 Task: Create a seven planning slide templates set.
Action: Mouse moved to (179, 13)
Screenshot: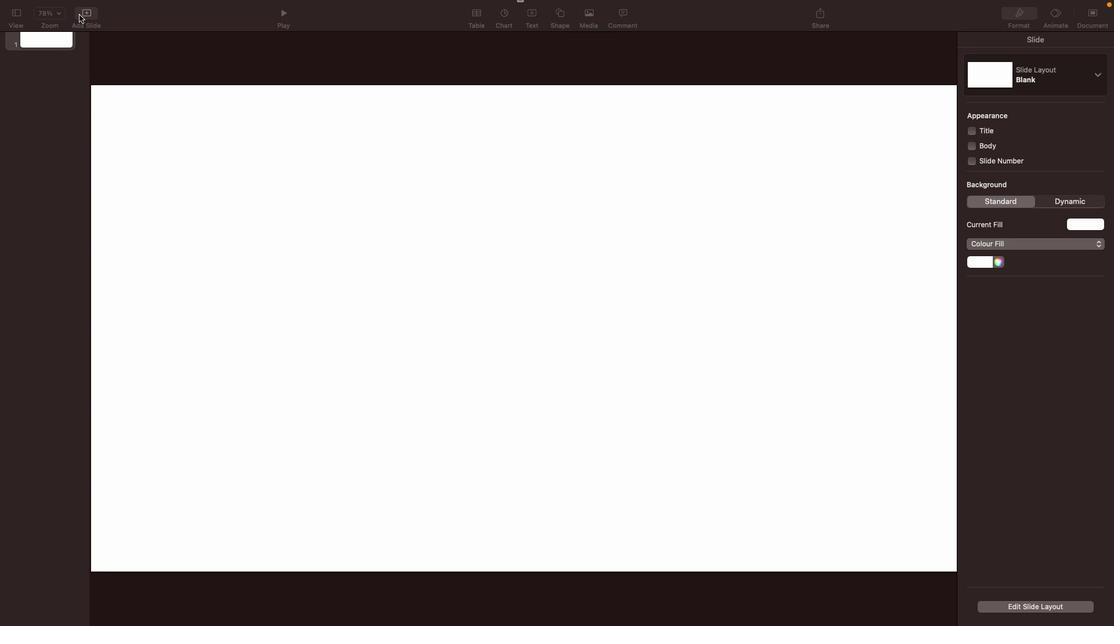 
Action: Mouse pressed left at (179, 13)
Screenshot: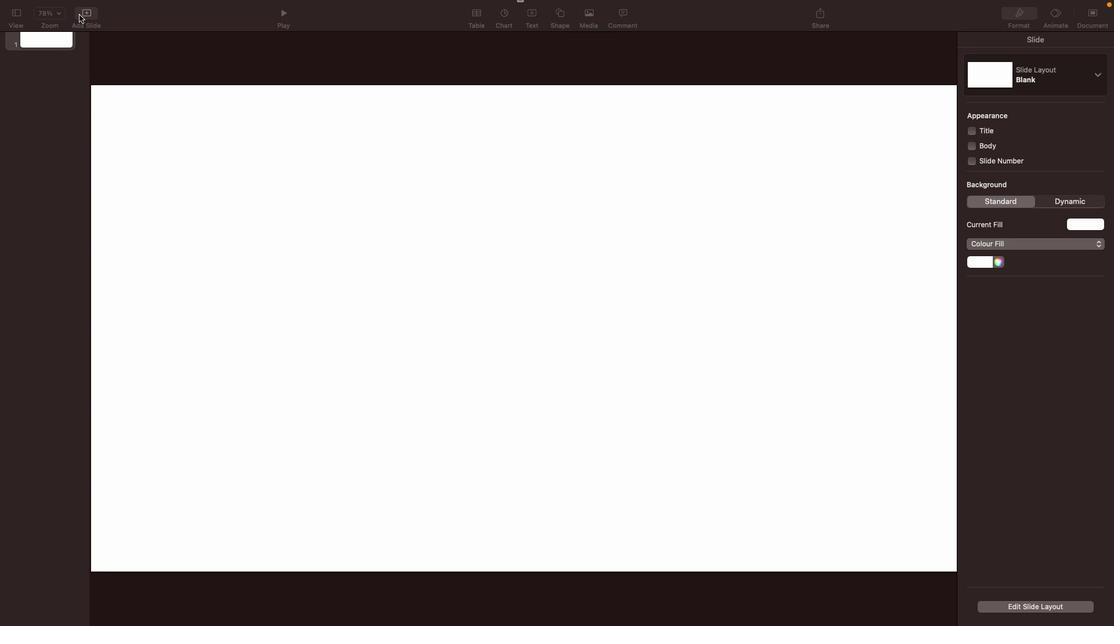 
Action: Mouse moved to (220, 351)
Screenshot: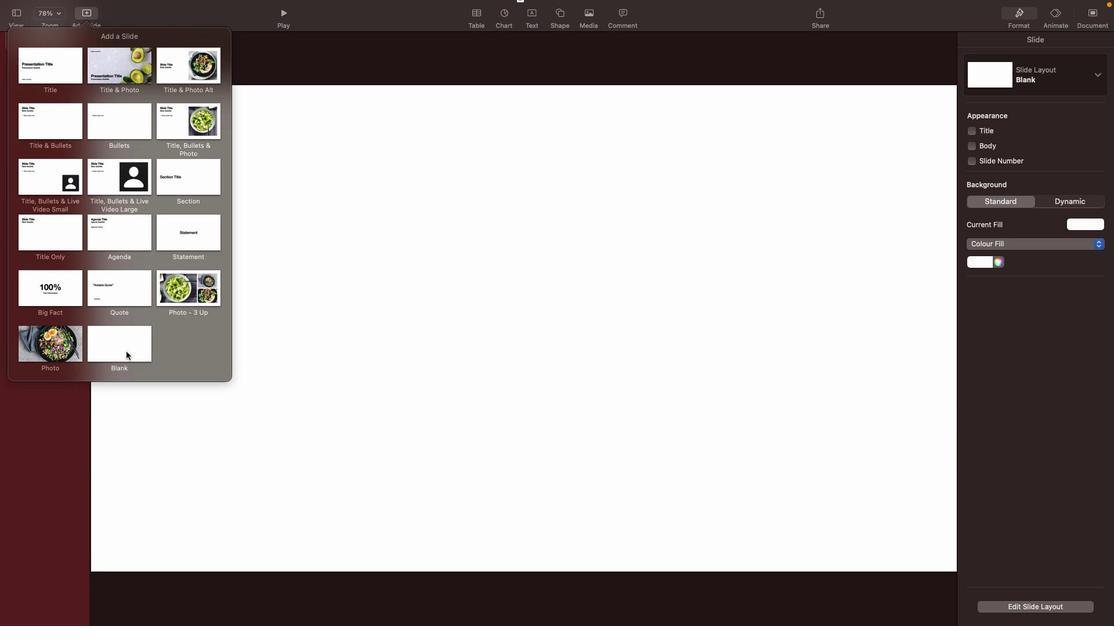 
Action: Mouse pressed left at (220, 351)
Screenshot: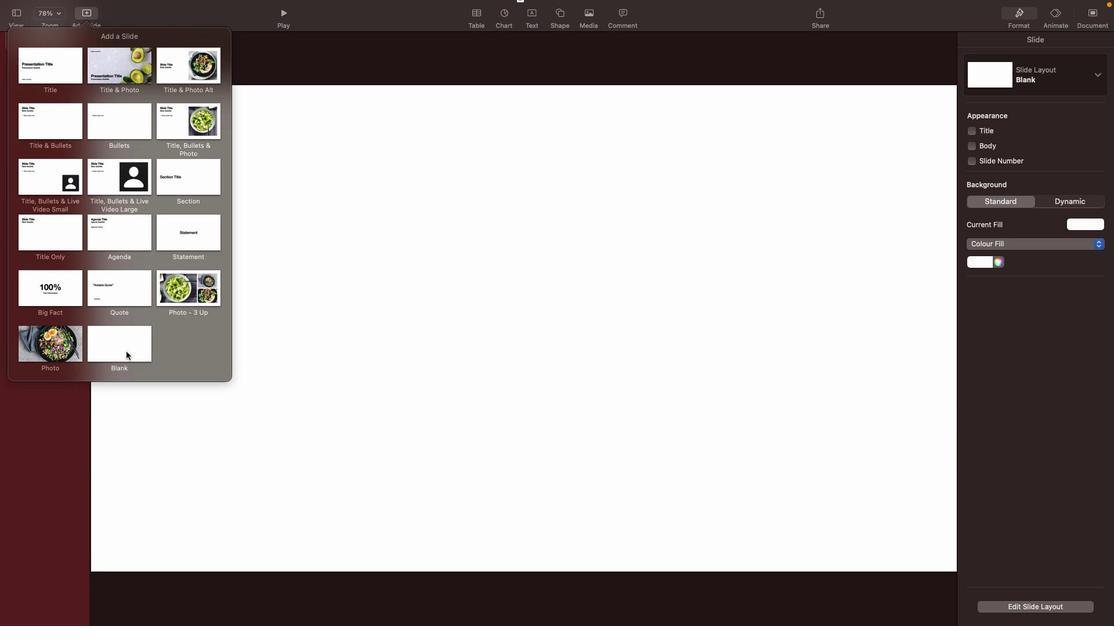 
Action: Mouse moved to (161, 73)
Screenshot: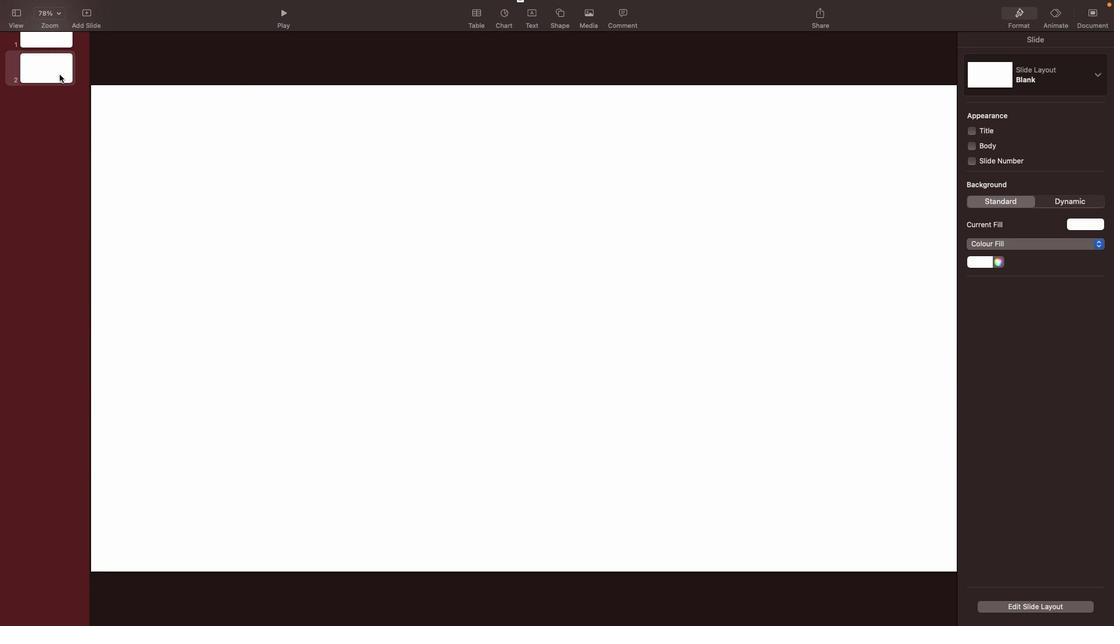 
Action: Mouse pressed right at (161, 73)
Screenshot: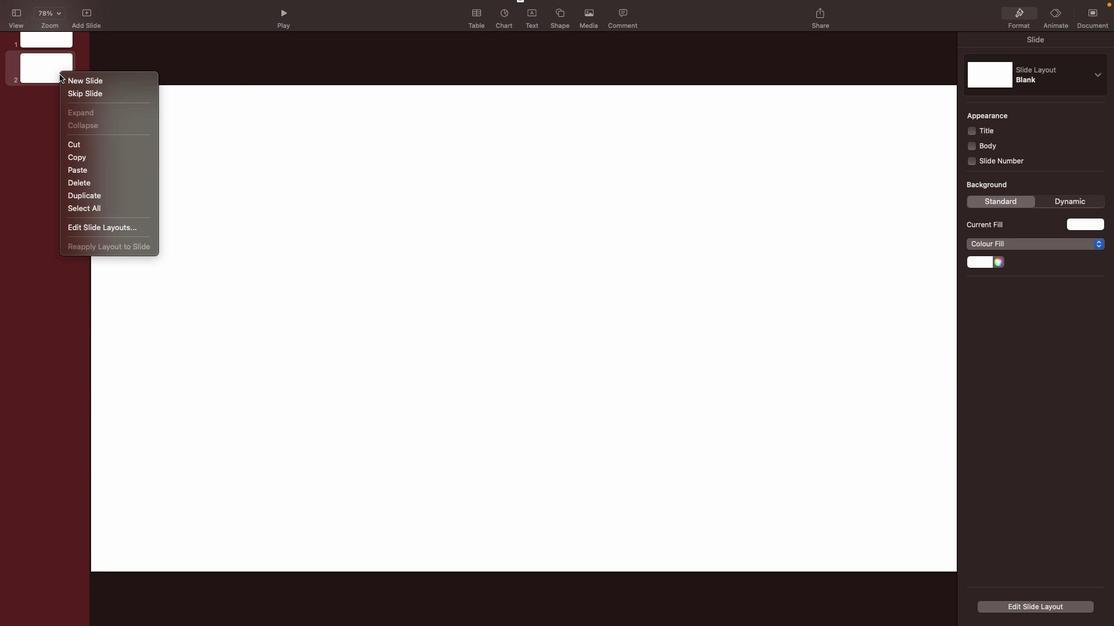 
Action: Mouse moved to (190, 78)
Screenshot: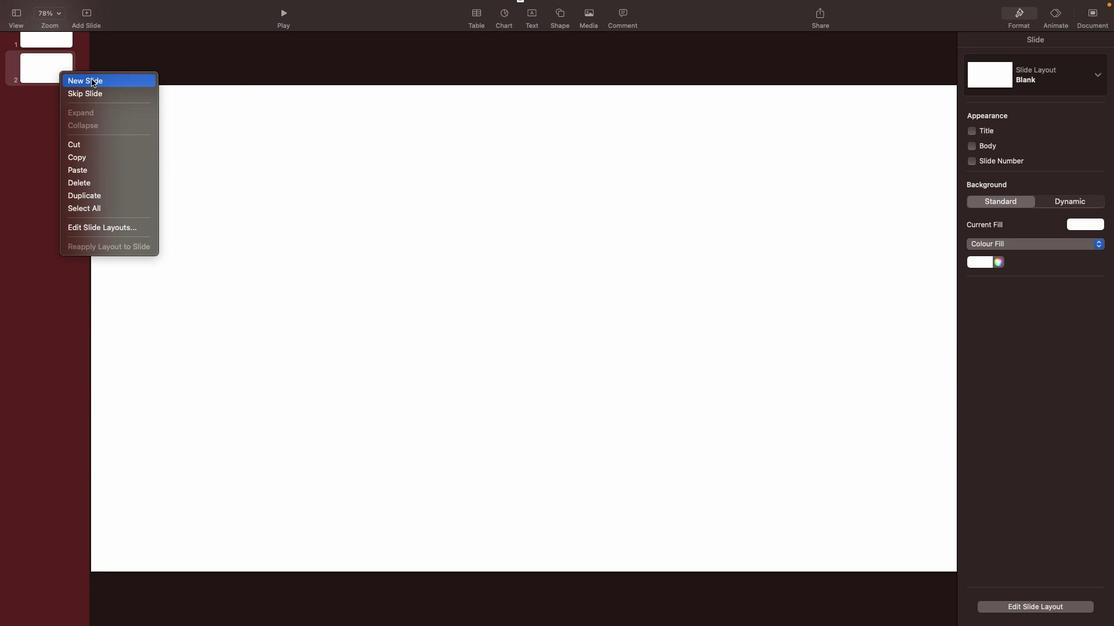 
Action: Mouse pressed left at (190, 78)
Screenshot: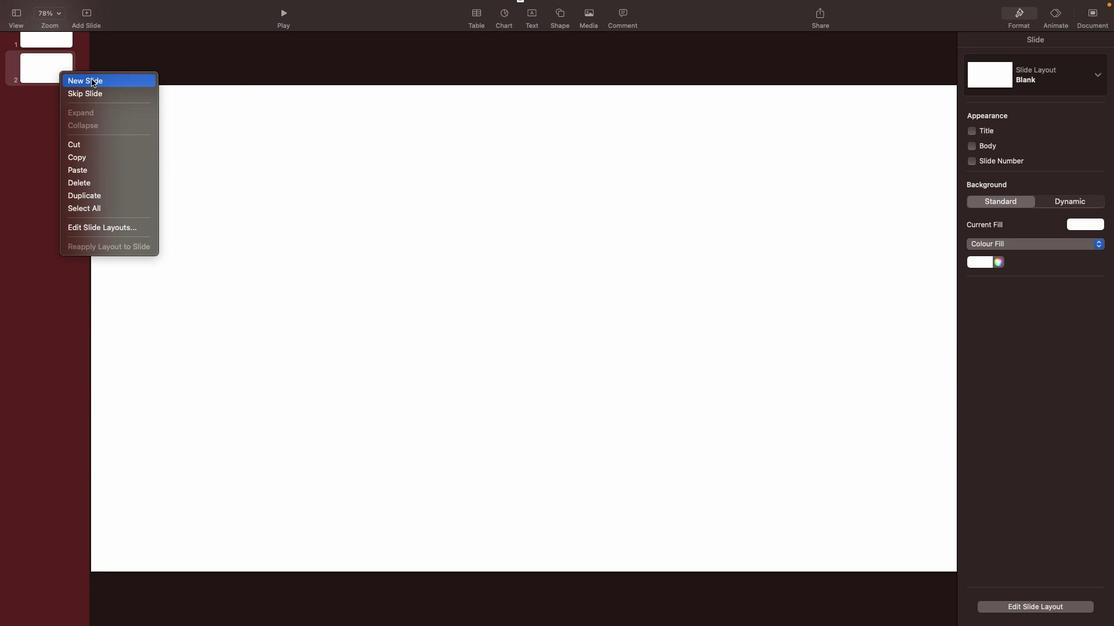 
Action: Mouse moved to (172, 105)
Screenshot: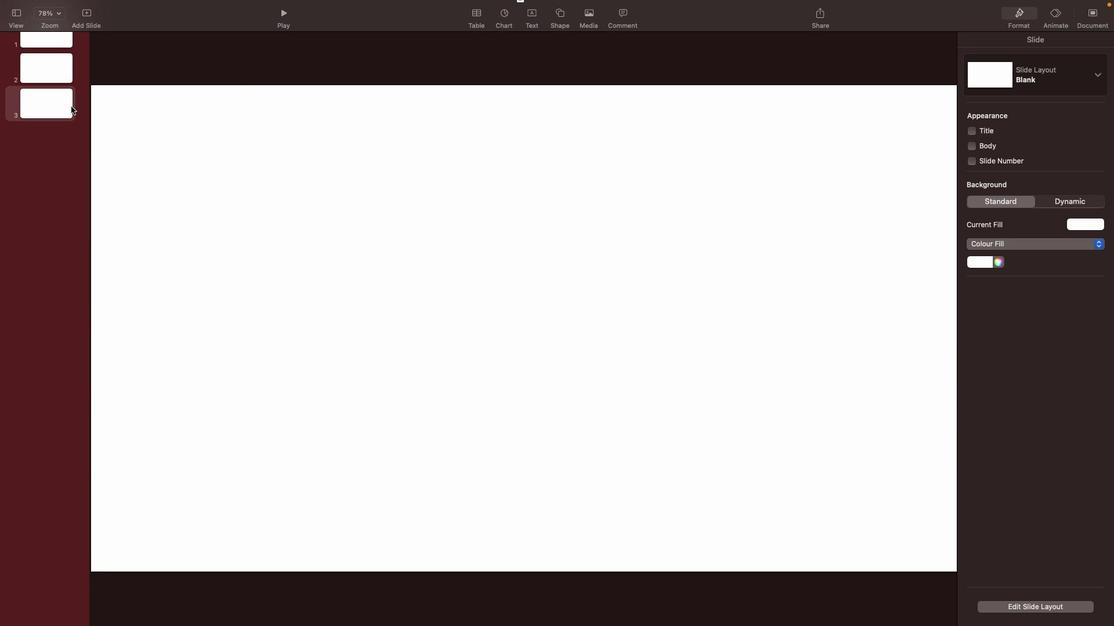 
Action: Mouse pressed right at (172, 105)
Screenshot: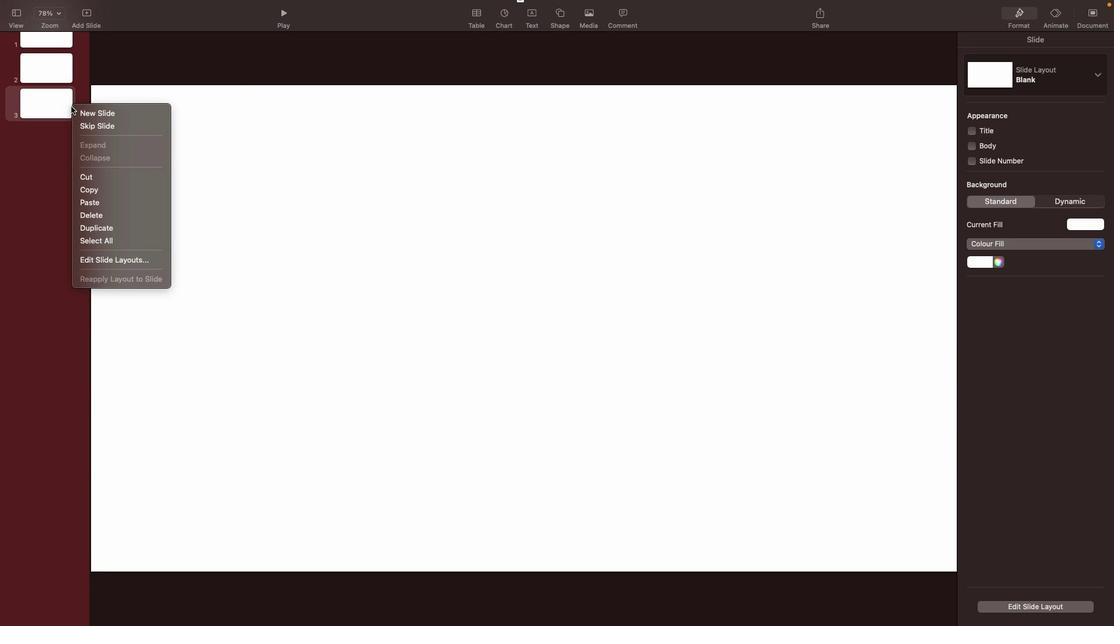 
Action: Mouse moved to (186, 109)
Screenshot: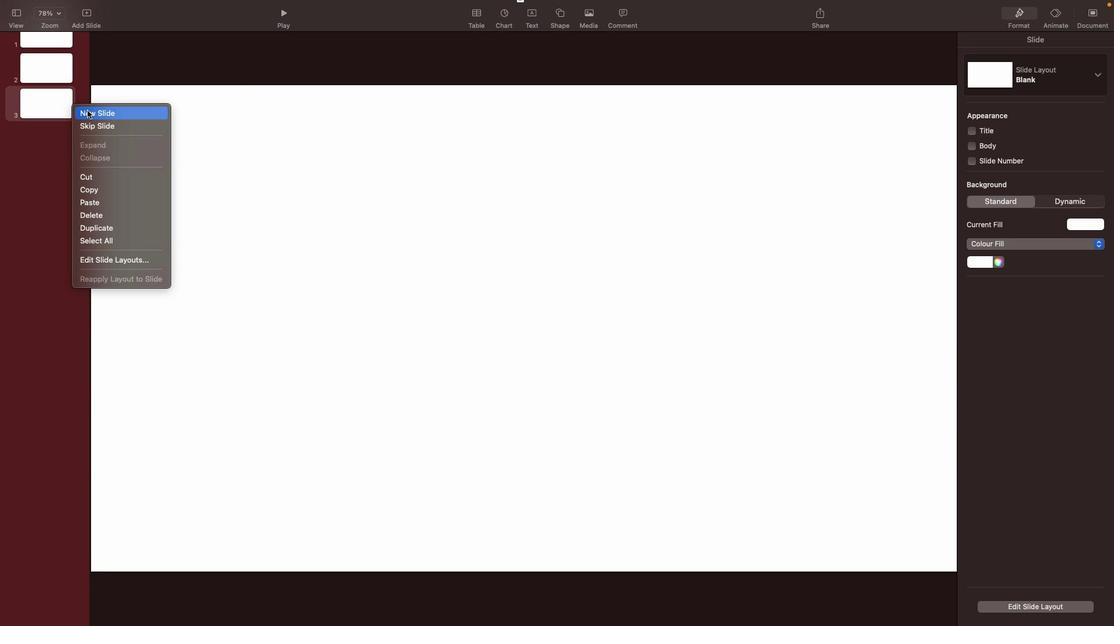 
Action: Mouse pressed left at (186, 109)
Screenshot: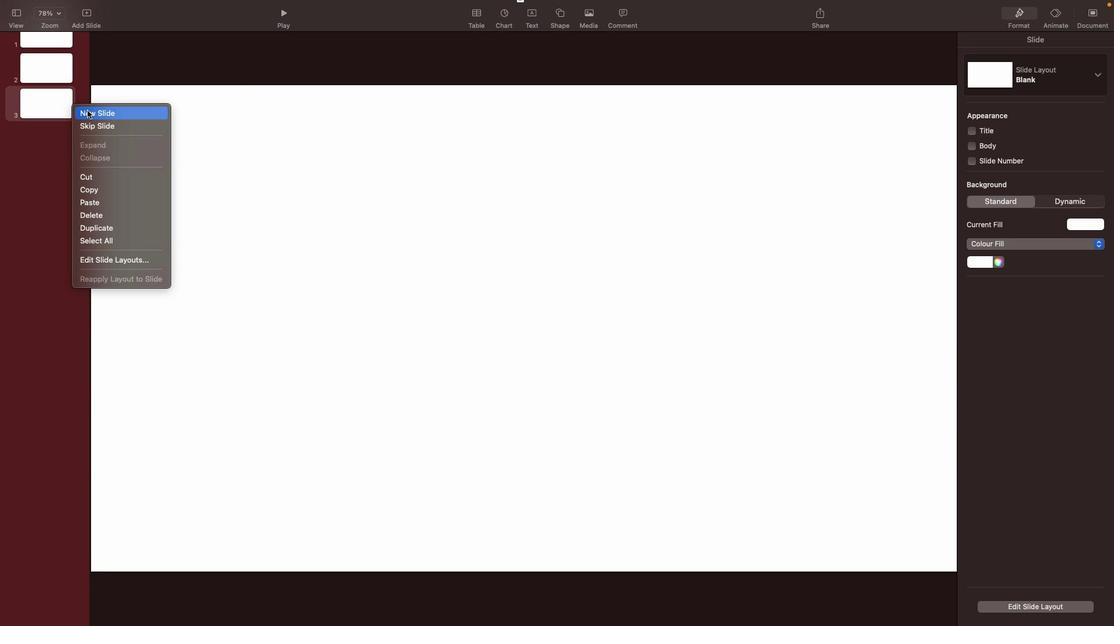 
Action: Mouse moved to (186, 109)
Screenshot: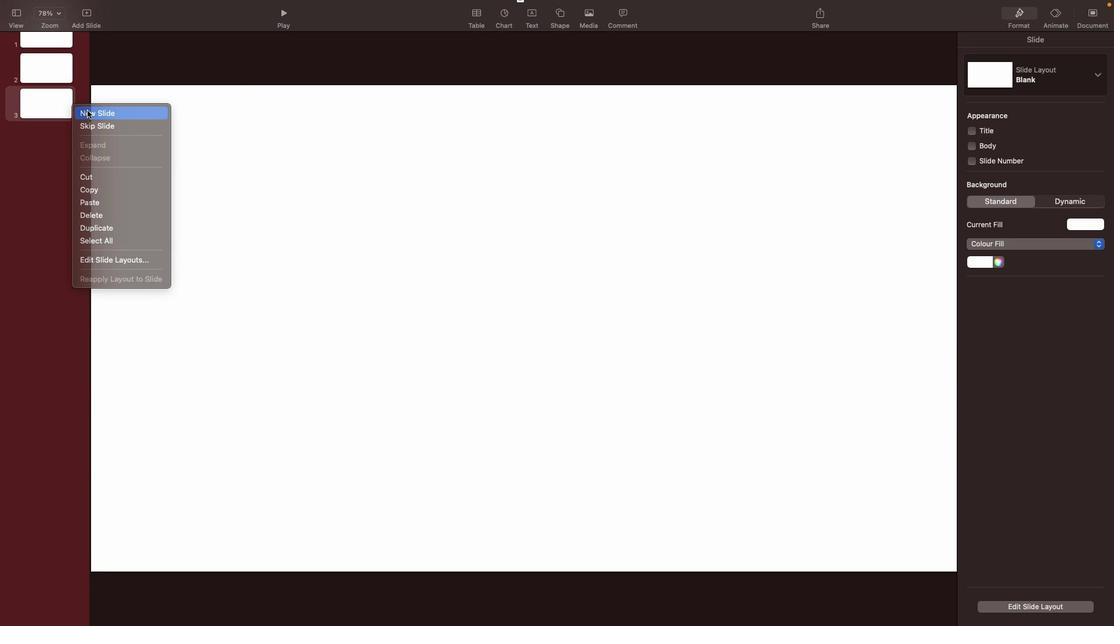 
Action: Mouse pressed right at (186, 109)
Screenshot: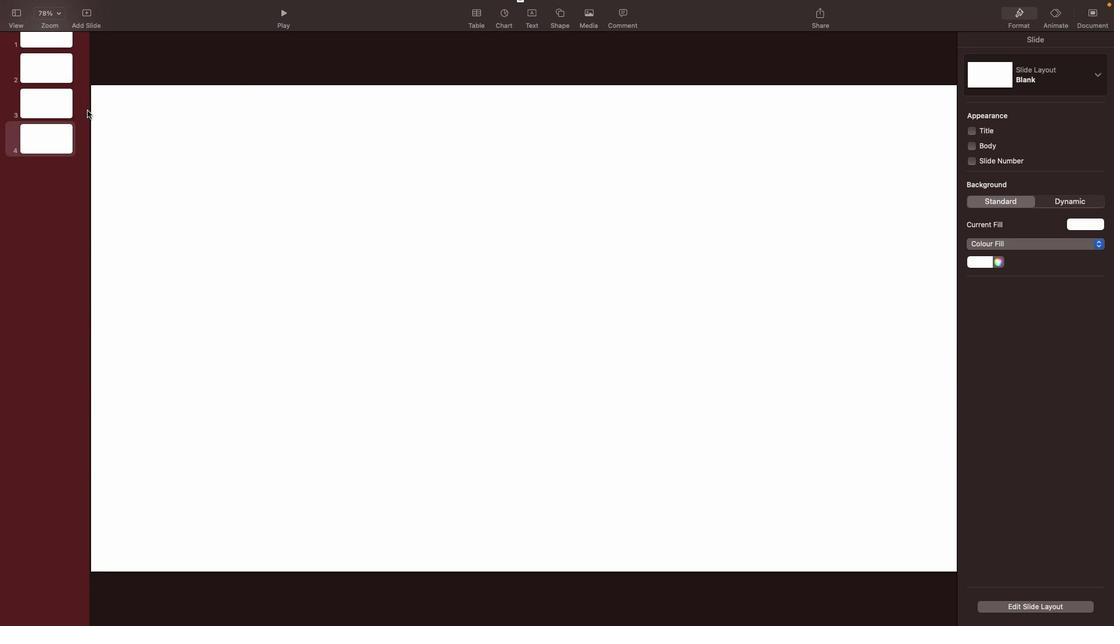 
Action: Mouse moved to (163, 137)
Screenshot: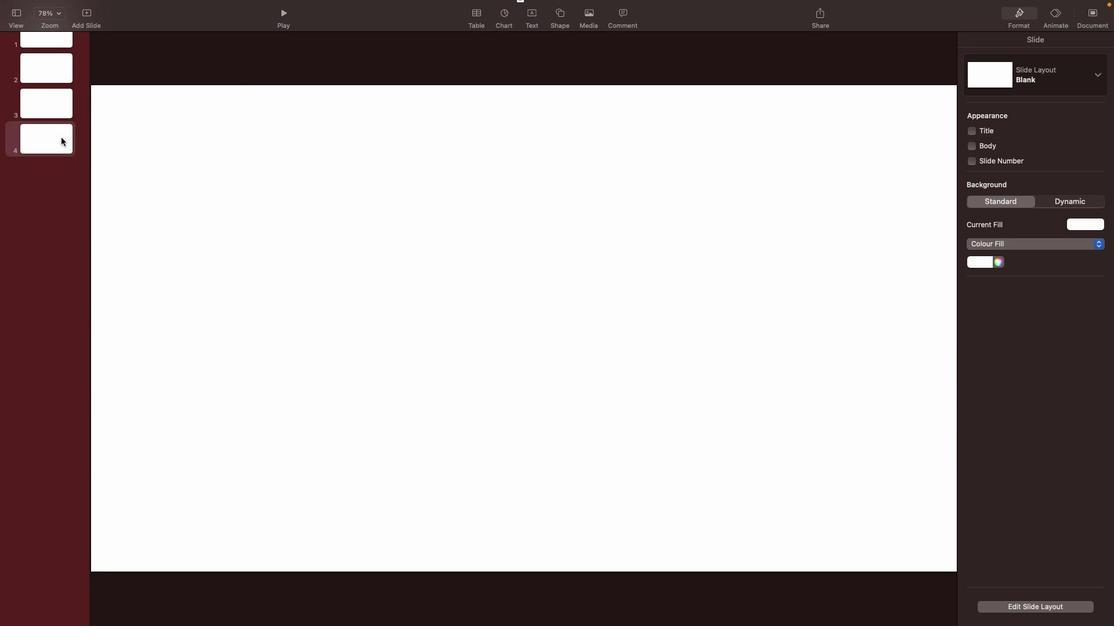 
Action: Mouse pressed right at (163, 137)
Screenshot: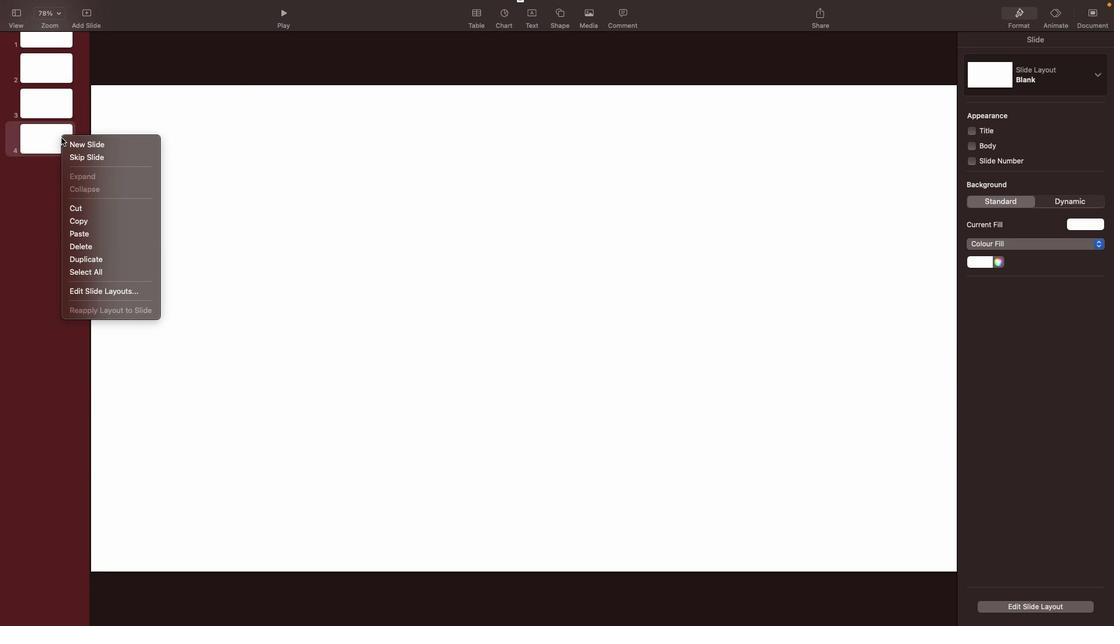 
Action: Mouse moved to (184, 143)
Screenshot: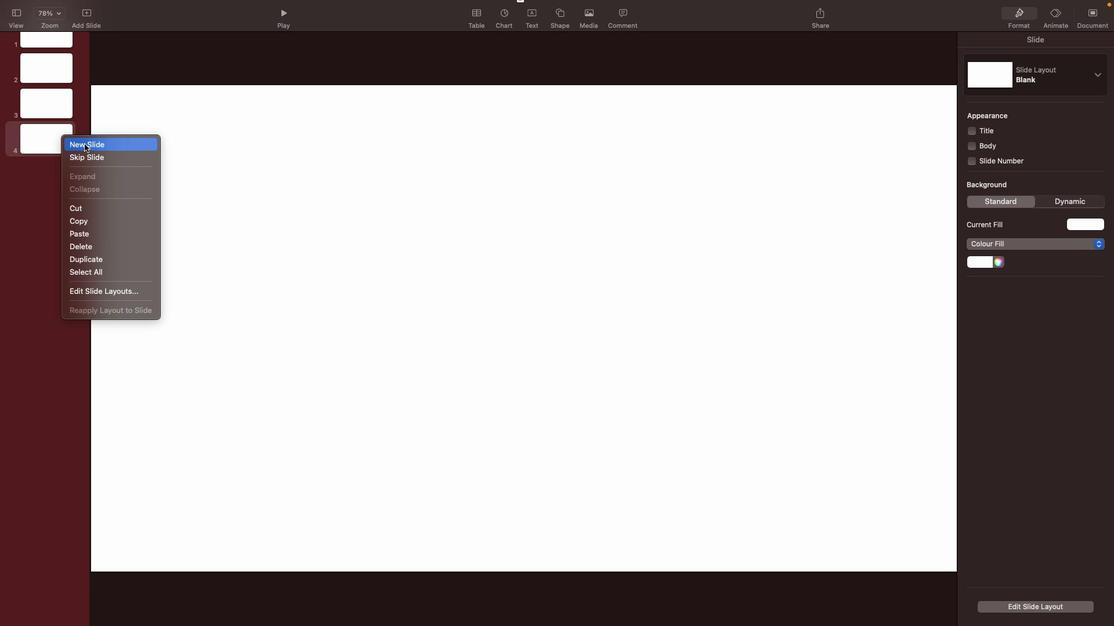 
Action: Mouse pressed left at (184, 143)
Screenshot: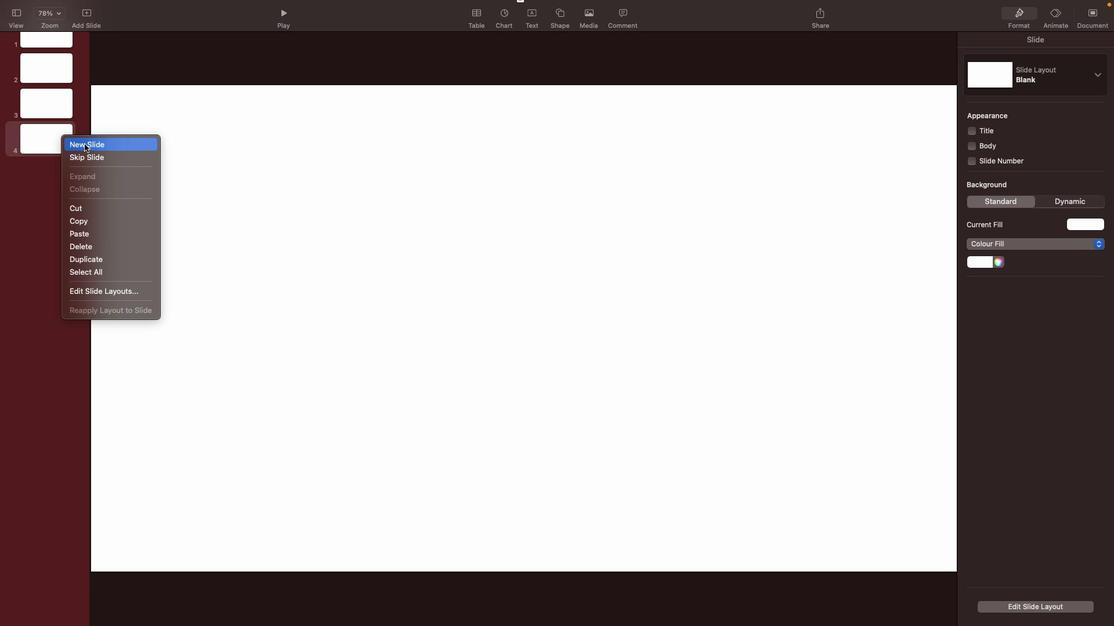
Action: Mouse moved to (173, 155)
Screenshot: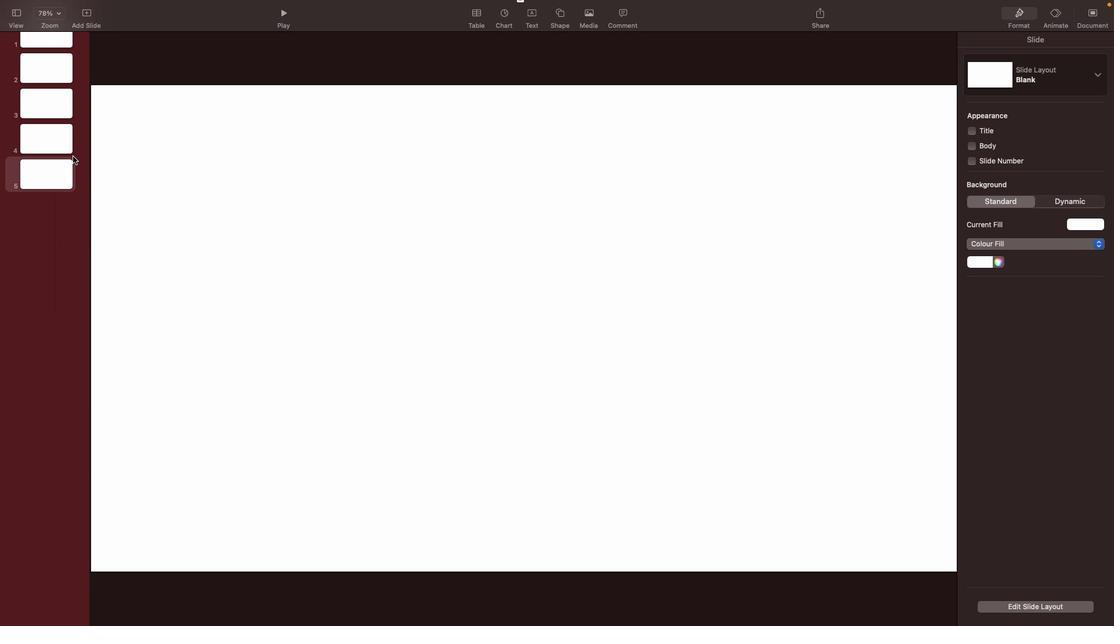 
Action: Mouse pressed right at (173, 155)
Screenshot: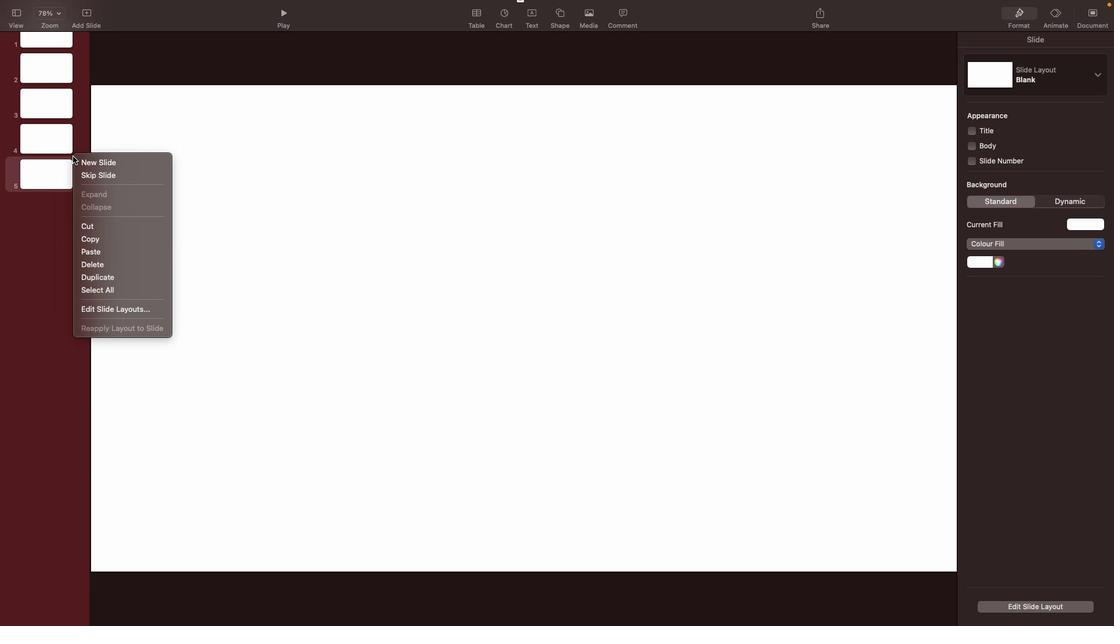 
Action: Mouse moved to (185, 159)
Screenshot: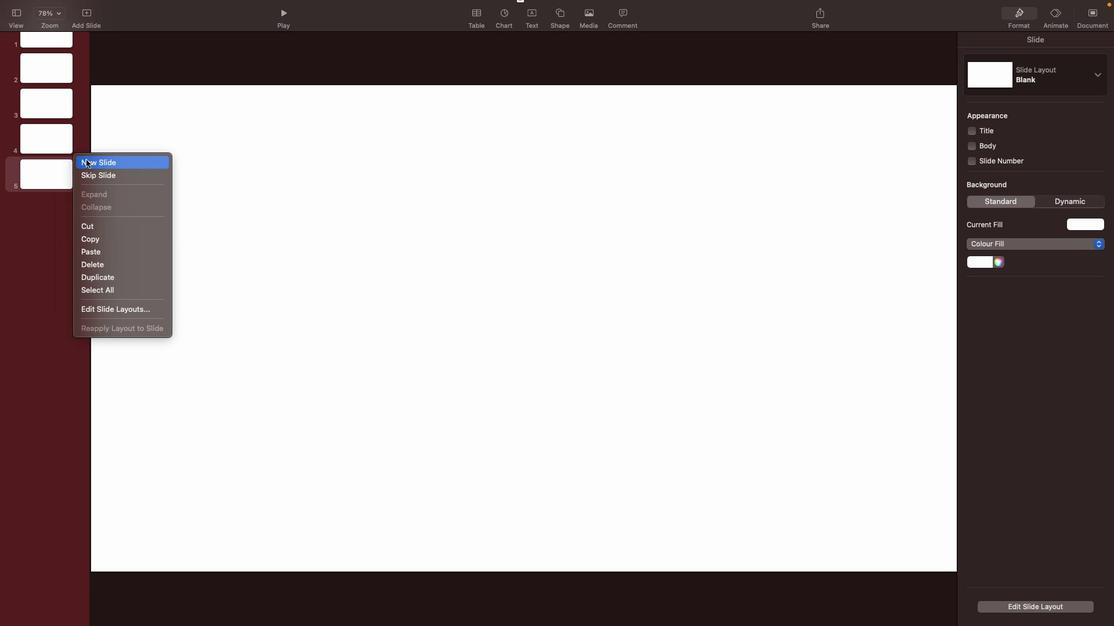 
Action: Mouse pressed left at (185, 159)
Screenshot: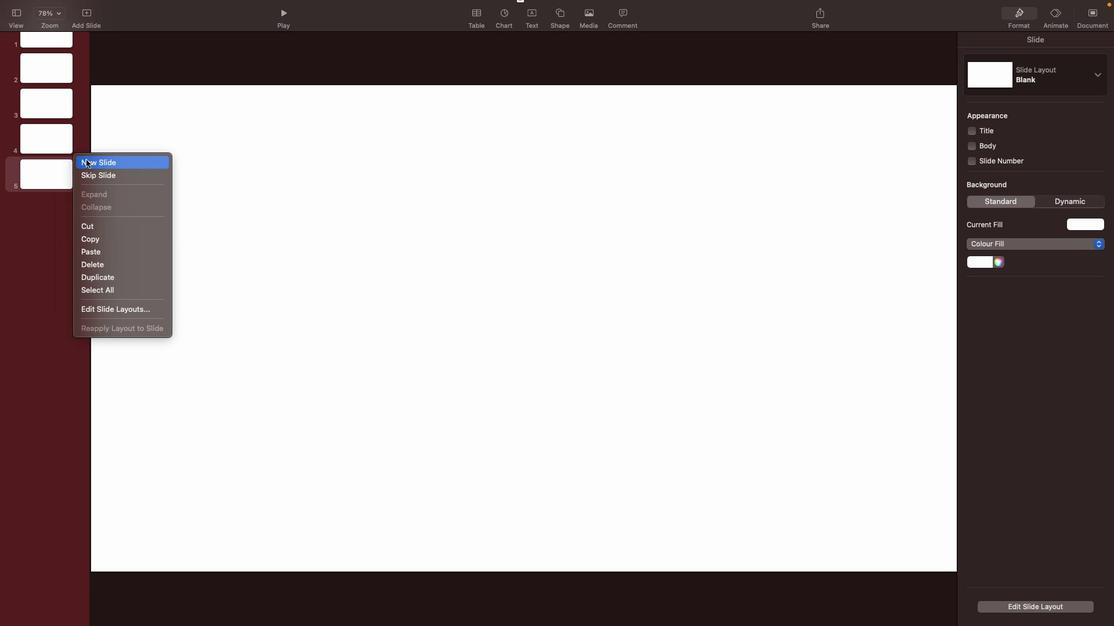 
Action: Mouse moved to (171, 175)
Screenshot: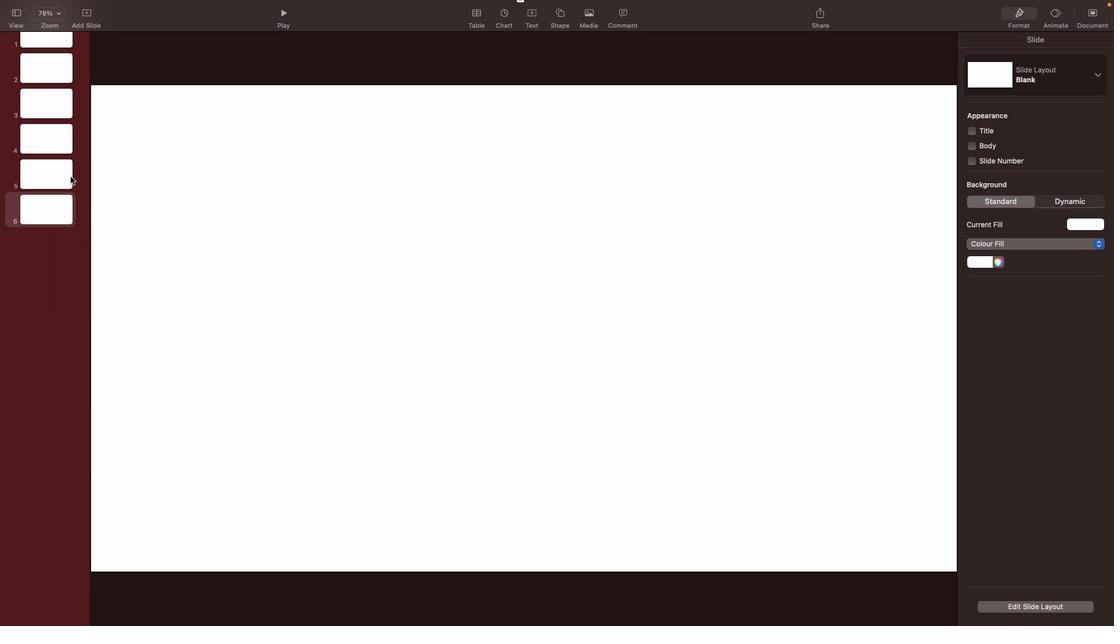 
Action: Mouse pressed right at (171, 175)
Screenshot: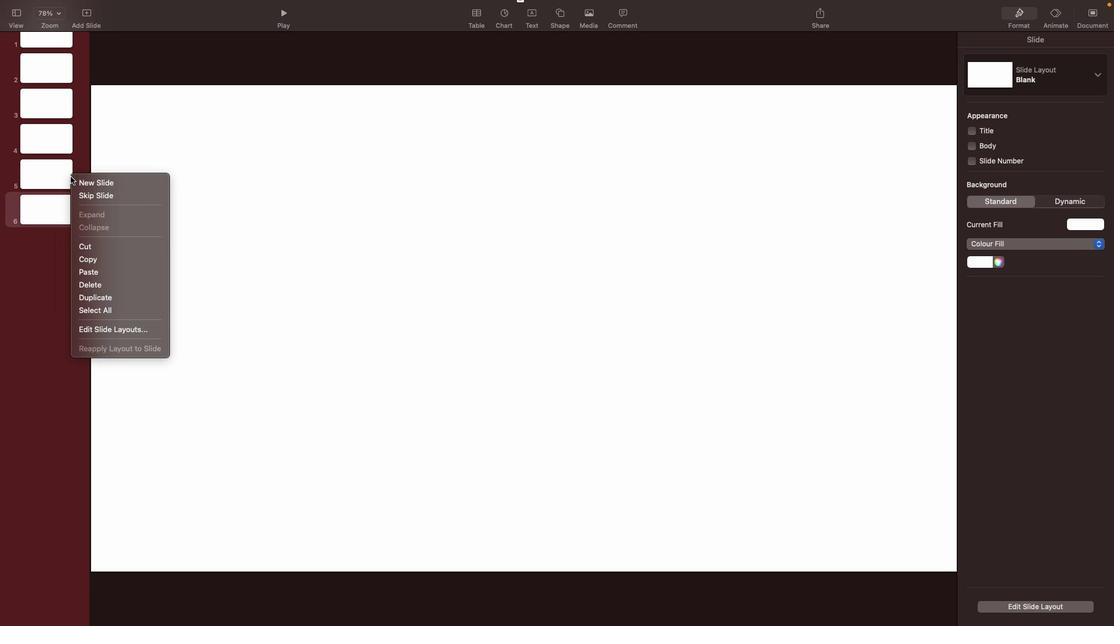 
Action: Mouse moved to (183, 185)
Screenshot: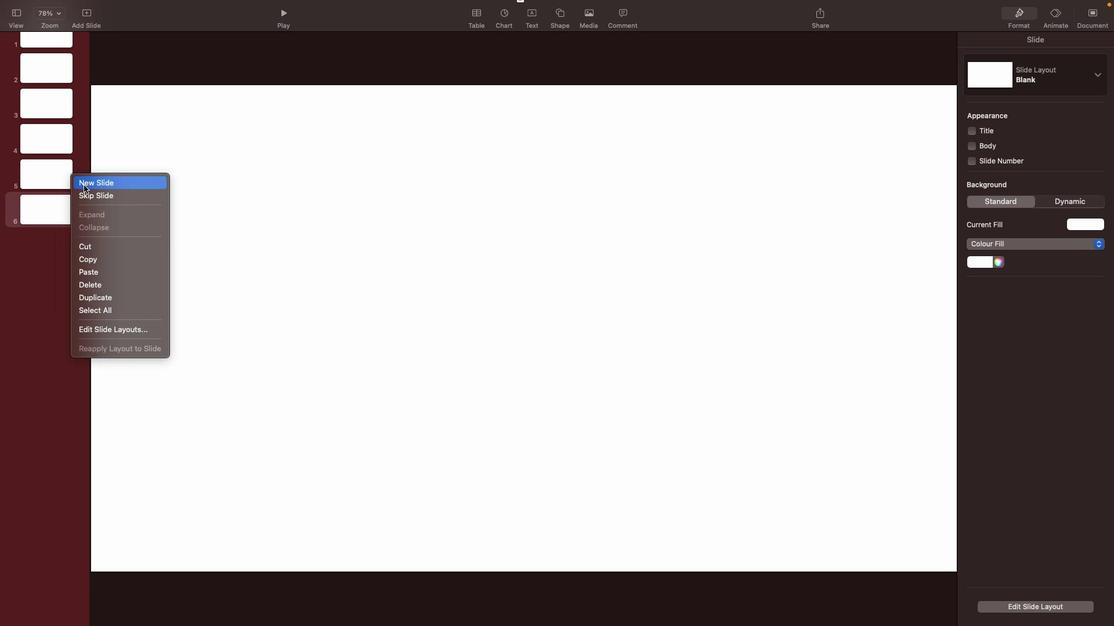 
Action: Mouse pressed left at (183, 185)
Screenshot: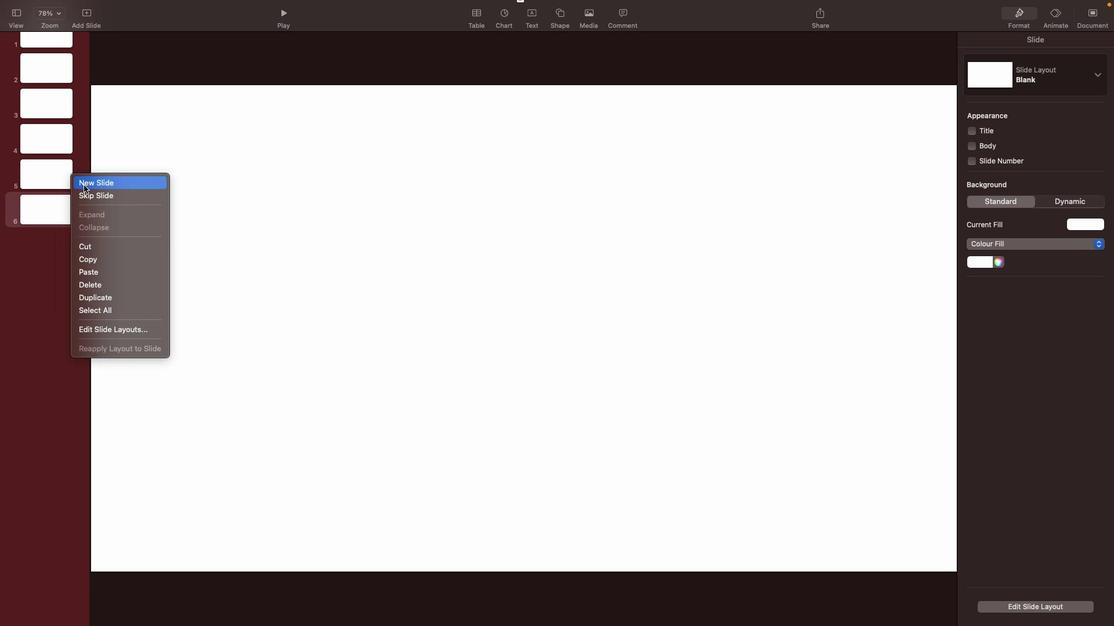 
Action: Mouse moved to (165, 36)
Screenshot: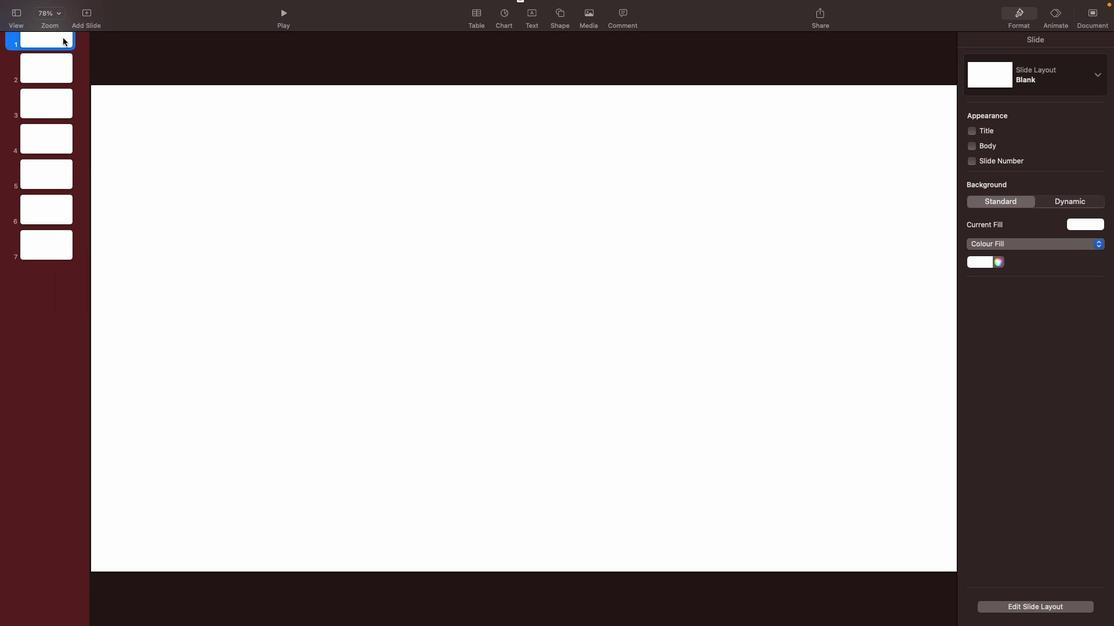 
Action: Mouse pressed left at (165, 36)
Screenshot: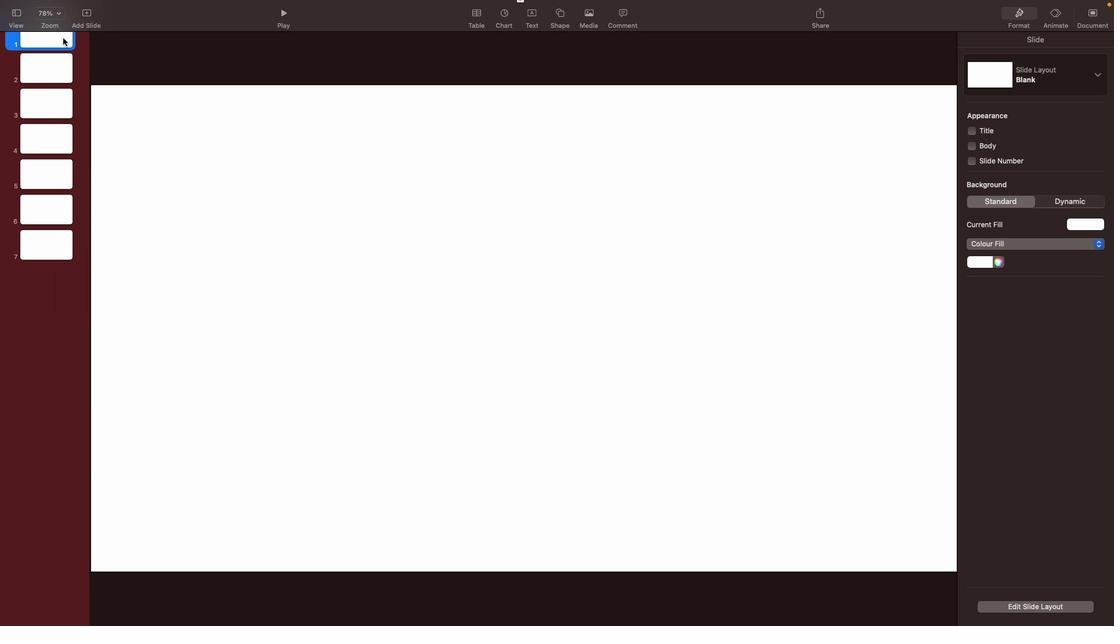 
Action: Mouse moved to (777, 242)
Screenshot: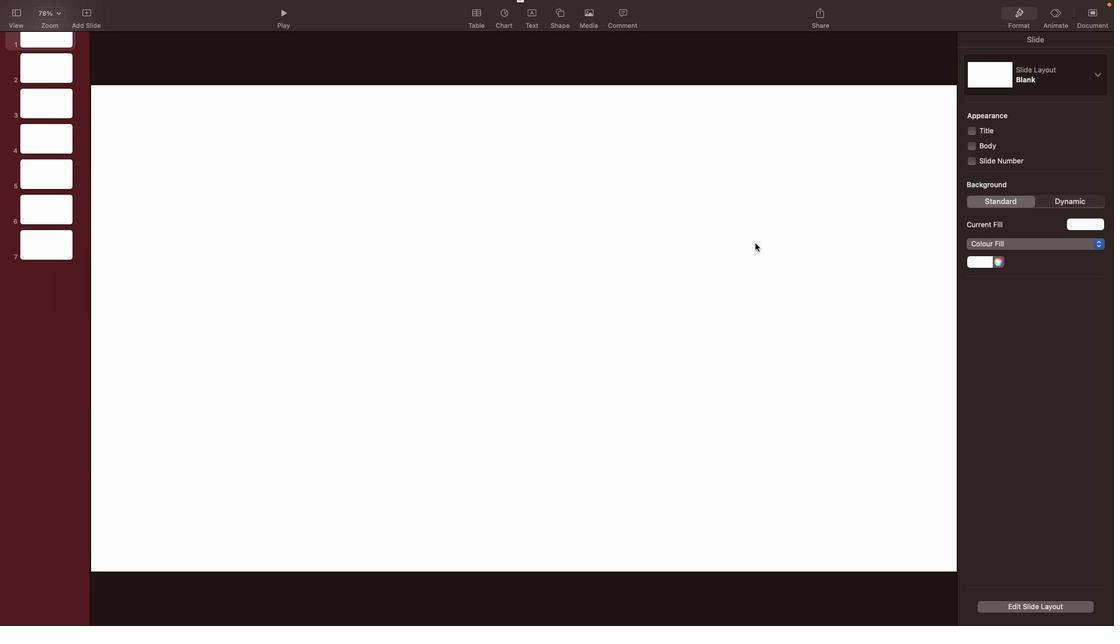 
Action: Mouse pressed left at (777, 242)
Screenshot: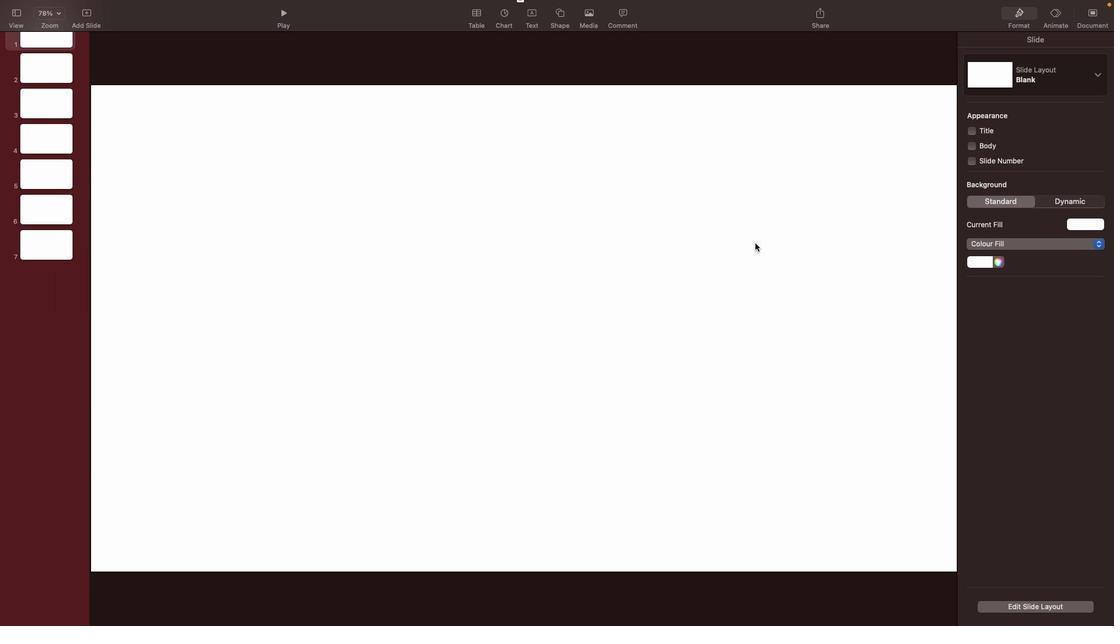 
Action: Mouse moved to (993, 261)
Screenshot: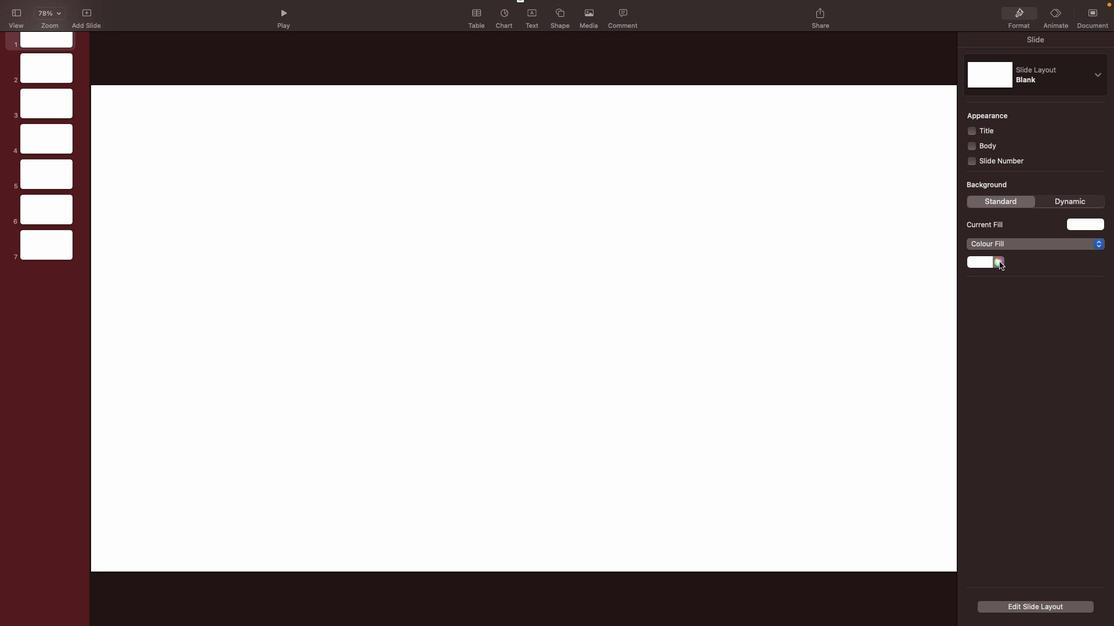 
Action: Mouse pressed left at (993, 261)
Screenshot: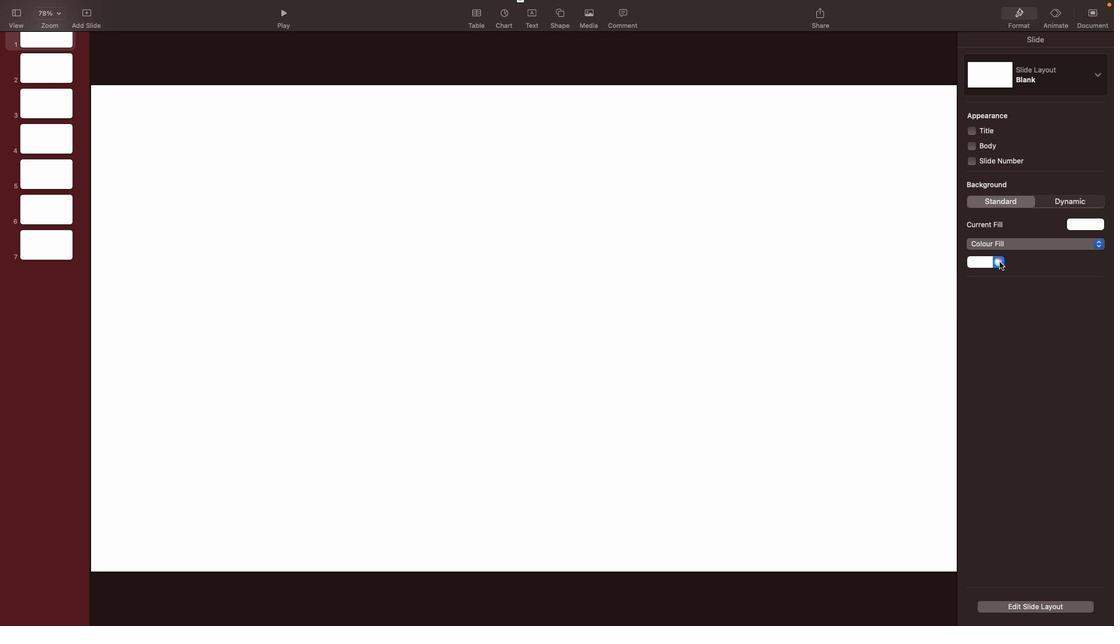 
Action: Mouse moved to (905, 340)
Screenshot: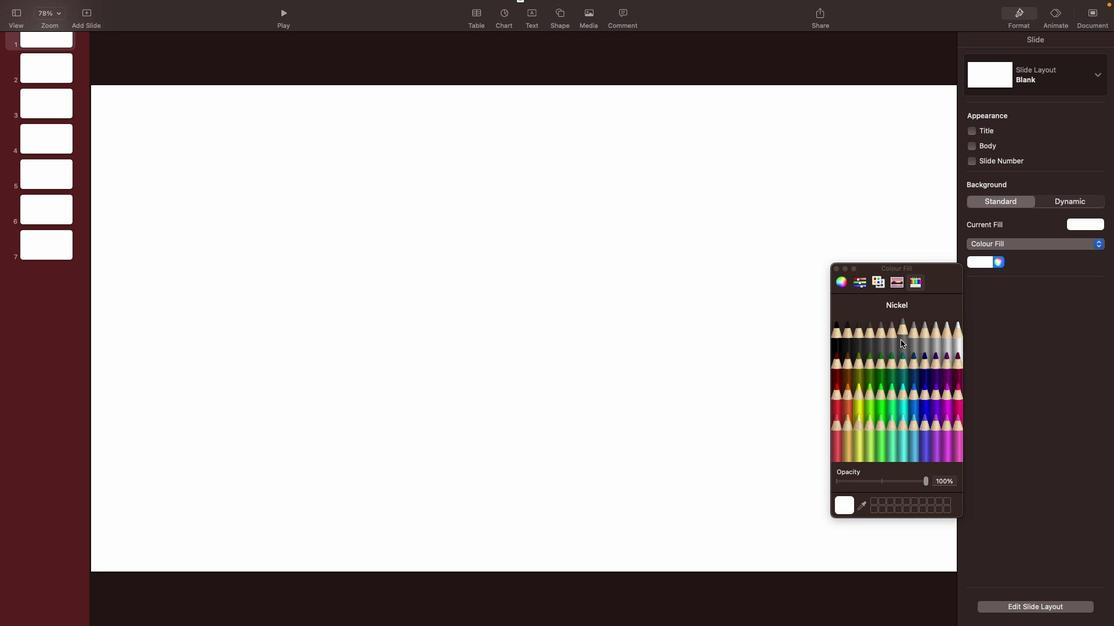 
Action: Mouse pressed left at (905, 340)
Screenshot: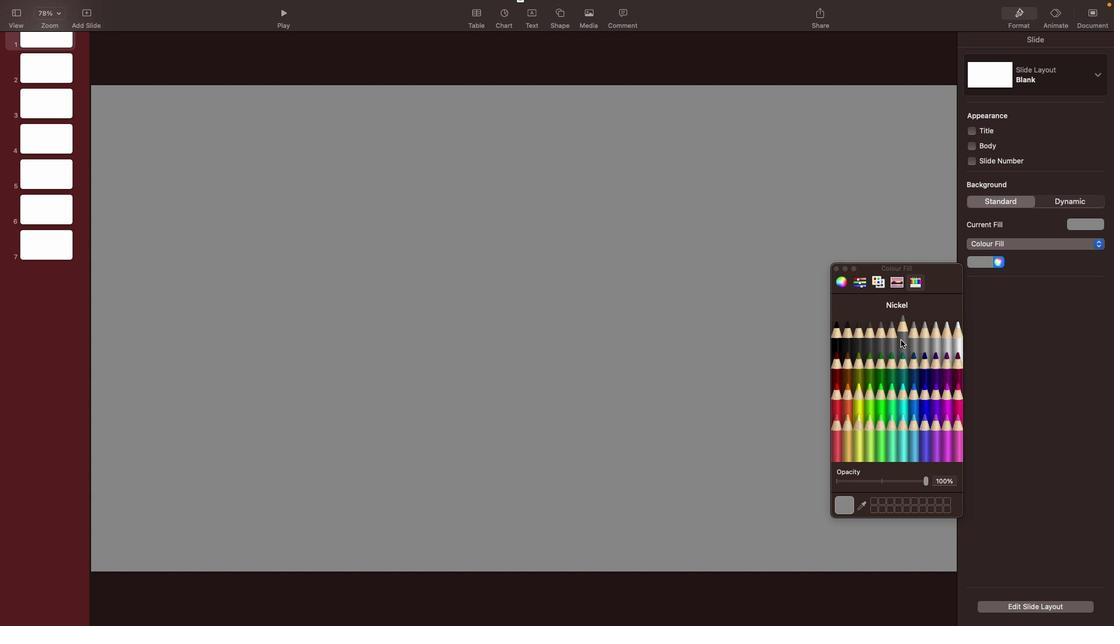 
Action: Mouse moved to (929, 339)
Screenshot: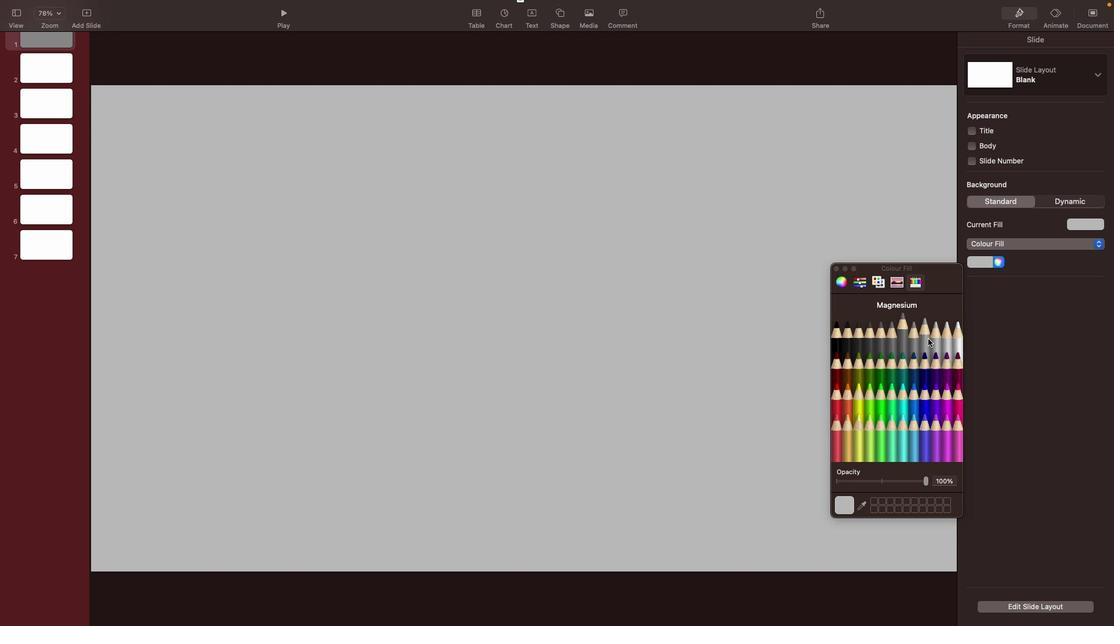 
Action: Mouse pressed left at (929, 339)
Screenshot: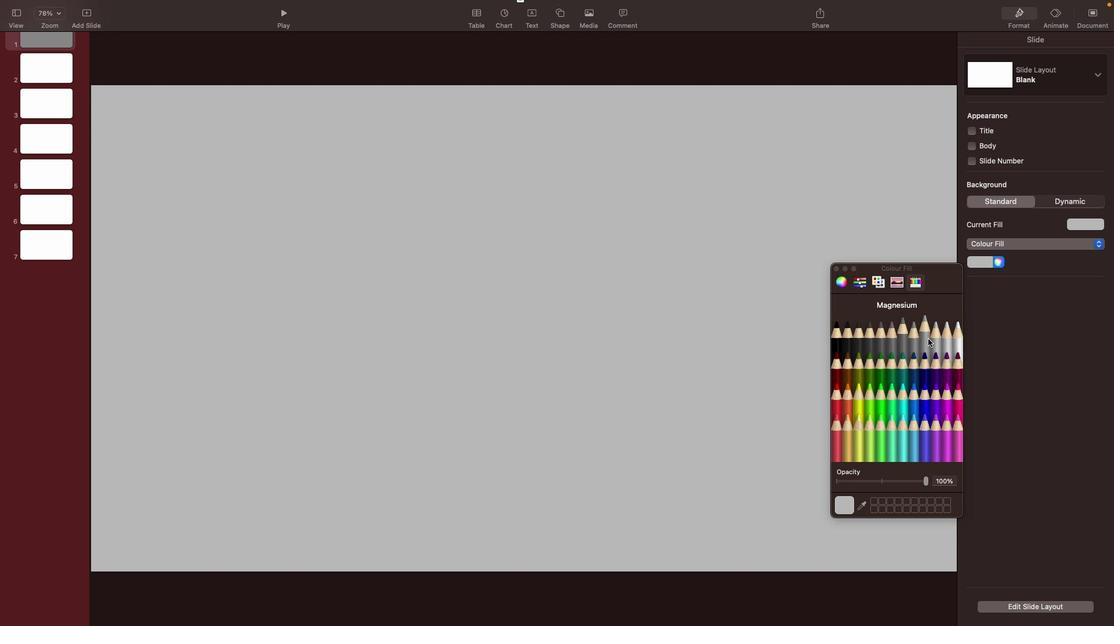 
Action: Mouse moved to (942, 337)
Screenshot: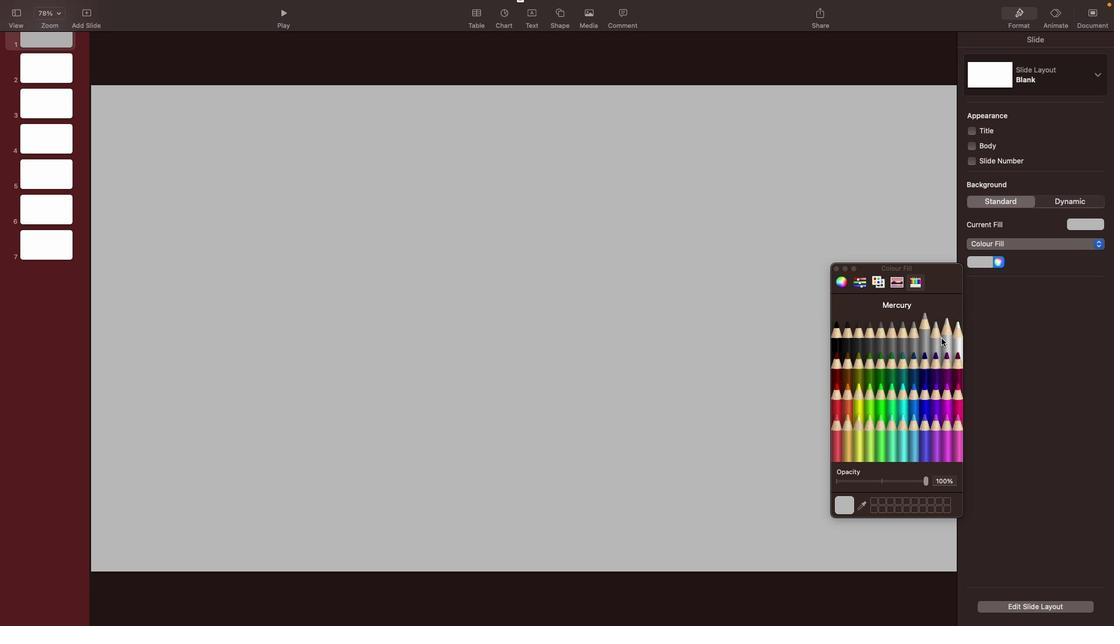 
Action: Mouse pressed left at (942, 337)
Screenshot: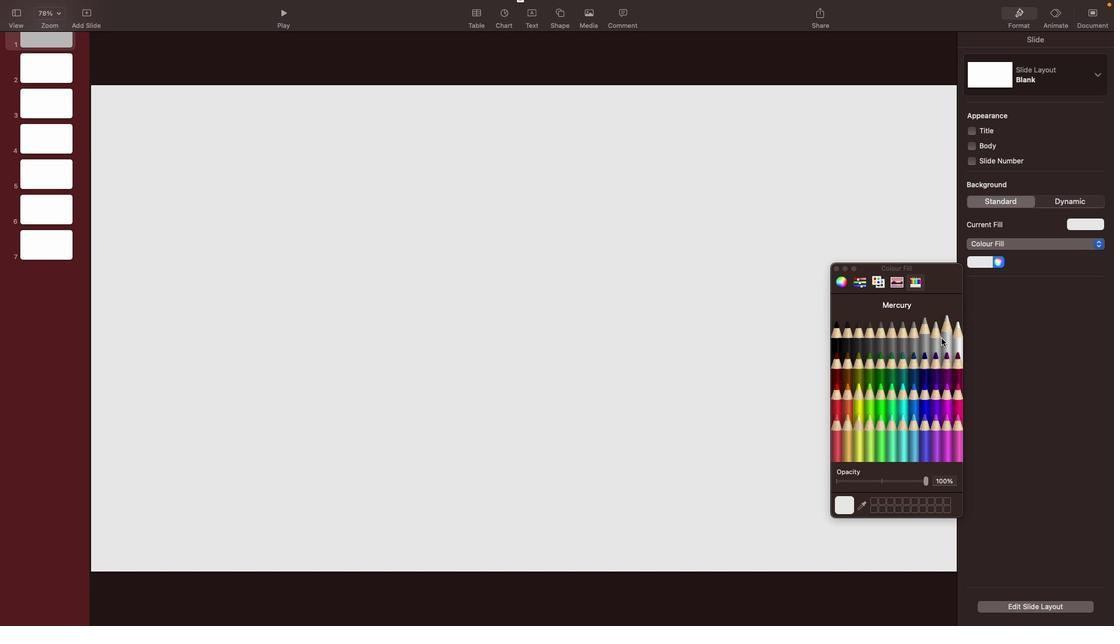 
Action: Mouse moved to (939, 337)
Screenshot: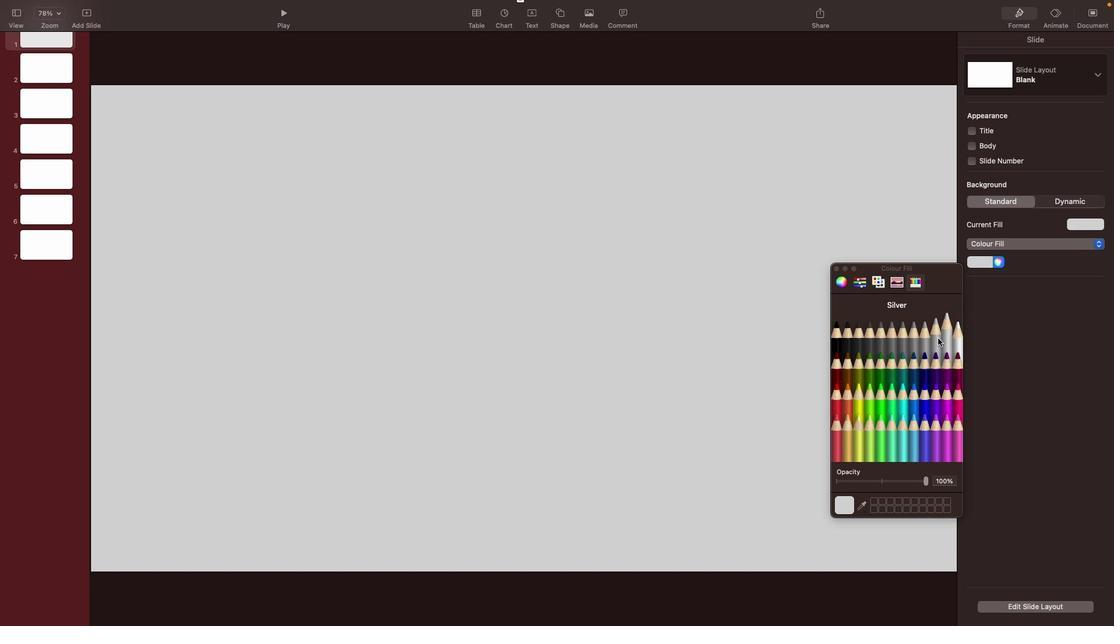 
Action: Mouse pressed left at (939, 337)
Screenshot: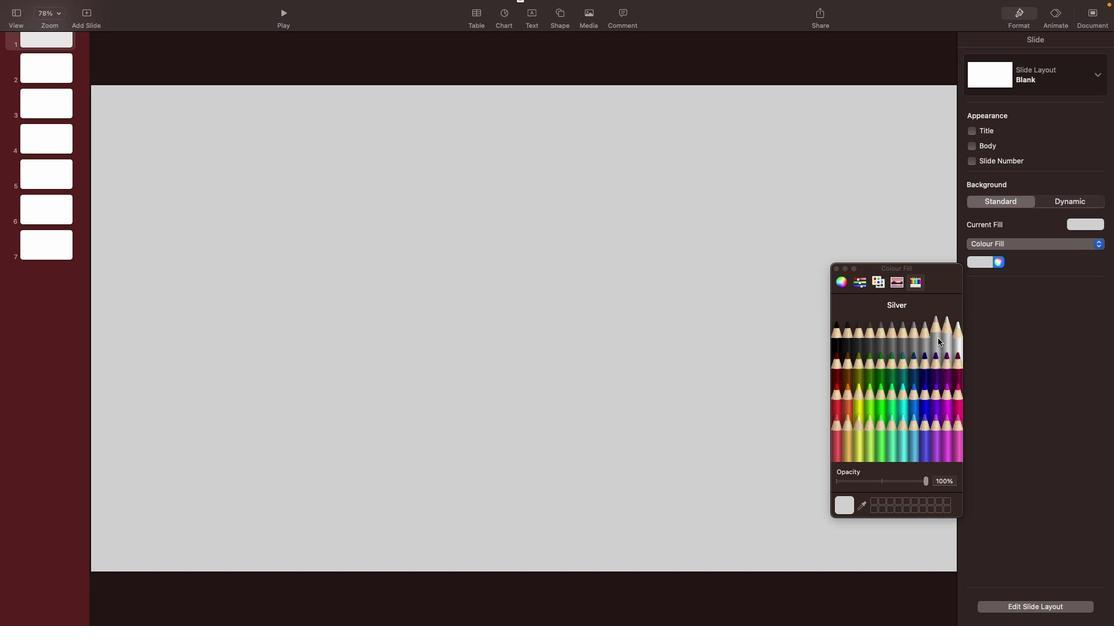 
Action: Mouse moved to (712, 312)
Screenshot: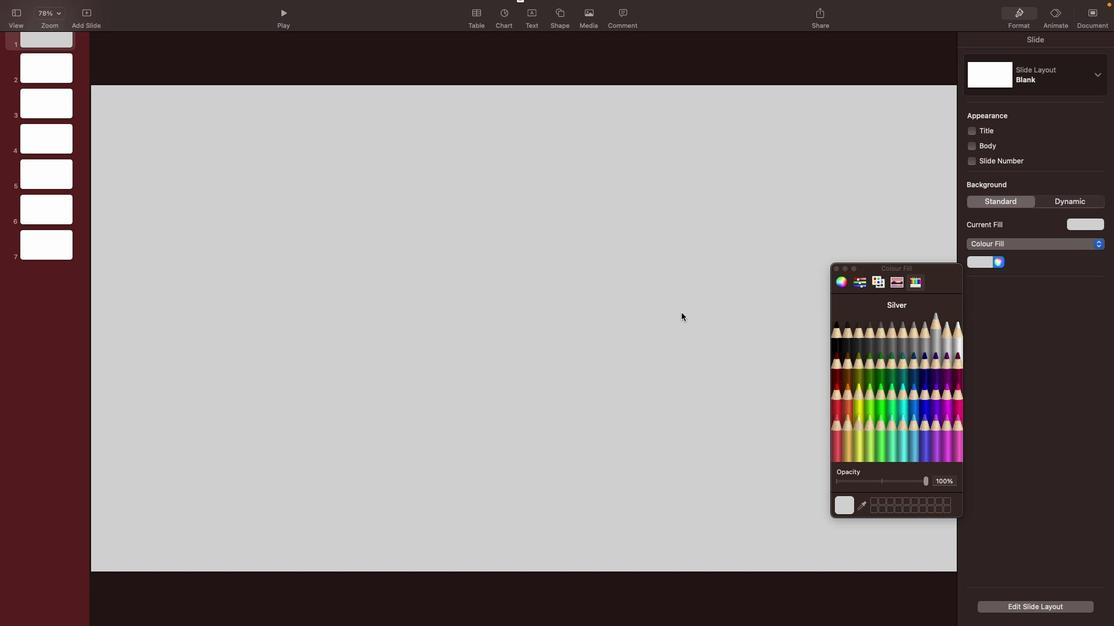 
Action: Mouse pressed left at (712, 312)
Screenshot: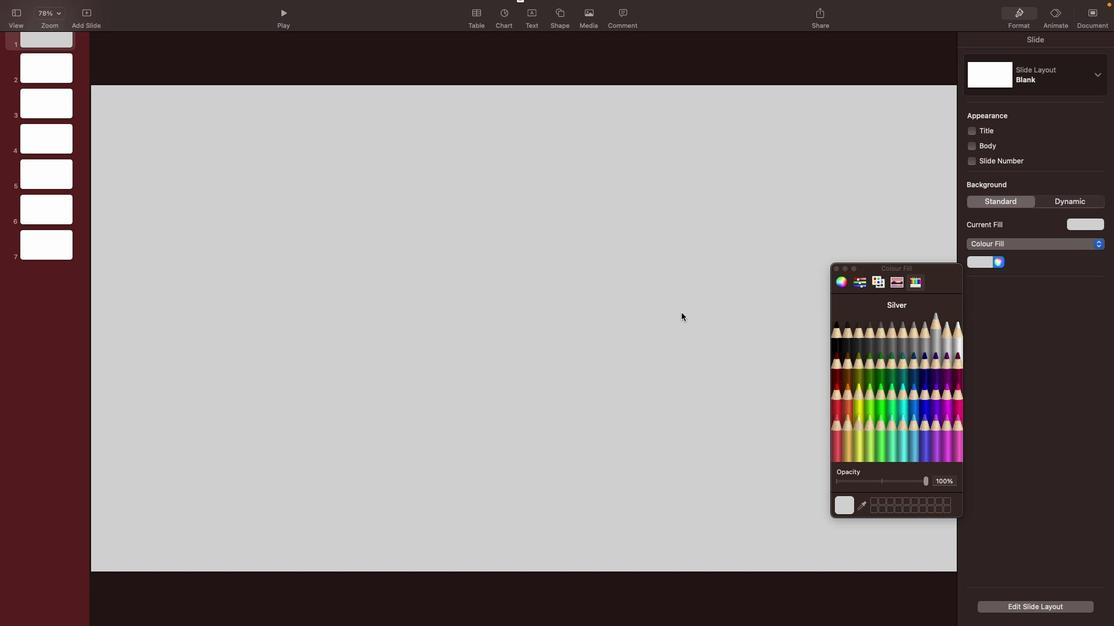 
Action: Mouse moved to (744, 263)
Screenshot: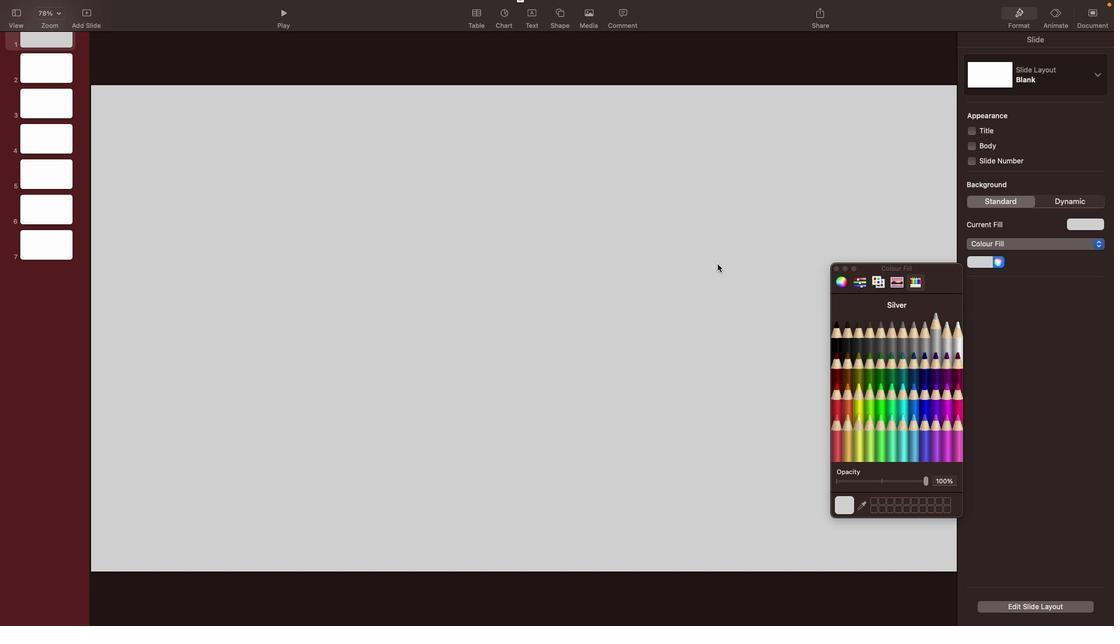 
Action: Mouse pressed left at (744, 263)
Screenshot: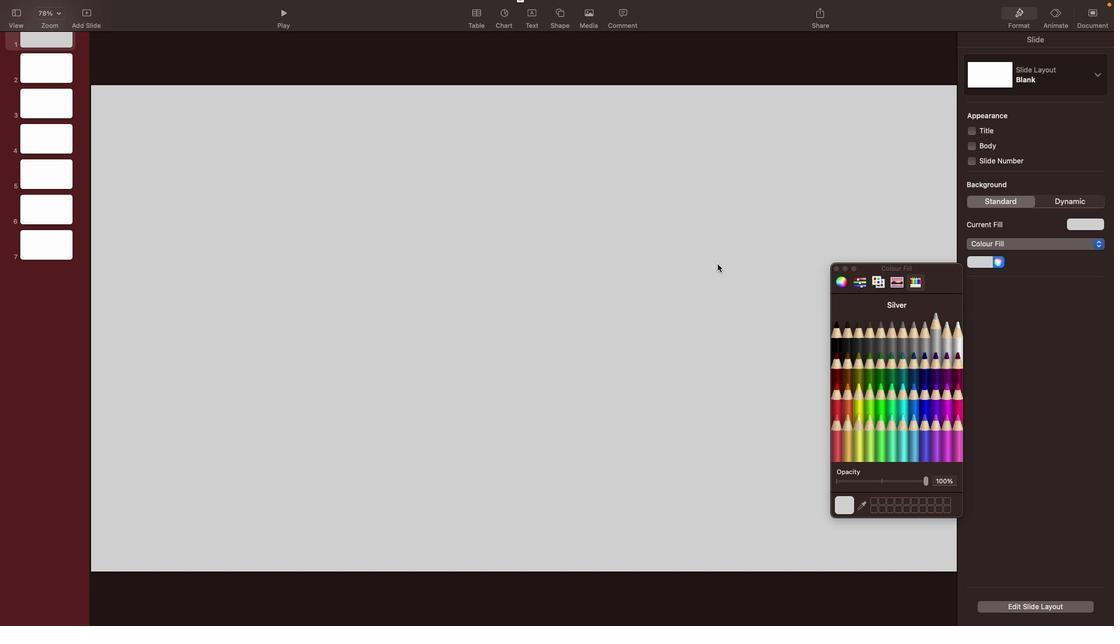 
Action: Mouse moved to (847, 268)
Screenshot: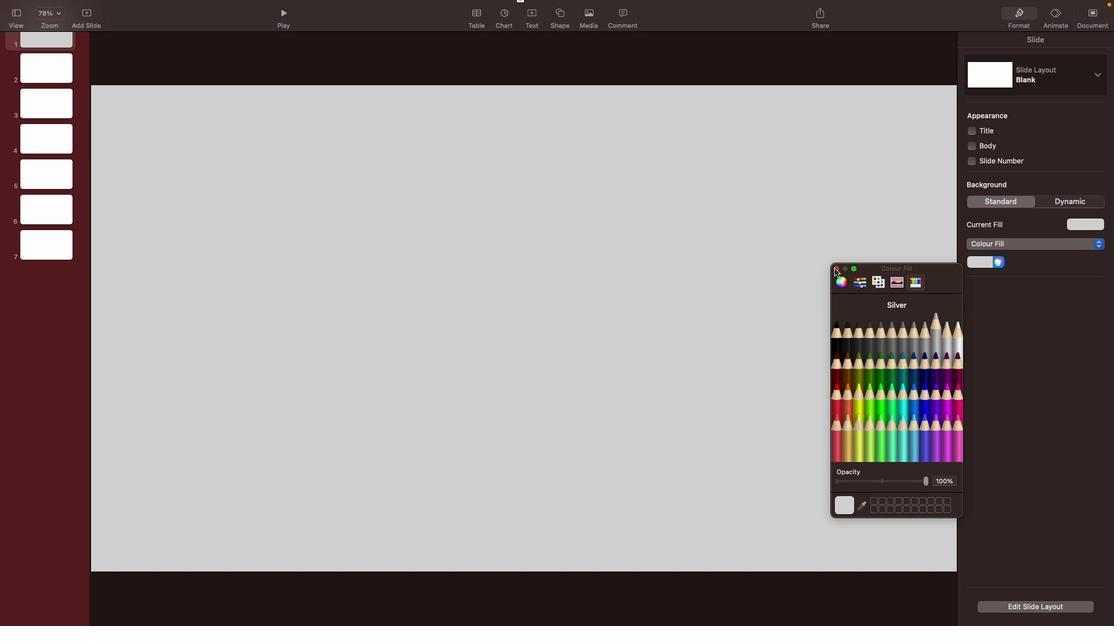 
Action: Mouse pressed left at (847, 268)
Screenshot: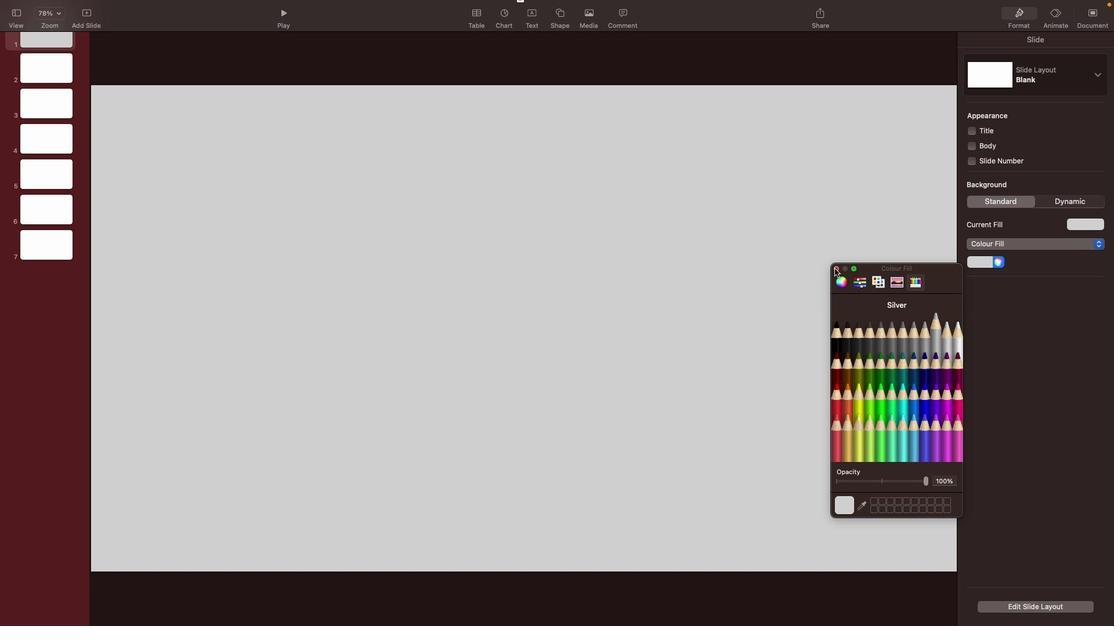 
Action: Mouse moved to (605, 12)
Screenshot: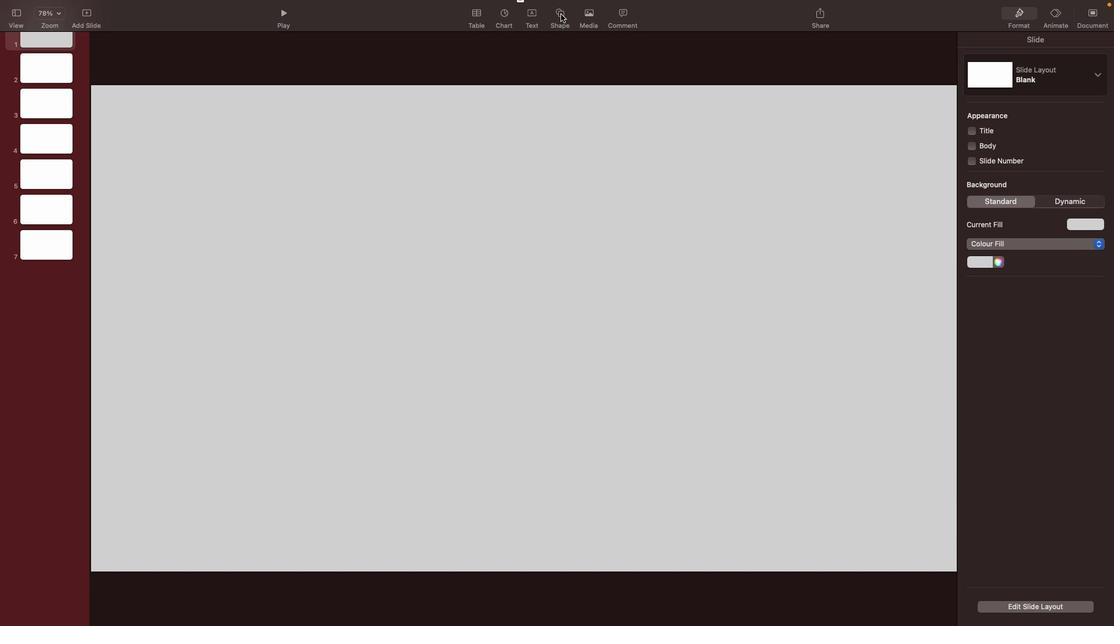
Action: Mouse pressed left at (605, 12)
Screenshot: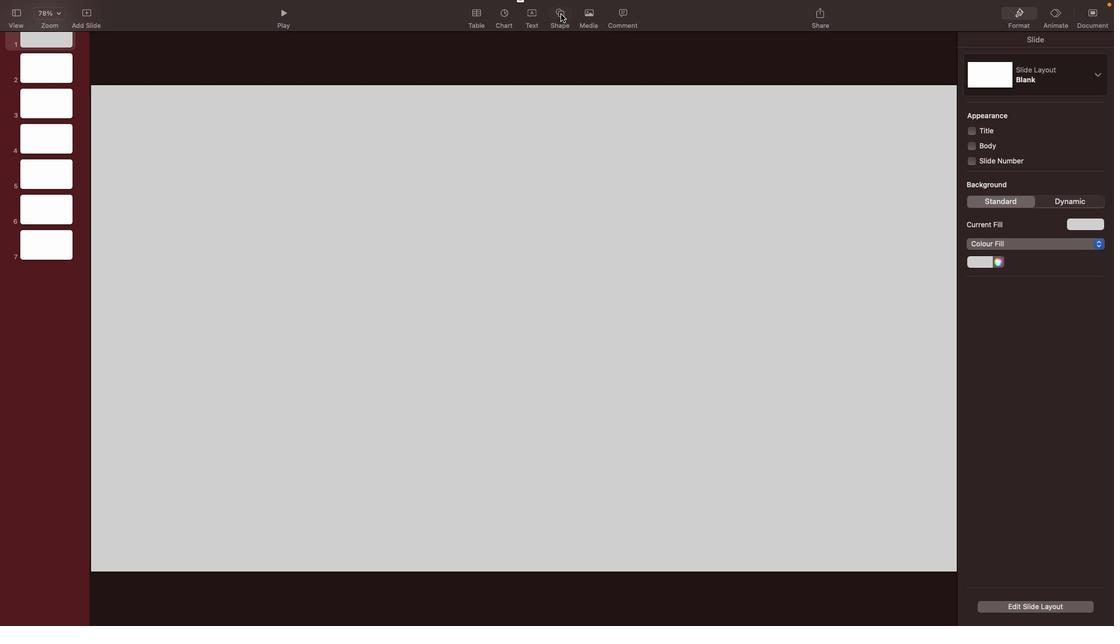 
Action: Mouse moved to (648, 110)
Screenshot: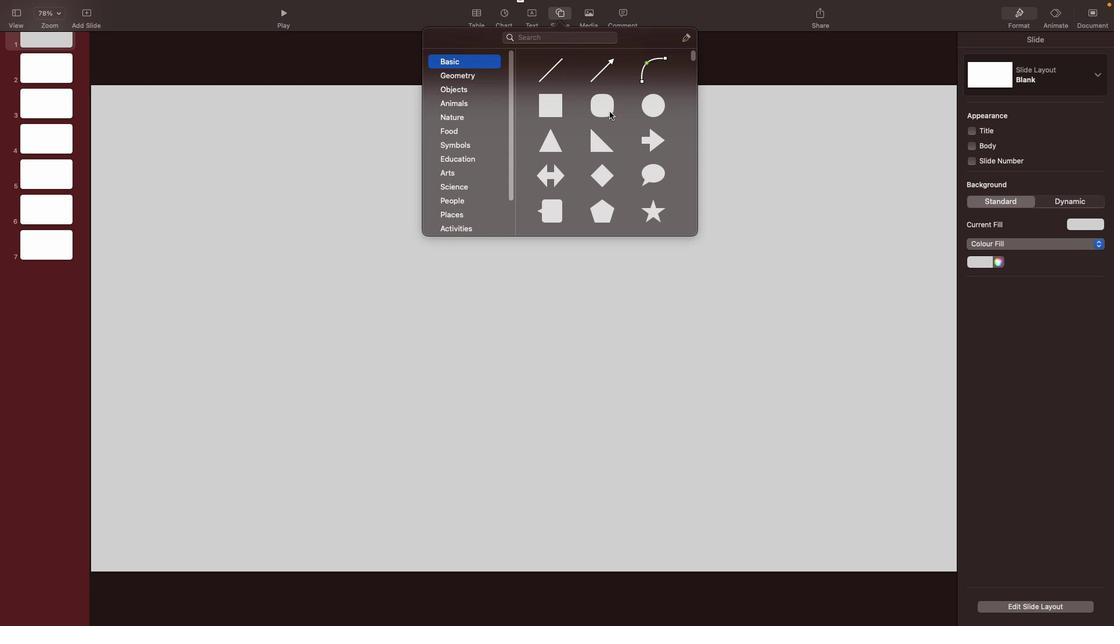 
Action: Mouse pressed left at (648, 110)
Screenshot: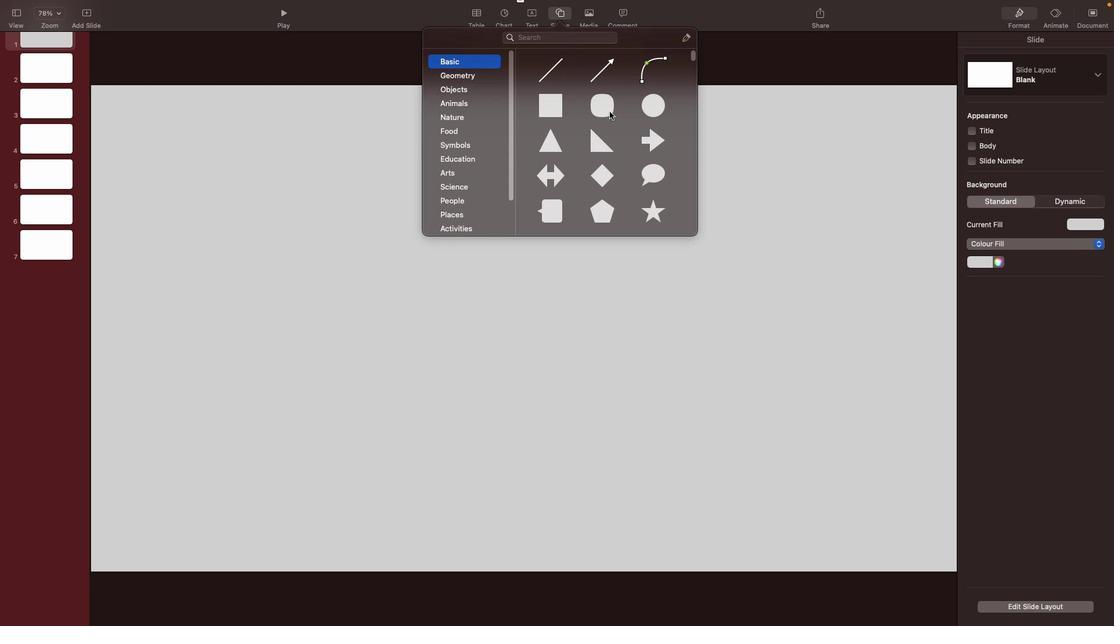 
Action: Mouse moved to (585, 325)
Screenshot: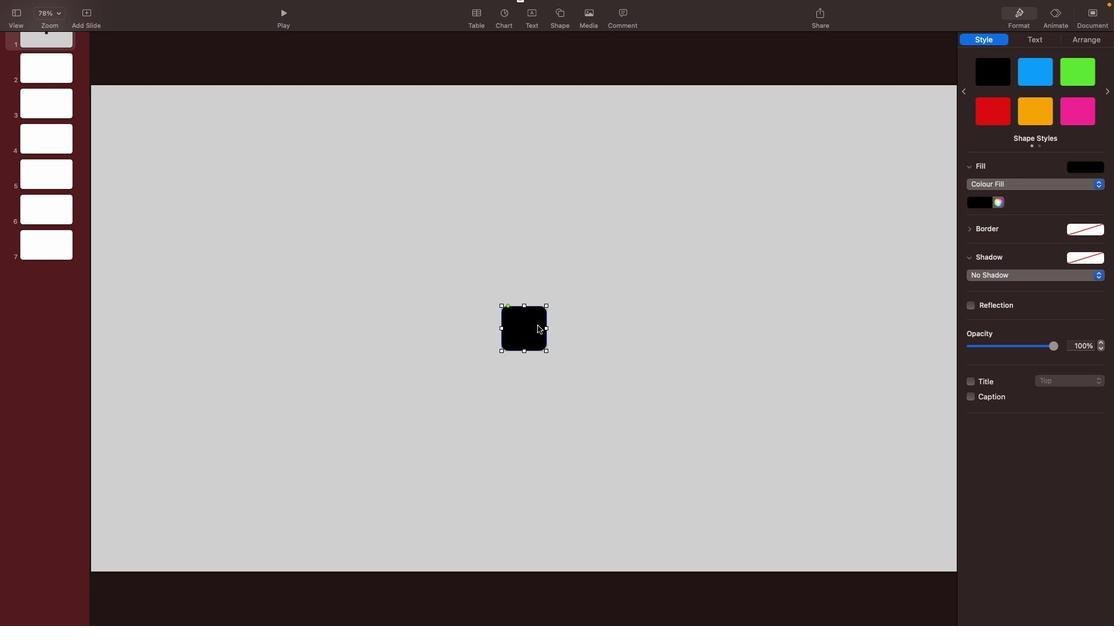 
Action: Mouse pressed left at (585, 325)
Screenshot: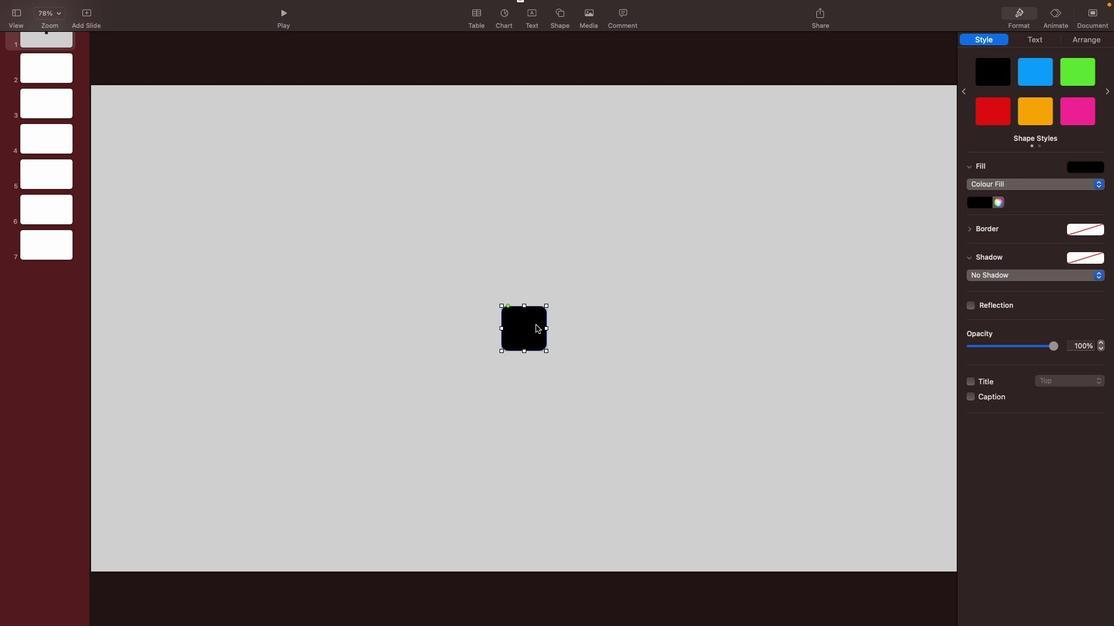 
Action: Mouse moved to (356, 301)
Screenshot: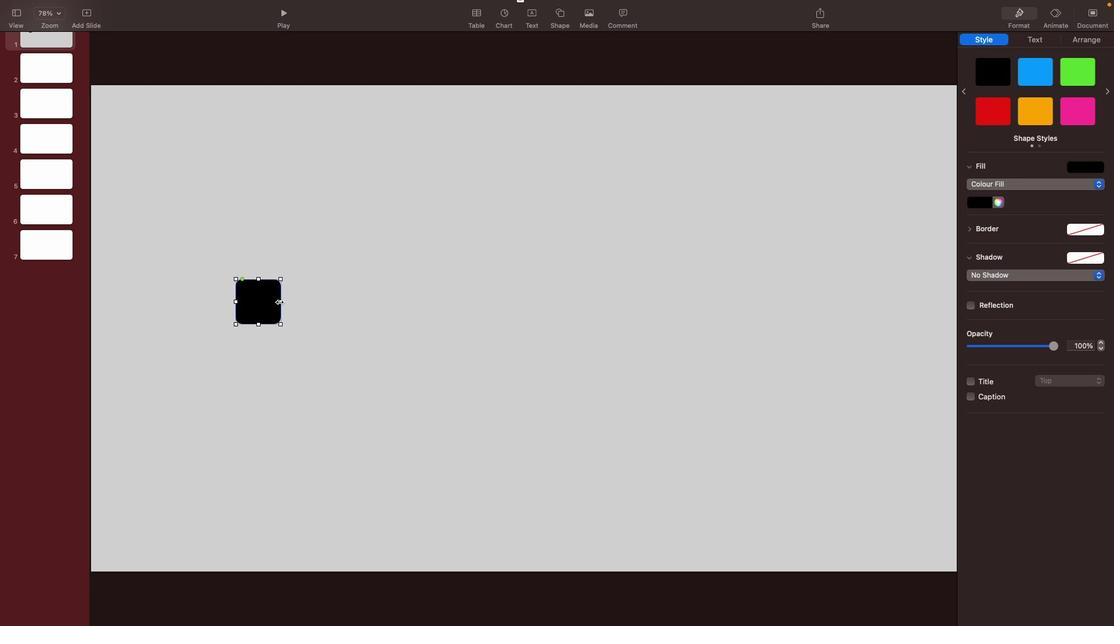 
Action: Mouse pressed left at (356, 301)
Screenshot: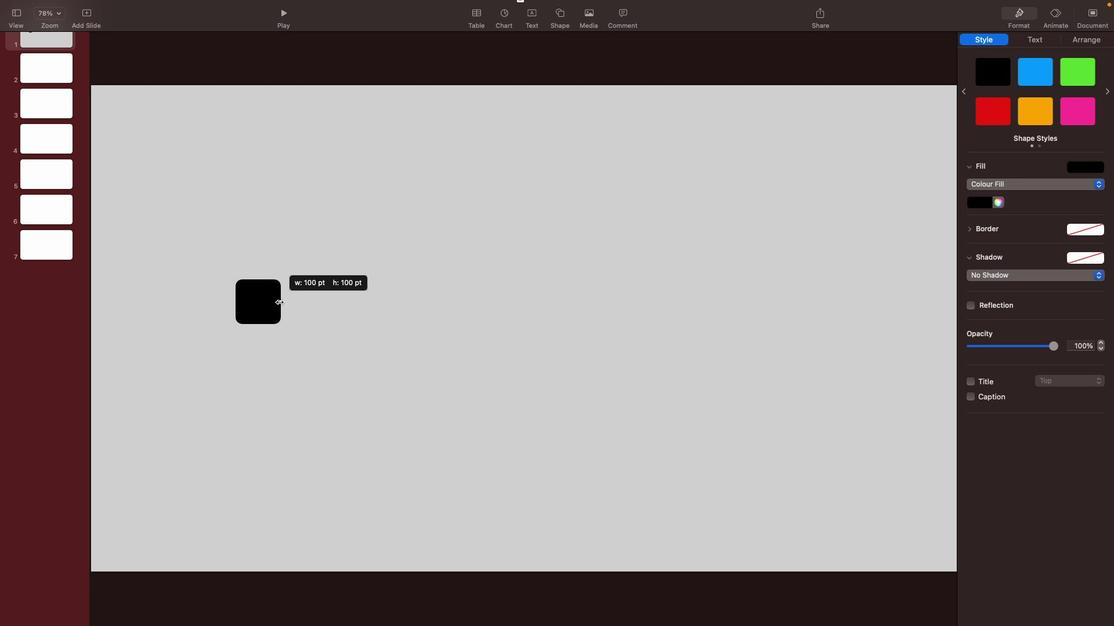 
Action: Mouse moved to (369, 325)
Screenshot: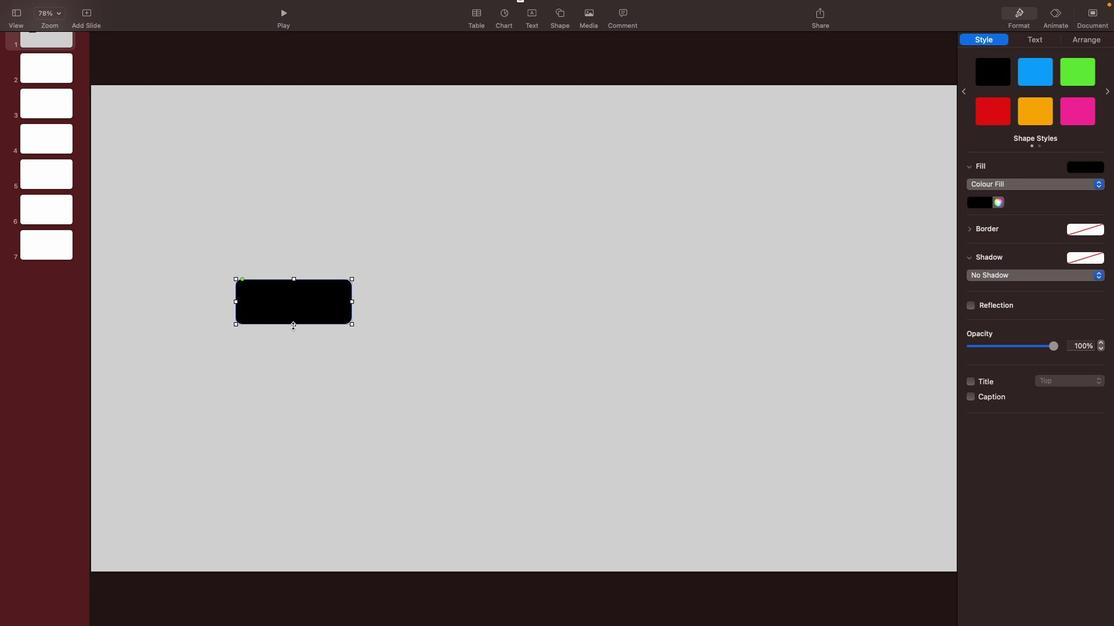
Action: Mouse pressed left at (369, 325)
Screenshot: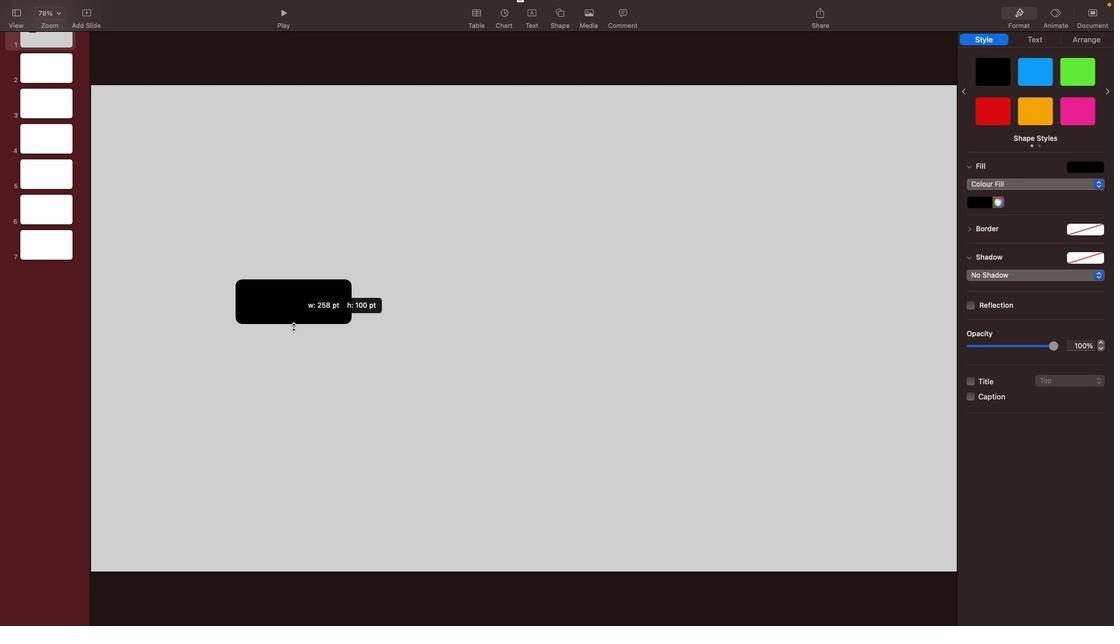 
Action: Mouse moved to (367, 351)
Screenshot: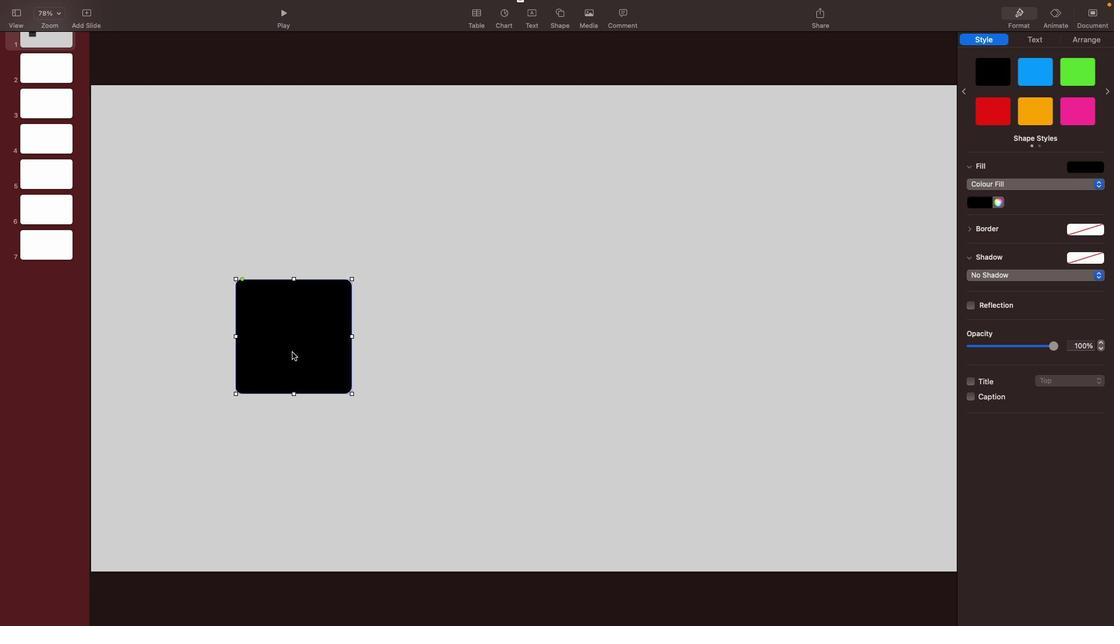 
Action: Mouse pressed left at (367, 351)
Screenshot: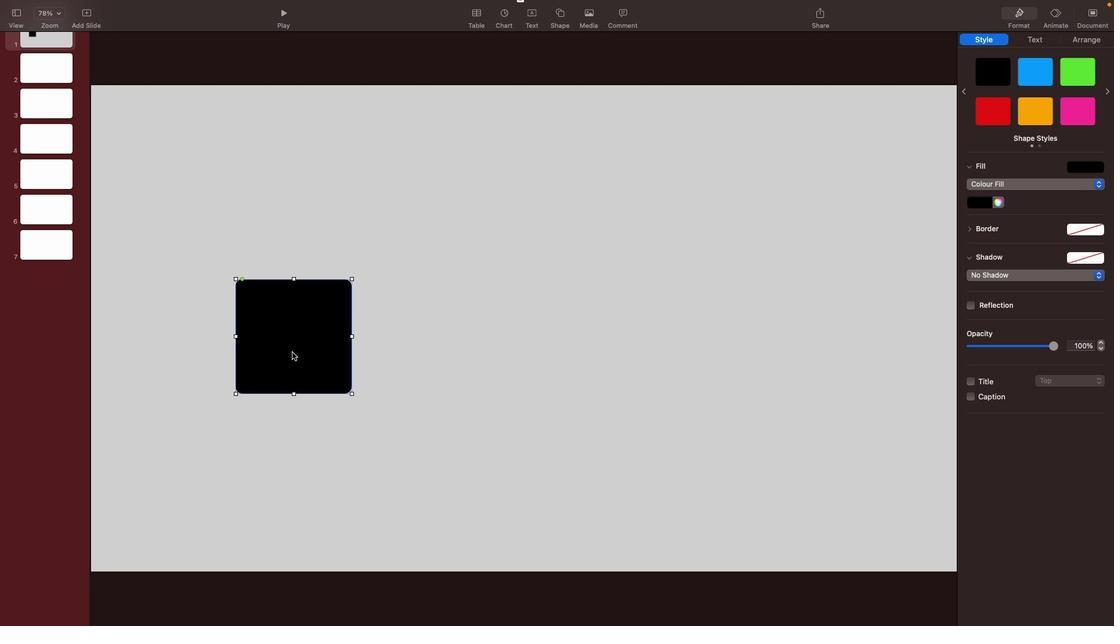 
Action: Mouse moved to (349, 339)
Screenshot: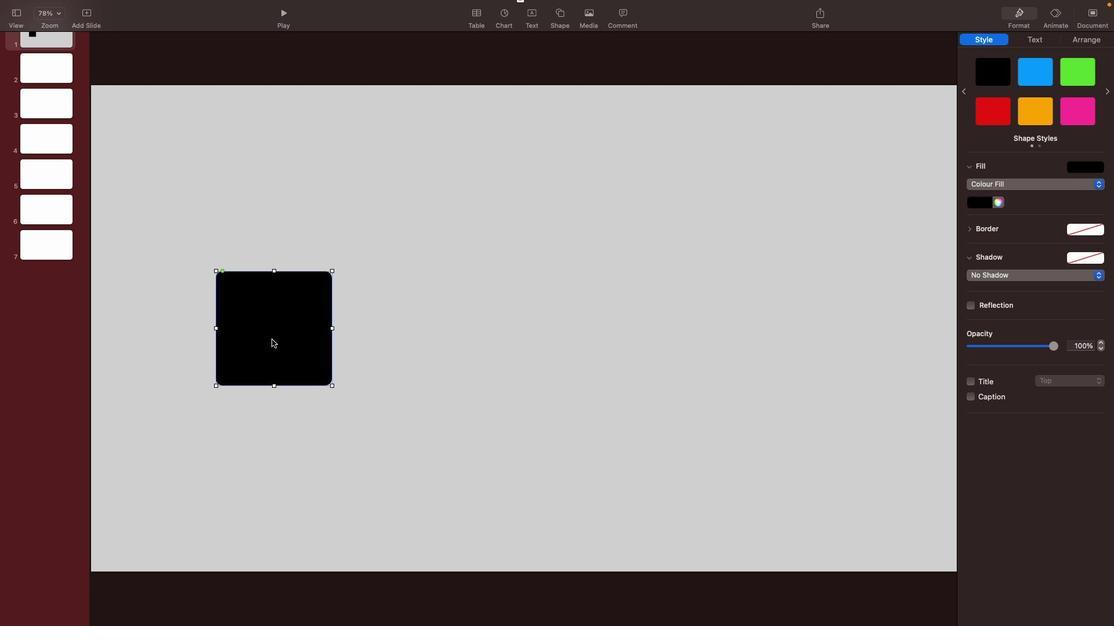 
Action: Mouse pressed right at (349, 339)
Screenshot: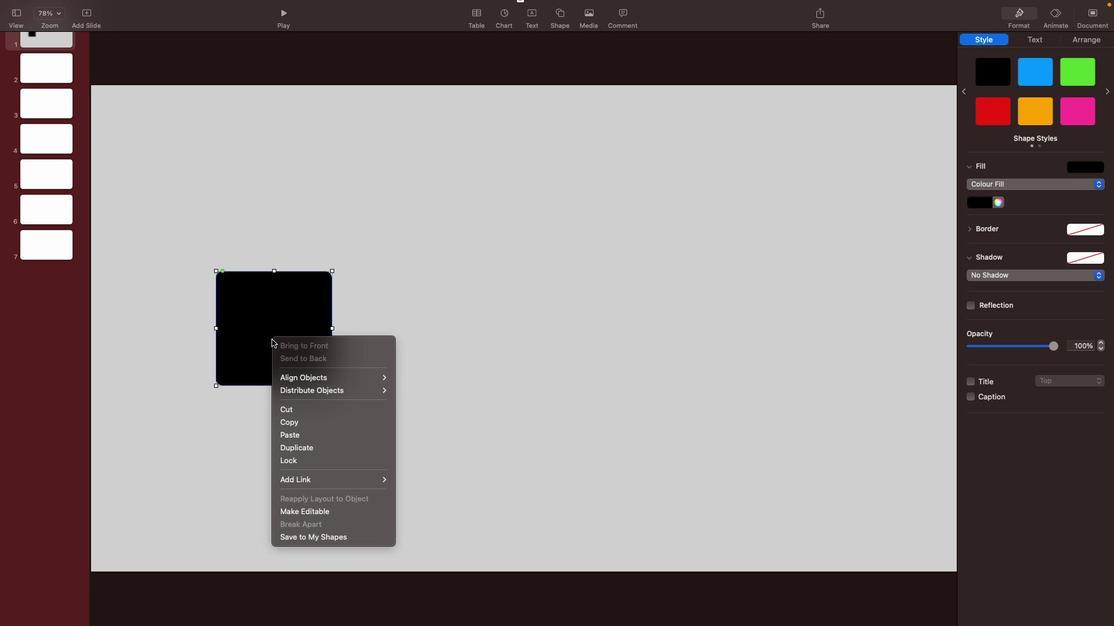 
Action: Mouse moved to (370, 422)
Screenshot: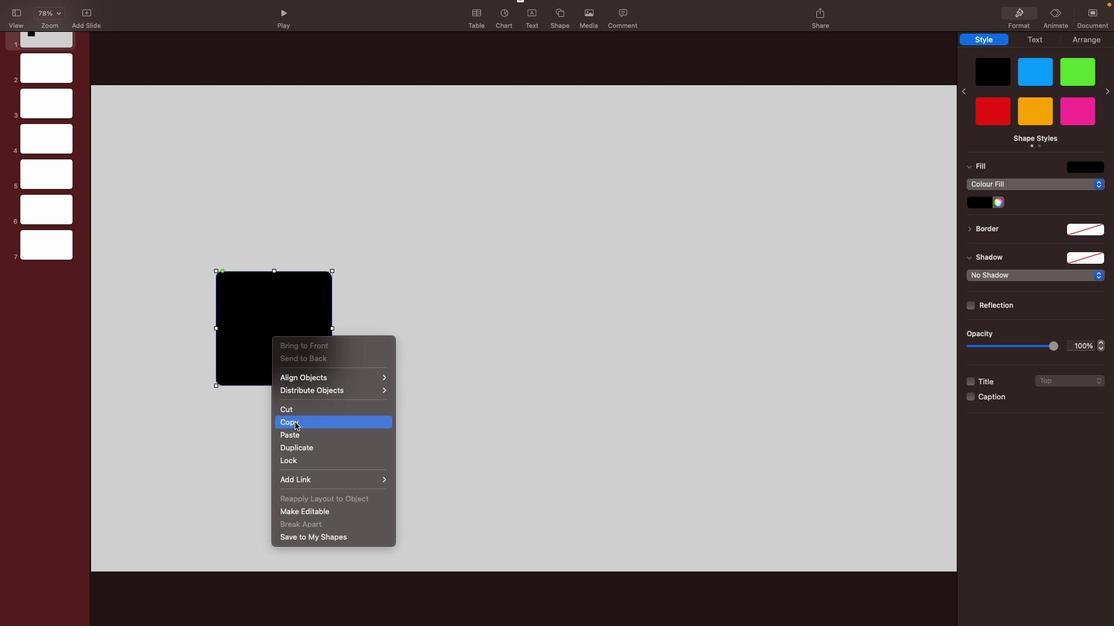 
Action: Mouse pressed left at (370, 422)
Screenshot: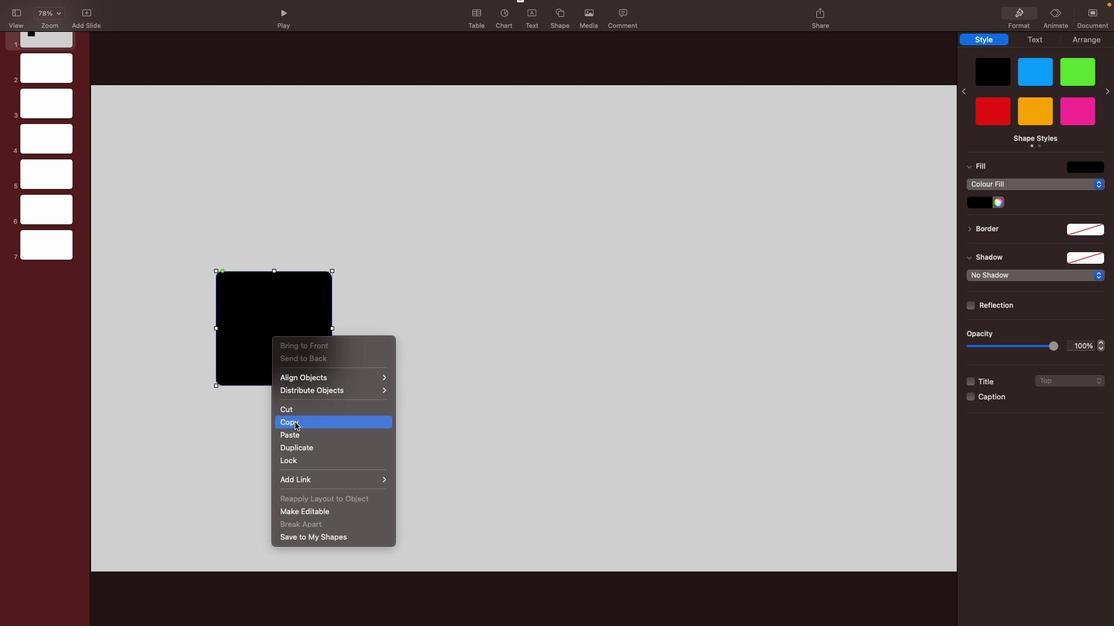
Action: Mouse moved to (364, 337)
Screenshot: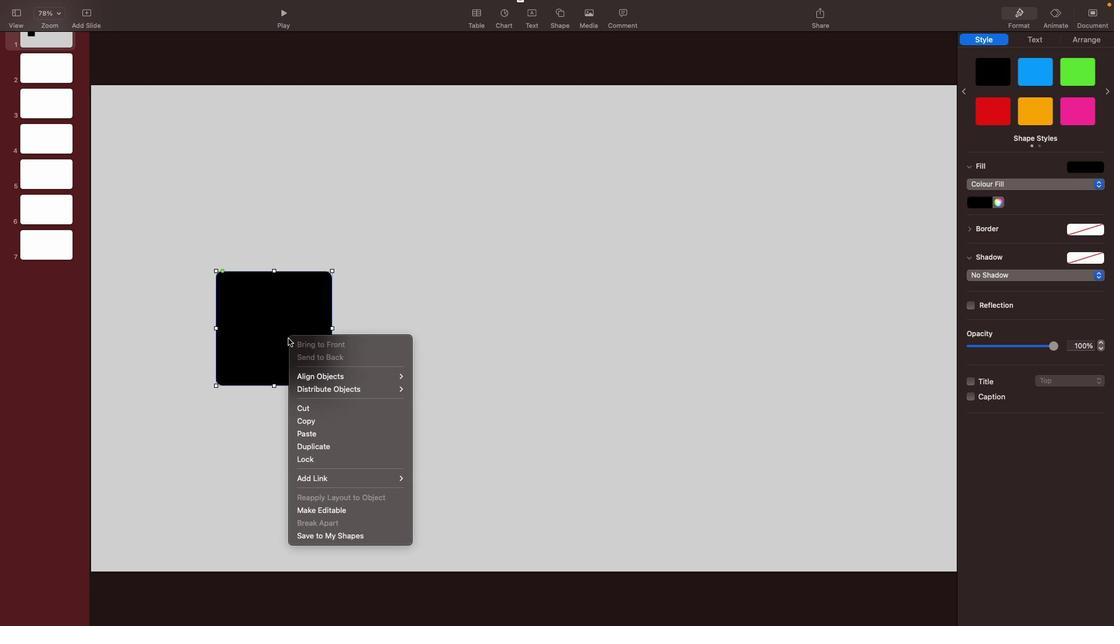 
Action: Mouse pressed right at (364, 337)
Screenshot: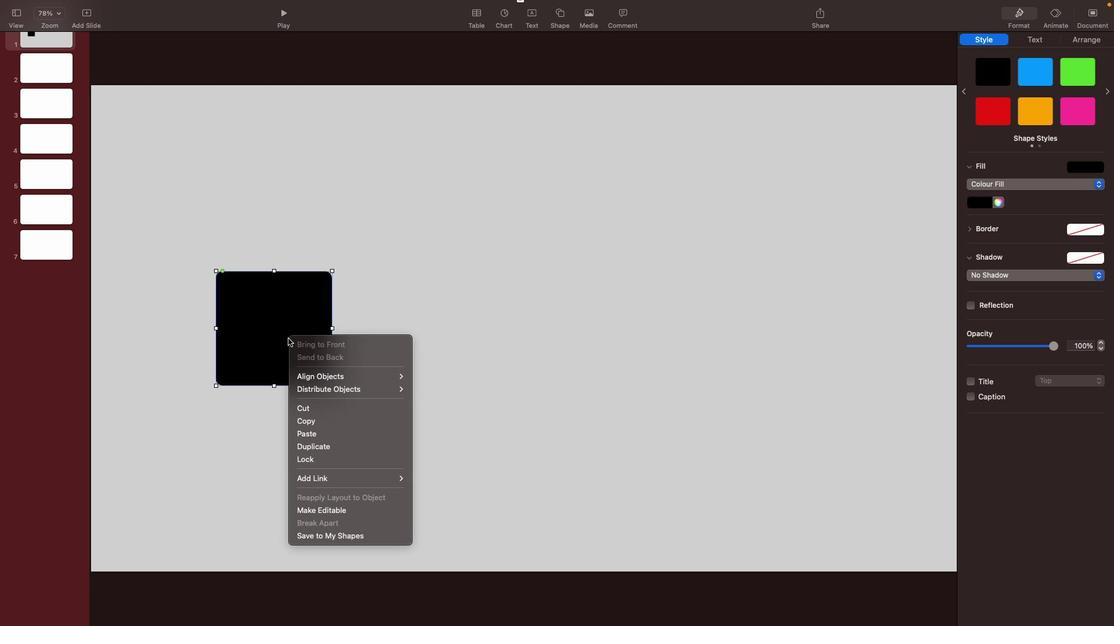 
Action: Mouse moved to (381, 434)
Screenshot: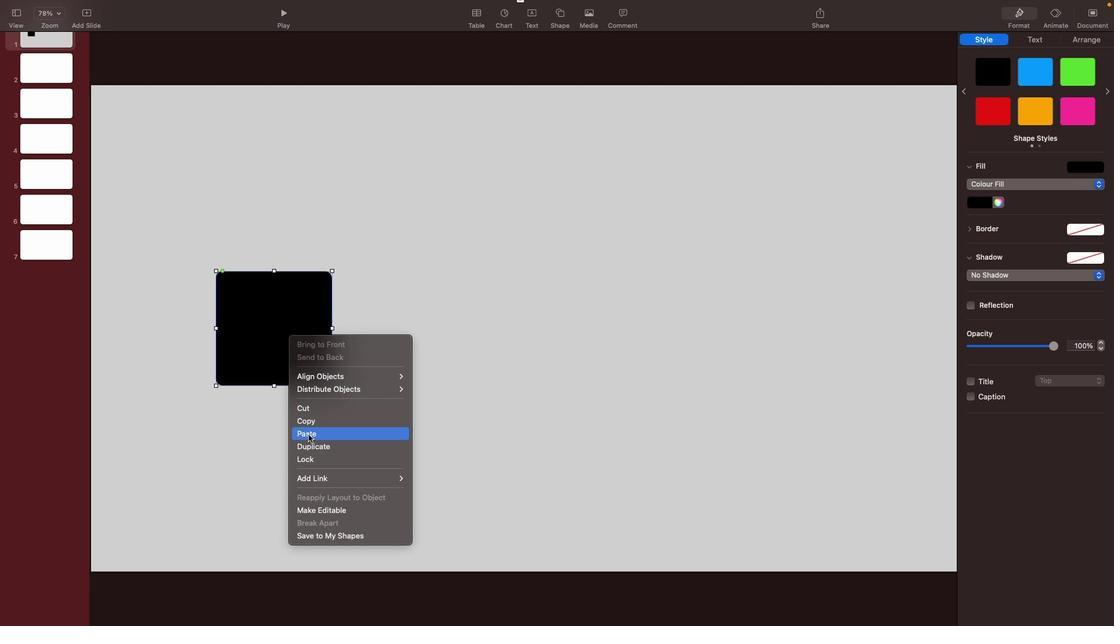 
Action: Mouse pressed left at (381, 434)
Screenshot: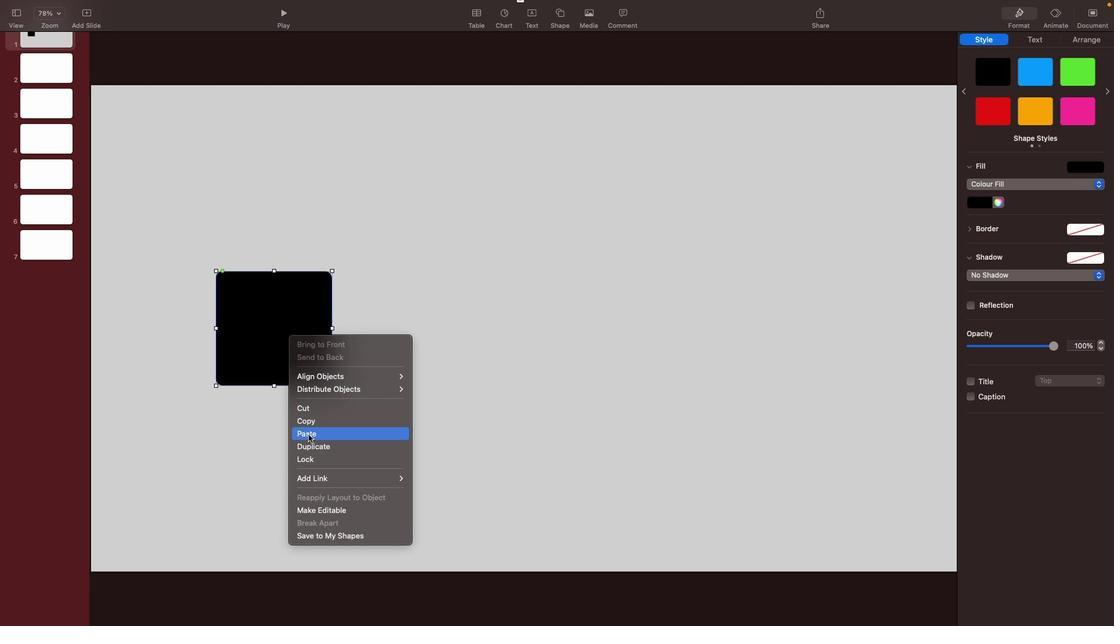 
Action: Mouse moved to (375, 319)
Screenshot: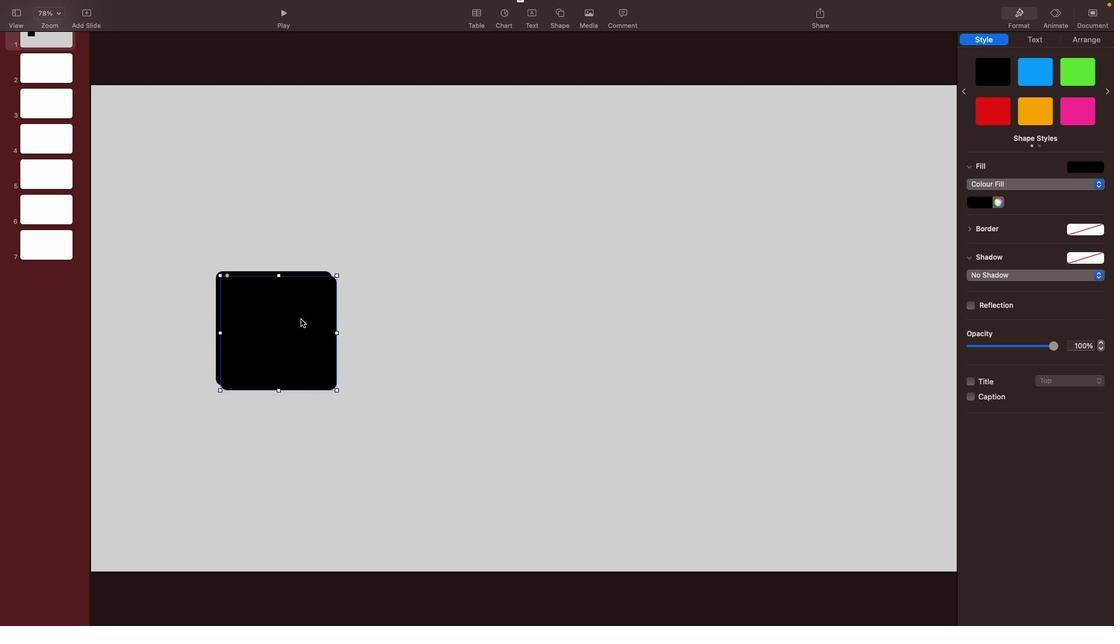 
Action: Mouse pressed left at (375, 319)
Screenshot: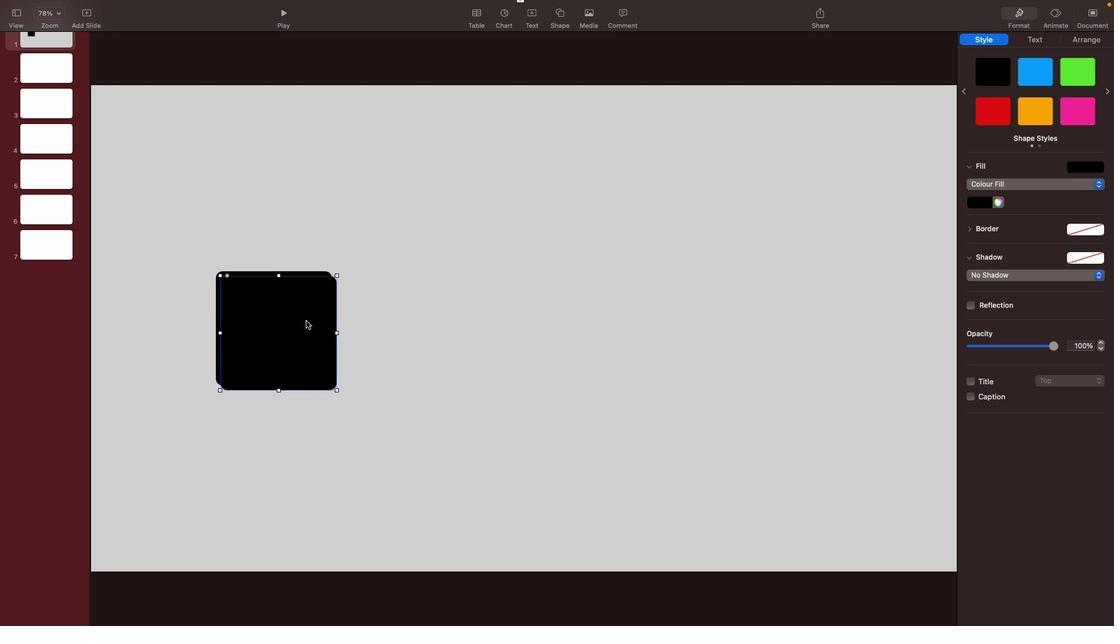 
Action: Mouse moved to (401, 323)
Screenshot: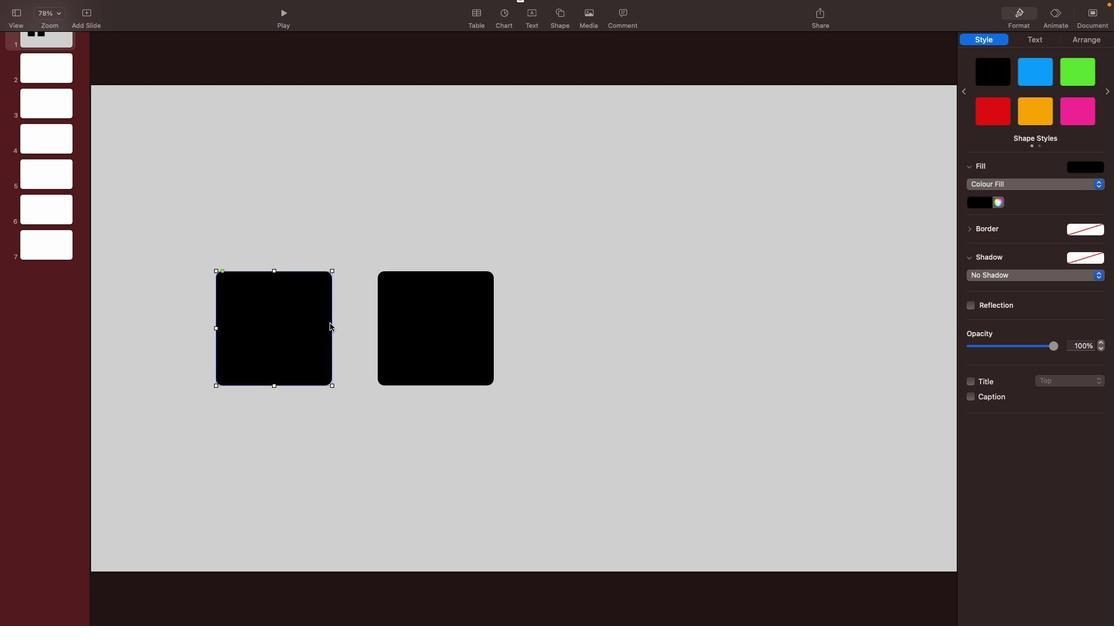 
Action: Mouse pressed left at (401, 323)
Screenshot: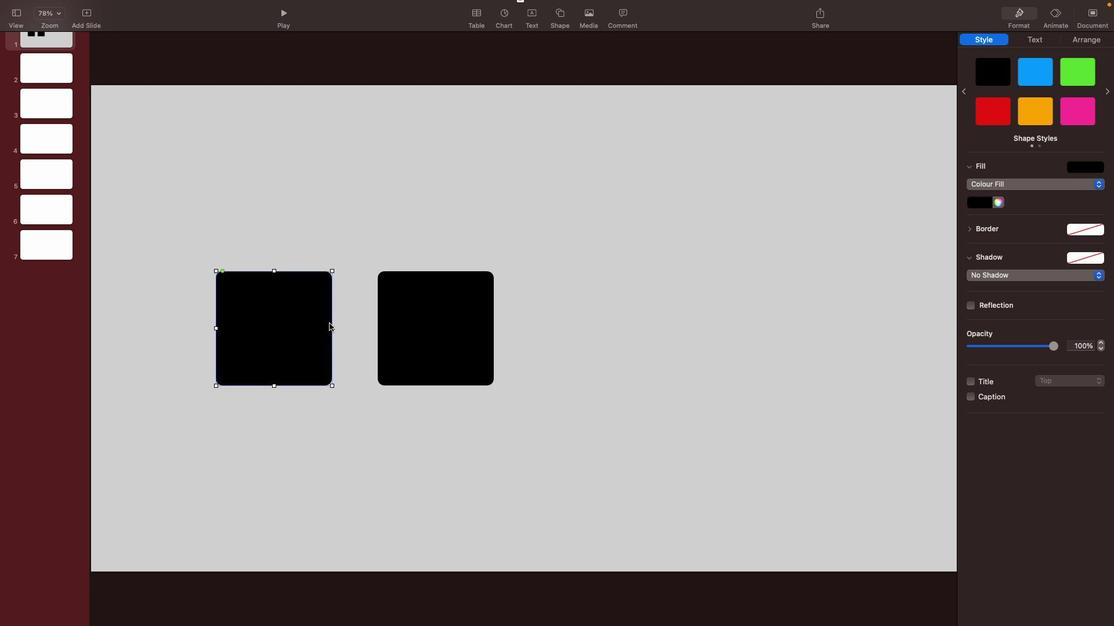 
Action: Mouse moved to (520, 322)
Screenshot: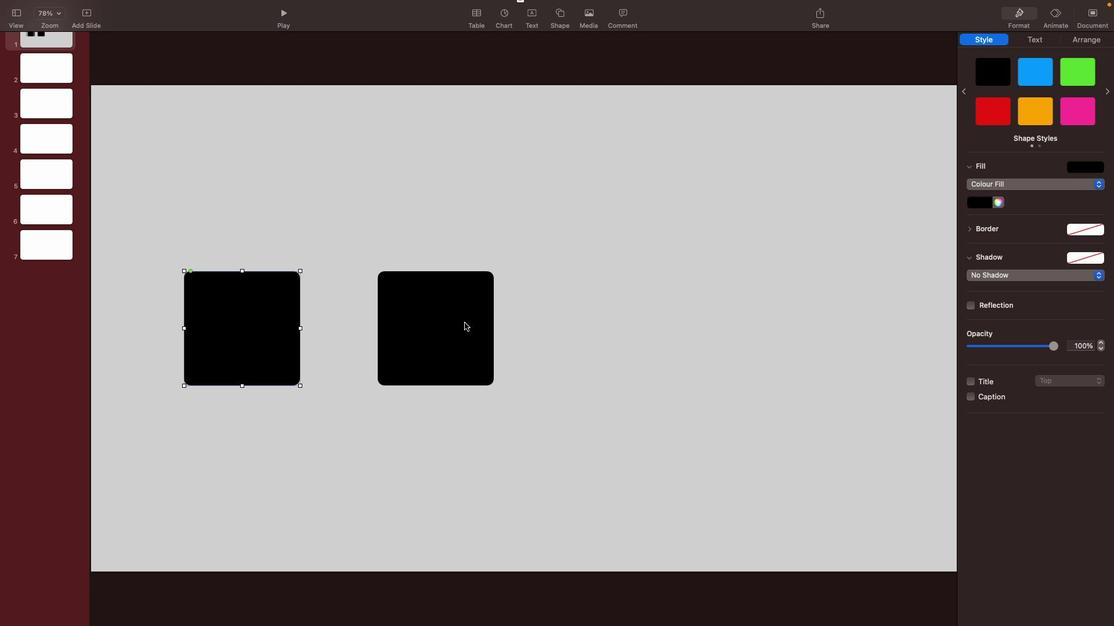 
Action: Mouse pressed left at (520, 322)
Screenshot: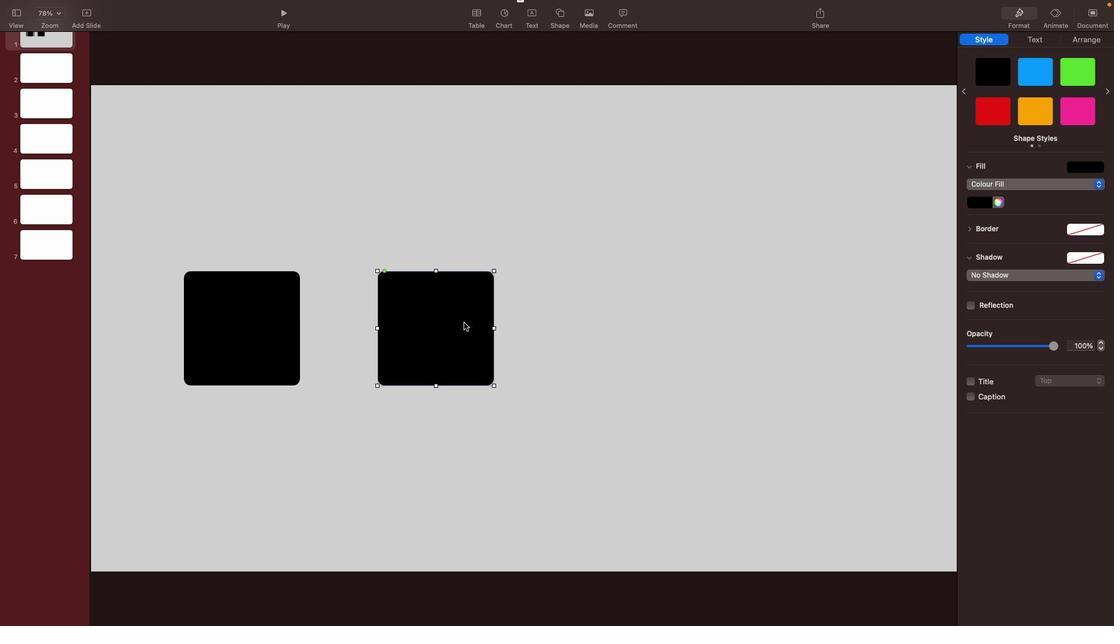 
Action: Mouse moved to (521, 322)
Screenshot: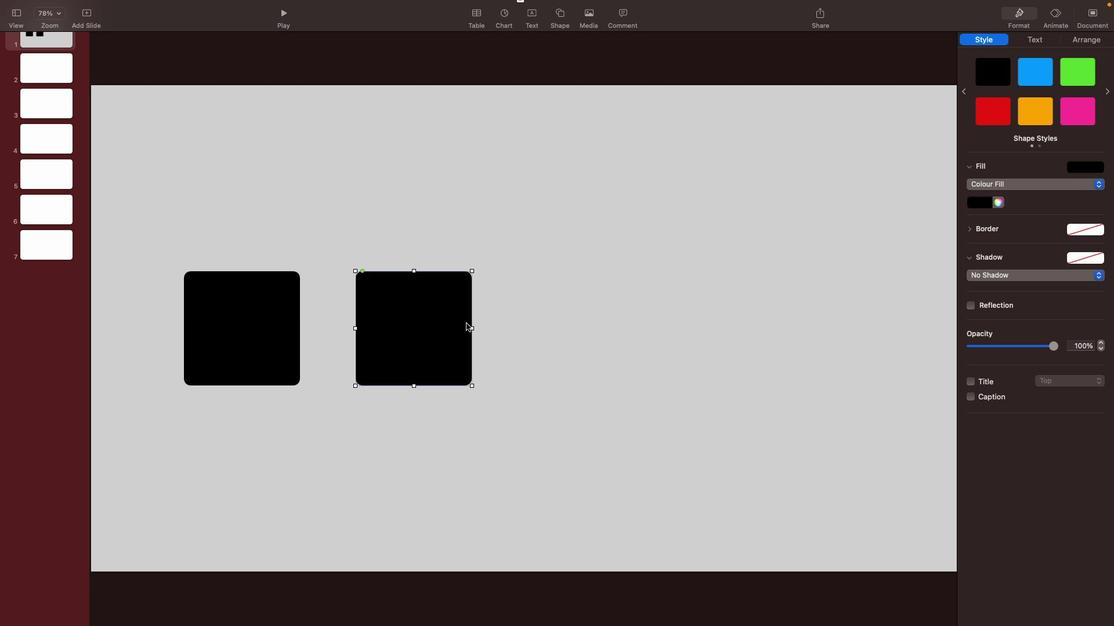 
Action: Mouse pressed right at (521, 322)
Screenshot: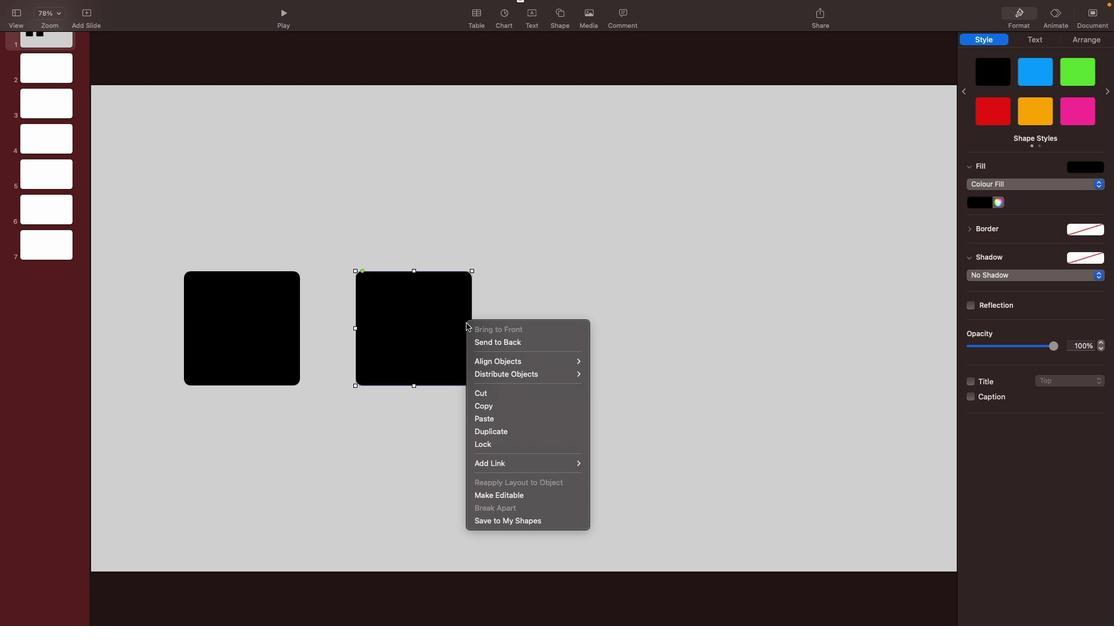 
Action: Mouse moved to (541, 419)
Screenshot: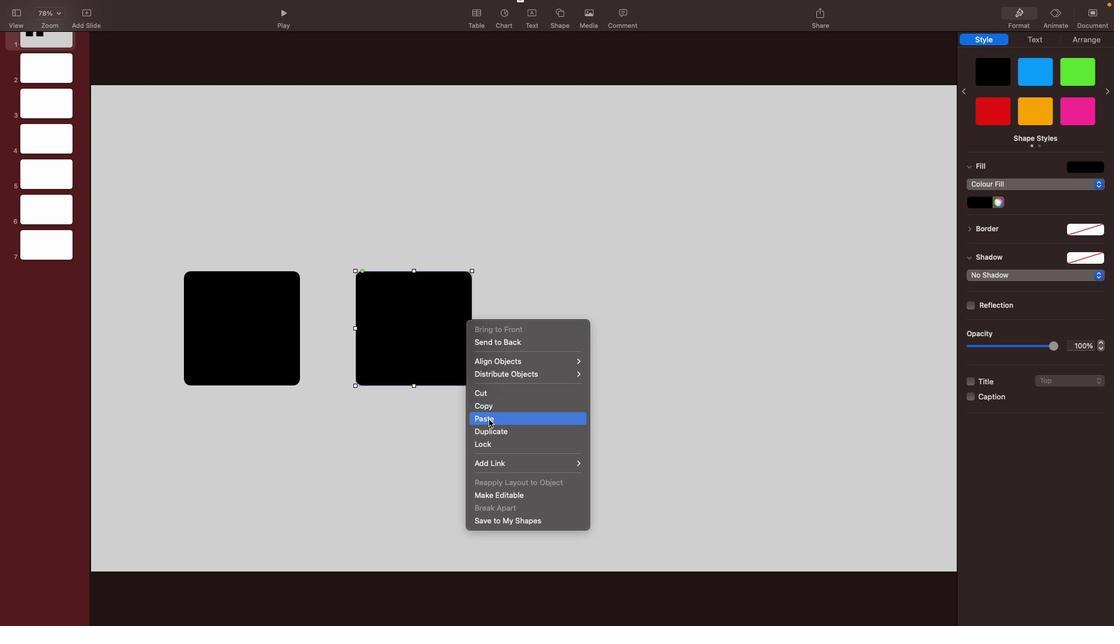 
Action: Mouse pressed left at (541, 419)
Screenshot: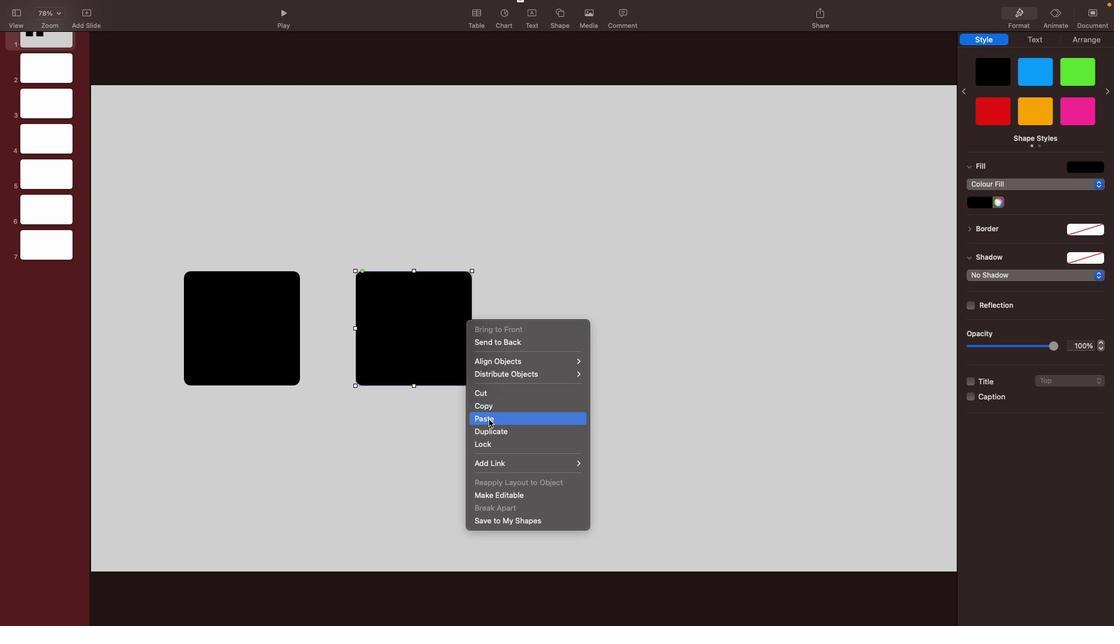 
Action: Mouse moved to (499, 350)
Screenshot: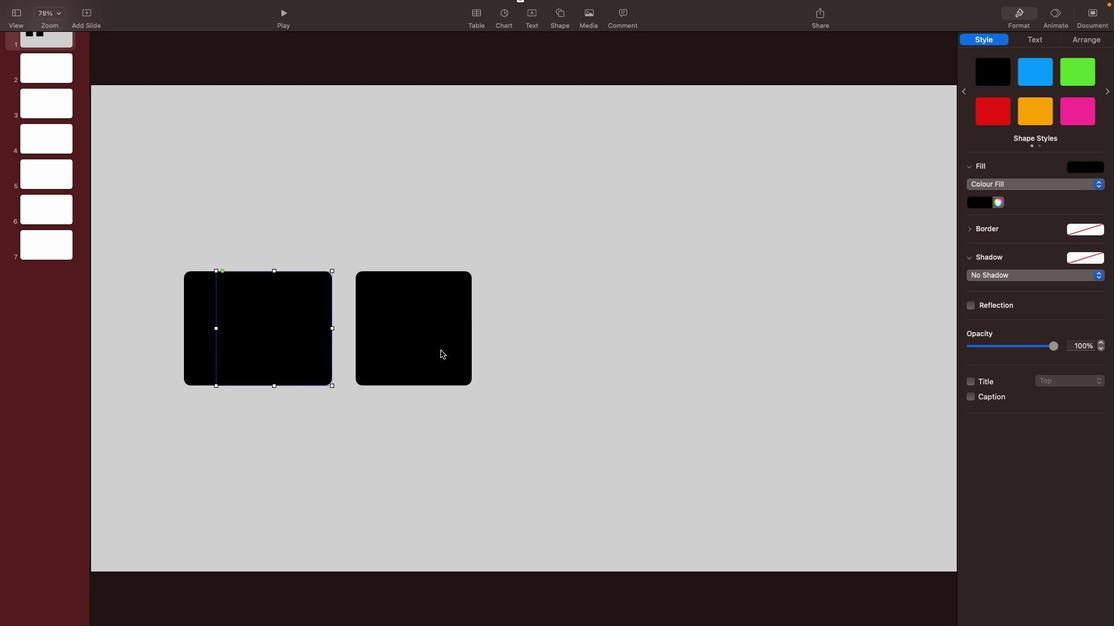 
Action: Mouse pressed left at (499, 350)
Screenshot: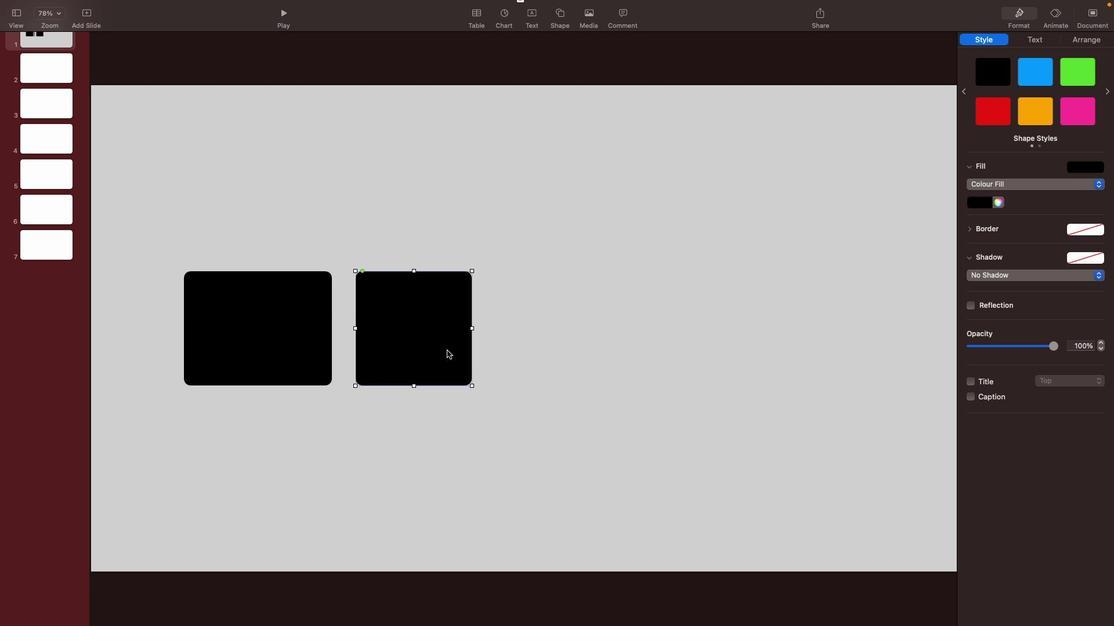 
Action: Mouse moved to (338, 303)
Screenshot: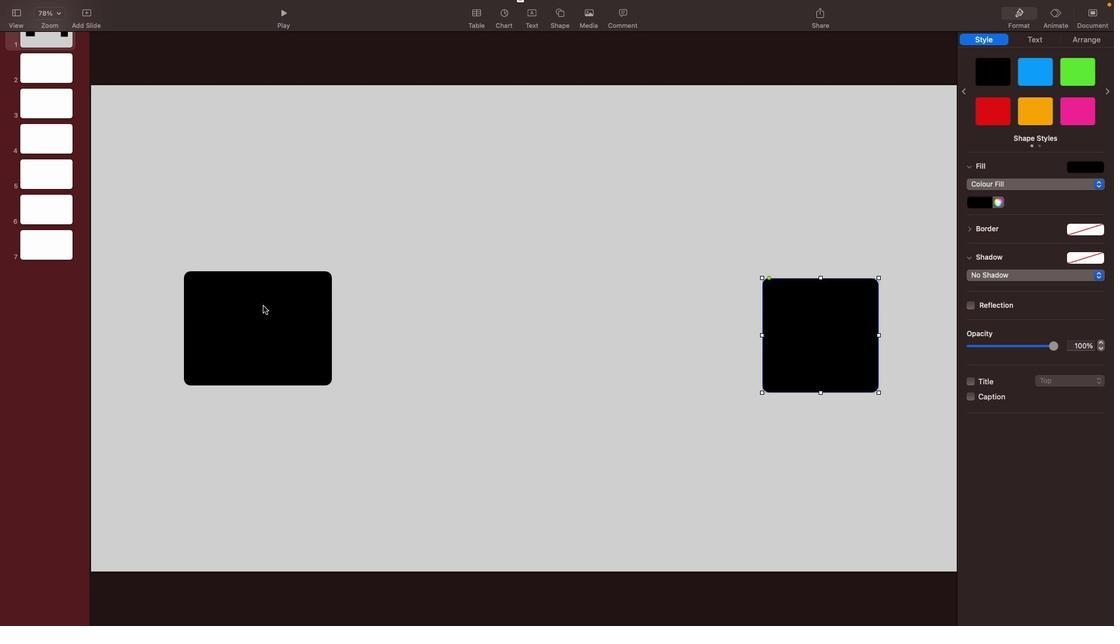 
Action: Mouse pressed left at (338, 303)
Screenshot: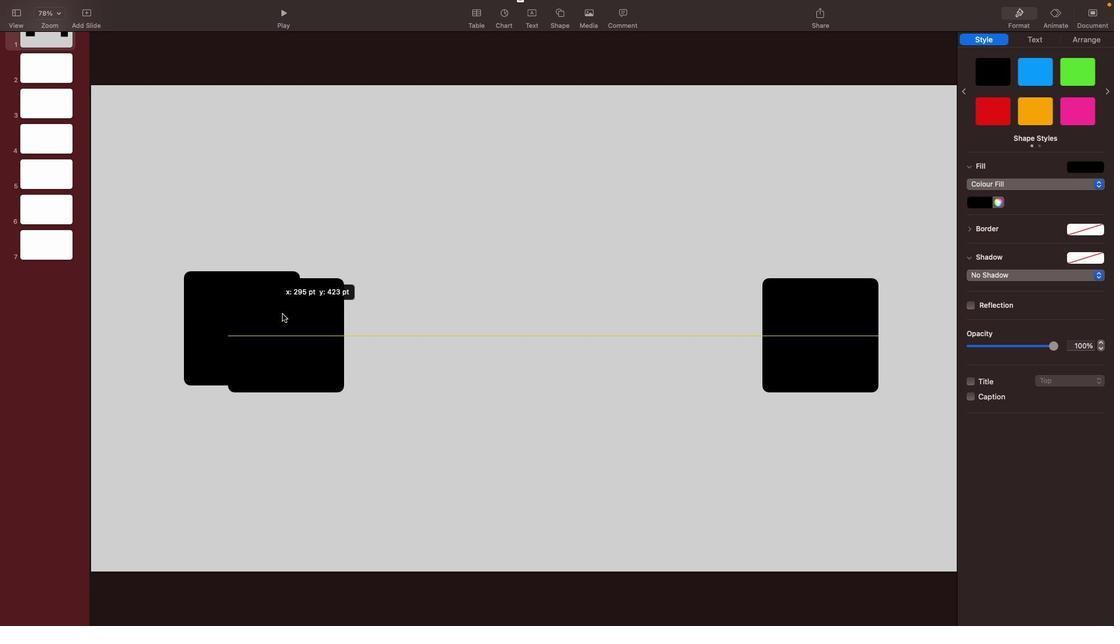 
Action: Mouse moved to (341, 316)
Screenshot: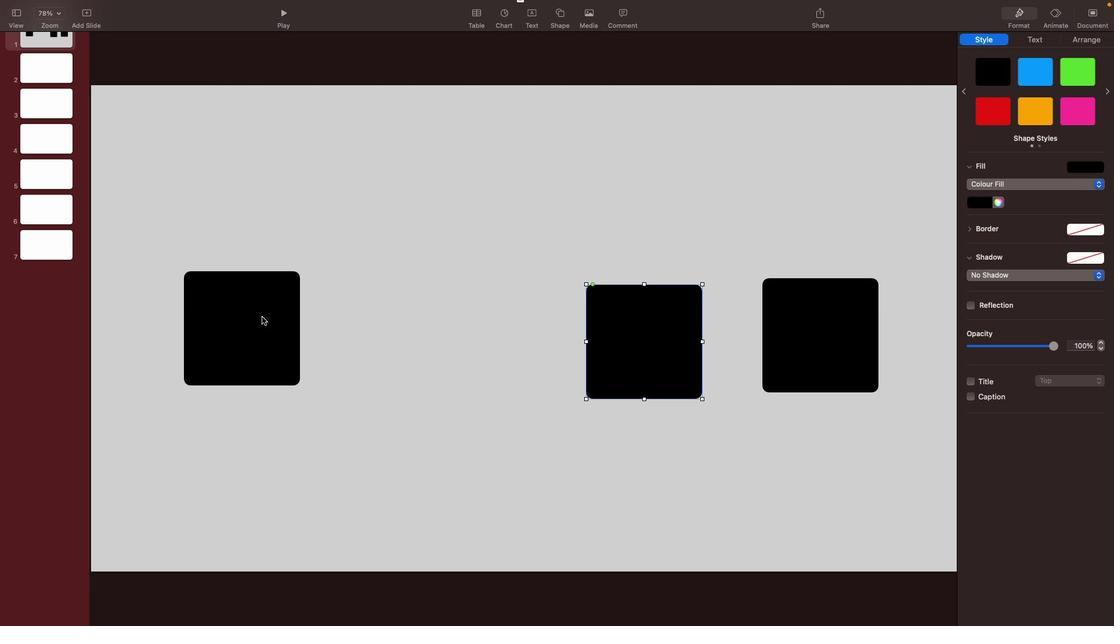 
Action: Mouse pressed right at (341, 316)
Screenshot: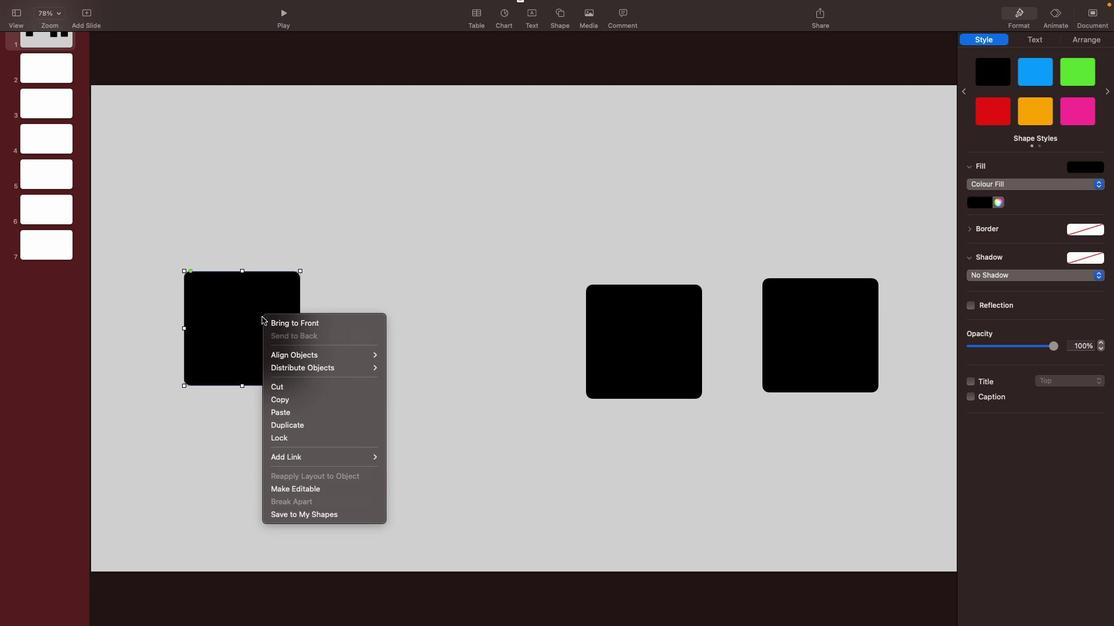 
Action: Mouse moved to (365, 413)
Screenshot: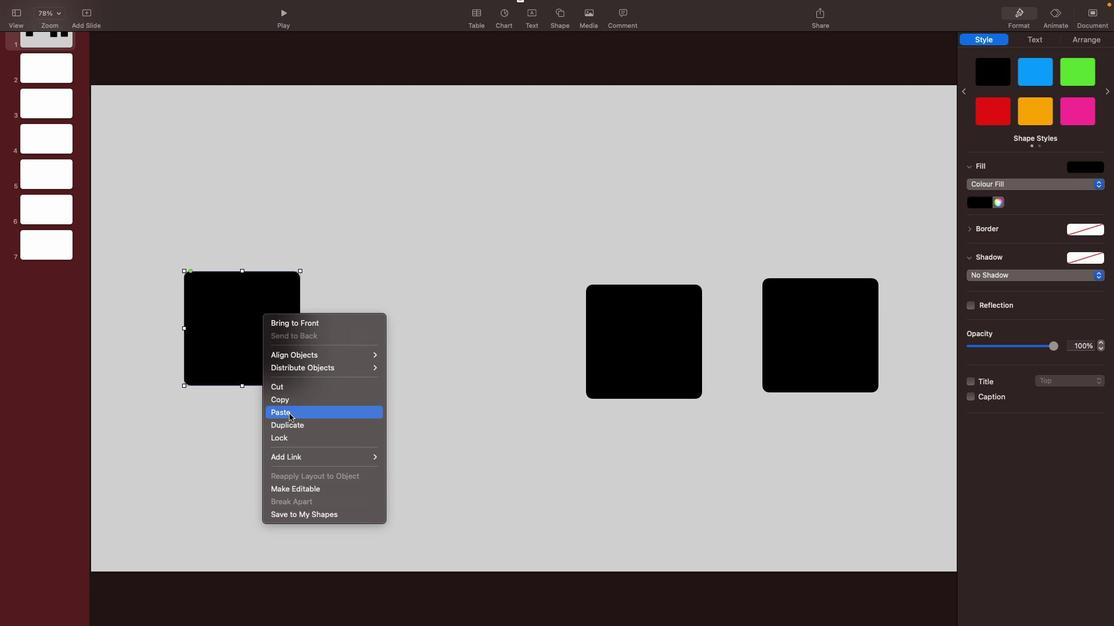 
Action: Mouse pressed left at (365, 413)
Screenshot: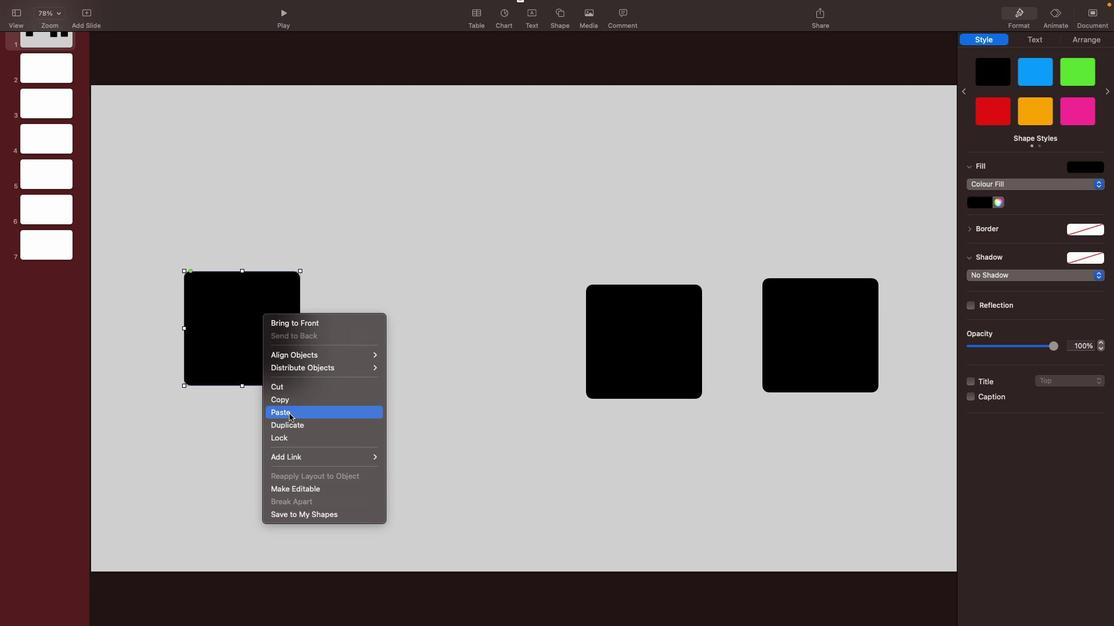
Action: Mouse moved to (340, 327)
Screenshot: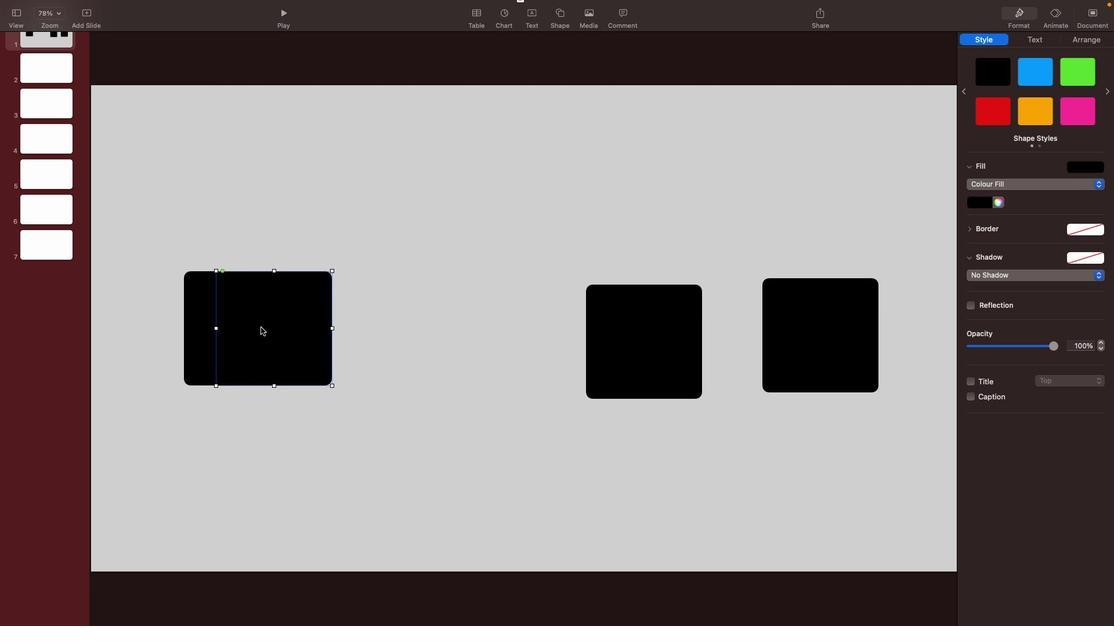 
Action: Mouse pressed left at (340, 327)
Screenshot: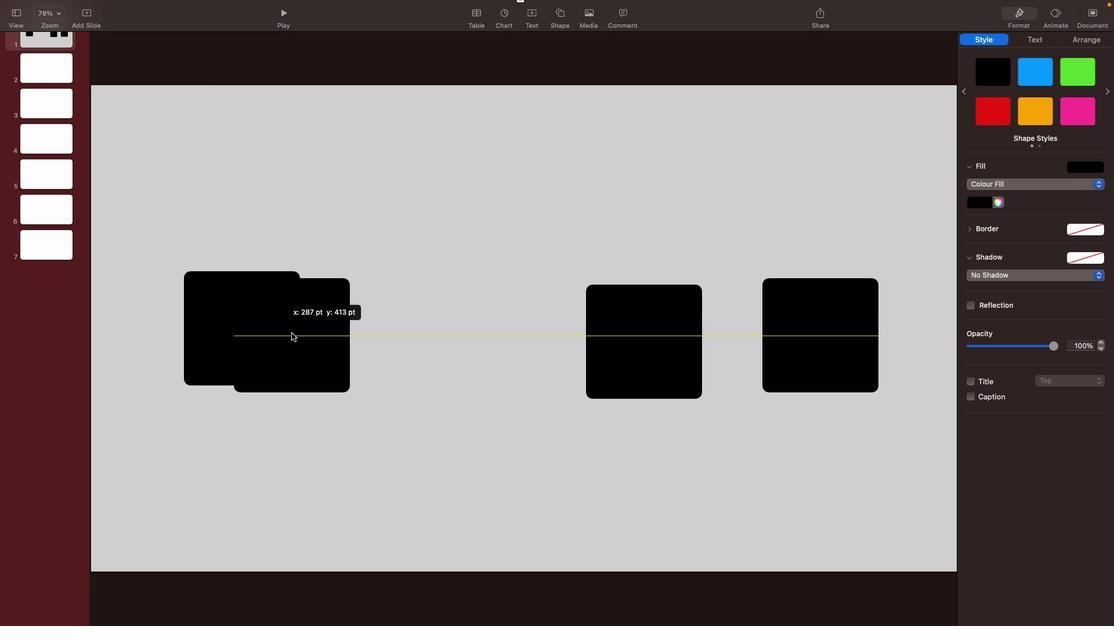 
Action: Mouse moved to (345, 322)
Screenshot: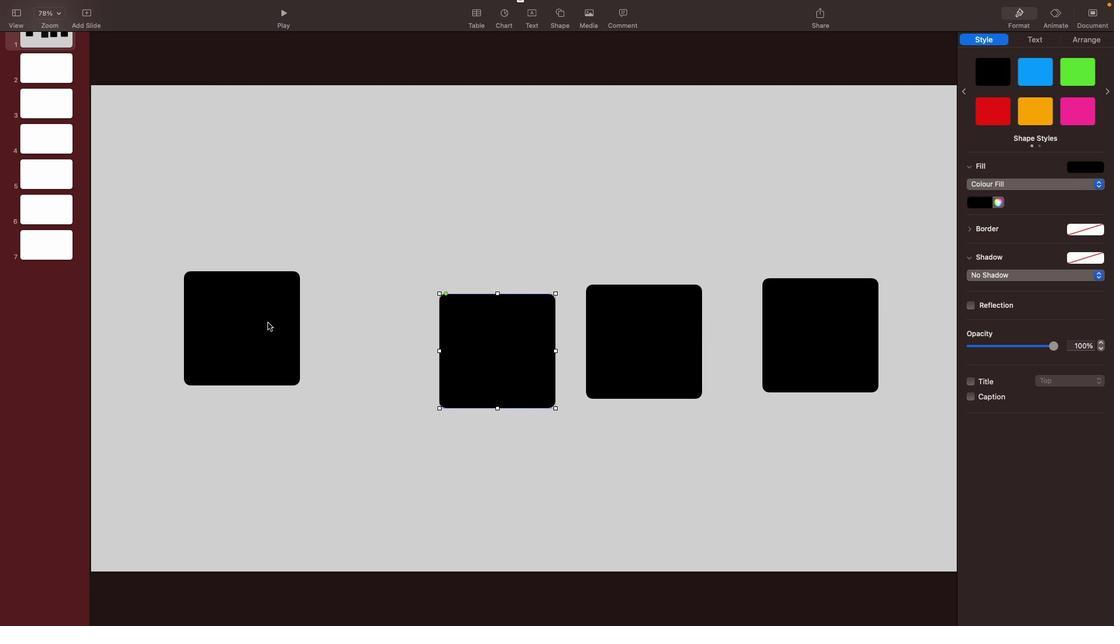 
Action: Mouse pressed right at (345, 322)
Screenshot: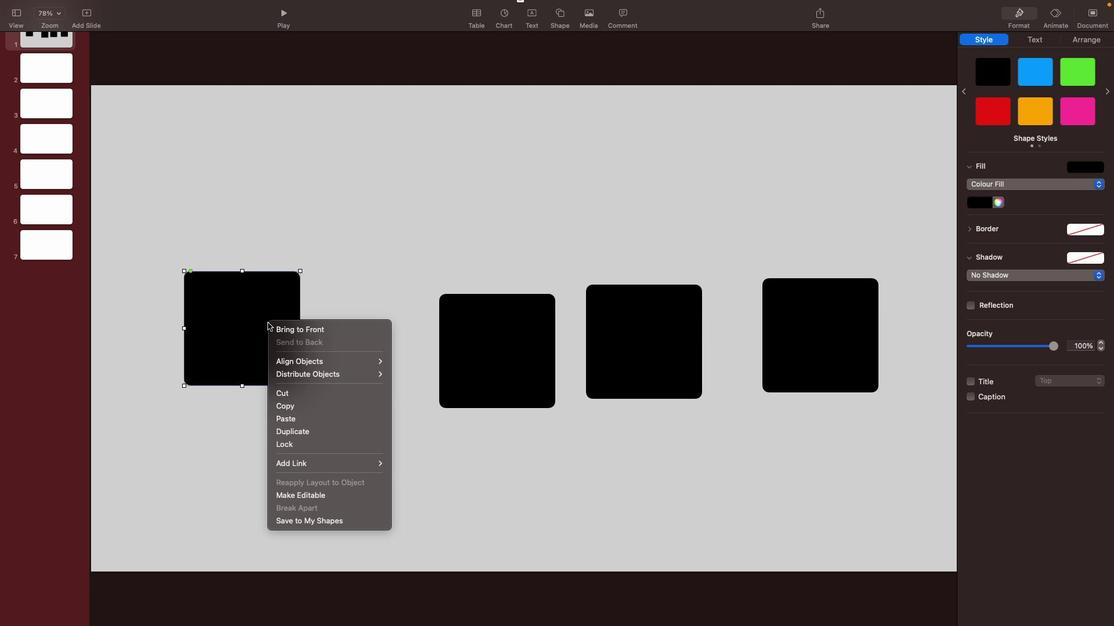 
Action: Mouse moved to (365, 416)
Screenshot: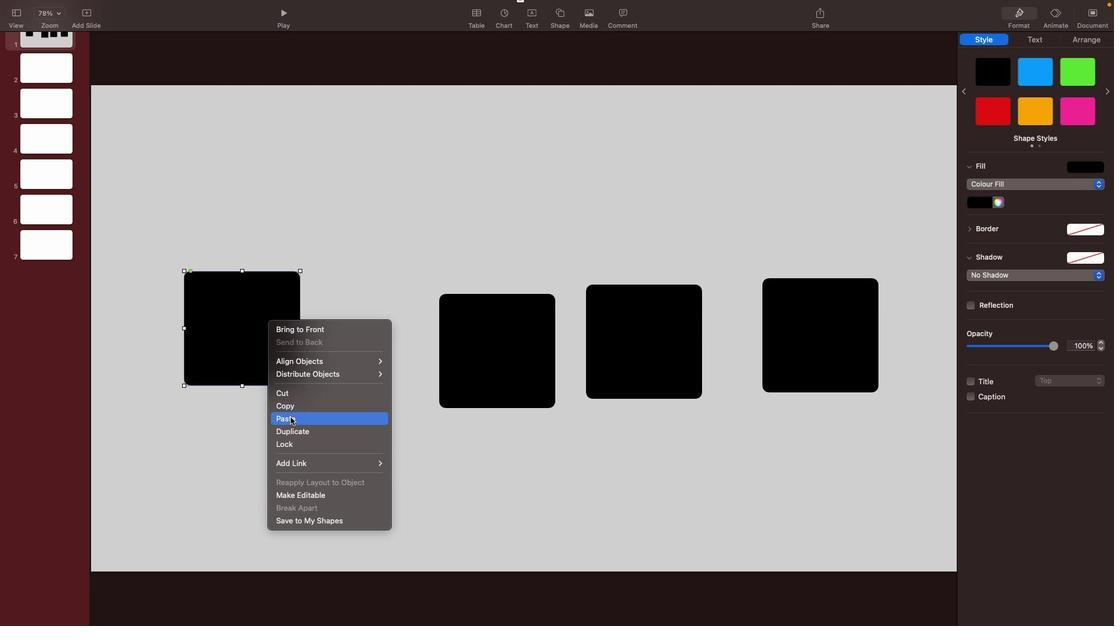 
Action: Mouse pressed left at (365, 416)
Screenshot: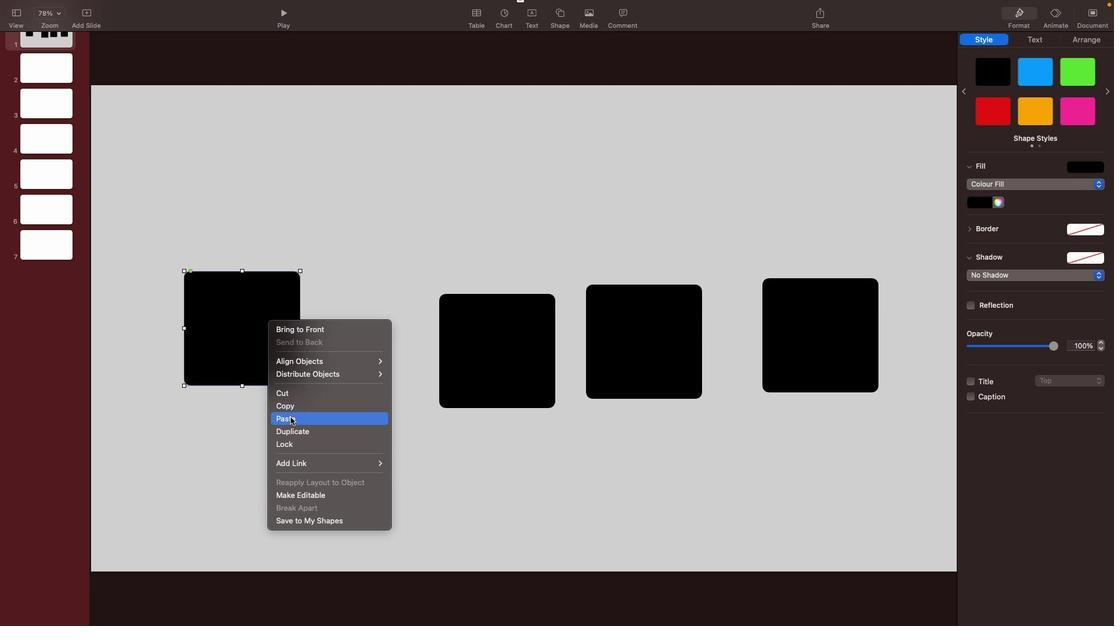 
Action: Mouse moved to (345, 336)
Screenshot: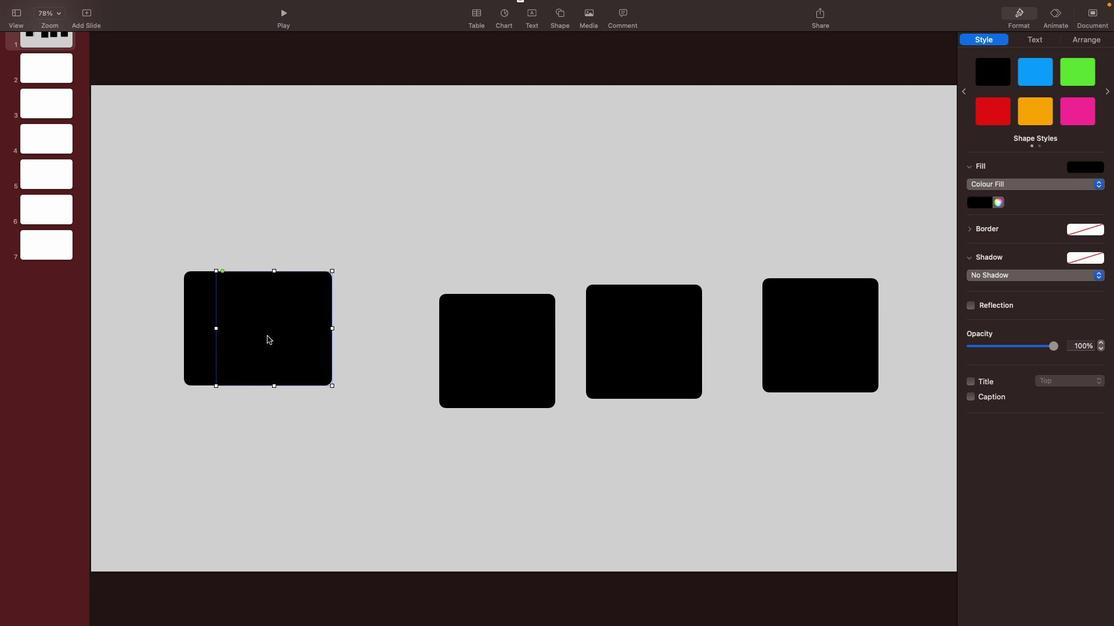 
Action: Mouse pressed left at (345, 336)
Screenshot: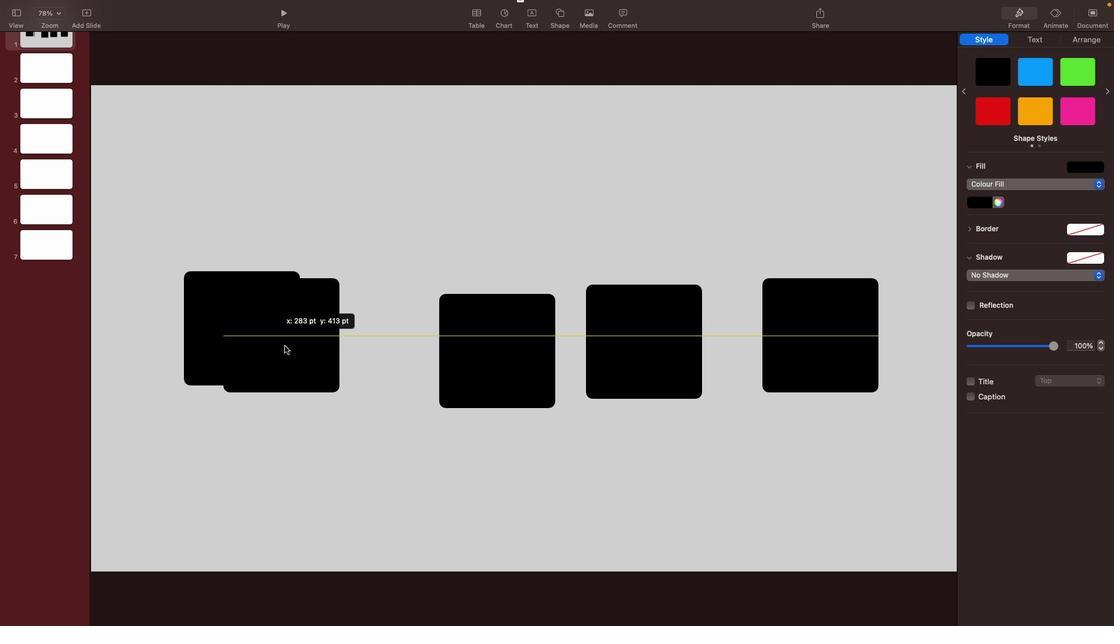 
Action: Mouse moved to (330, 319)
Screenshot: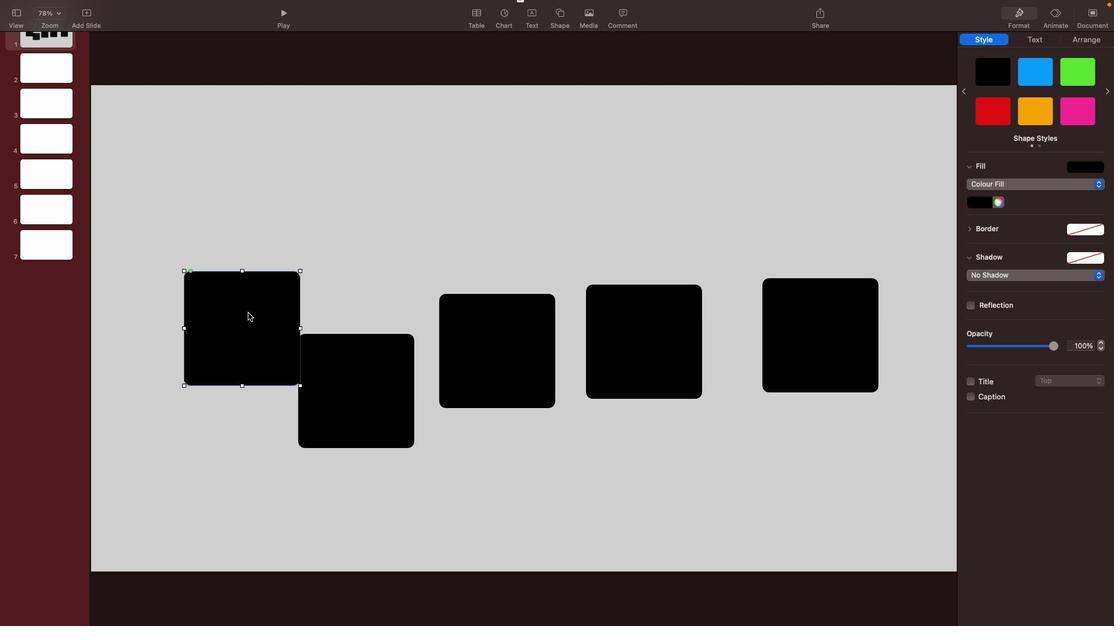 
Action: Mouse pressed left at (330, 319)
Screenshot: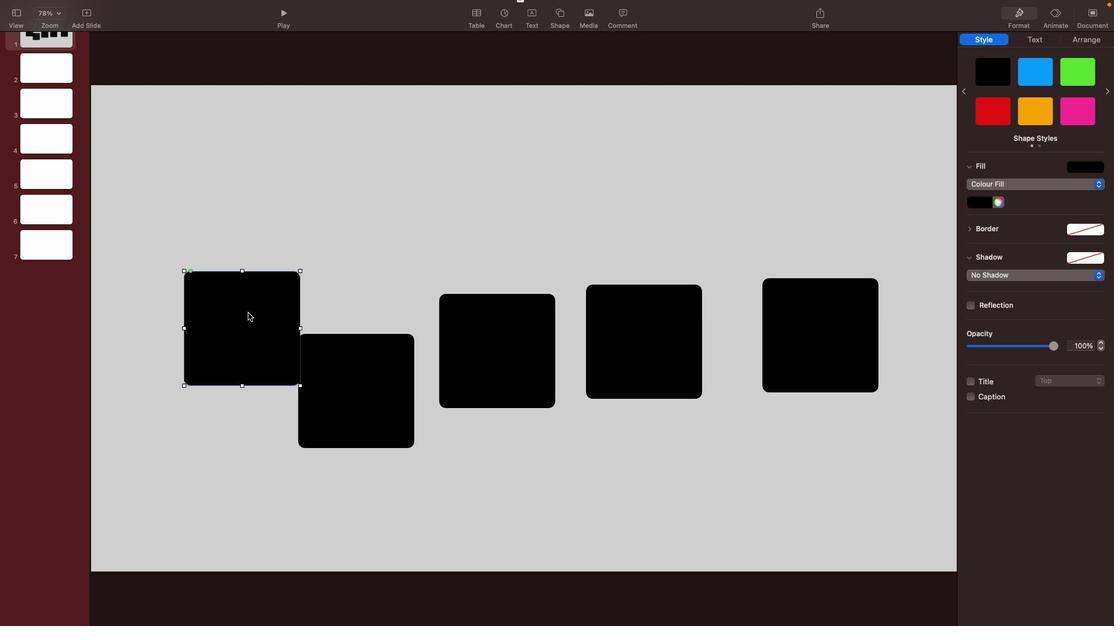 
Action: Mouse moved to (423, 390)
Screenshot: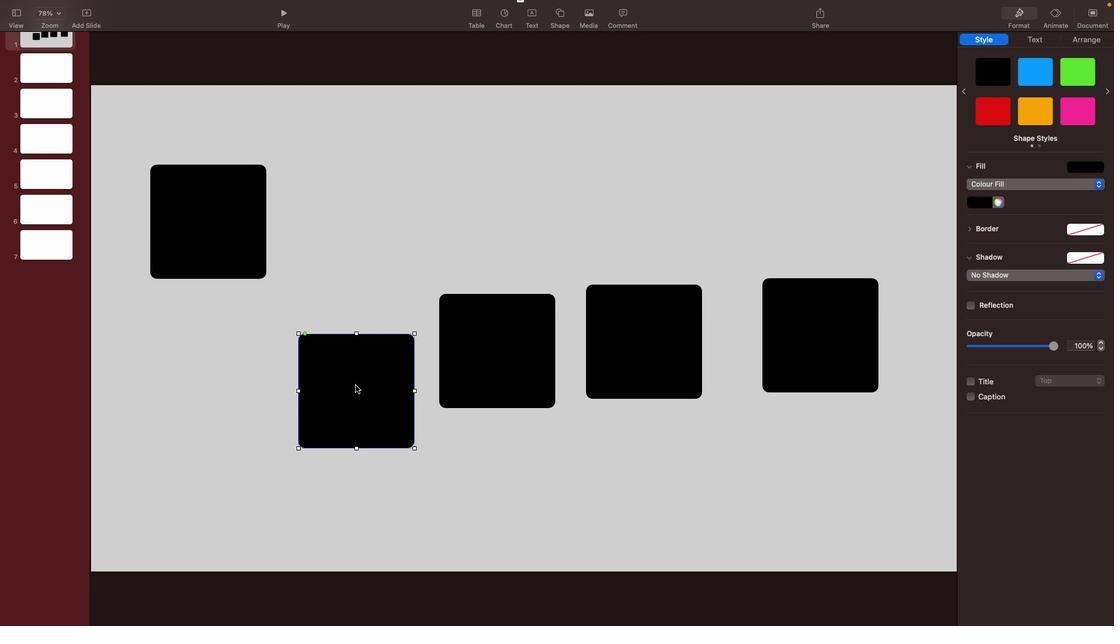 
Action: Mouse pressed left at (423, 390)
Screenshot: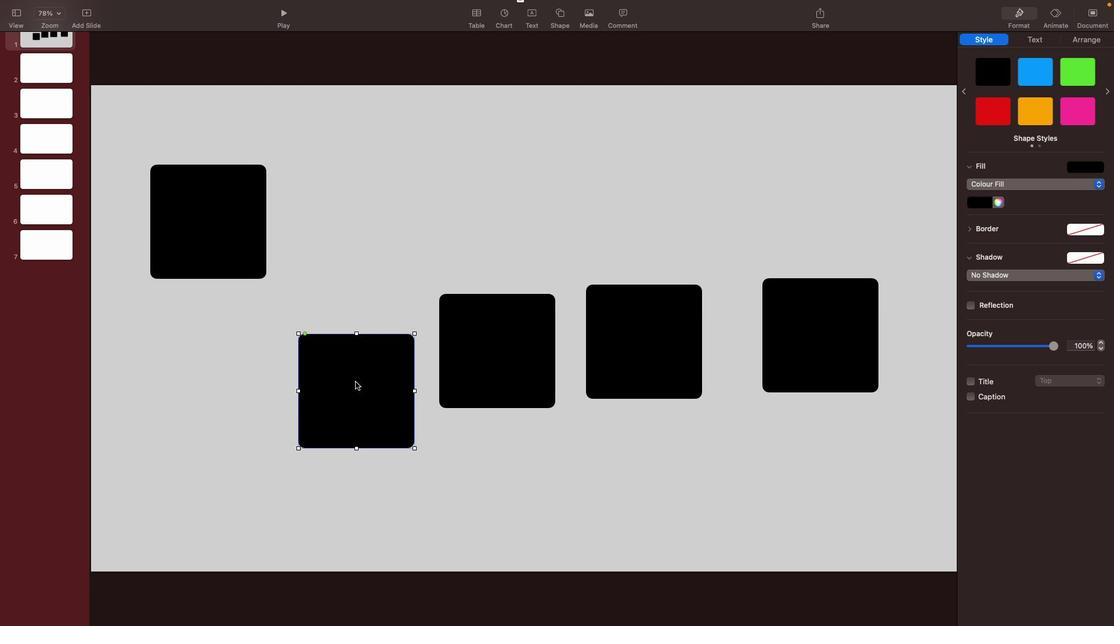 
Action: Mouse moved to (542, 387)
Screenshot: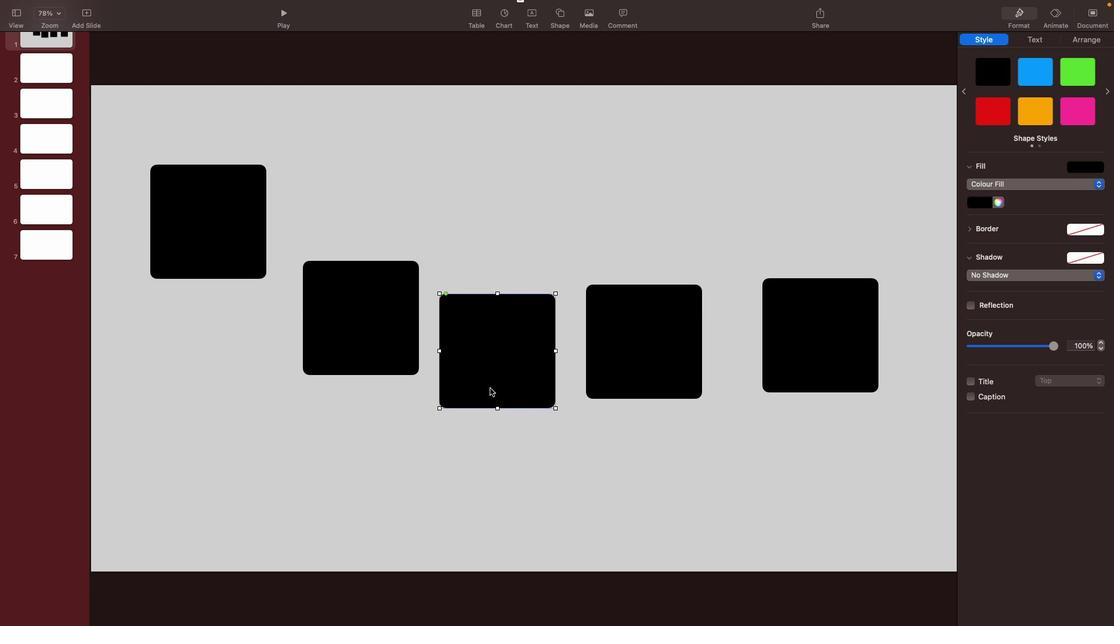
Action: Mouse pressed left at (542, 387)
Screenshot: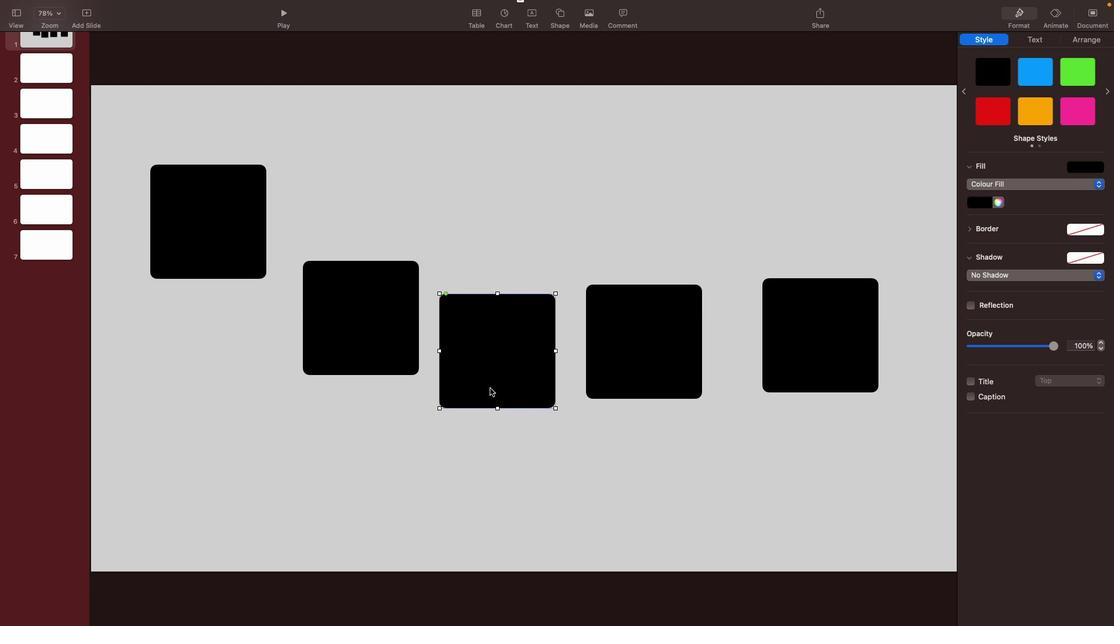 
Action: Mouse moved to (687, 377)
Screenshot: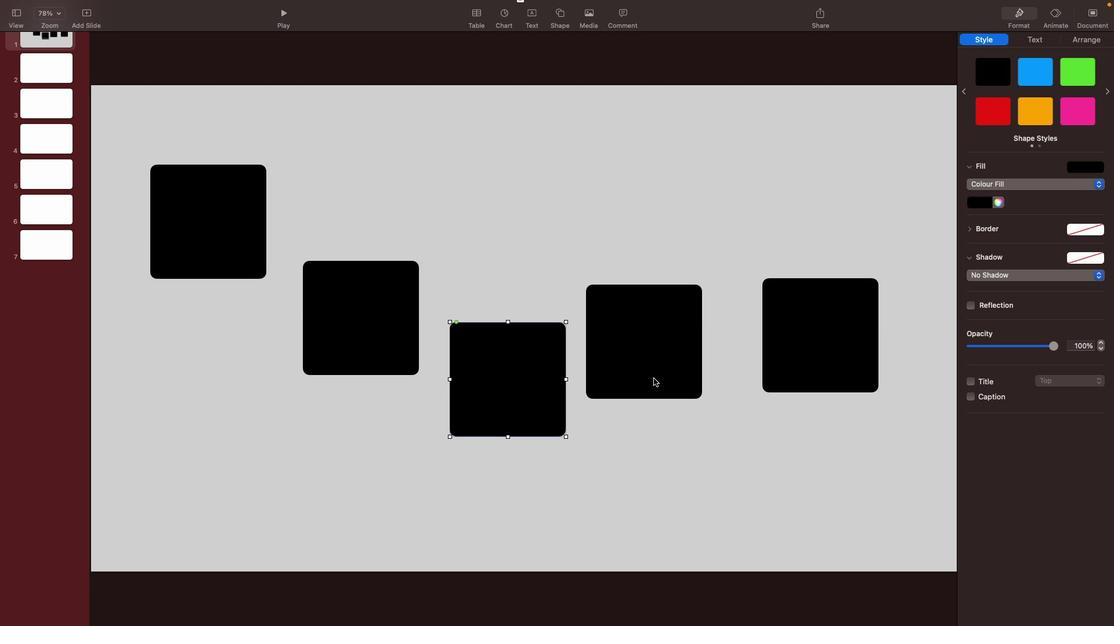 
Action: Mouse pressed left at (687, 377)
Screenshot: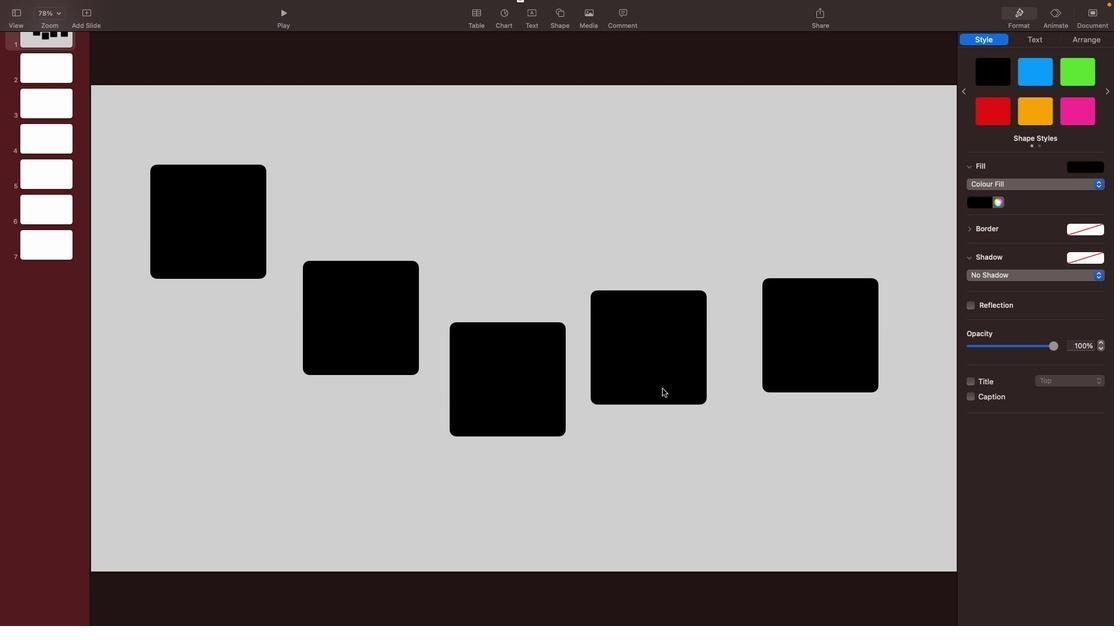 
Action: Mouse moved to (844, 368)
Screenshot: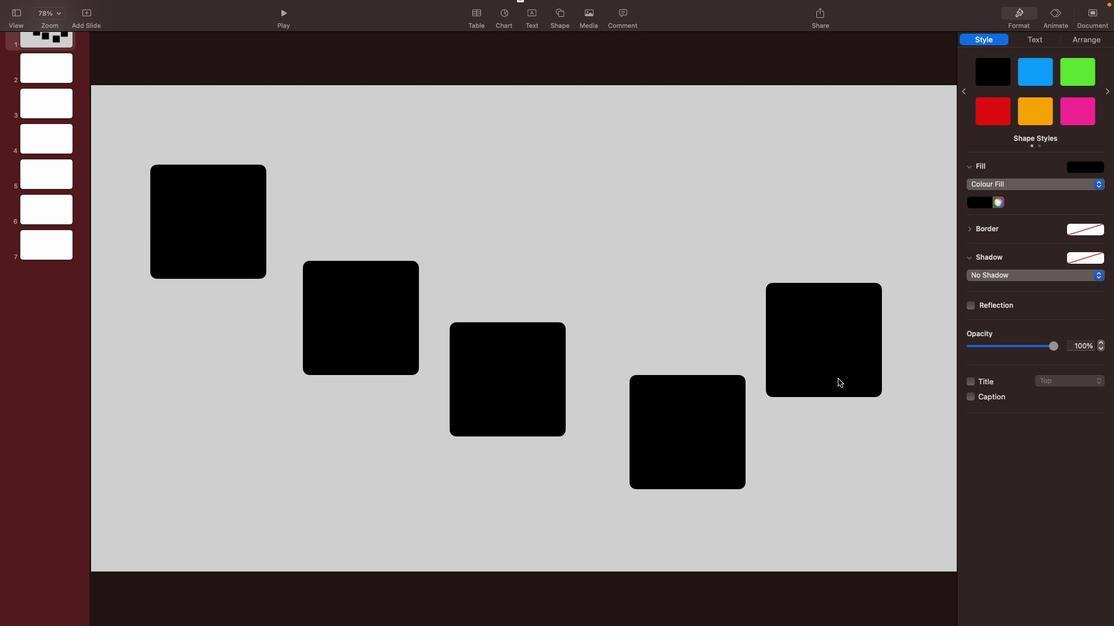 
Action: Mouse pressed left at (844, 368)
Screenshot: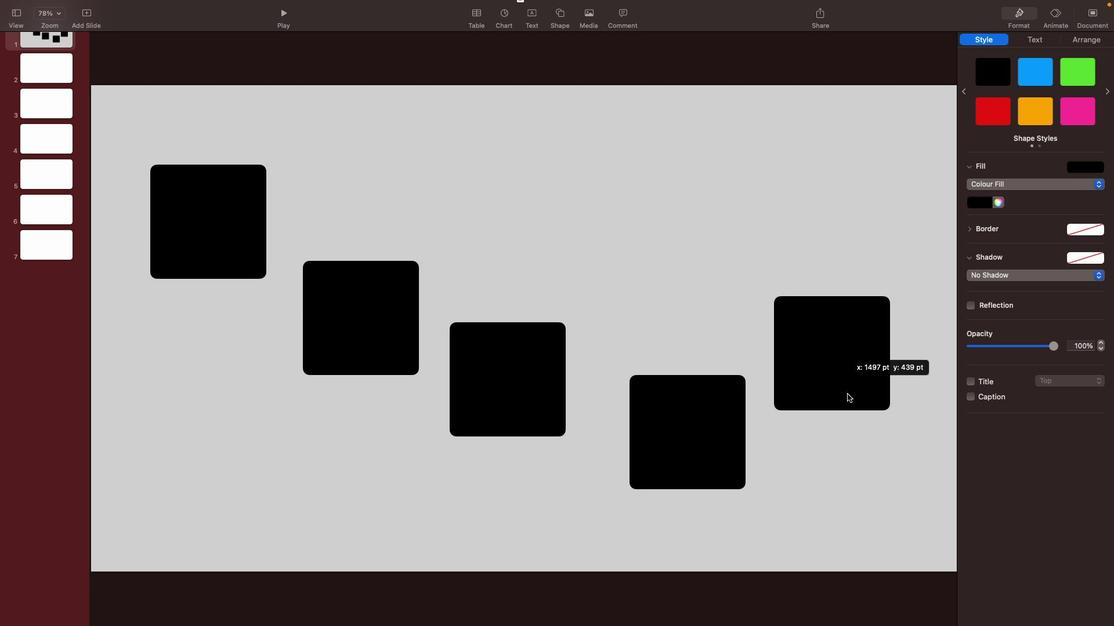 
Action: Mouse moved to (725, 450)
Screenshot: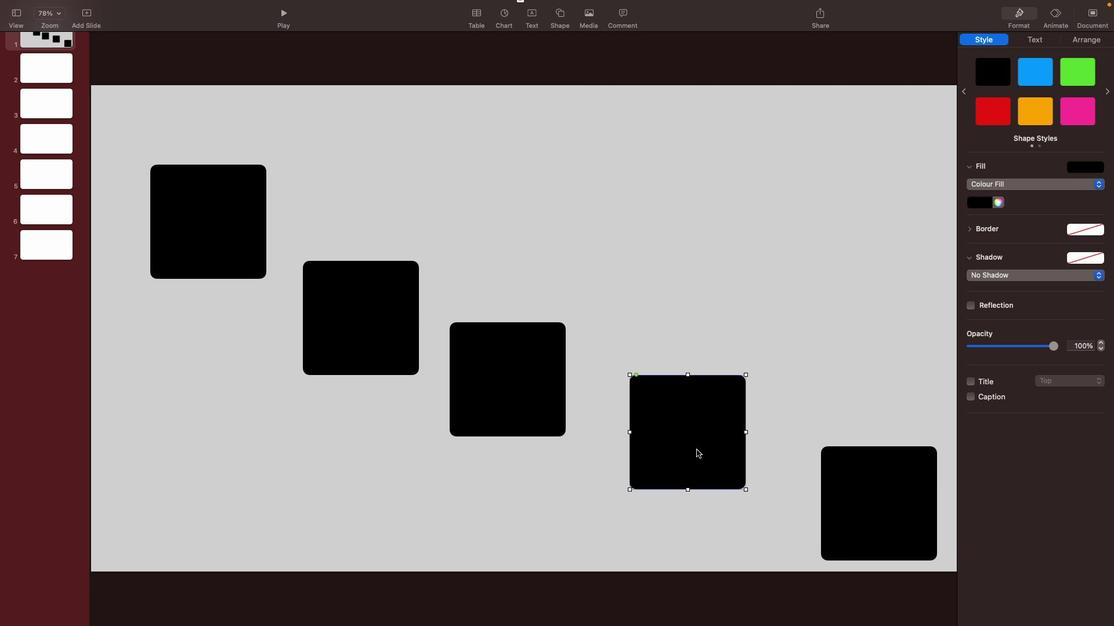 
Action: Mouse pressed left at (725, 450)
Screenshot: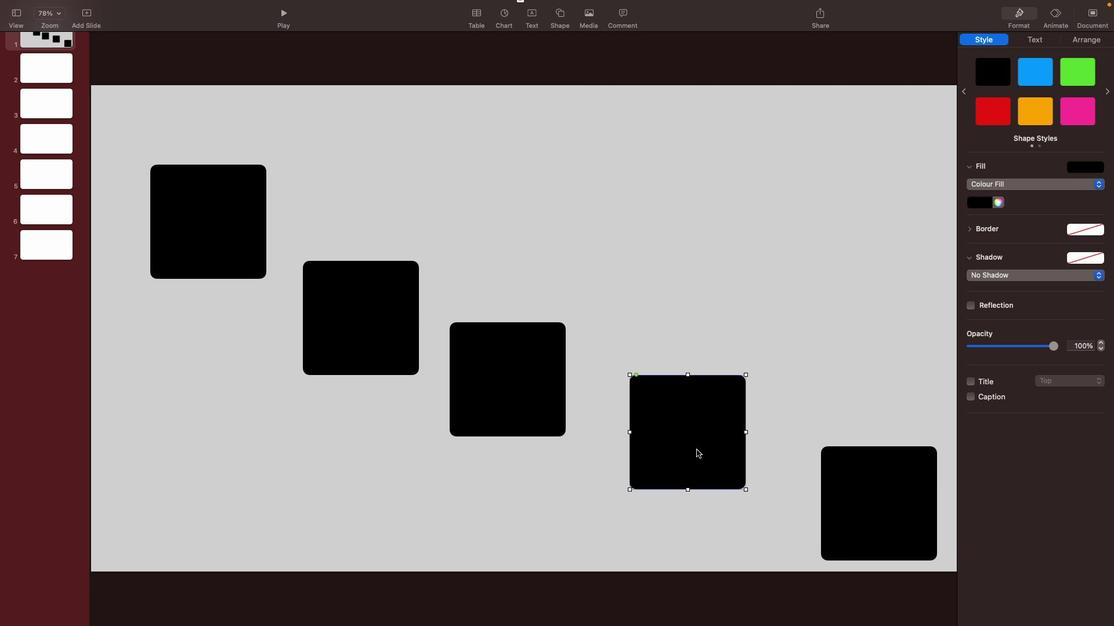 
Action: Mouse moved to (585, 393)
Screenshot: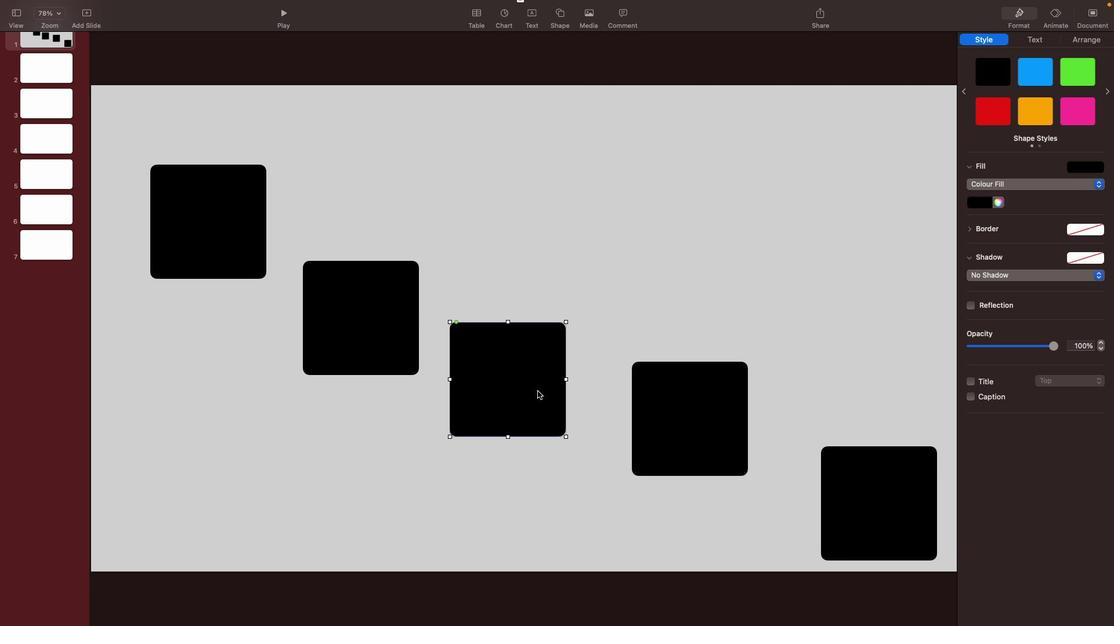 
Action: Mouse pressed left at (585, 393)
Screenshot: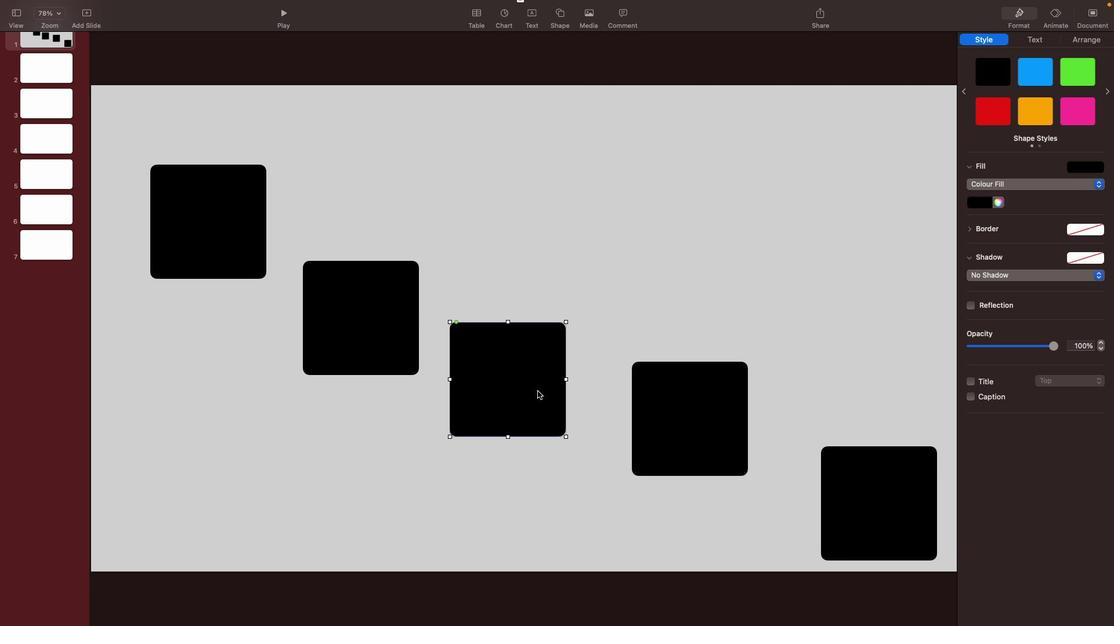 
Action: Mouse moved to (300, 217)
Screenshot: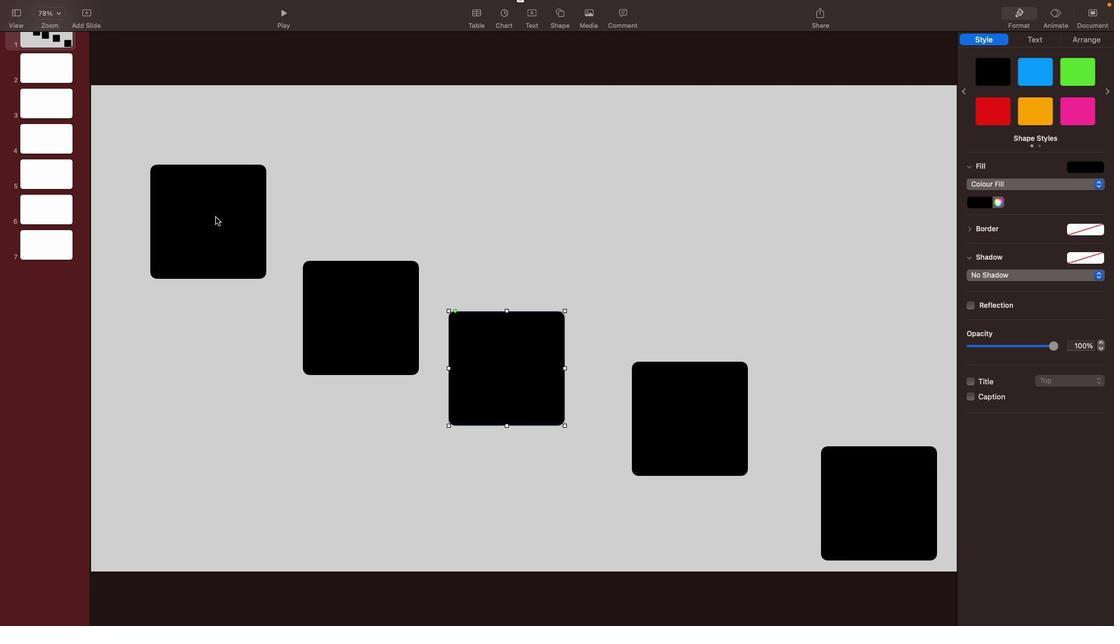 
Action: Mouse pressed left at (300, 217)
Screenshot: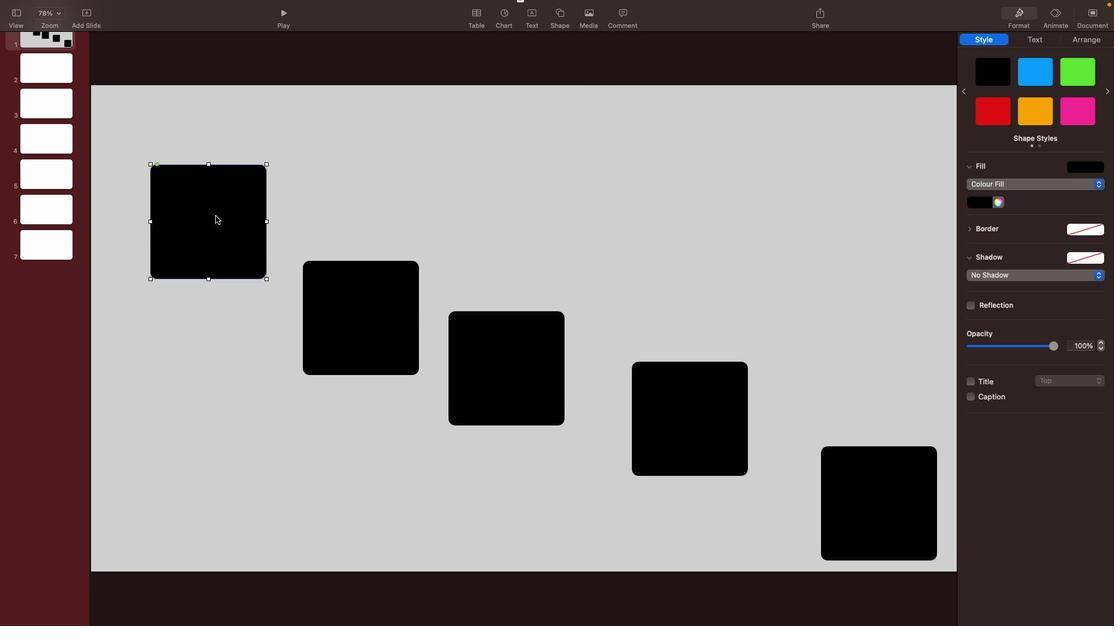 
Action: Mouse moved to (435, 334)
Screenshot: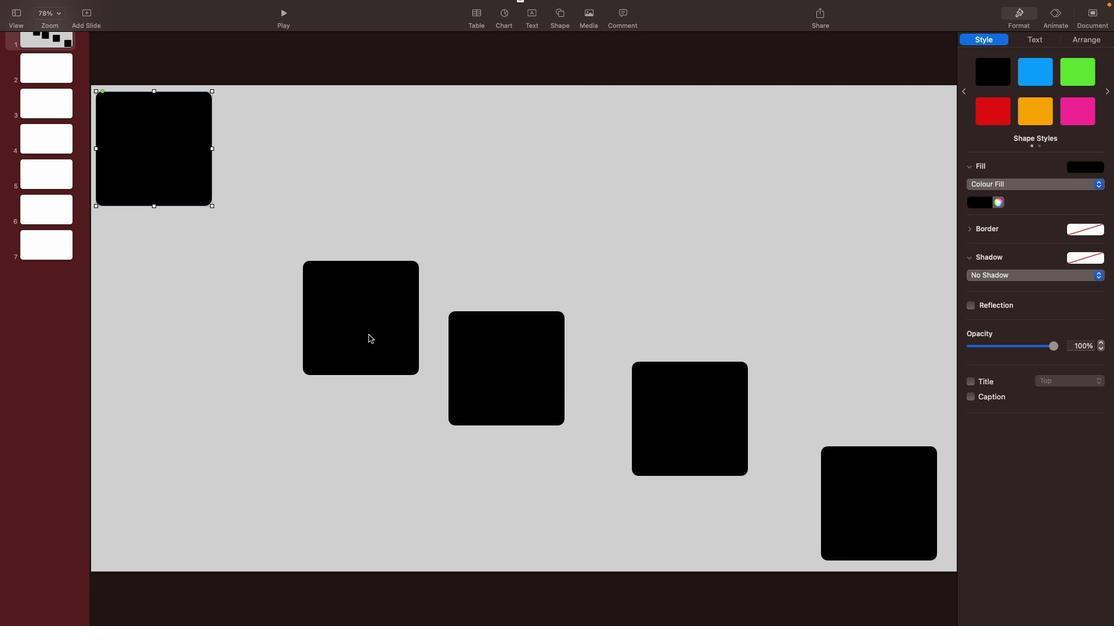 
Action: Mouse pressed left at (435, 334)
Screenshot: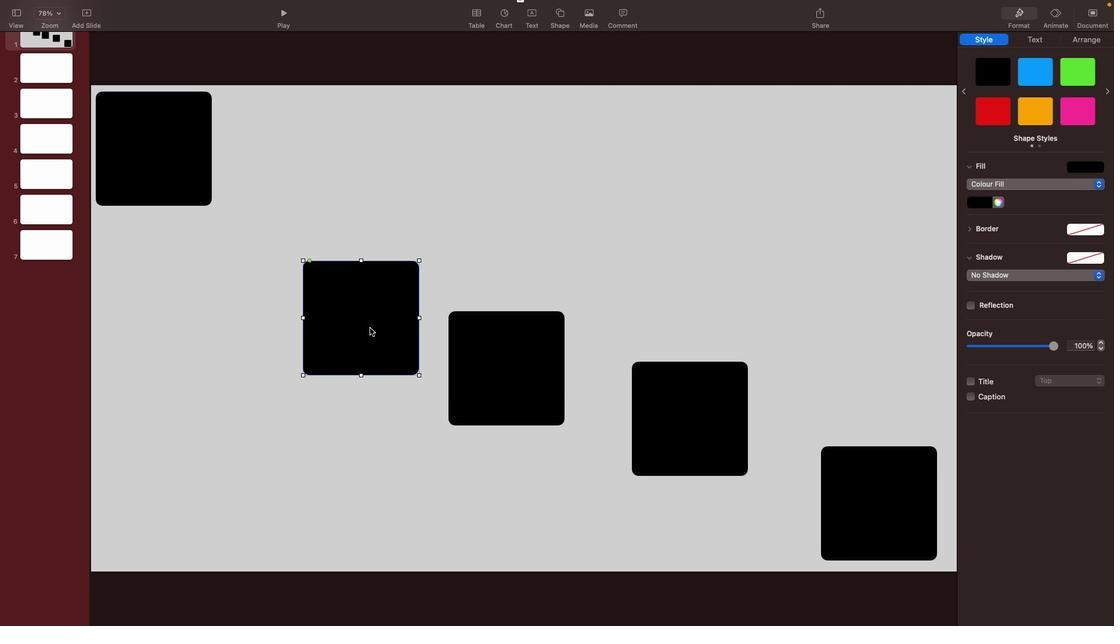 
Action: Mouse moved to (545, 350)
Screenshot: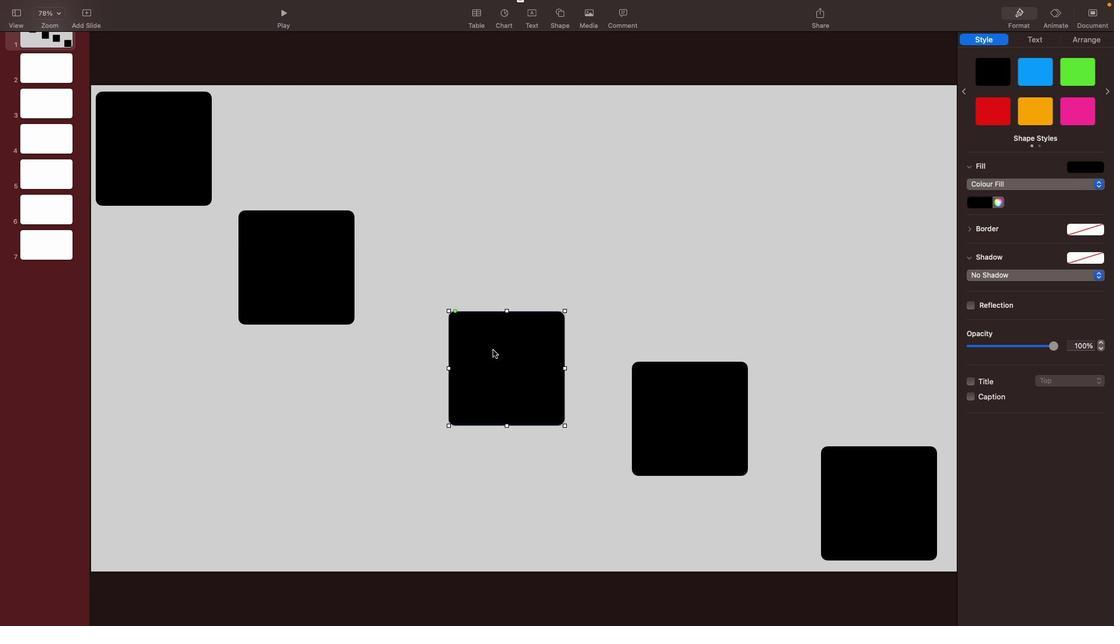 
Action: Mouse pressed left at (545, 350)
Screenshot: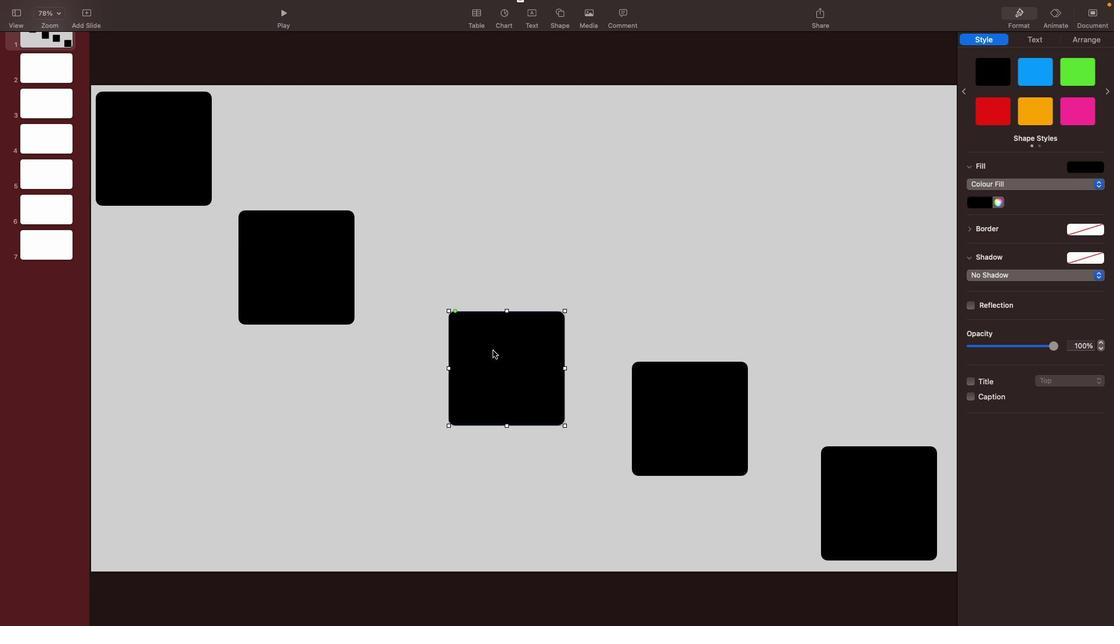 
Action: Mouse moved to (709, 399)
Screenshot: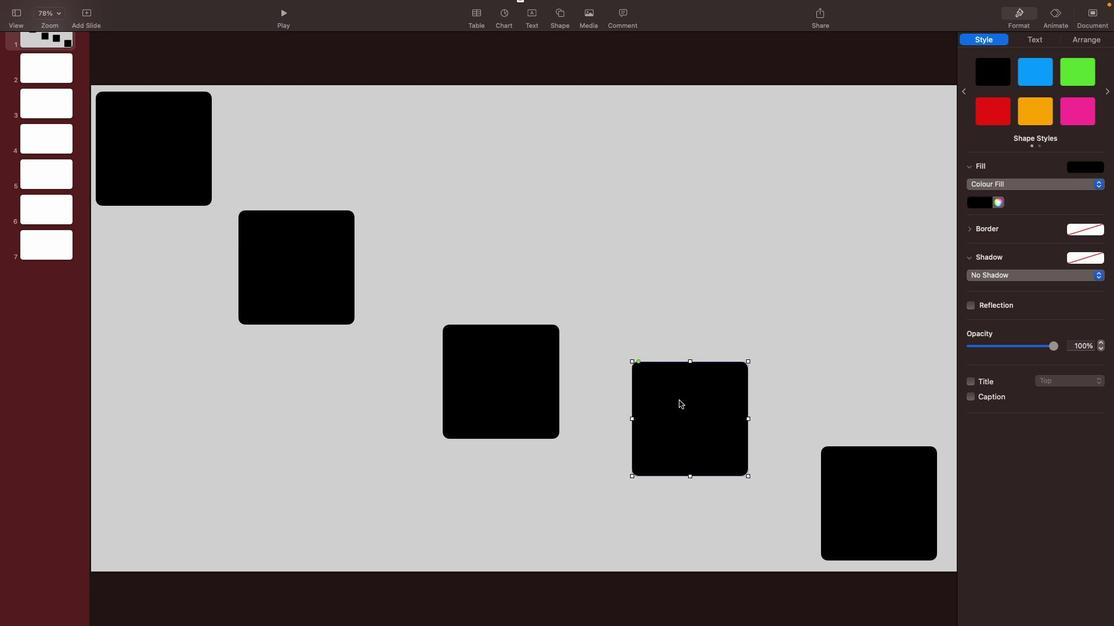 
Action: Mouse pressed left at (709, 399)
Screenshot: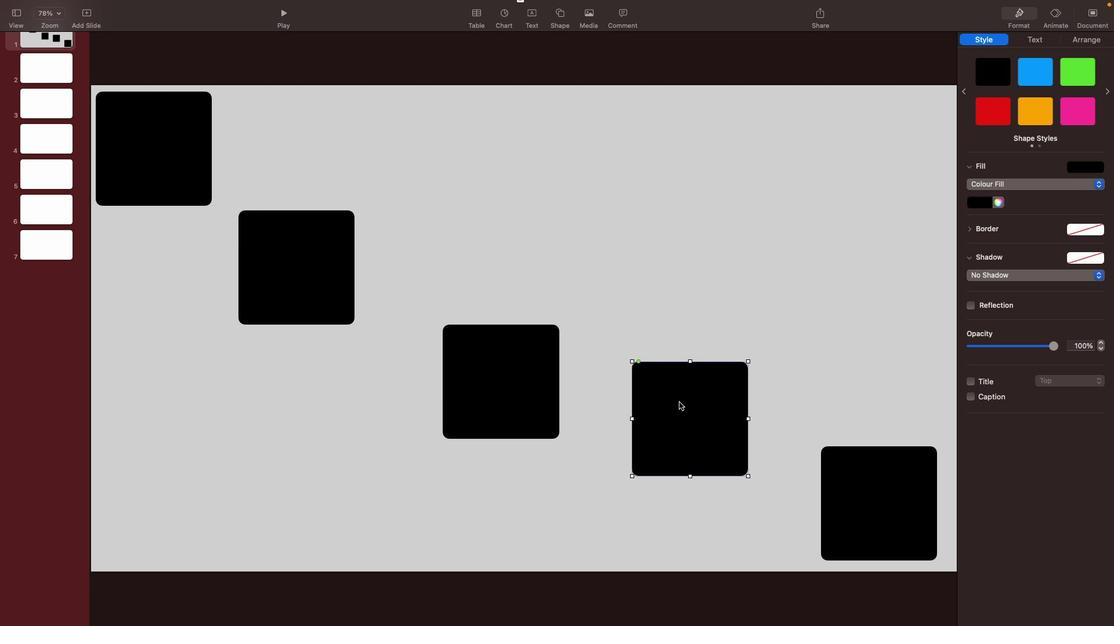 
Action: Mouse moved to (856, 477)
Screenshot: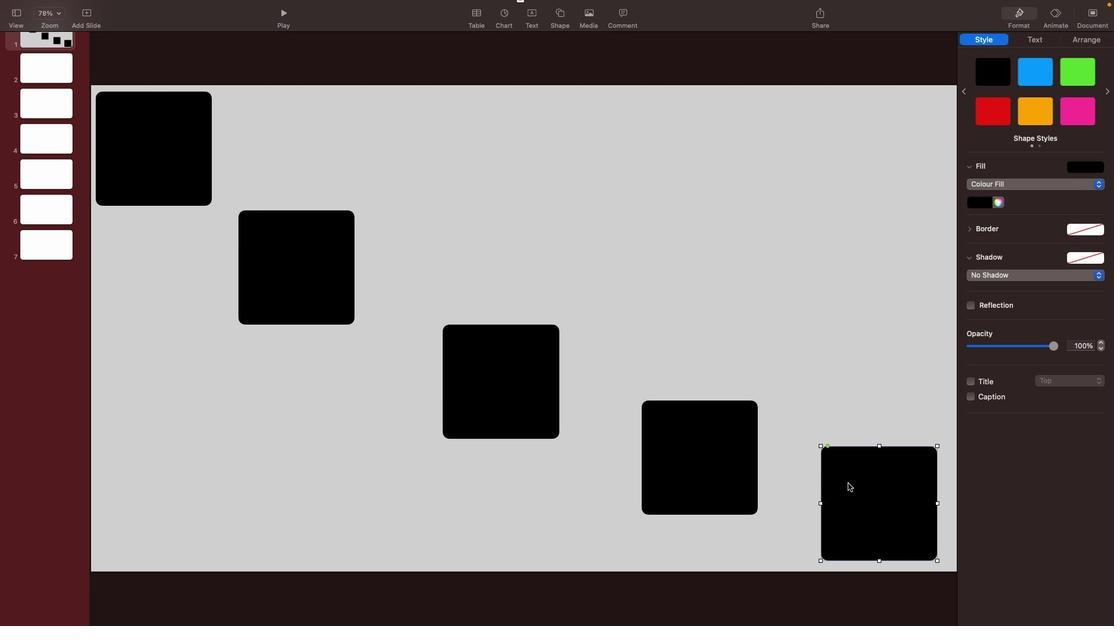 
Action: Mouse pressed left at (856, 477)
Screenshot: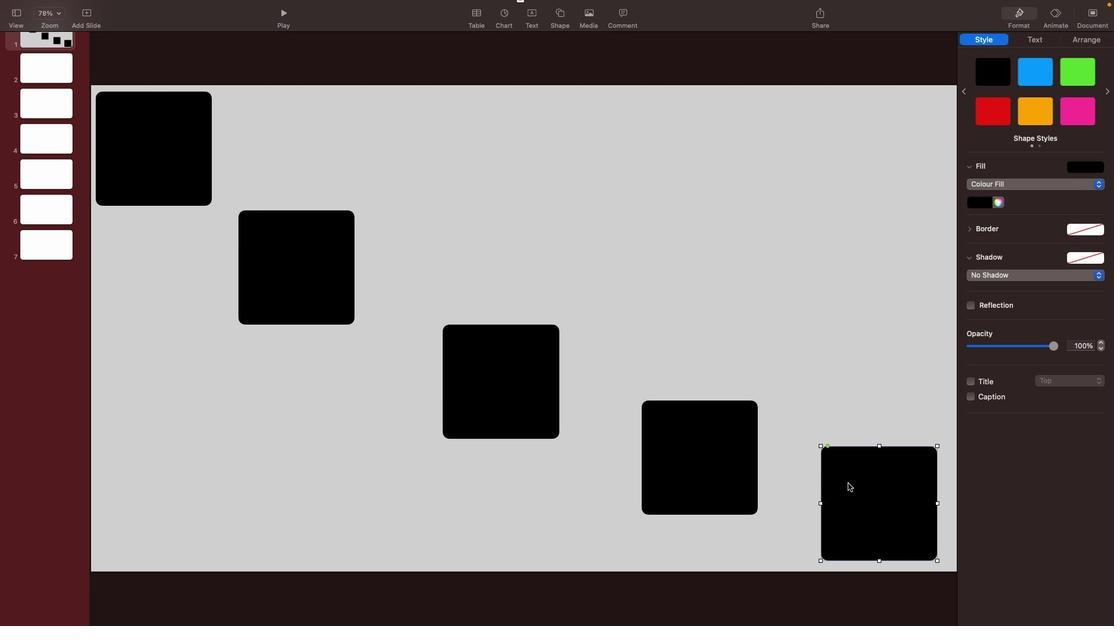 
Action: Mouse moved to (761, 463)
Screenshot: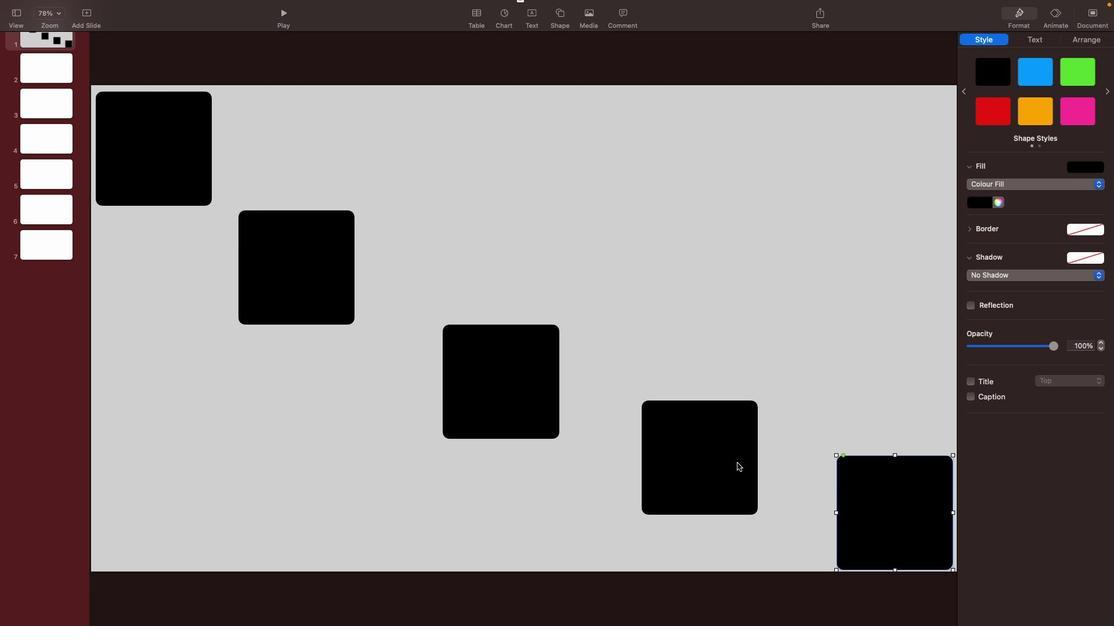 
Action: Mouse pressed left at (761, 463)
Screenshot: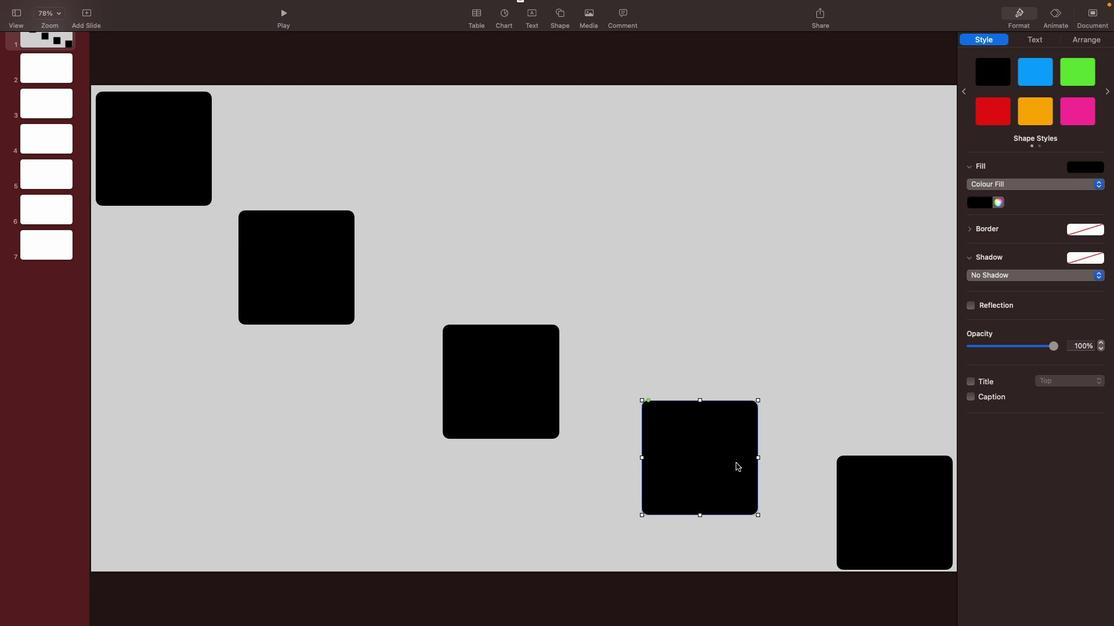 
Action: Mouse moved to (571, 411)
Screenshot: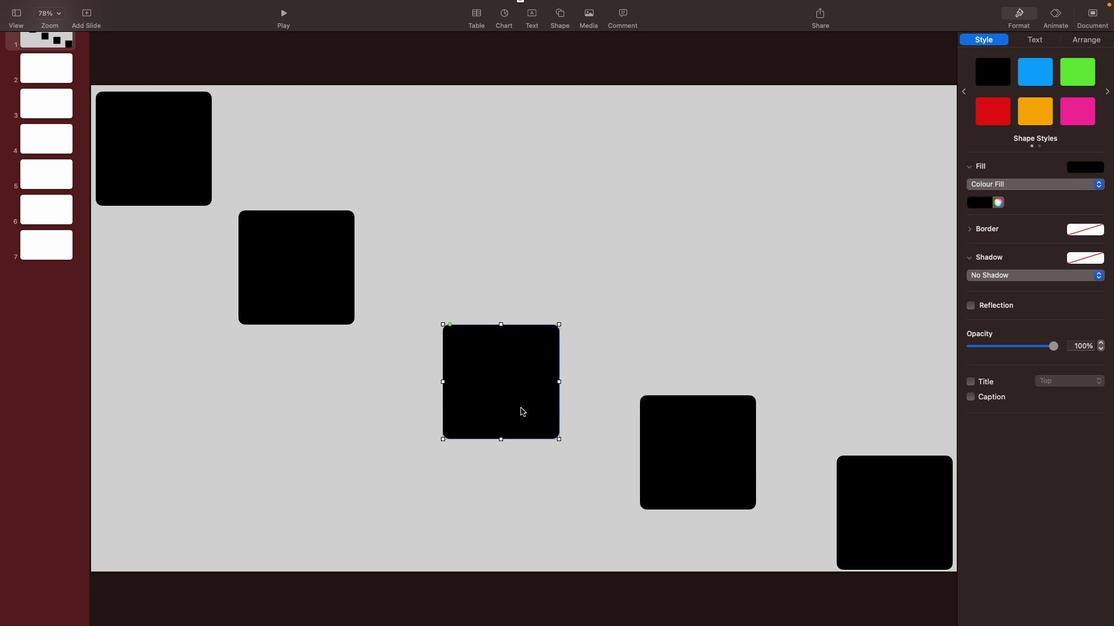 
Action: Mouse pressed left at (571, 411)
Screenshot: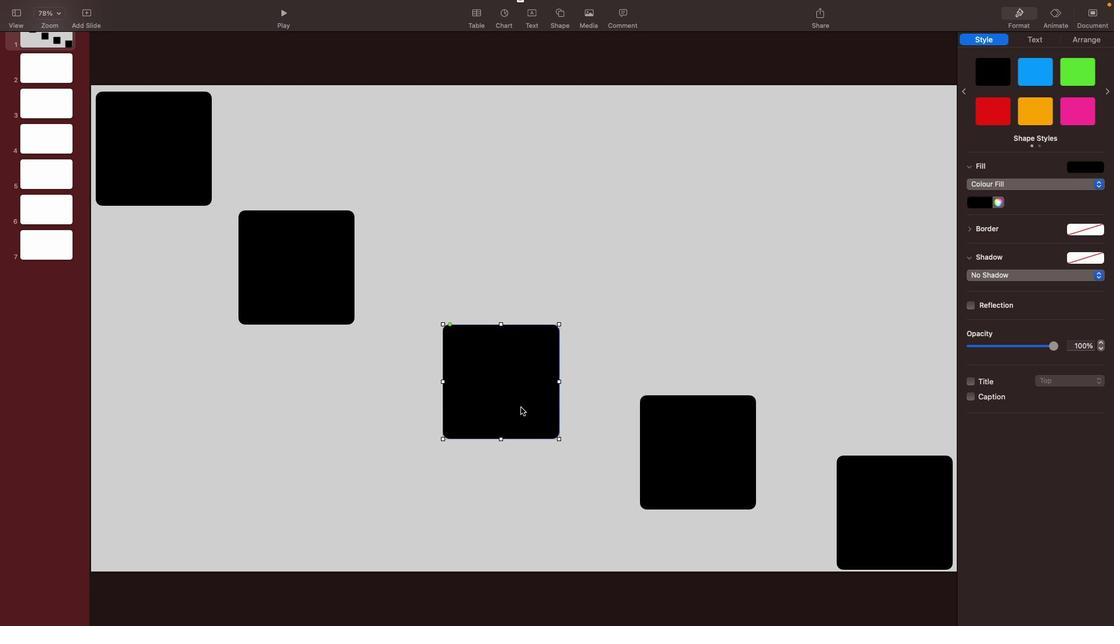 
Action: Mouse moved to (391, 313)
Screenshot: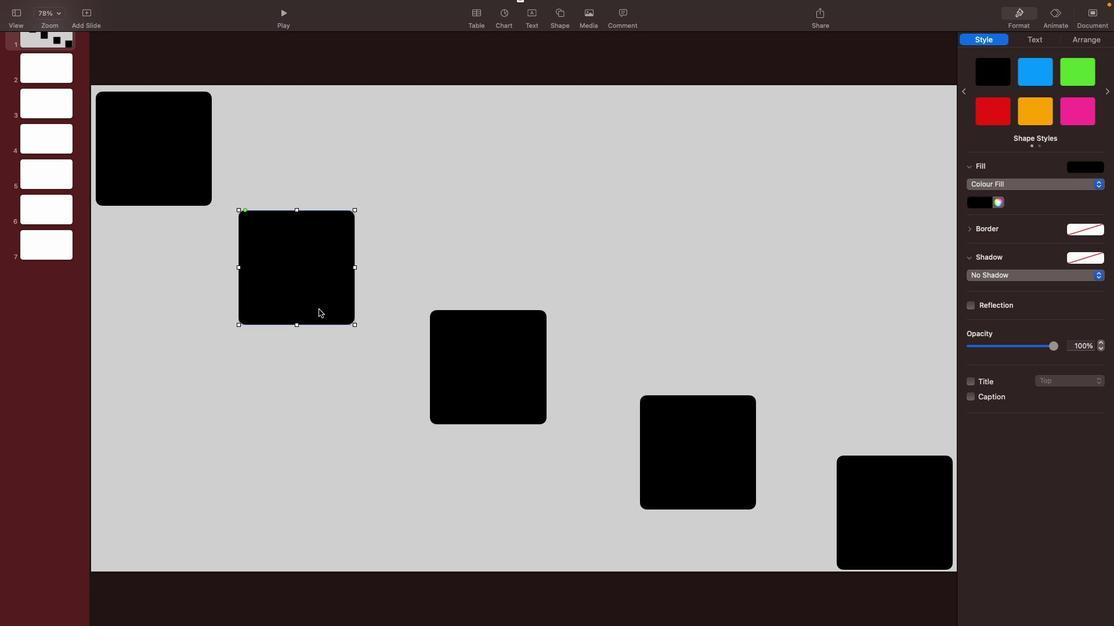 
Action: Mouse pressed left at (391, 313)
Screenshot: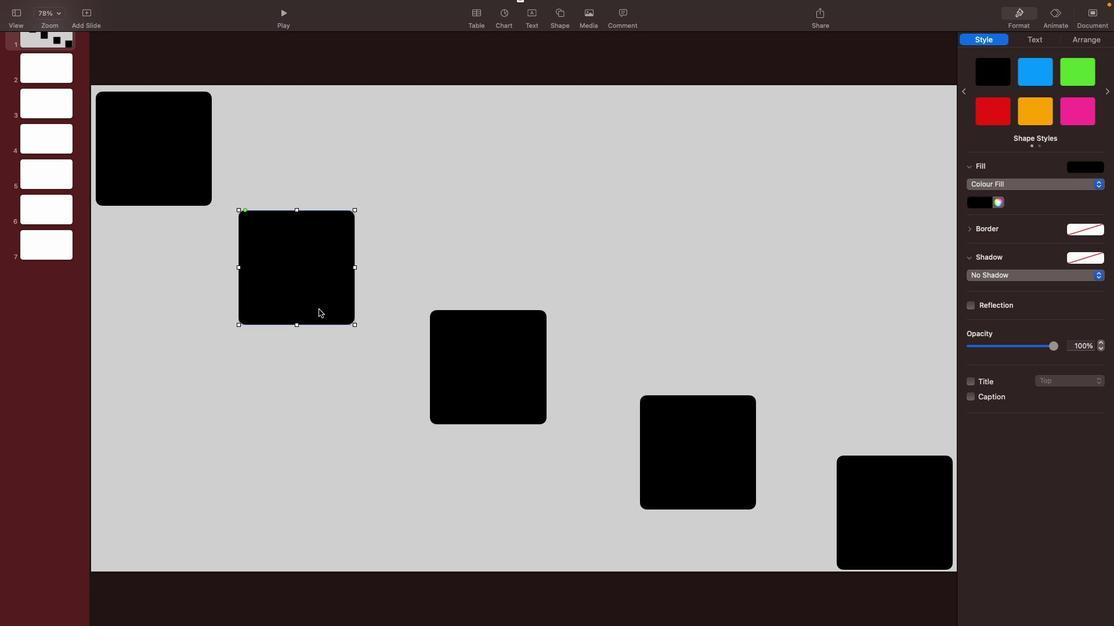 
Action: Mouse moved to (526, 372)
Screenshot: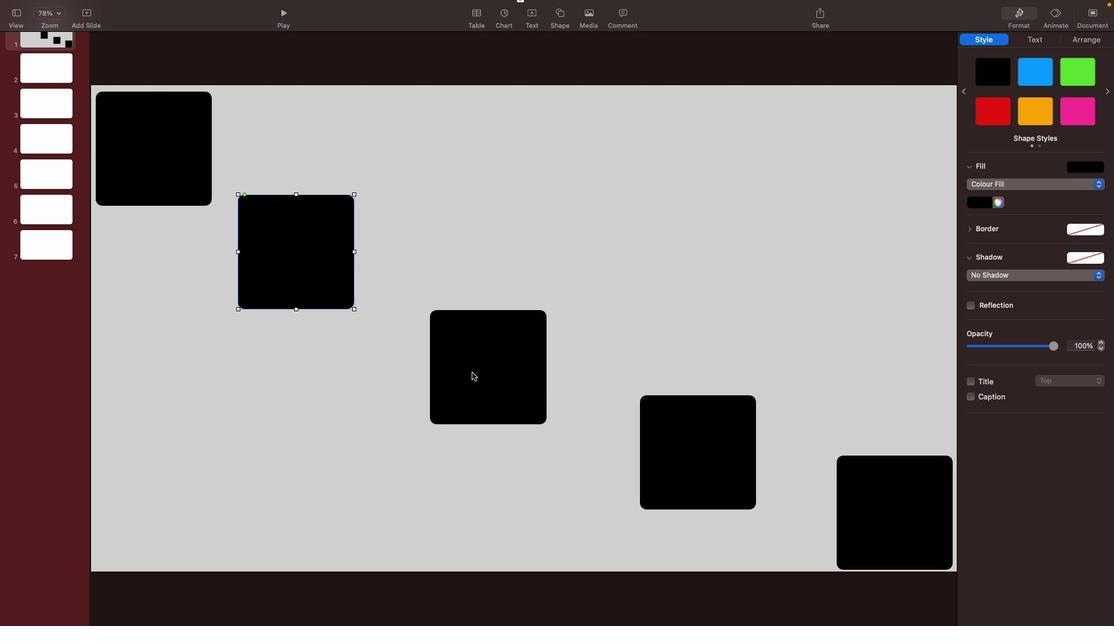 
Action: Mouse pressed left at (526, 372)
Screenshot: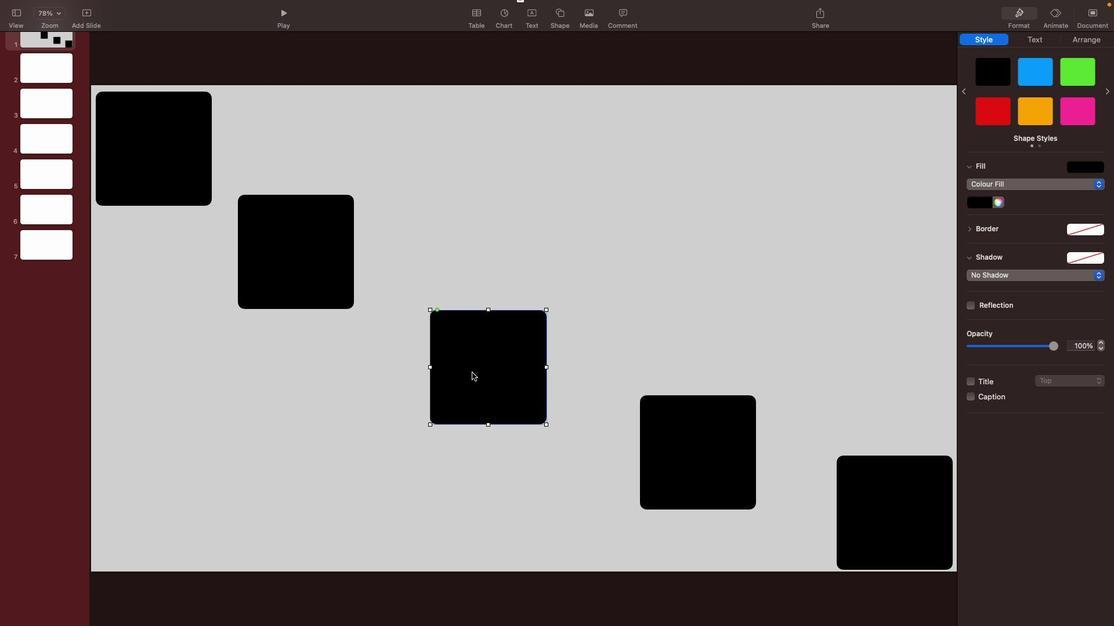 
Action: Mouse moved to (757, 450)
Screenshot: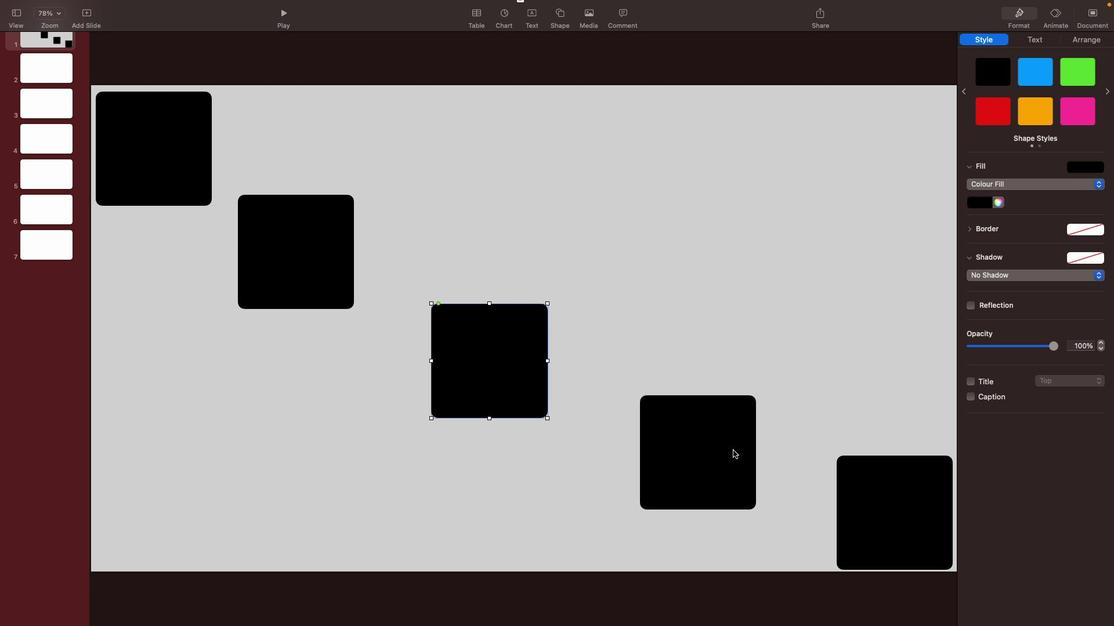 
Action: Mouse pressed left at (757, 450)
Screenshot: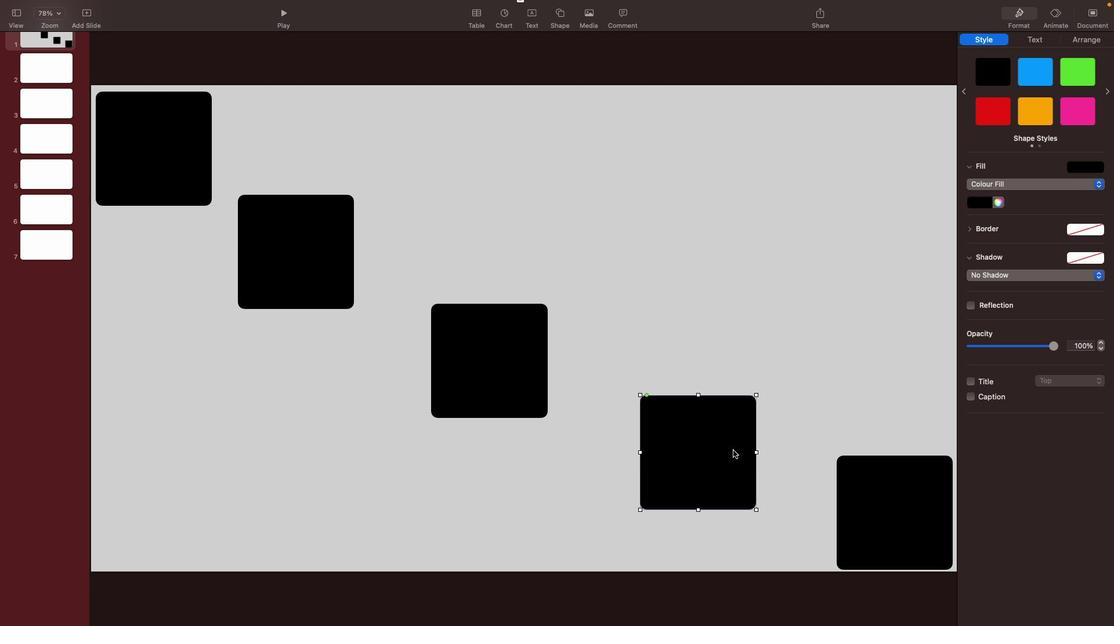 
Action: Mouse moved to (262, 155)
Screenshot: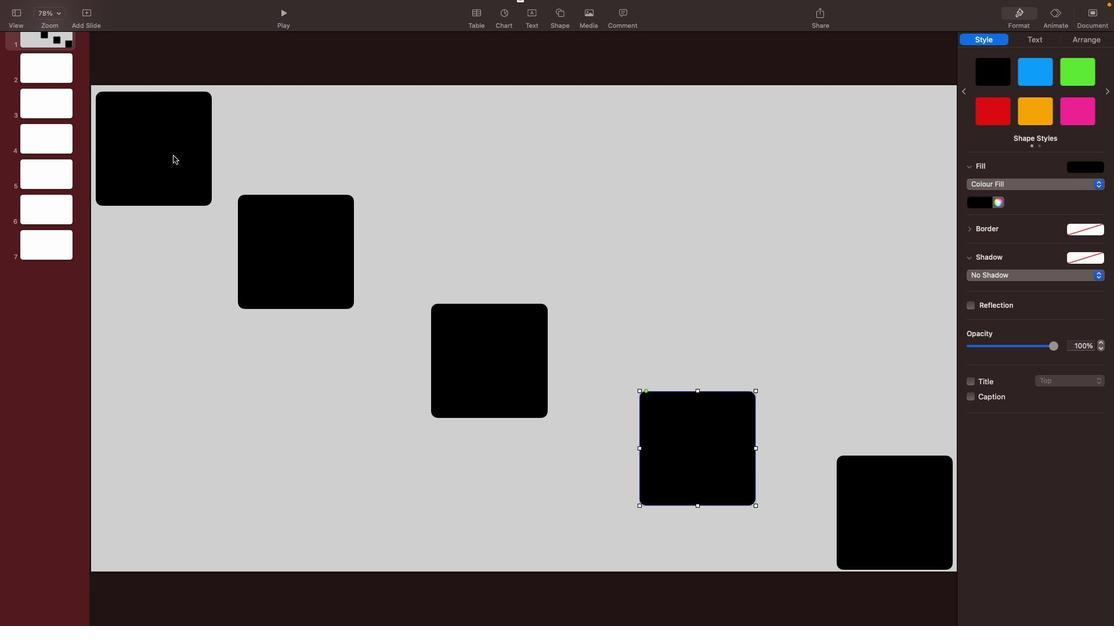 
Action: Mouse pressed left at (262, 155)
Screenshot: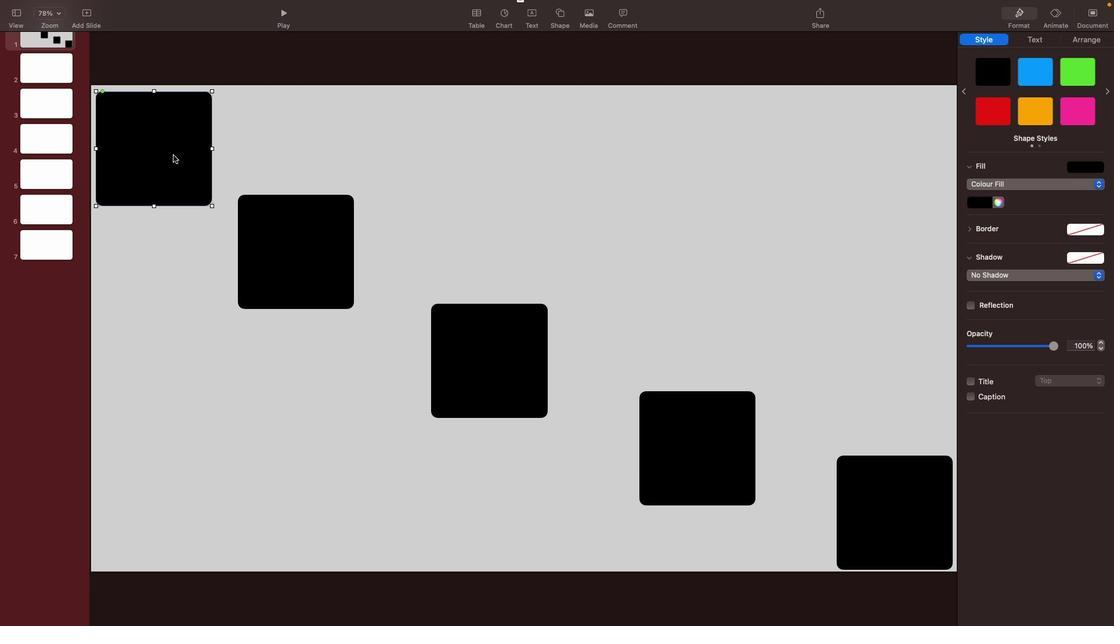 
Action: Mouse moved to (261, 152)
Screenshot: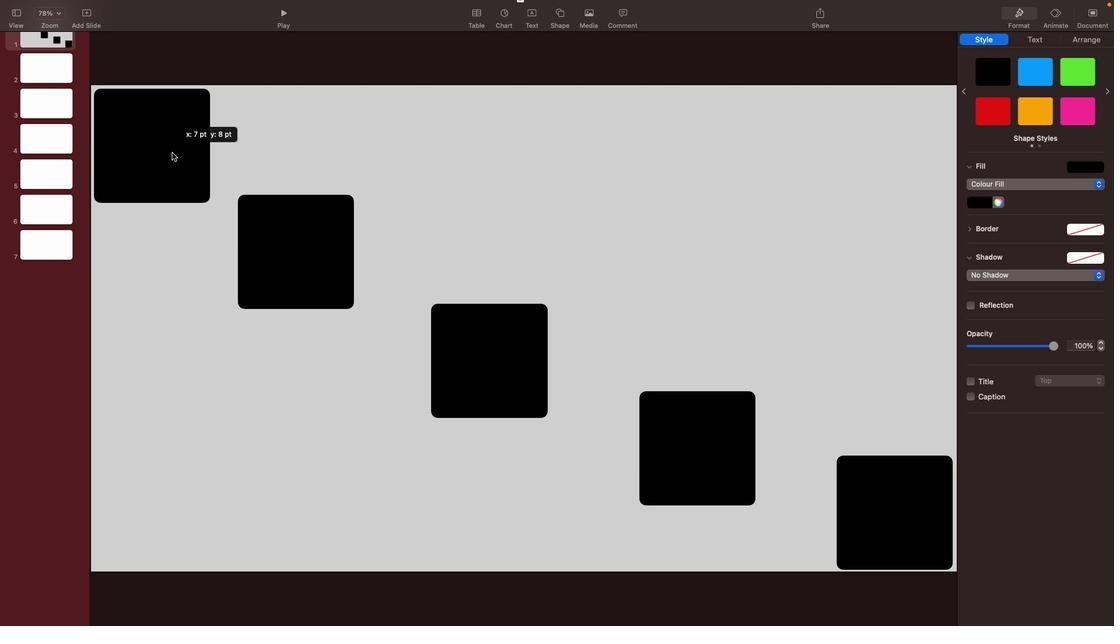 
Action: Mouse pressed left at (261, 152)
Screenshot: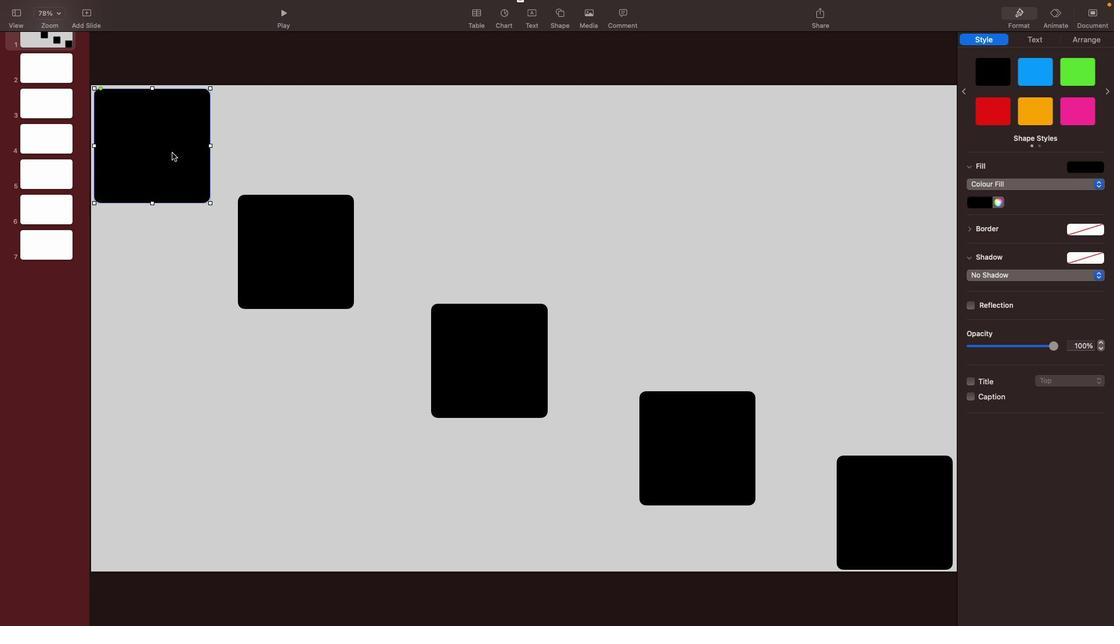 
Action: Mouse moved to (983, 204)
Screenshot: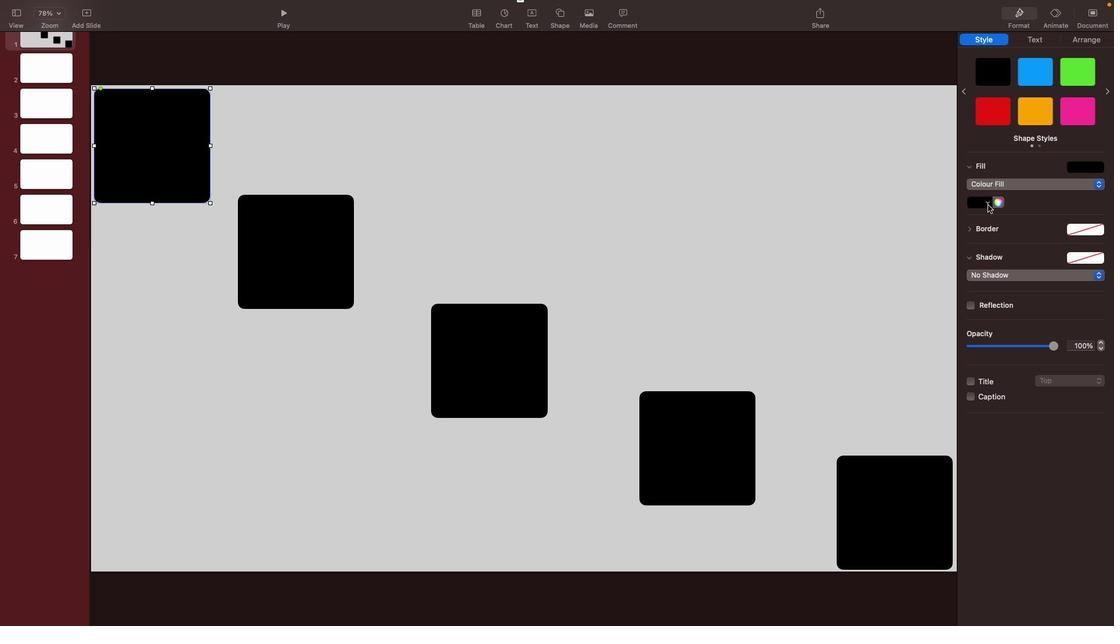 
Action: Mouse pressed left at (983, 204)
Screenshot: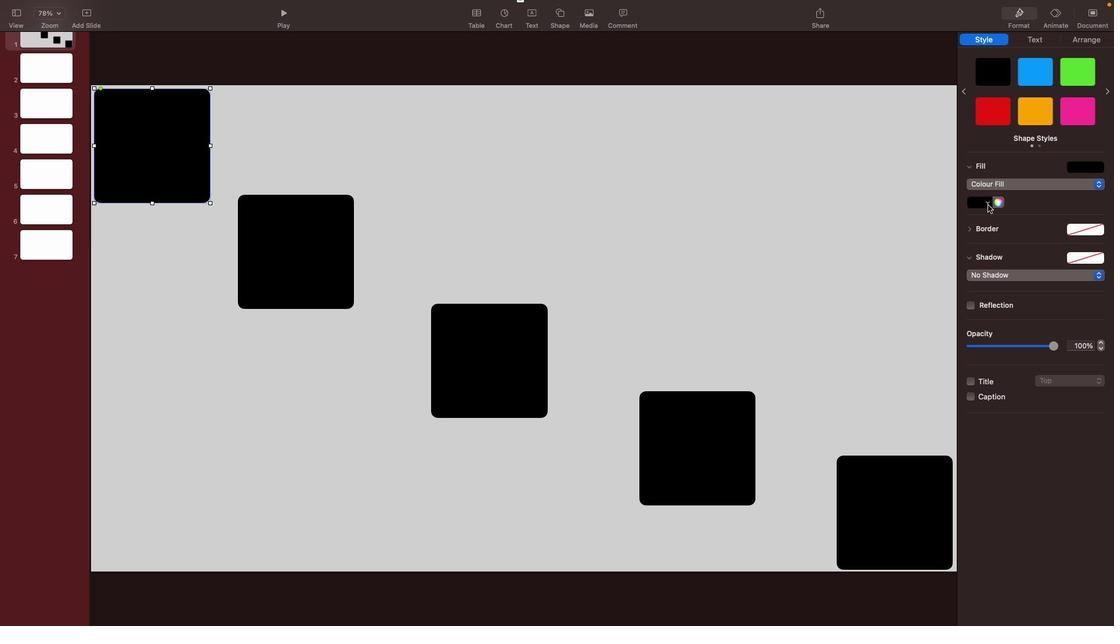 
Action: Mouse moved to (993, 225)
Screenshot: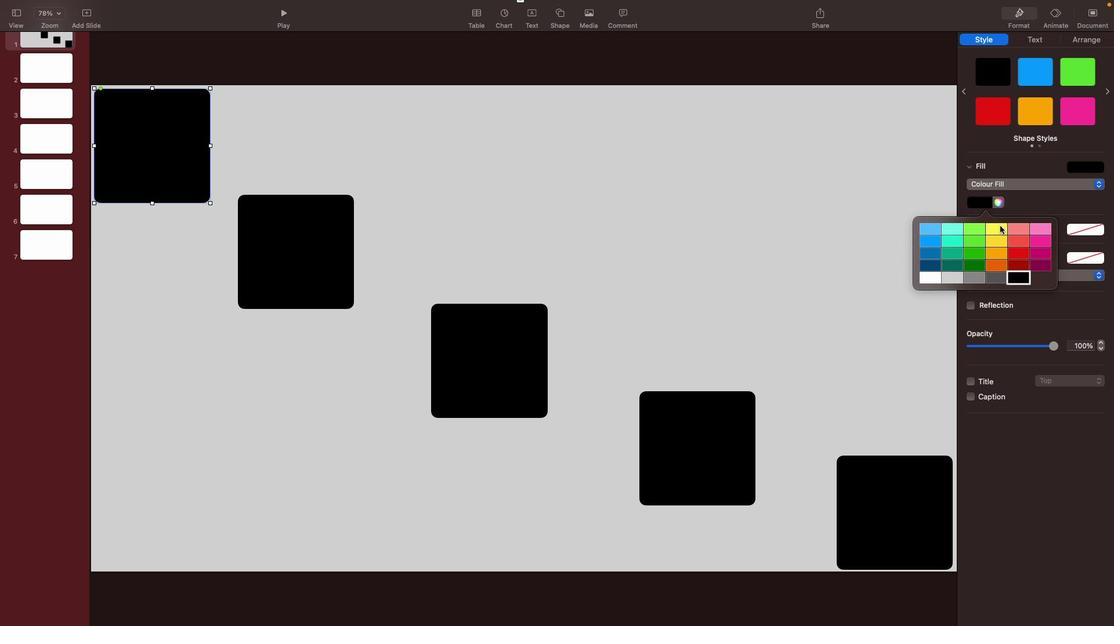 
Action: Mouse pressed left at (993, 225)
Screenshot: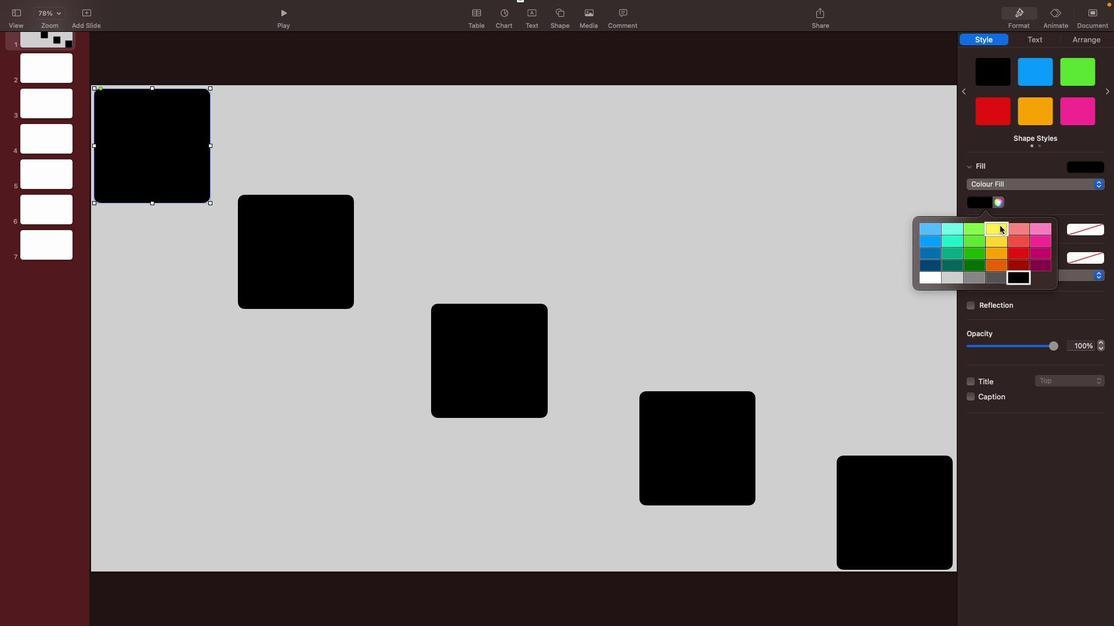 
Action: Mouse moved to (399, 268)
Screenshot: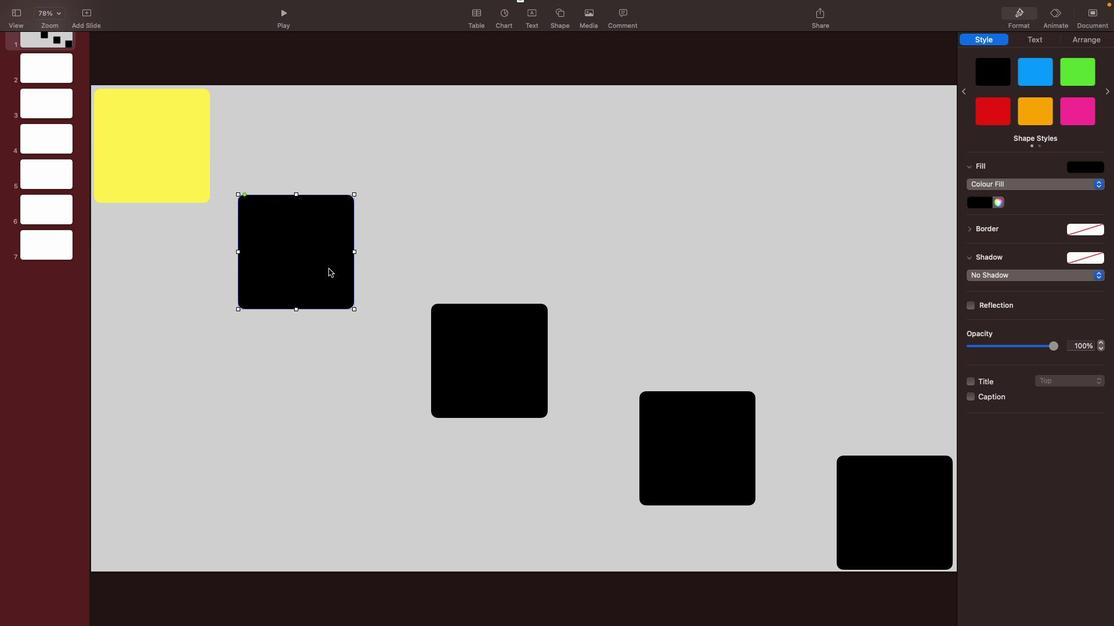 
Action: Mouse pressed left at (399, 268)
Screenshot: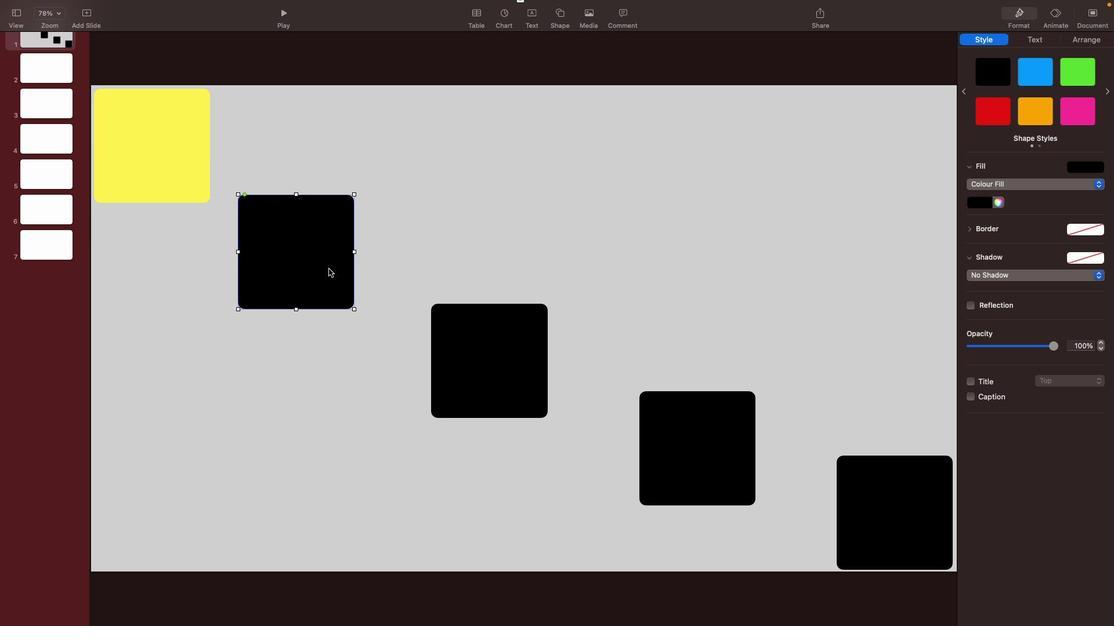 
Action: Mouse moved to (400, 265)
Screenshot: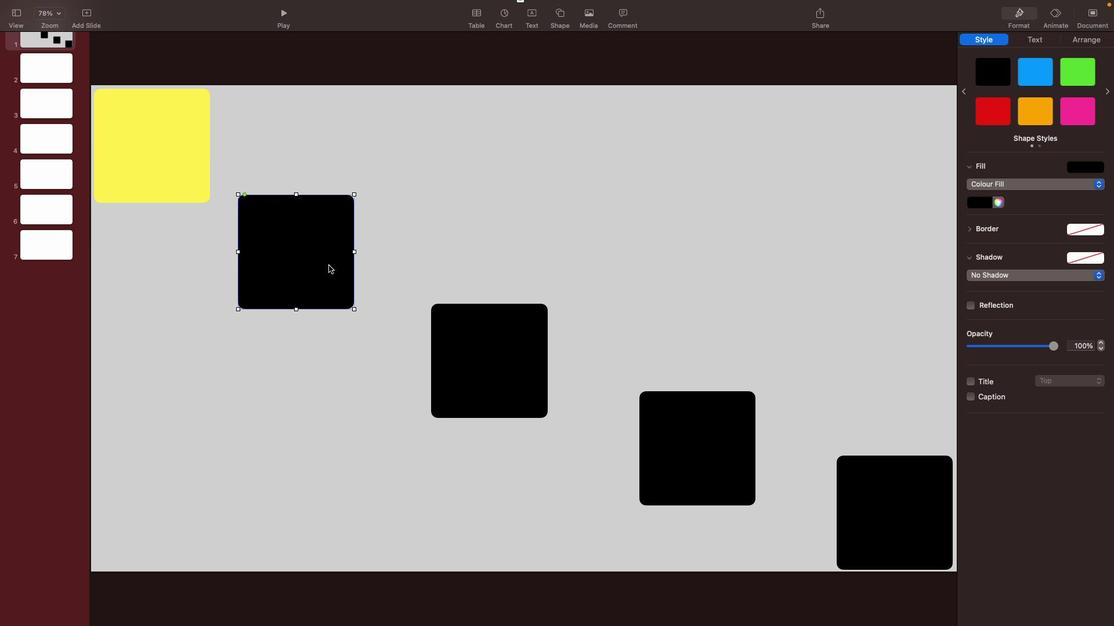 
Action: Mouse pressed left at (400, 265)
Screenshot: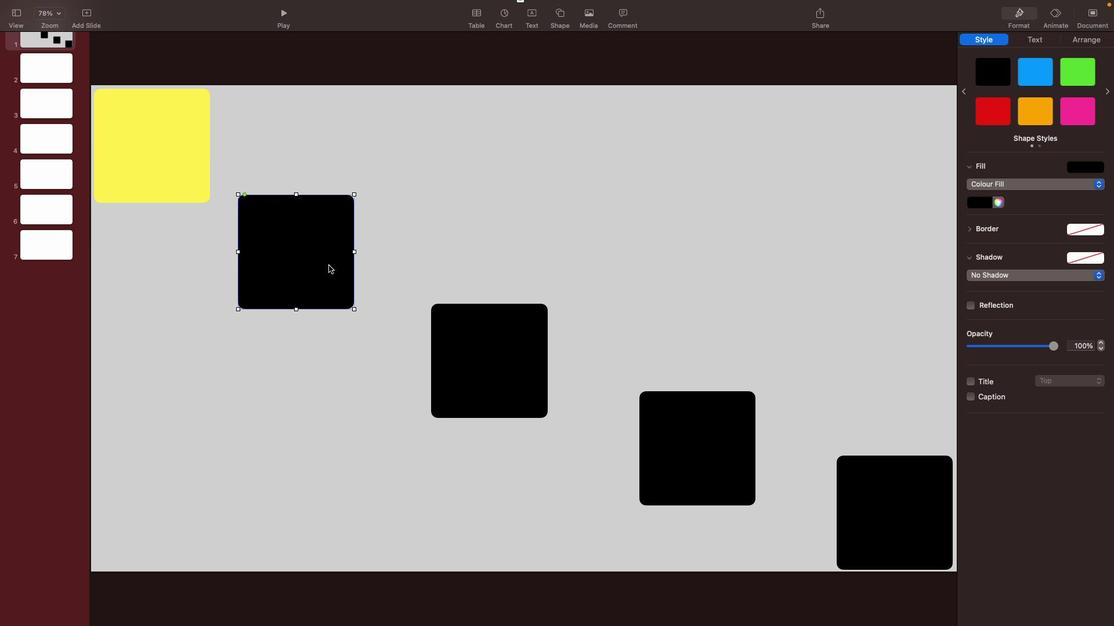 
Action: Mouse moved to (401, 265)
Screenshot: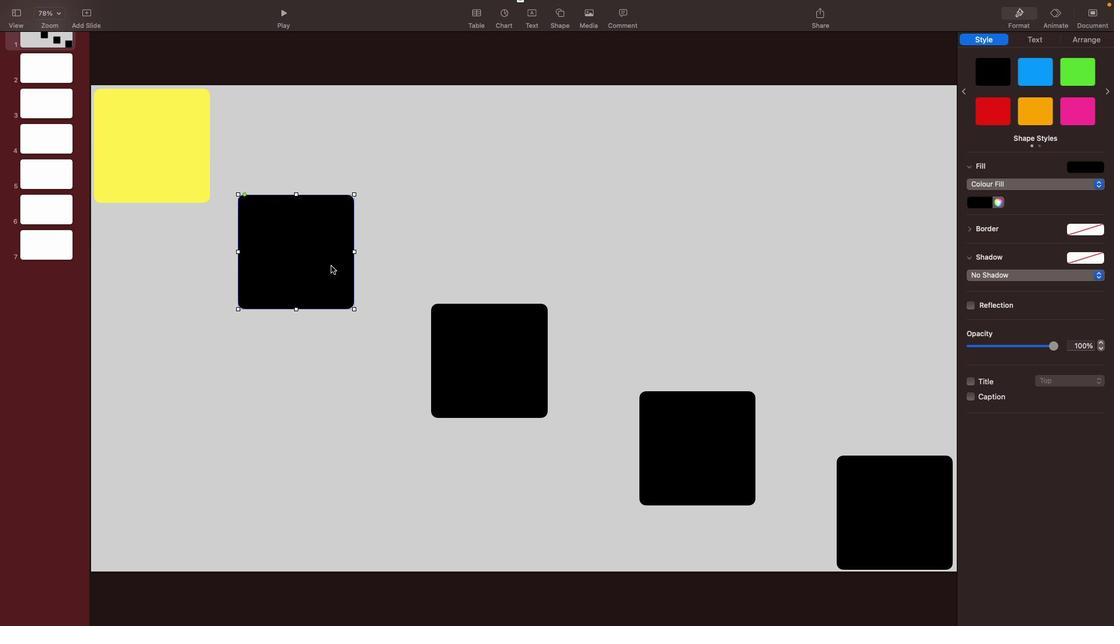
Action: Mouse pressed left at (401, 265)
Screenshot: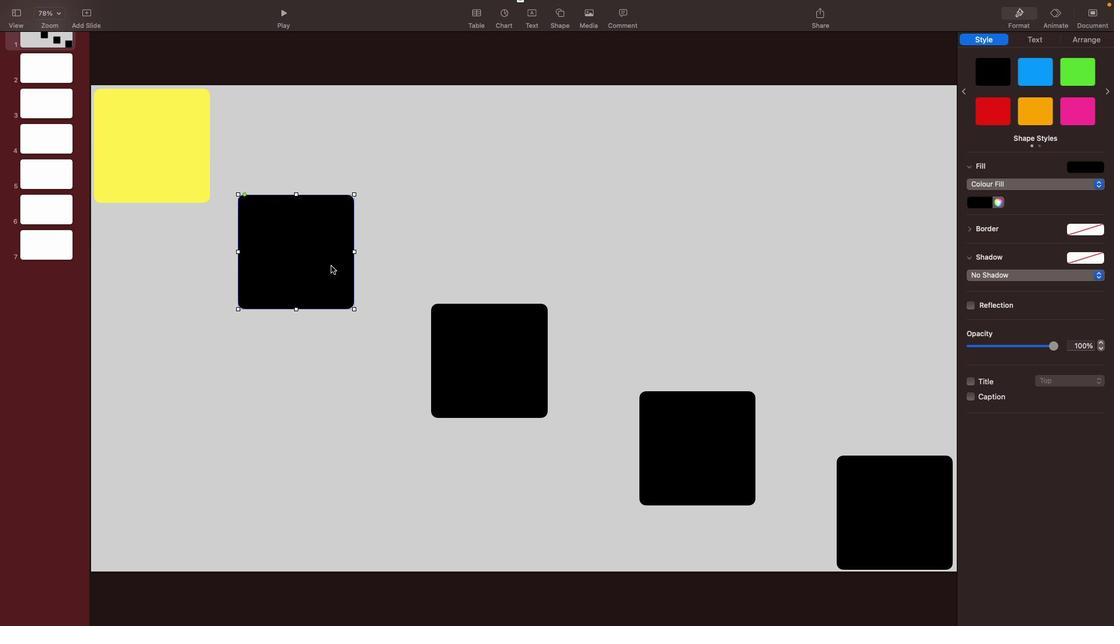 
Action: Mouse moved to (982, 201)
Screenshot: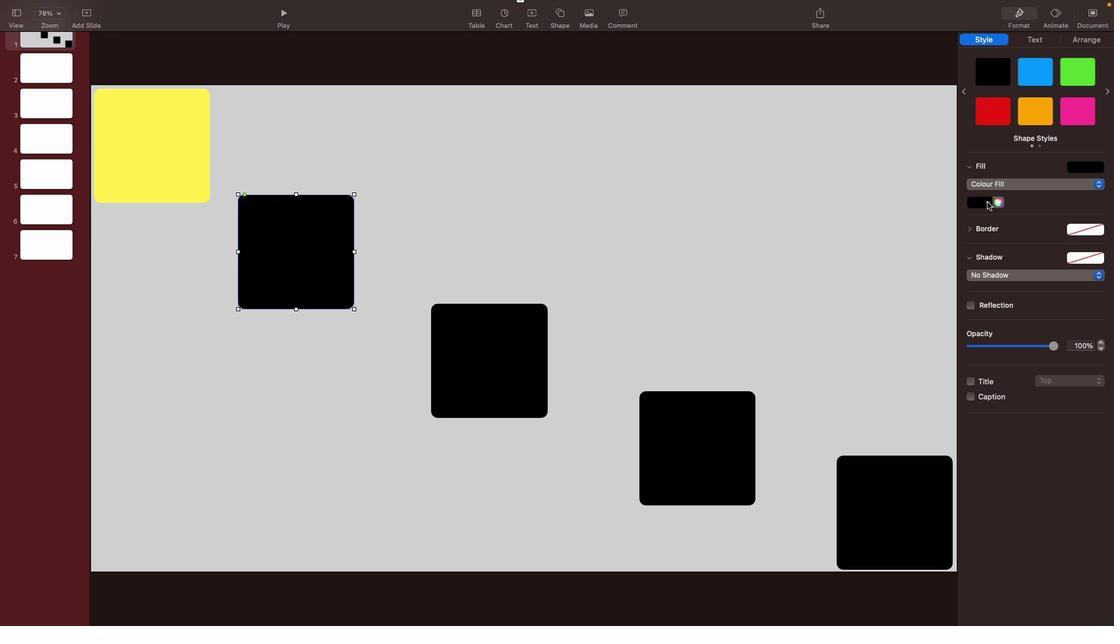 
Action: Mouse pressed left at (982, 201)
Screenshot: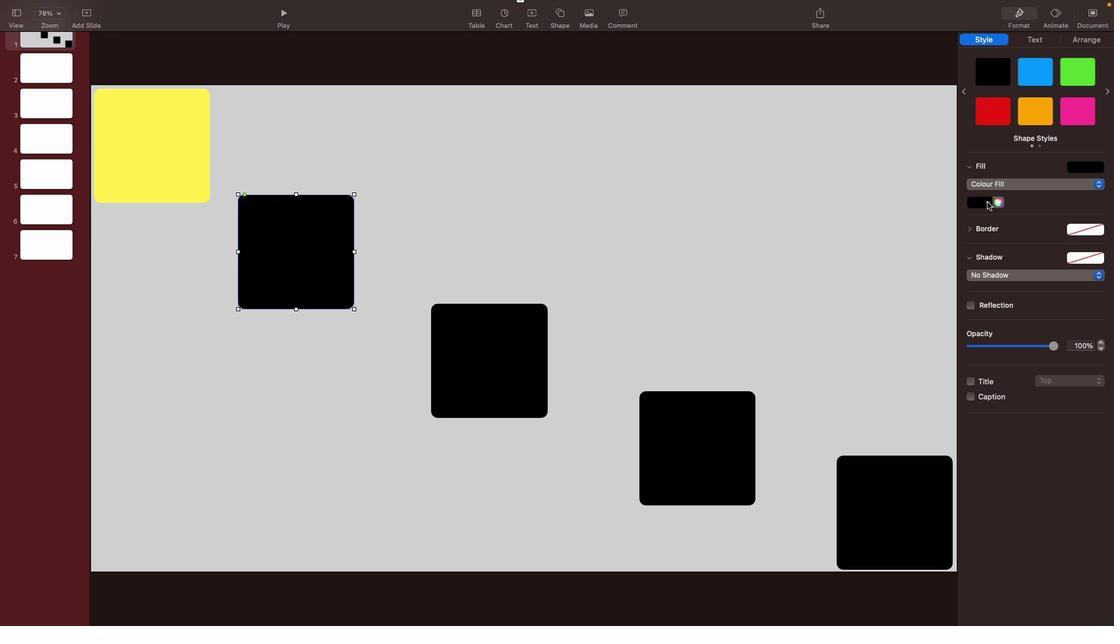 
Action: Mouse moved to (1008, 274)
Screenshot: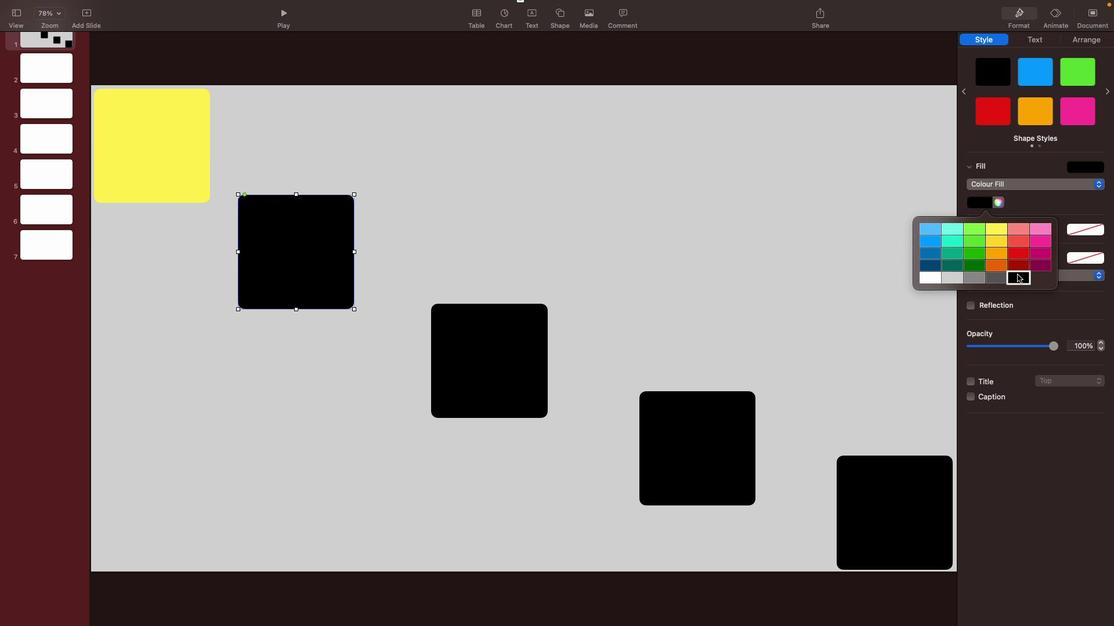 
Action: Mouse pressed left at (1008, 274)
Screenshot: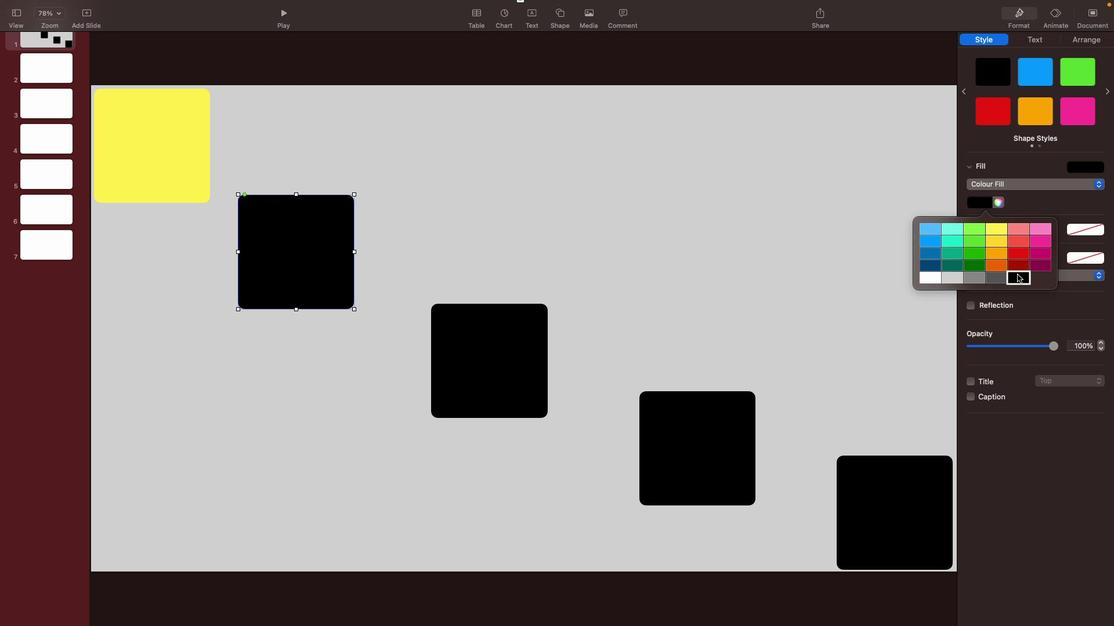 
Action: Mouse moved to (983, 203)
Screenshot: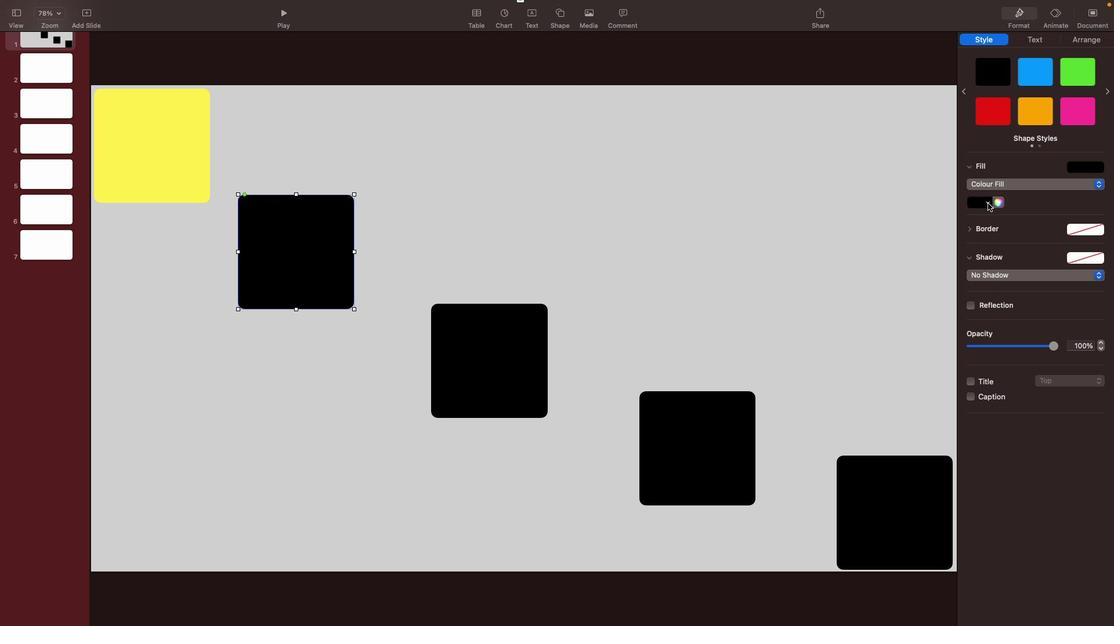 
Action: Mouse pressed left at (983, 203)
Screenshot: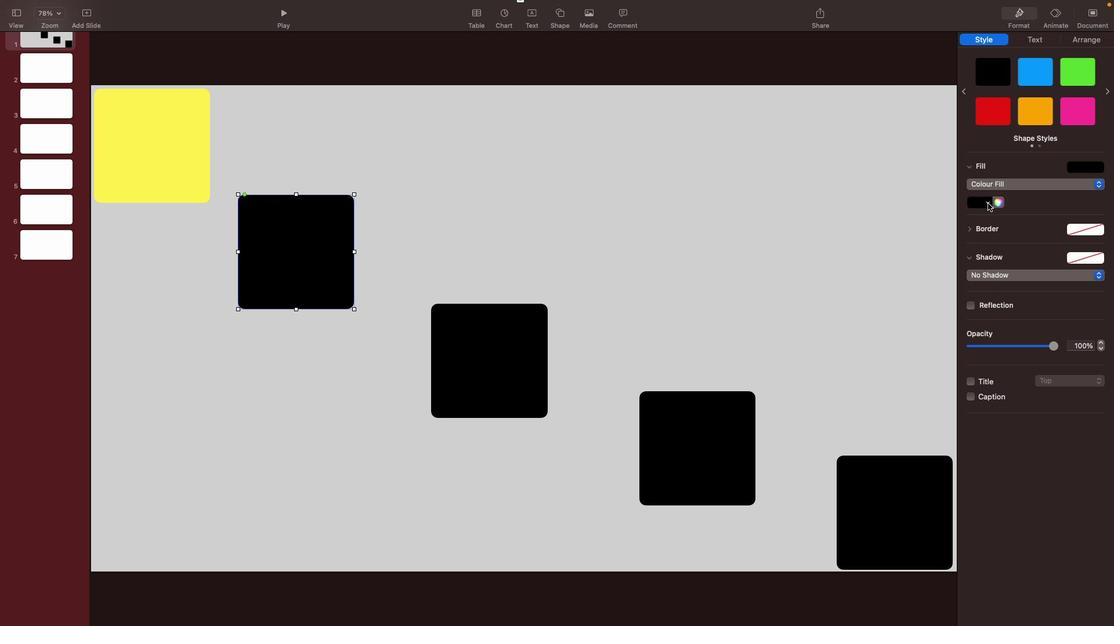 
Action: Mouse moved to (993, 229)
Screenshot: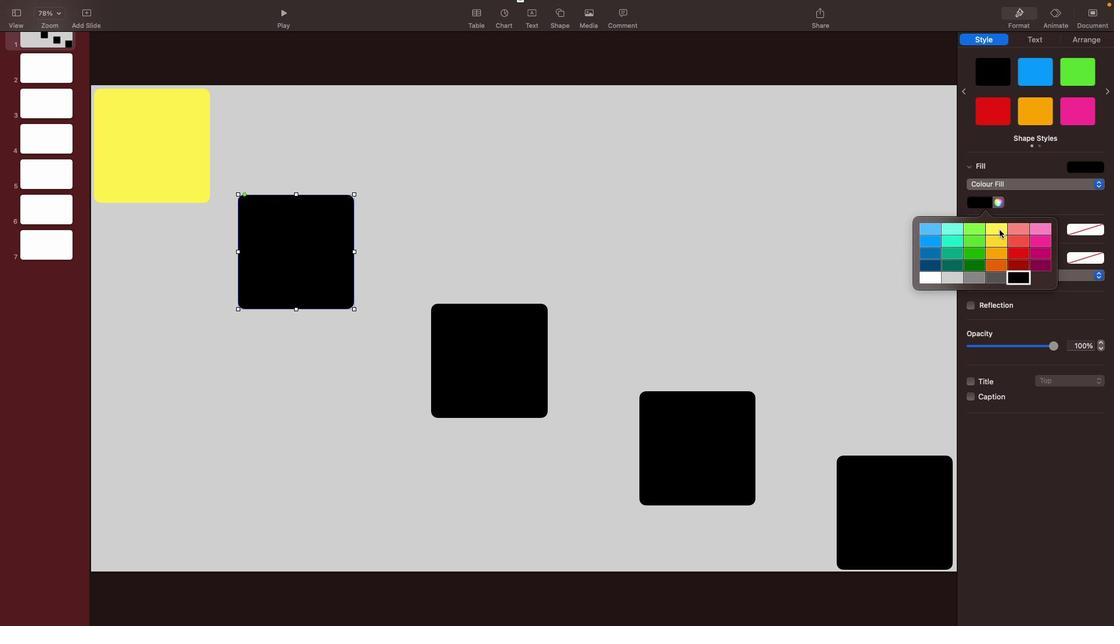 
Action: Mouse pressed left at (993, 229)
Screenshot: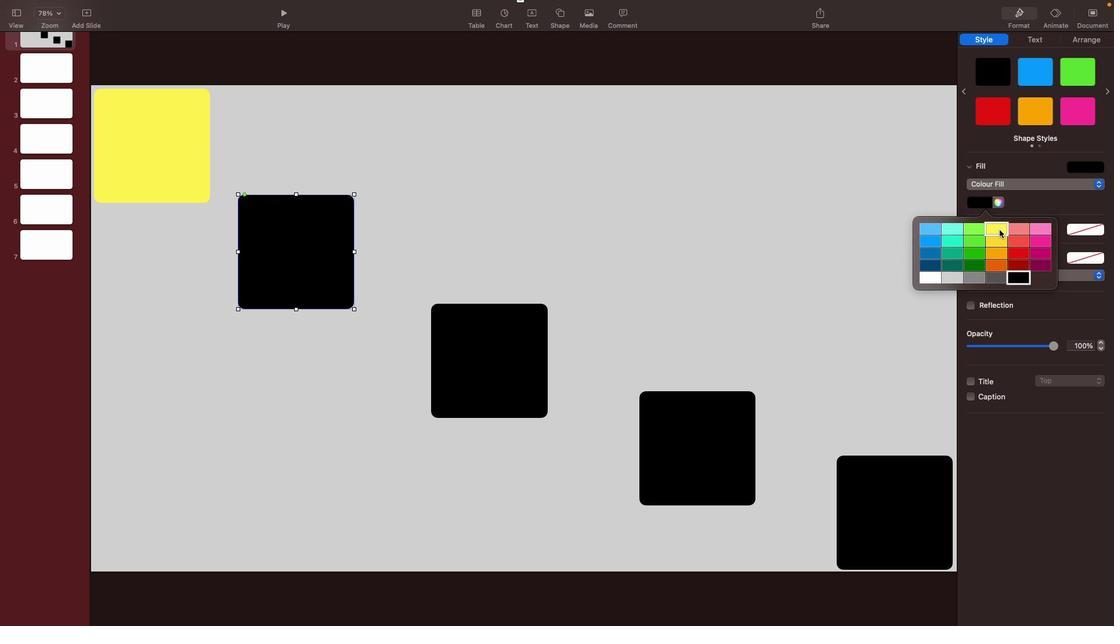 
Action: Mouse moved to (603, 372)
Screenshot: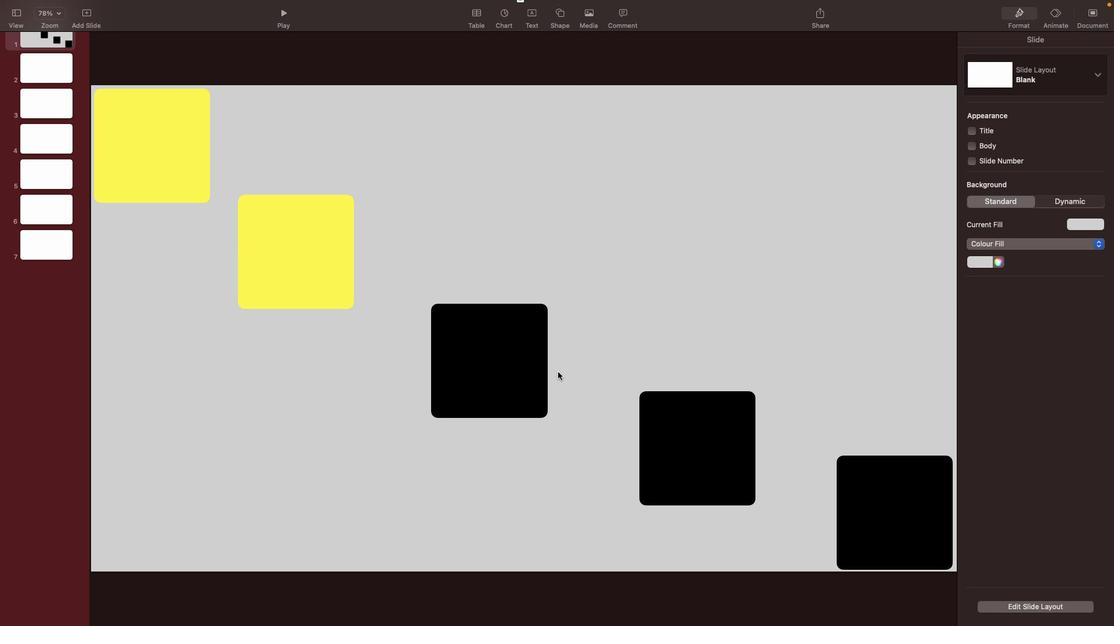 
Action: Mouse pressed left at (603, 372)
Screenshot: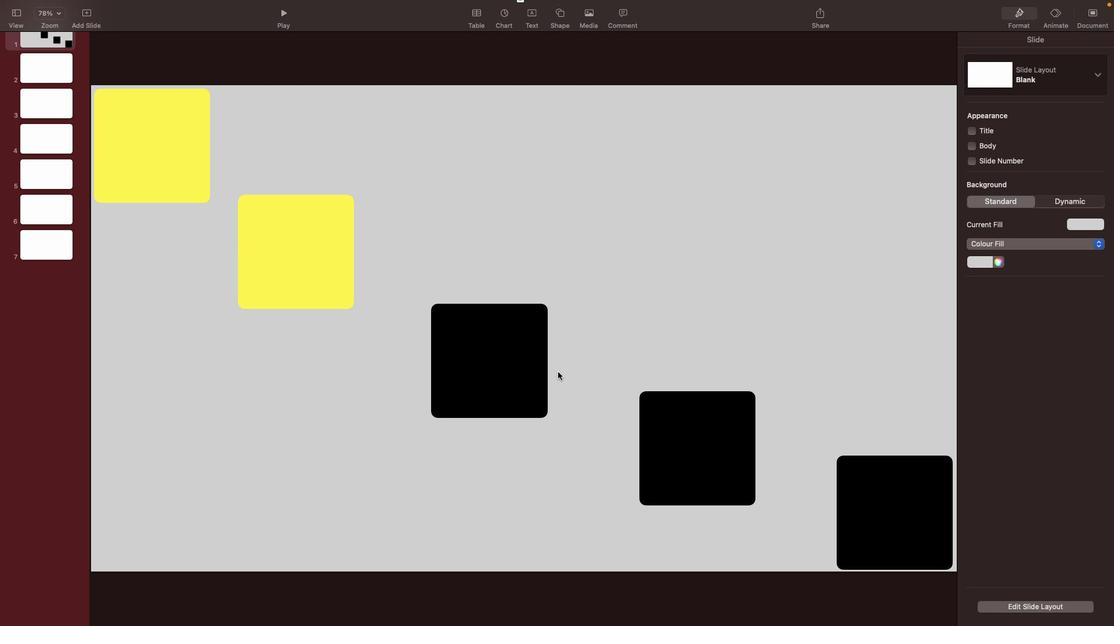 
Action: Mouse moved to (548, 368)
Screenshot: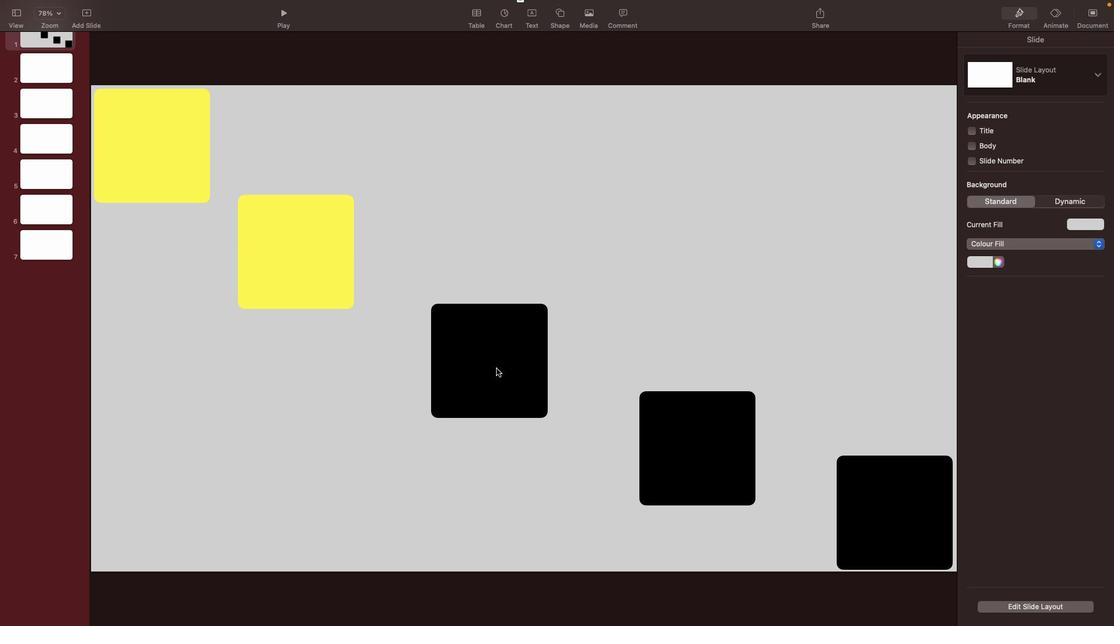 
Action: Mouse pressed left at (548, 368)
Screenshot: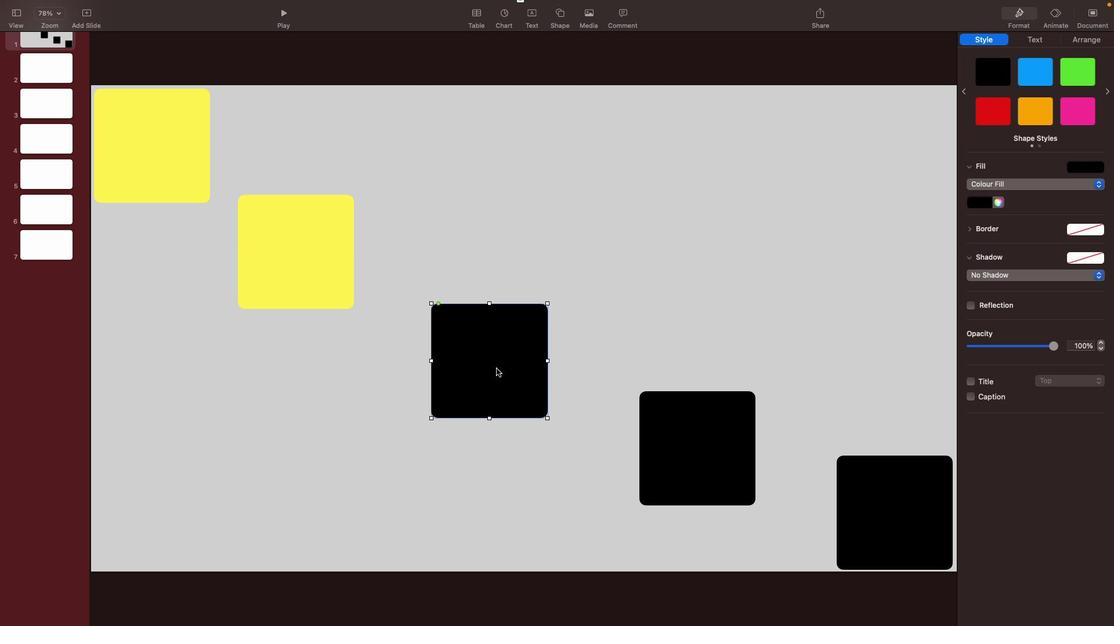 
Action: Mouse moved to (541, 363)
Screenshot: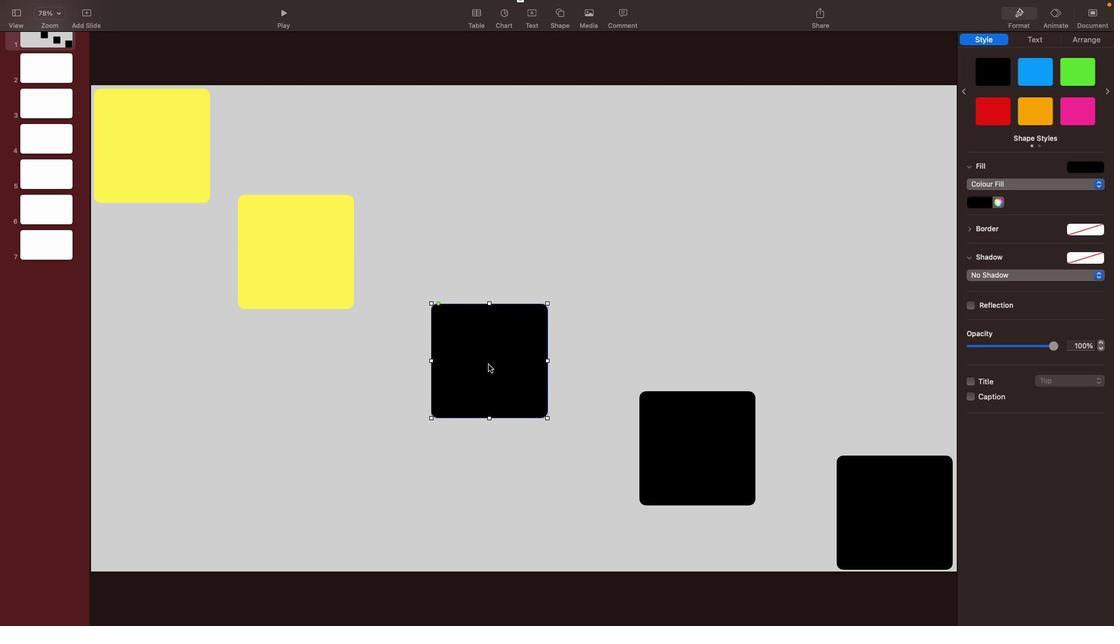 
Action: Mouse pressed left at (541, 363)
Screenshot: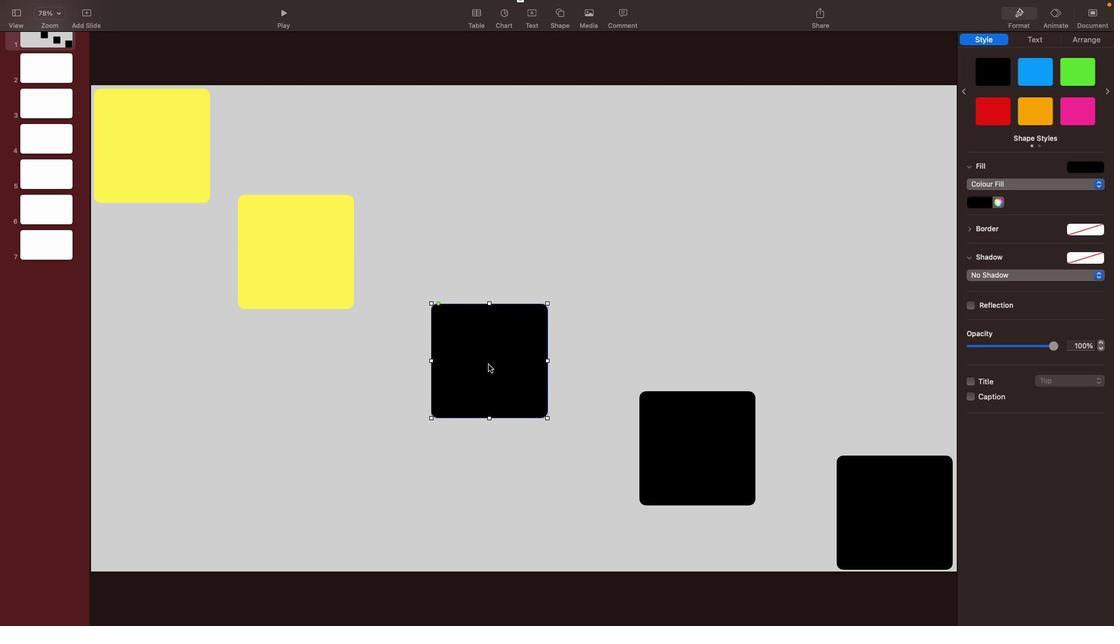 
Action: Mouse moved to (982, 200)
Screenshot: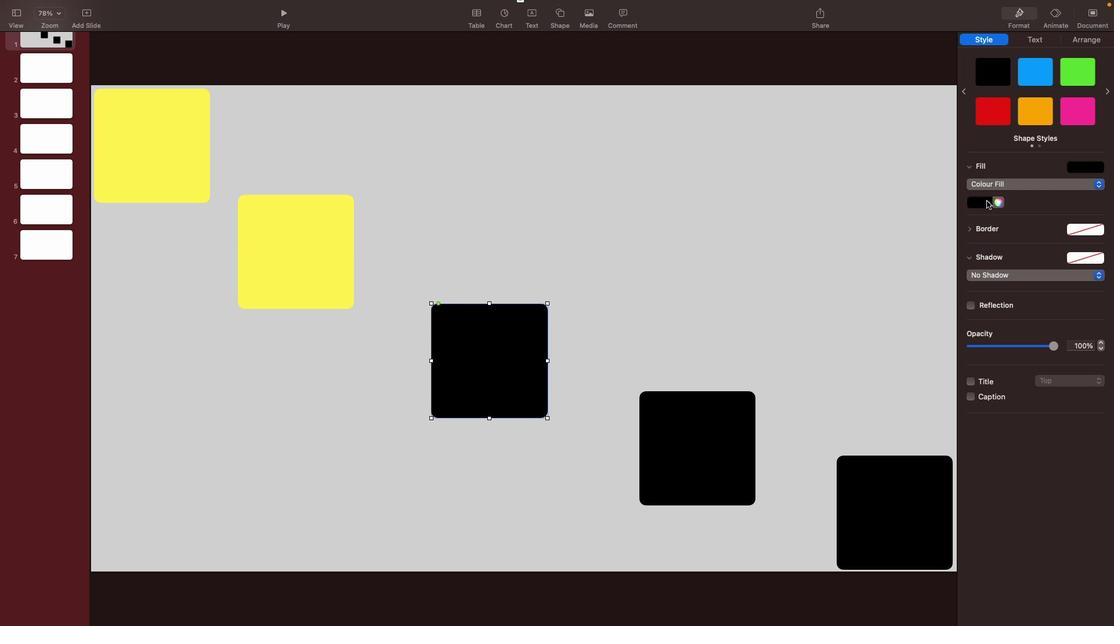 
Action: Mouse pressed left at (982, 200)
Screenshot: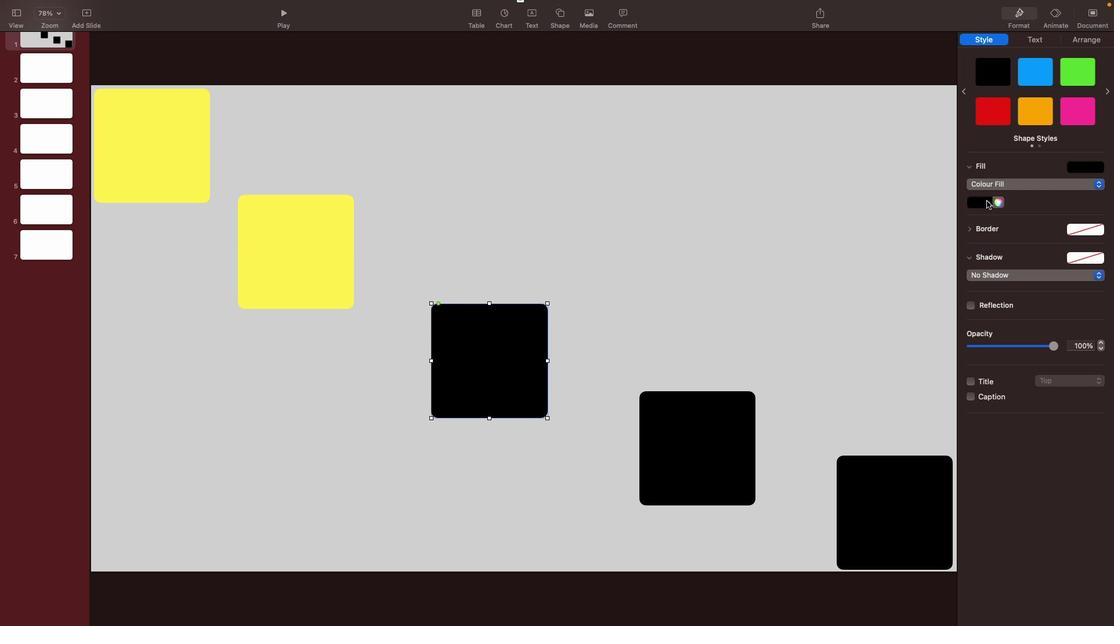 
Action: Mouse moved to (986, 228)
Screenshot: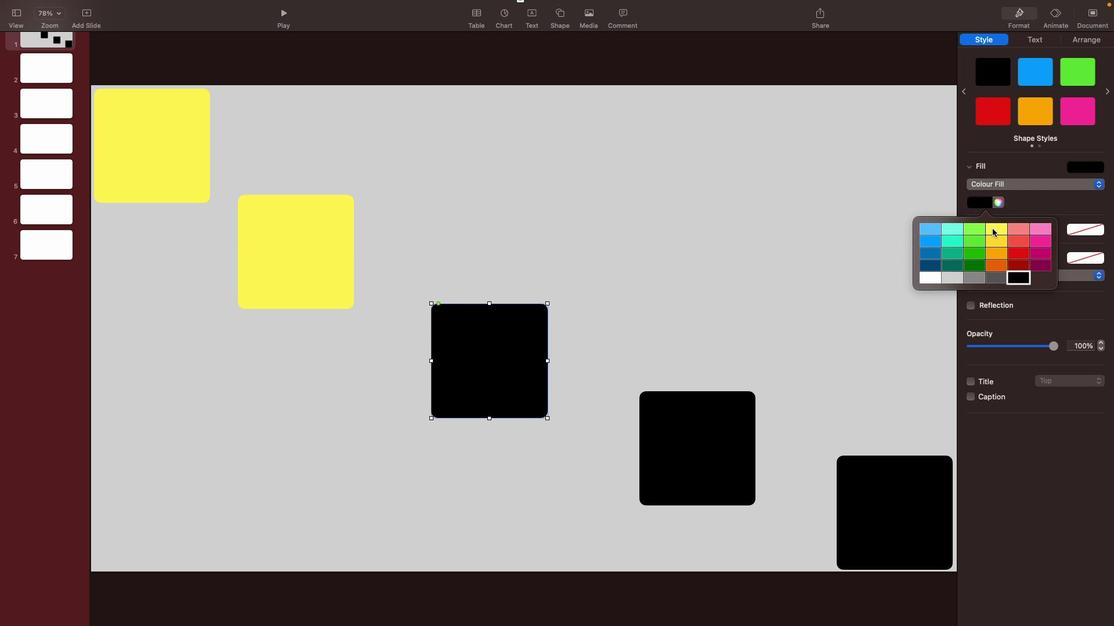 
Action: Mouse pressed left at (986, 228)
Screenshot: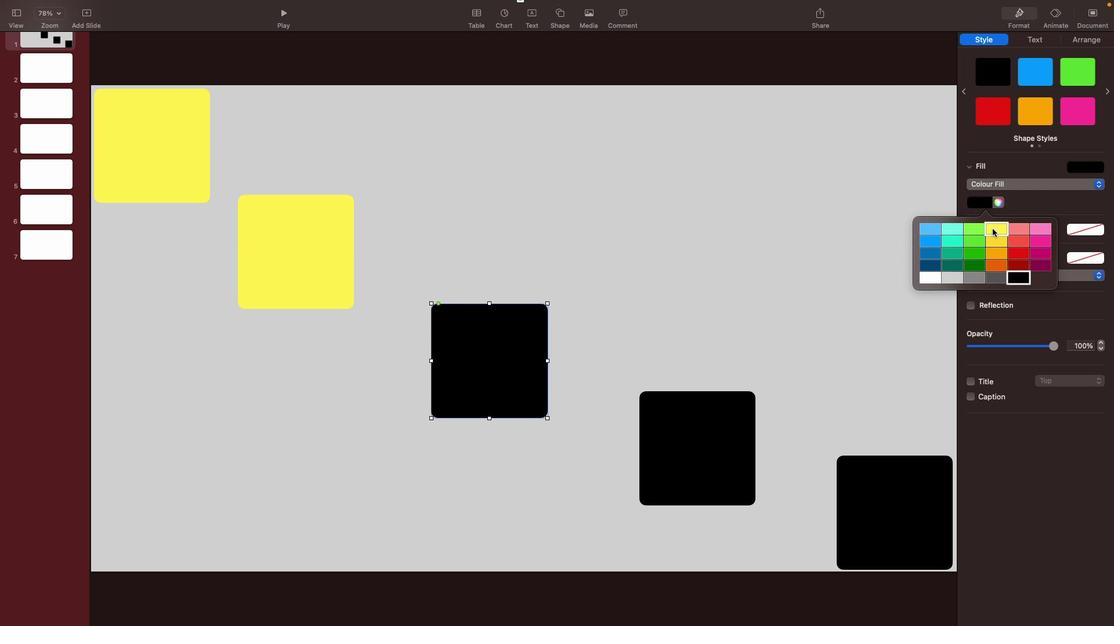 
Action: Mouse moved to (729, 453)
Screenshot: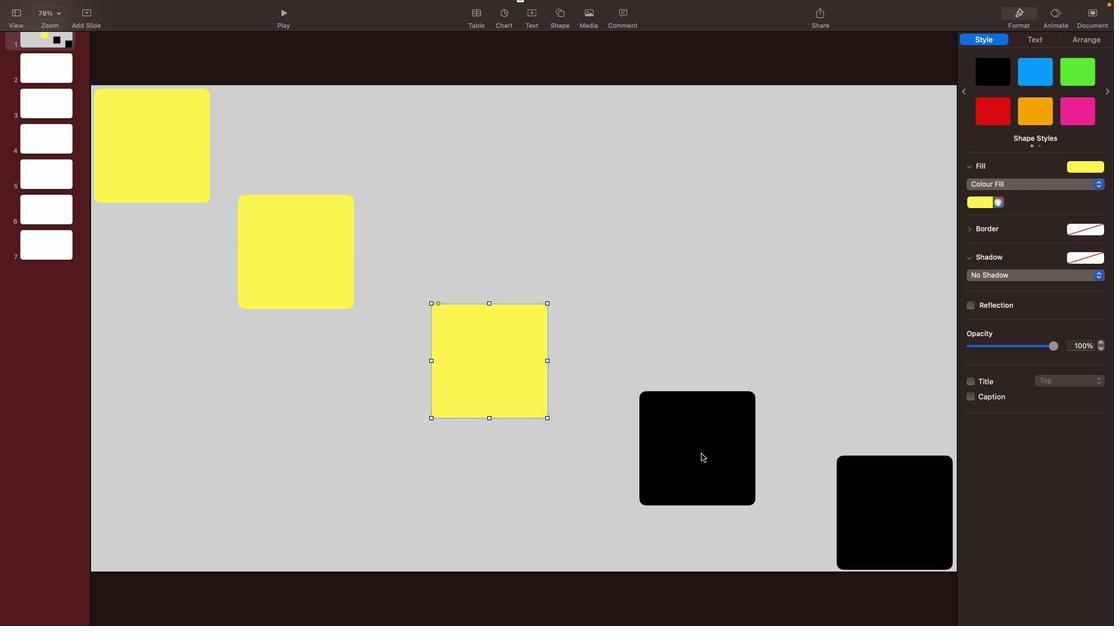 
Action: Mouse pressed left at (729, 453)
Screenshot: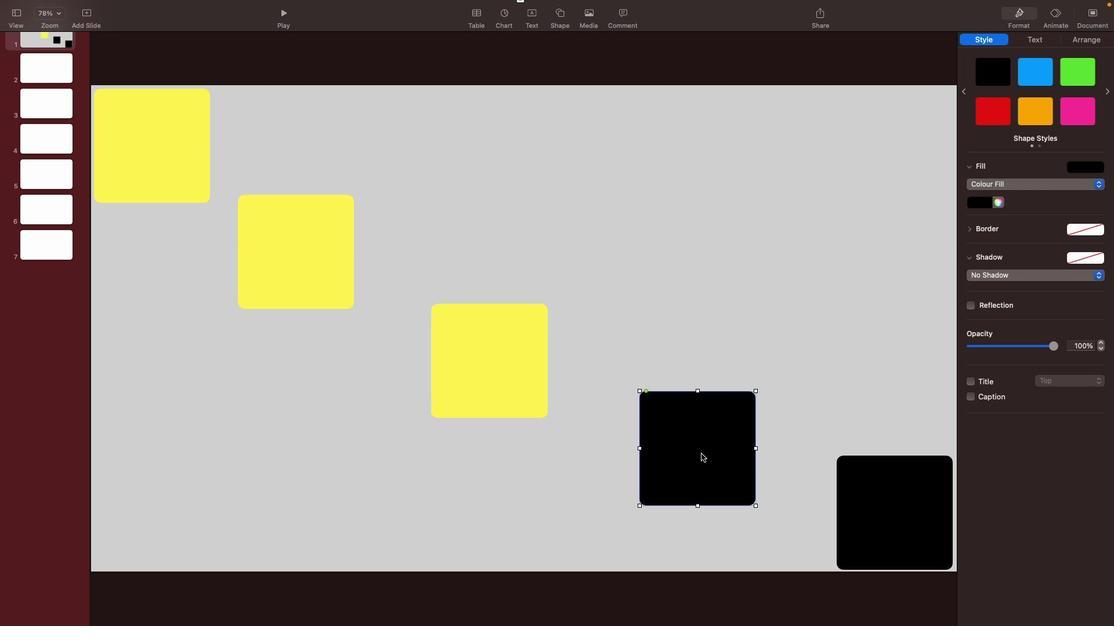 
Action: Mouse moved to (982, 204)
Screenshot: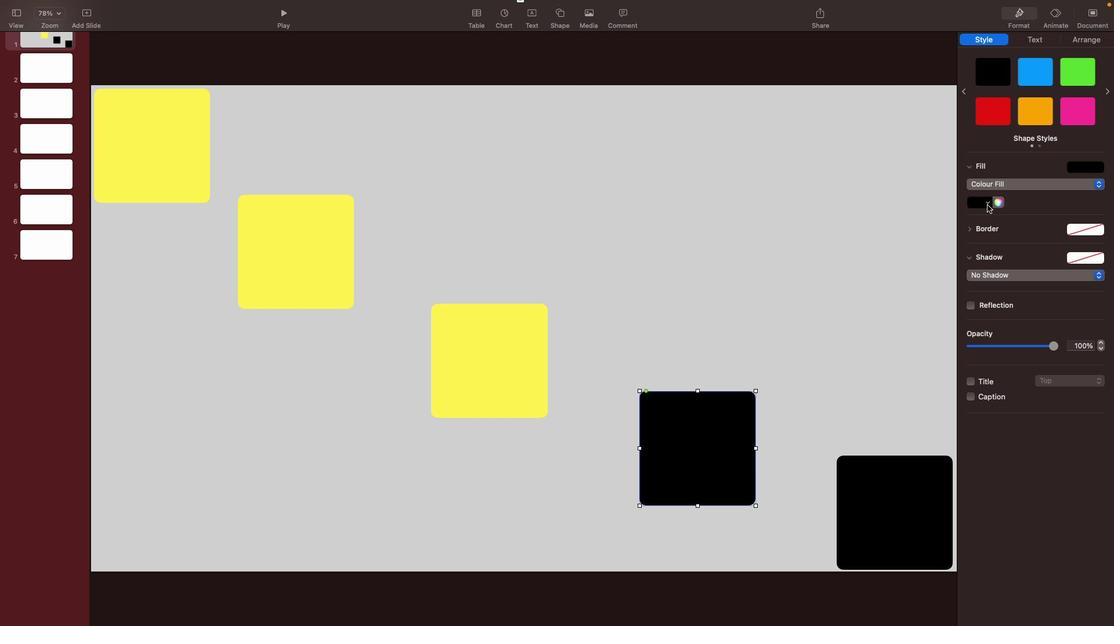 
Action: Mouse pressed left at (982, 204)
Screenshot: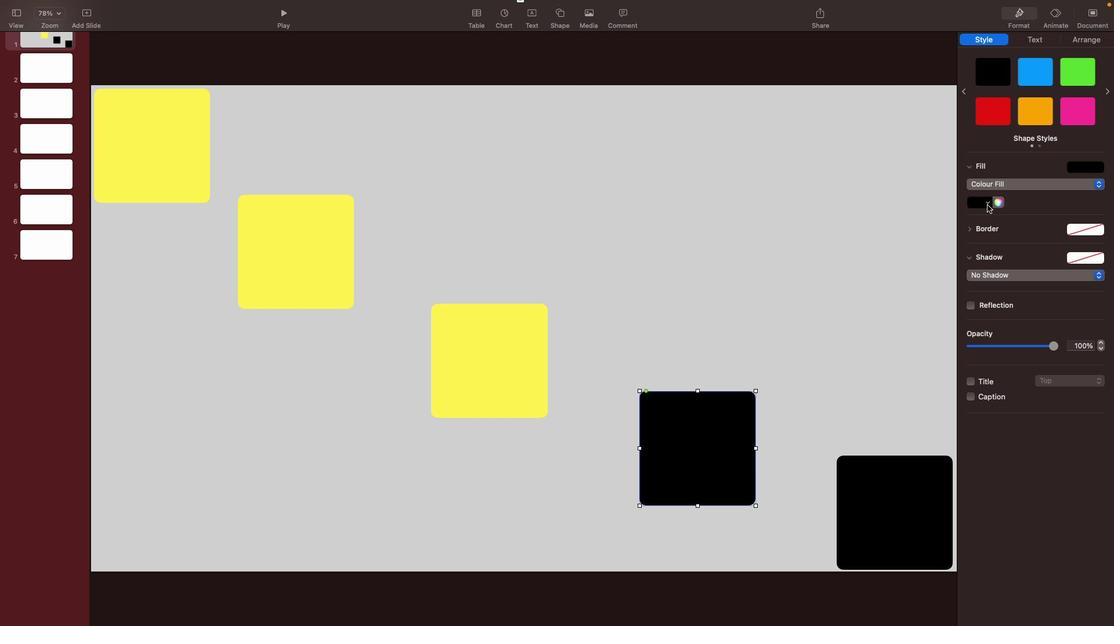 
Action: Mouse moved to (988, 225)
Screenshot: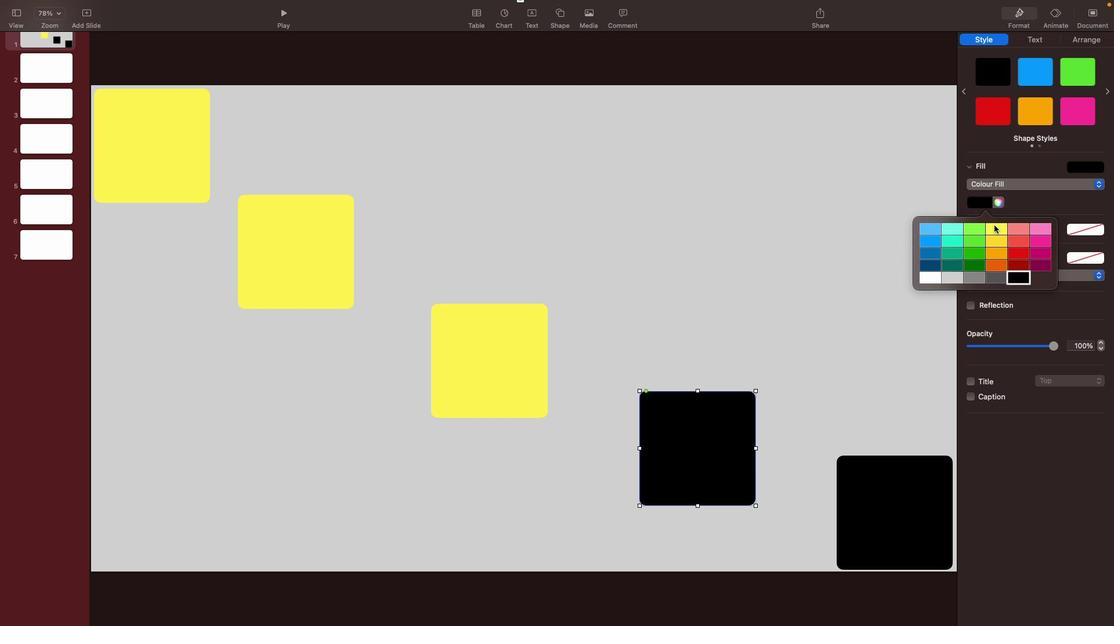 
Action: Mouse pressed left at (988, 225)
Screenshot: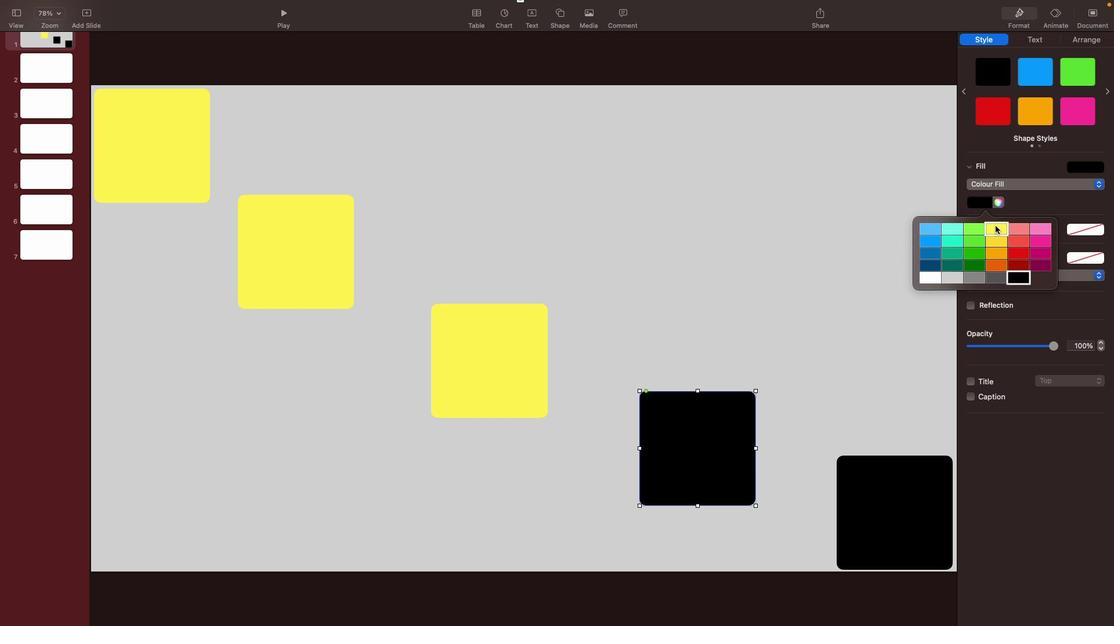 
Action: Mouse moved to (908, 470)
Screenshot: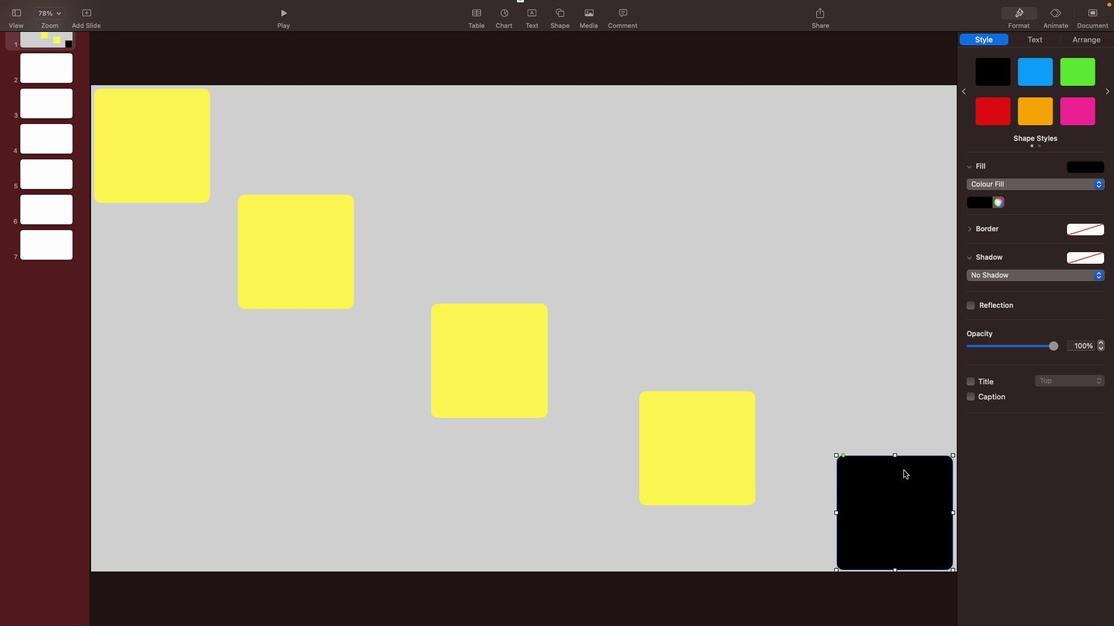 
Action: Mouse pressed left at (908, 470)
Screenshot: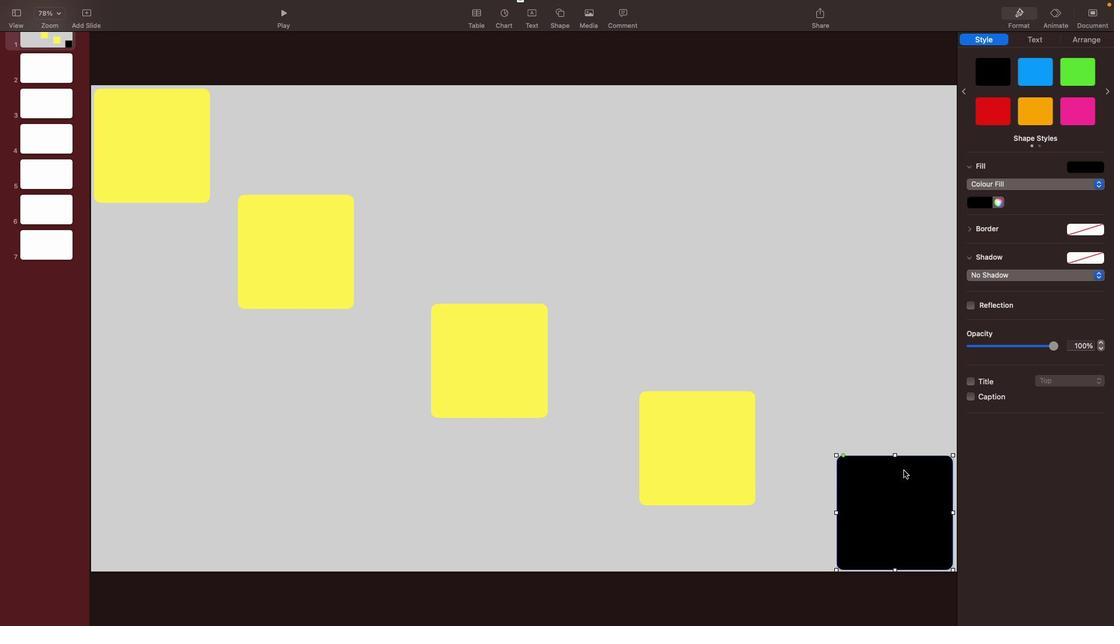 
Action: Mouse moved to (881, 508)
Screenshot: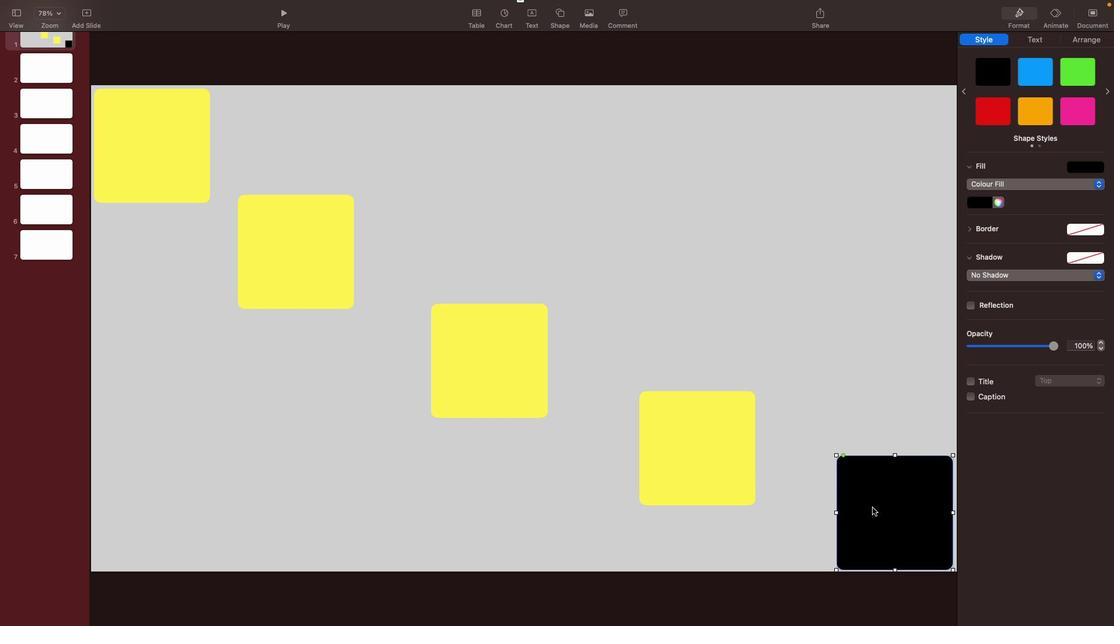 
Action: Mouse pressed left at (881, 508)
Screenshot: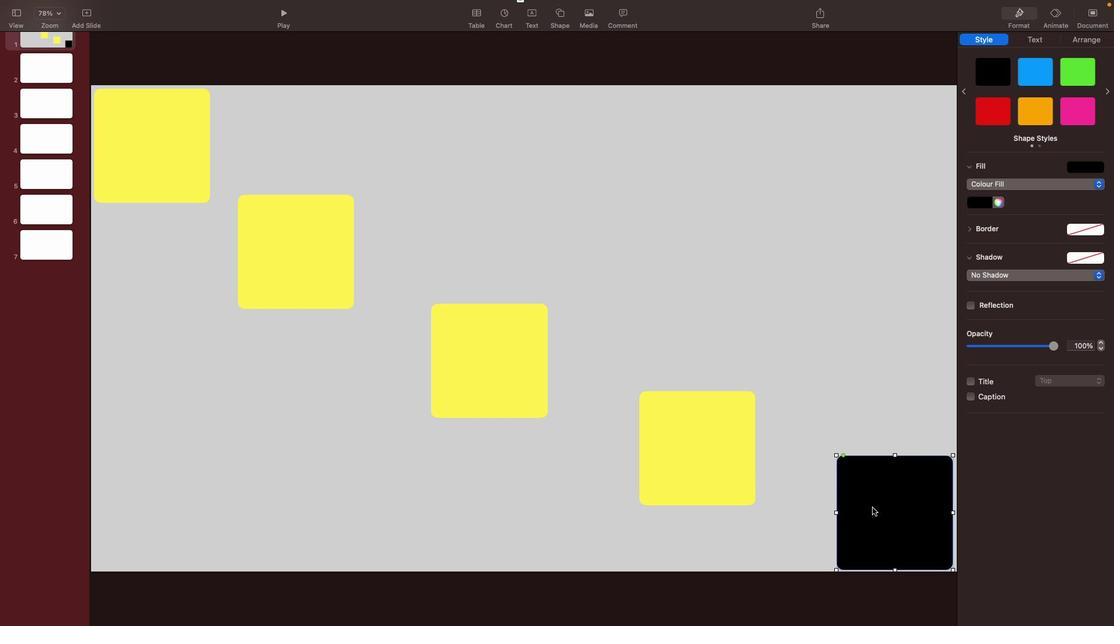 
Action: Mouse moved to (881, 508)
Screenshot: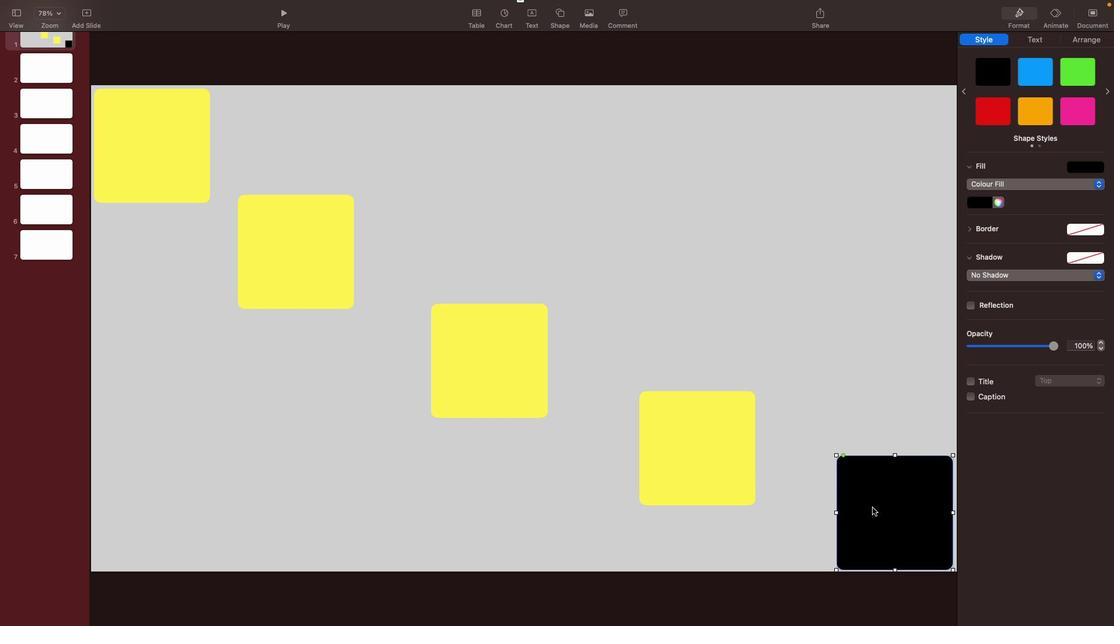 
Action: Mouse pressed left at (881, 508)
Screenshot: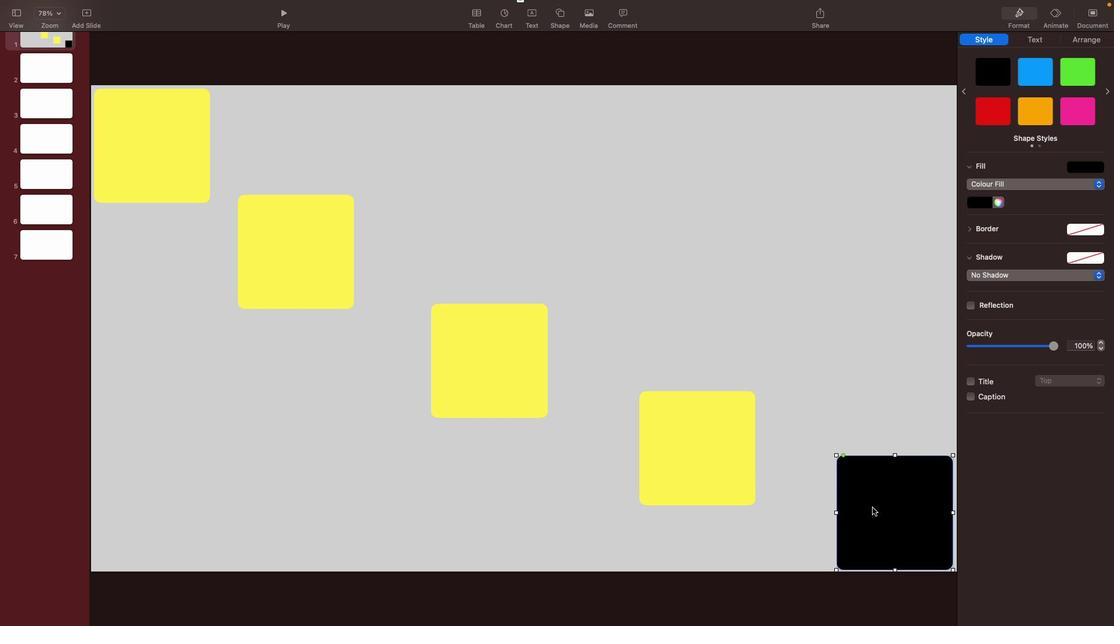 
Action: Mouse moved to (982, 201)
Screenshot: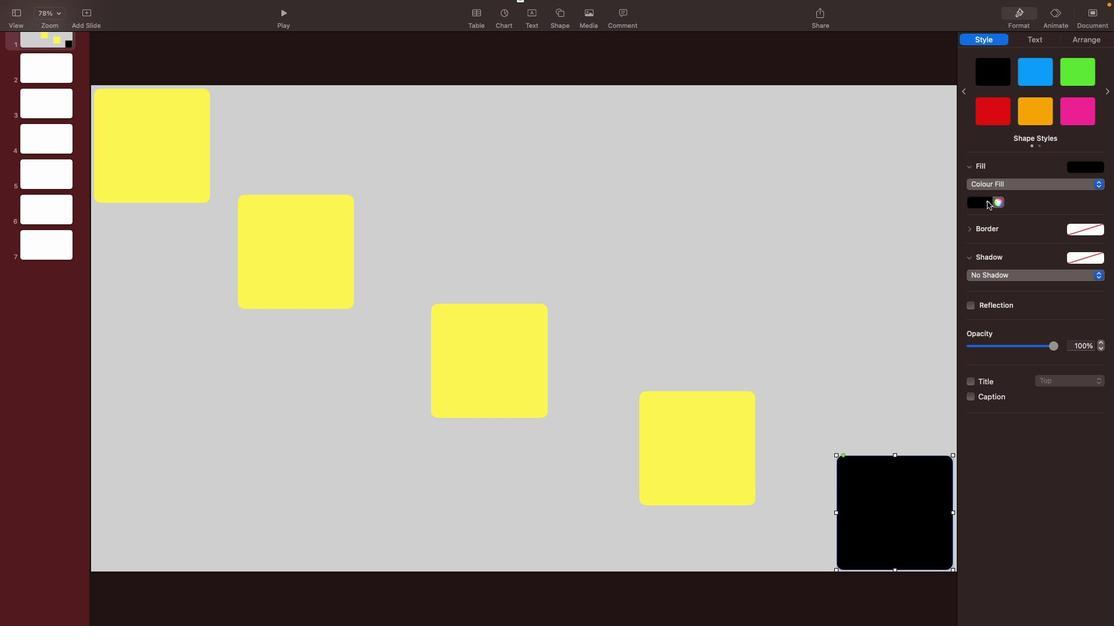 
Action: Mouse pressed left at (982, 201)
Screenshot: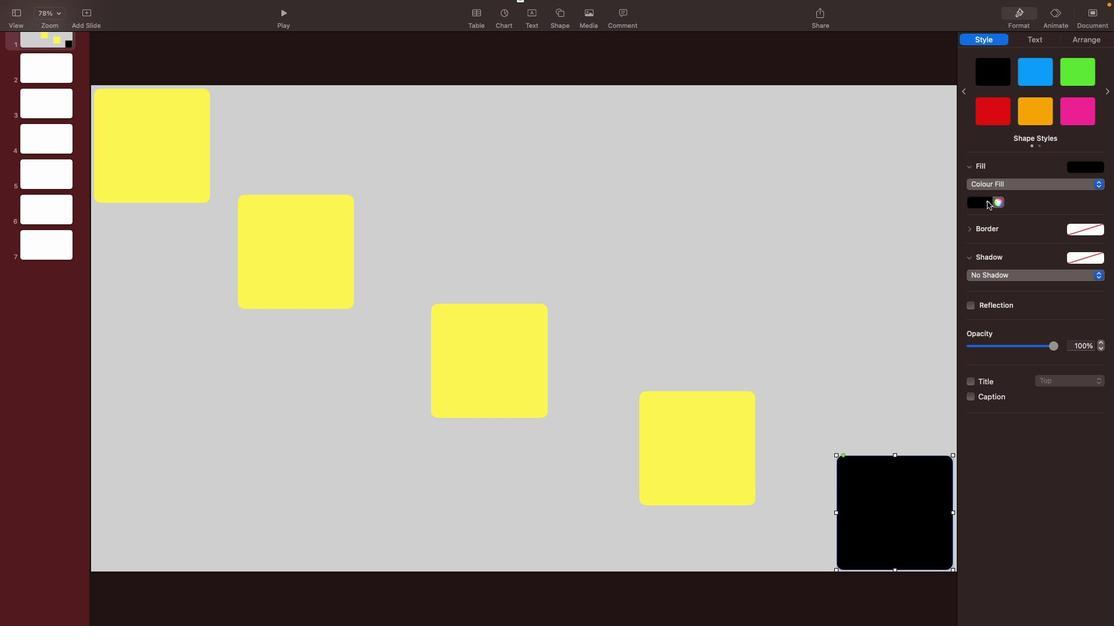 
Action: Mouse moved to (988, 226)
Screenshot: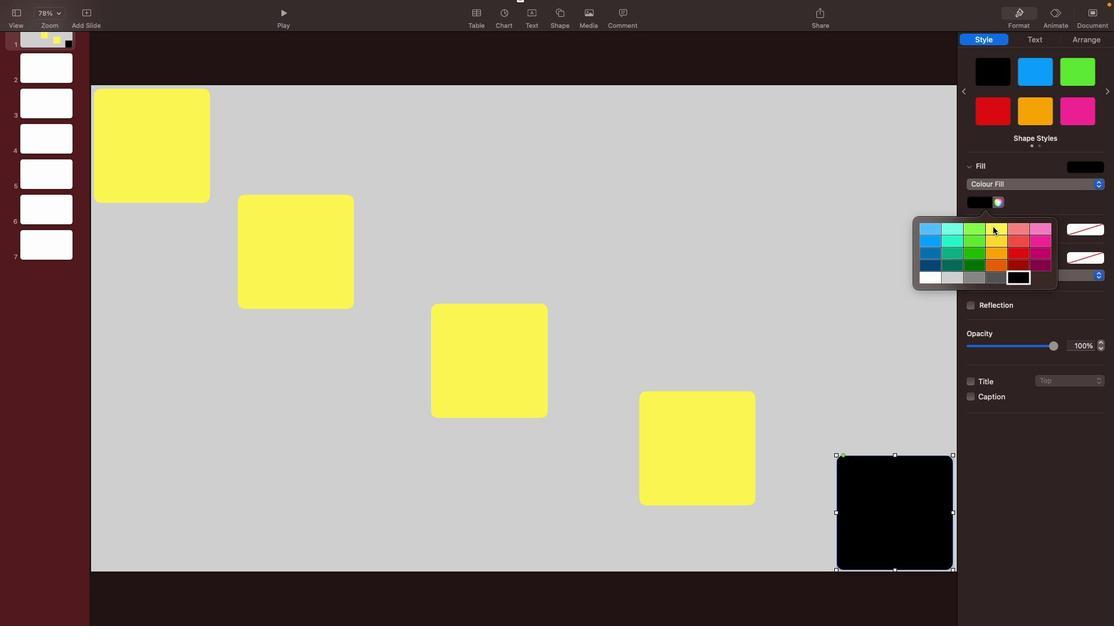 
Action: Mouse pressed left at (988, 226)
Screenshot: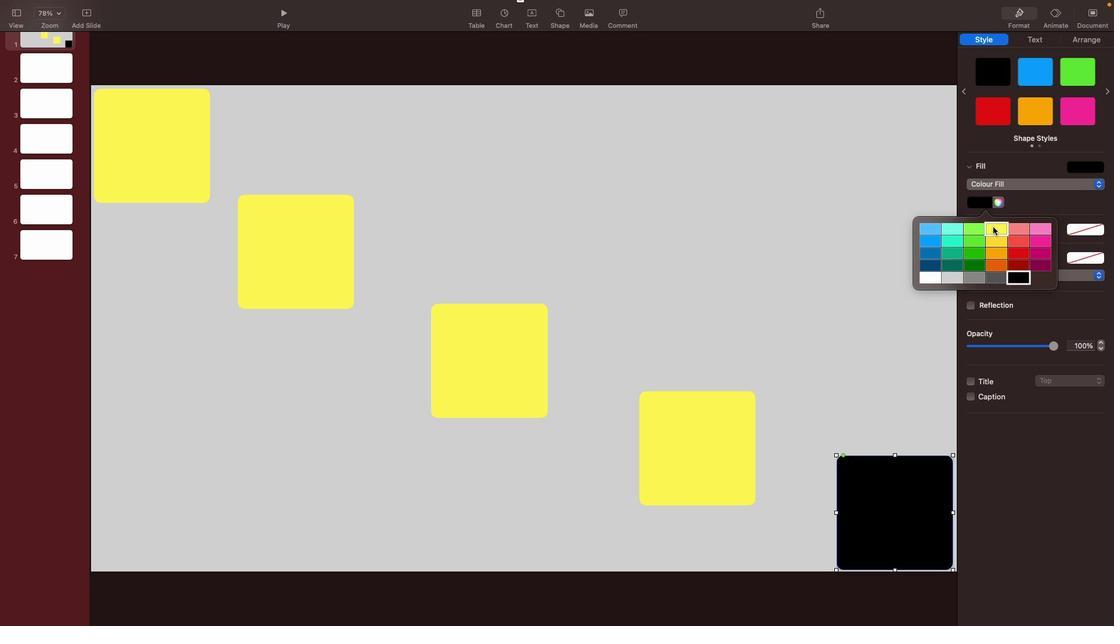 
Action: Mouse moved to (261, 154)
Screenshot: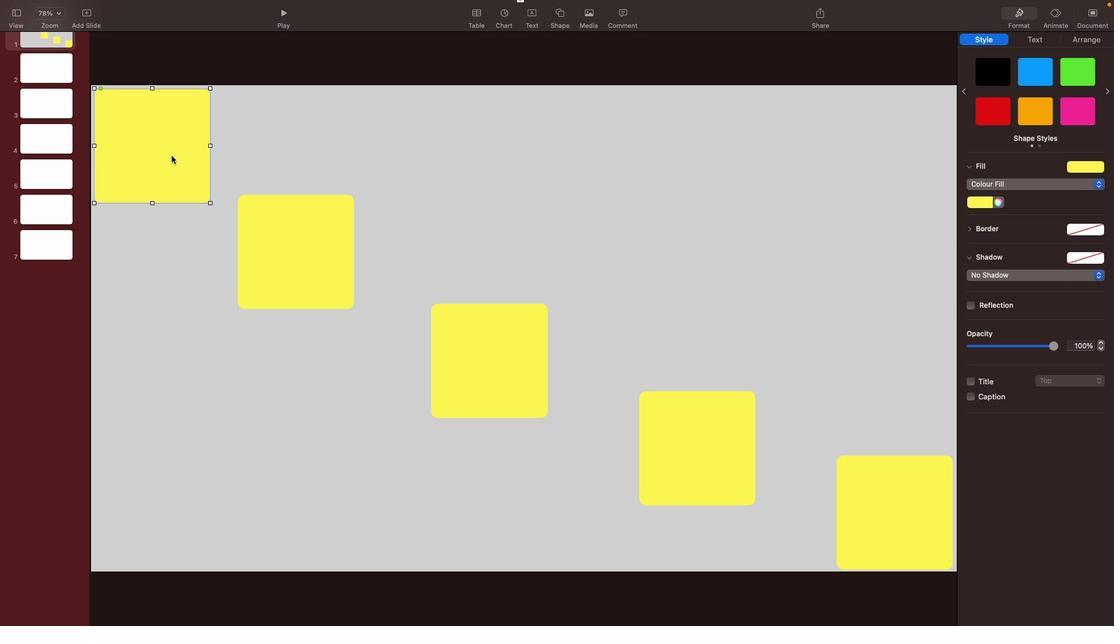 
Action: Mouse pressed left at (261, 154)
Screenshot: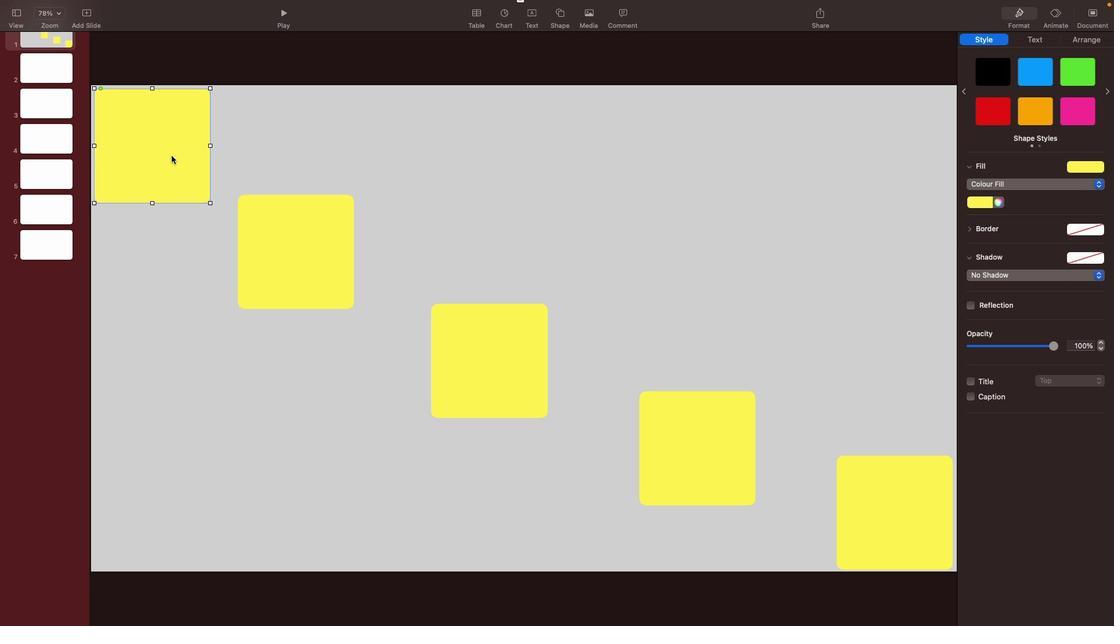 
Action: Mouse moved to (1082, 230)
Screenshot: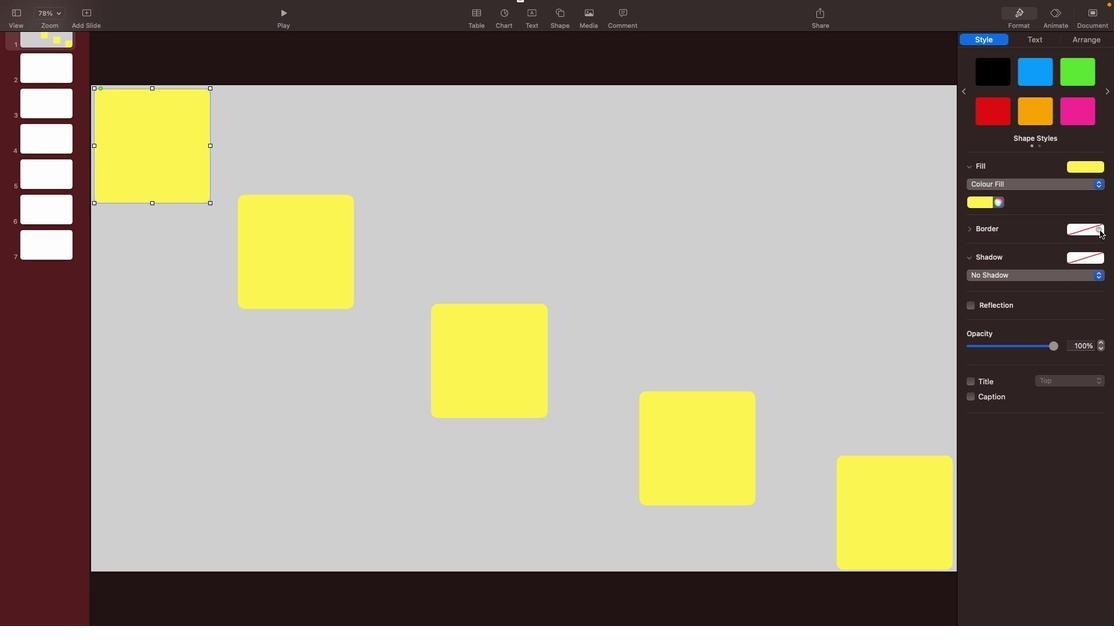 
Action: Mouse pressed left at (1082, 230)
Screenshot: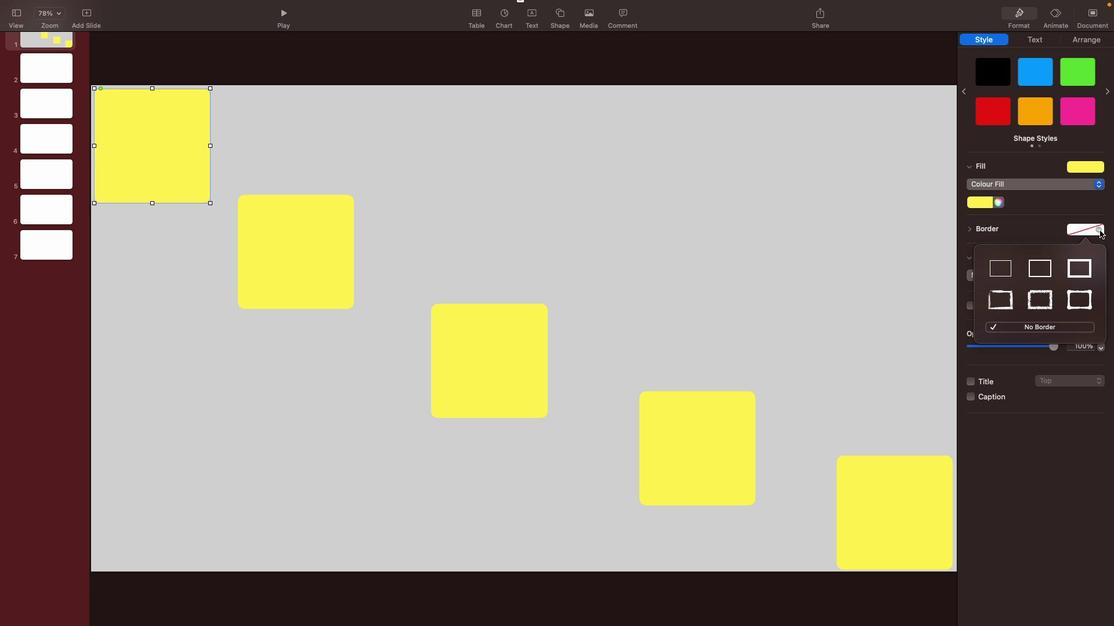 
Action: Mouse moved to (1025, 264)
Screenshot: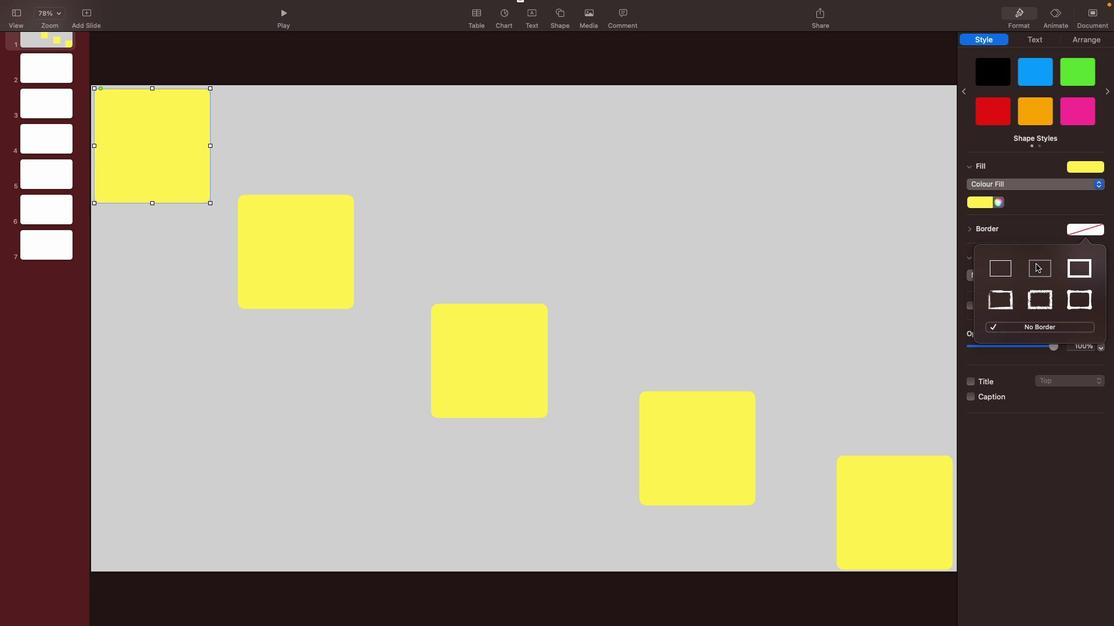 
Action: Mouse pressed left at (1025, 264)
Screenshot: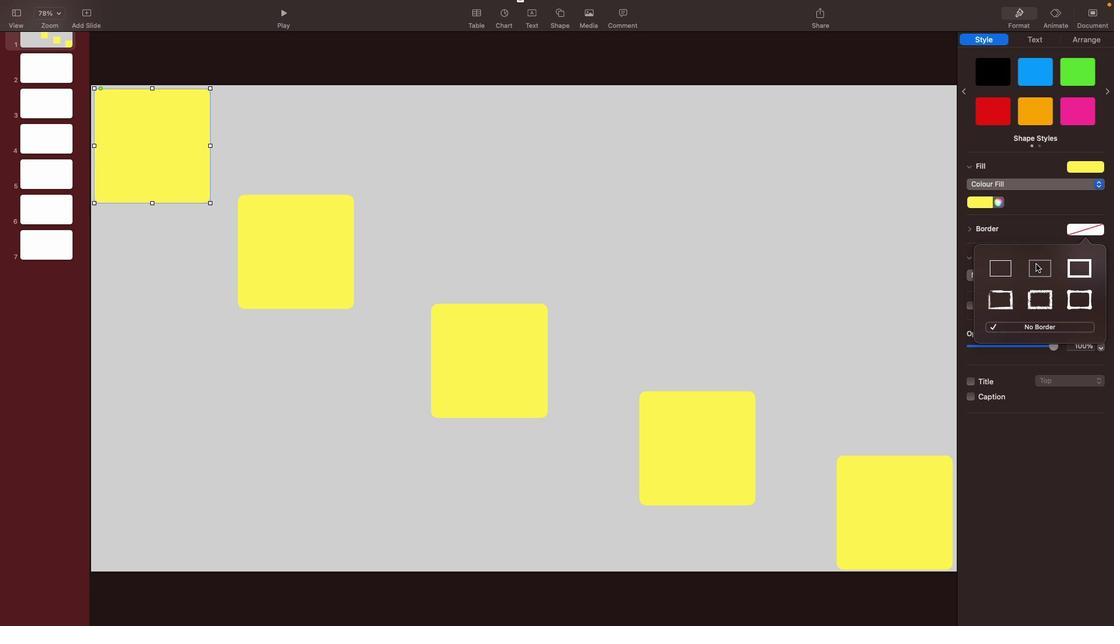 
Action: Mouse moved to (361, 285)
Screenshot: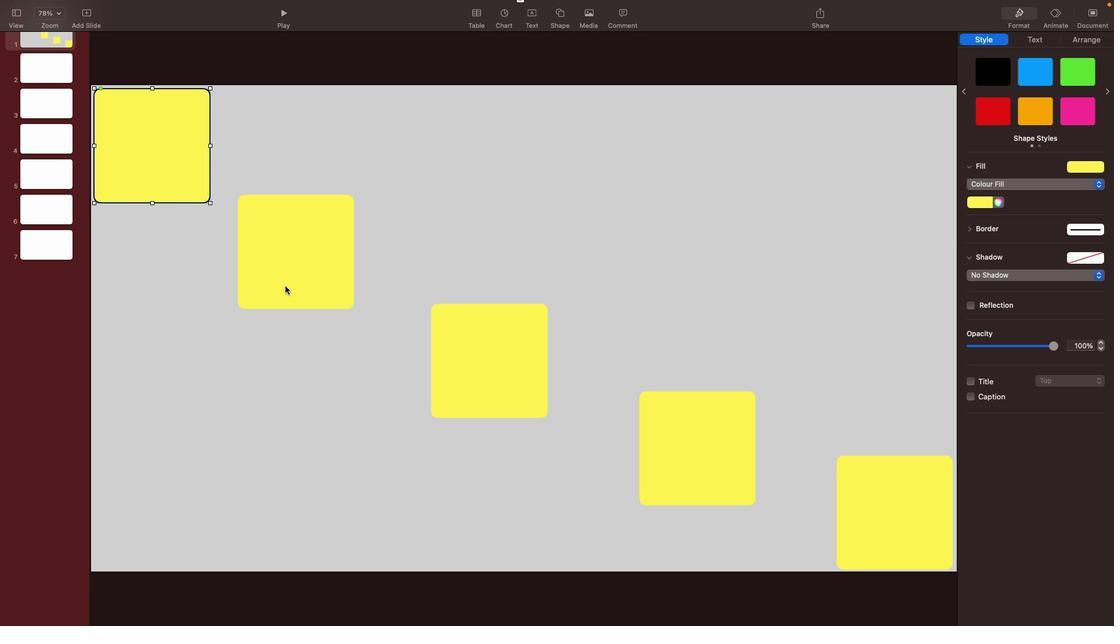 
Action: Mouse pressed left at (361, 285)
Screenshot: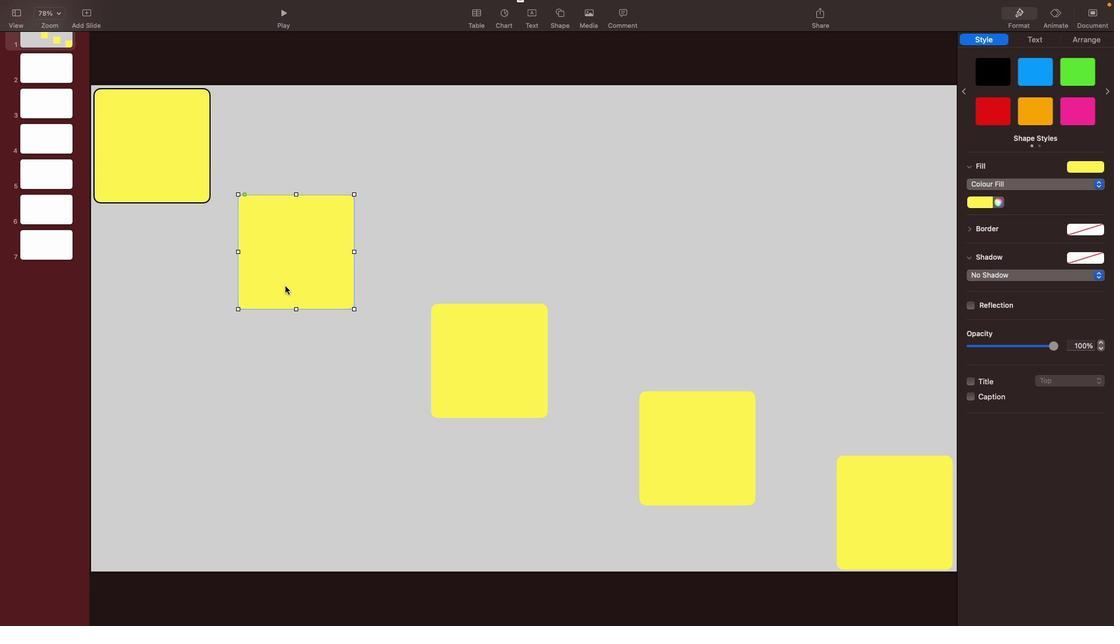 
Action: Mouse moved to (1080, 229)
Screenshot: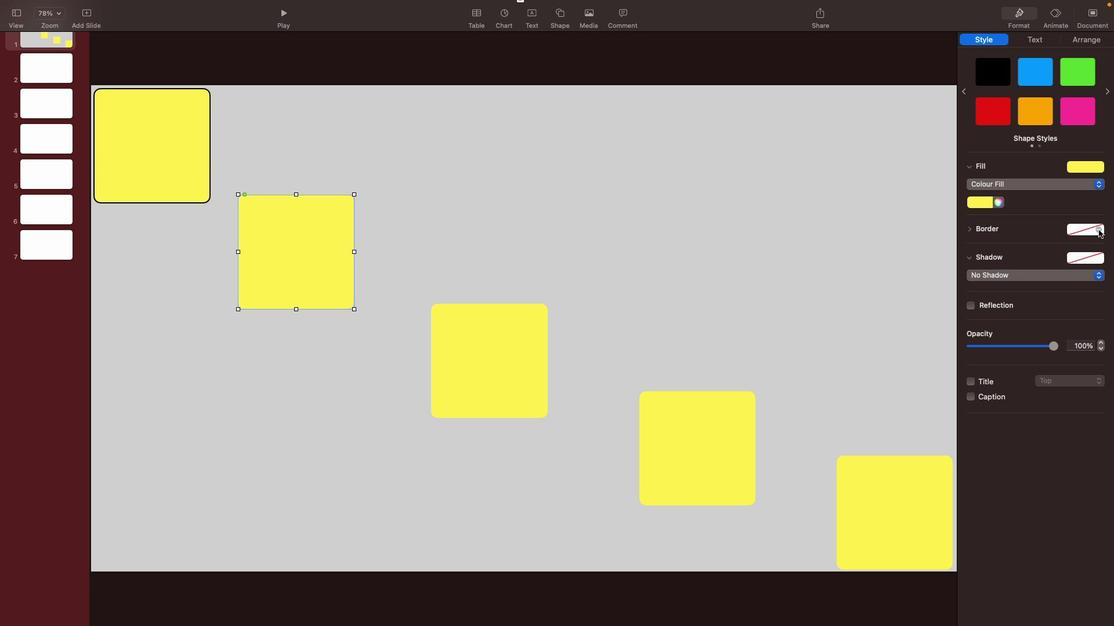 
Action: Mouse pressed left at (1080, 229)
Screenshot: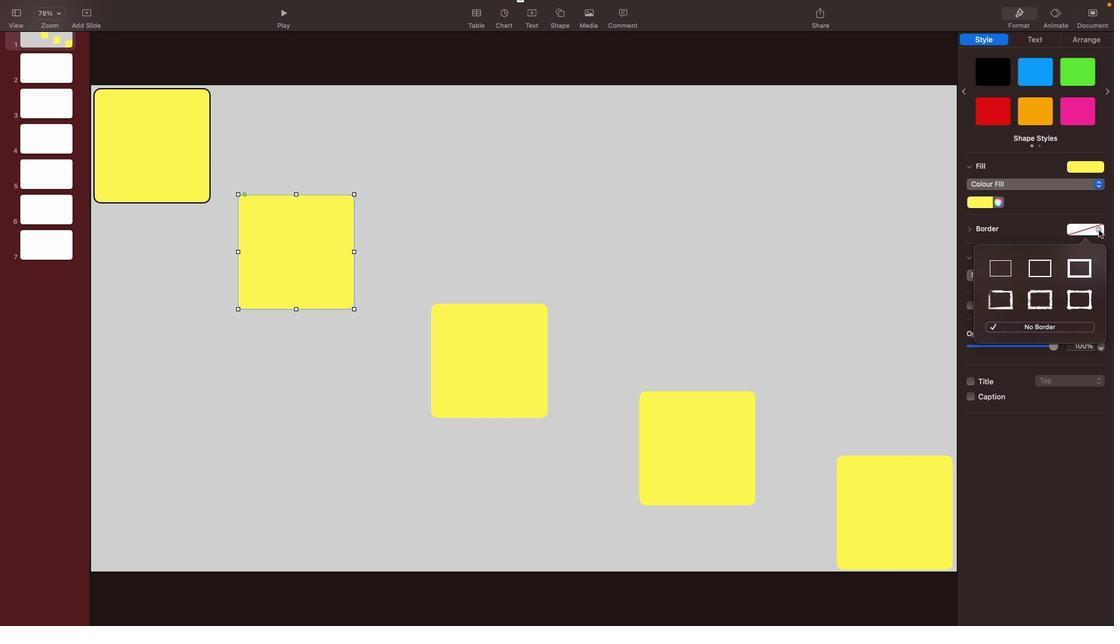 
Action: Mouse moved to (1032, 268)
Screenshot: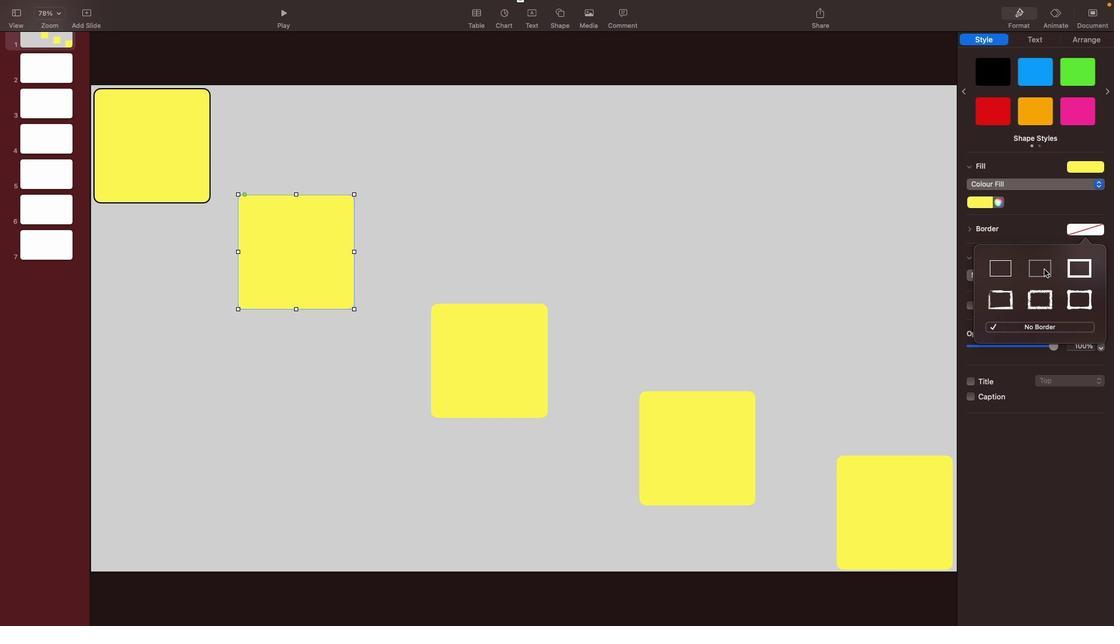 
Action: Mouse pressed left at (1032, 268)
Screenshot: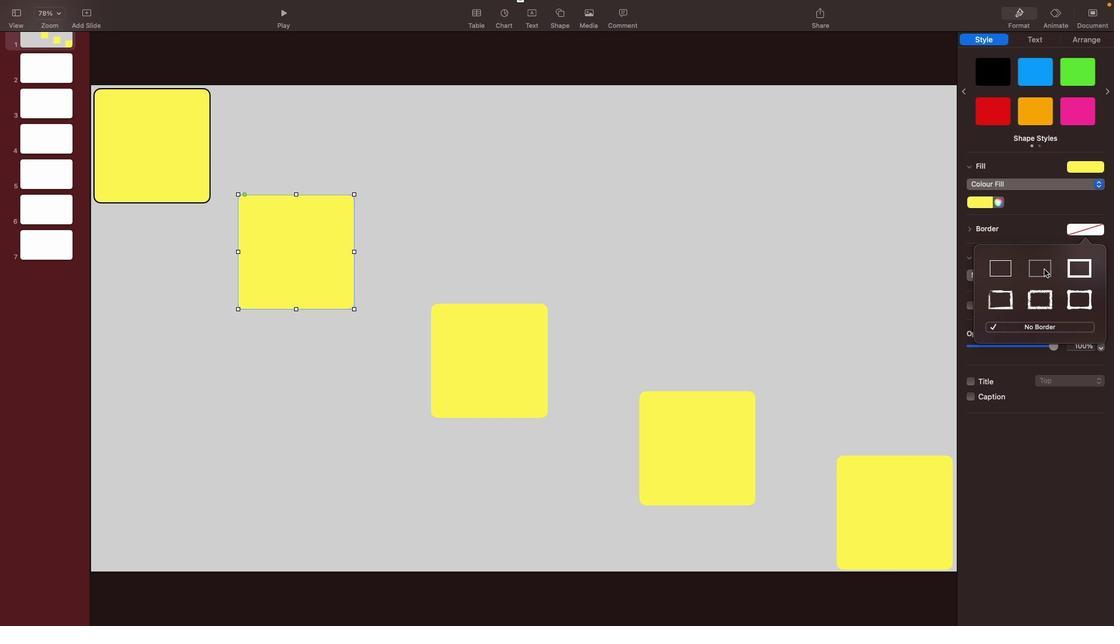 
Action: Mouse moved to (528, 381)
Screenshot: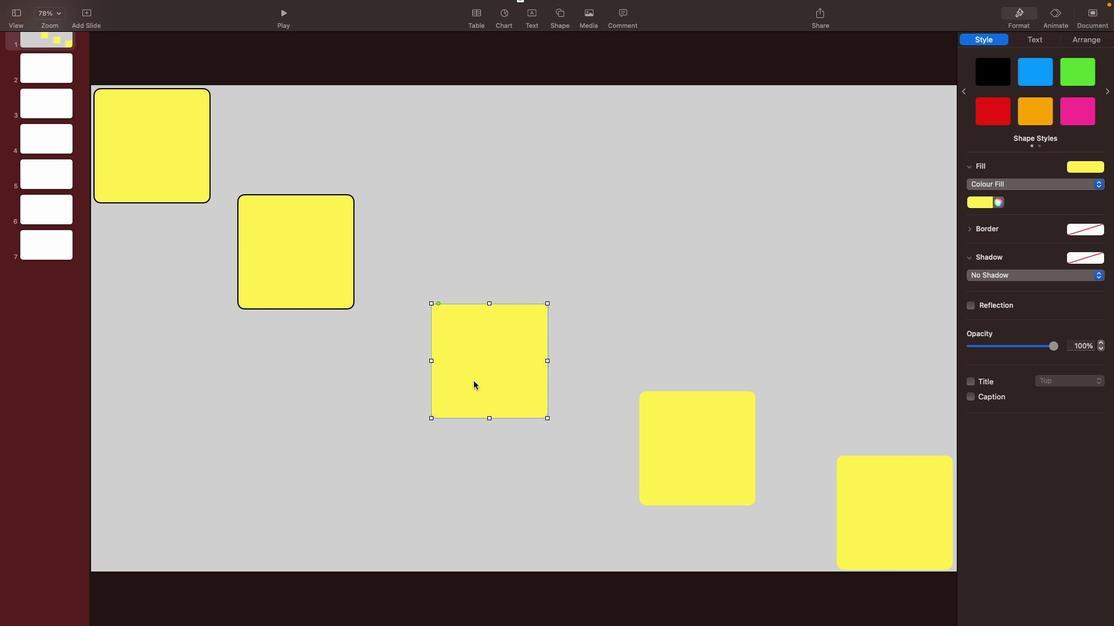 
Action: Mouse pressed left at (528, 381)
Screenshot: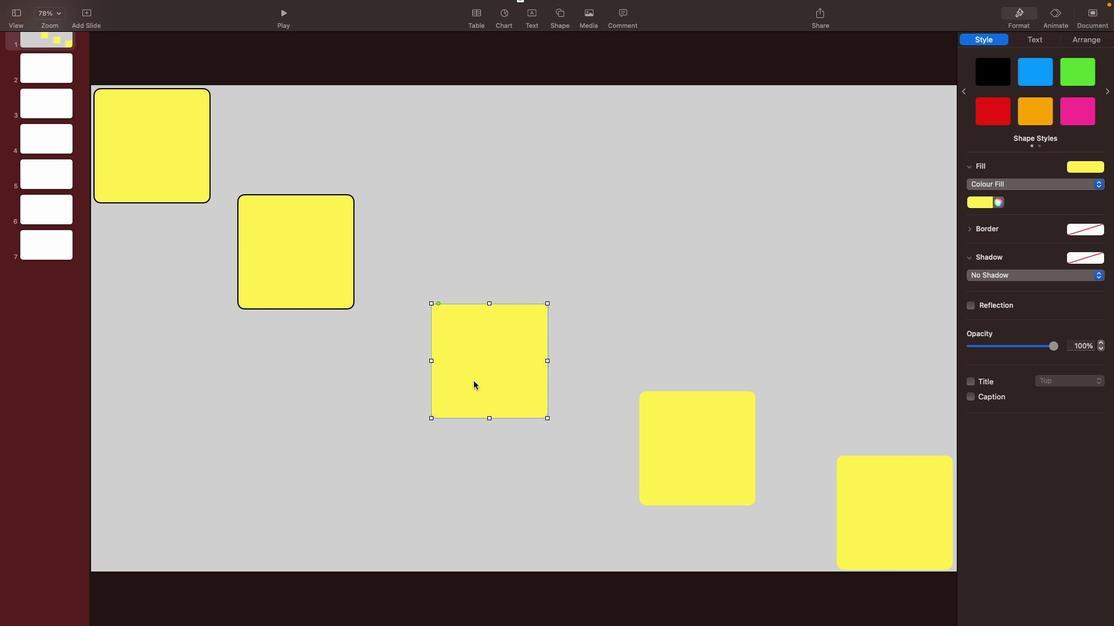 
Action: Mouse moved to (1083, 230)
Screenshot: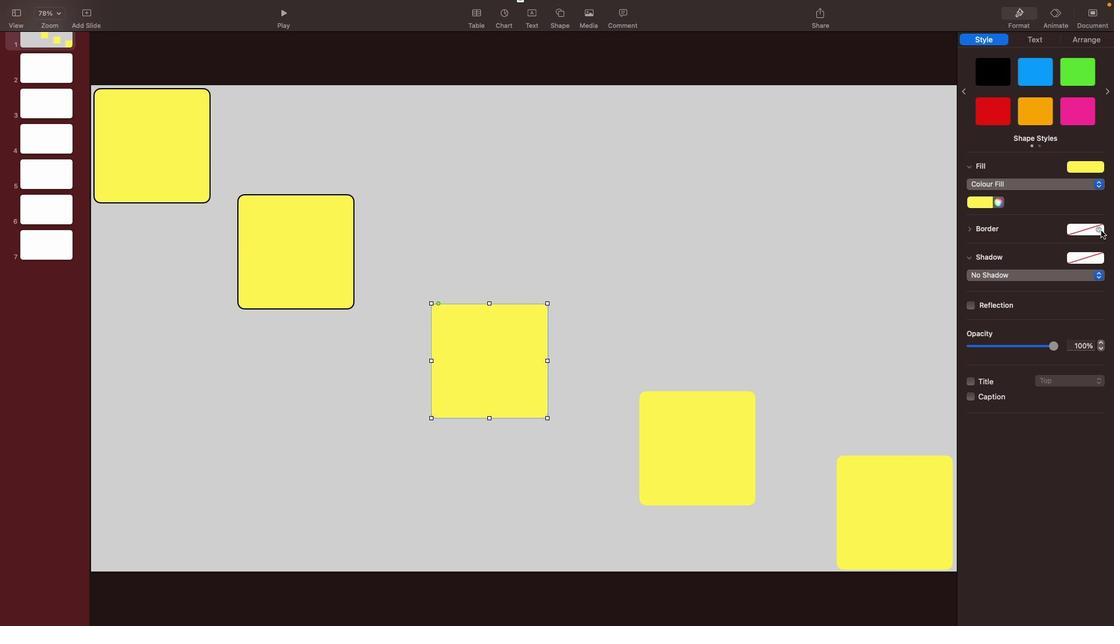
Action: Mouse pressed left at (1083, 230)
Screenshot: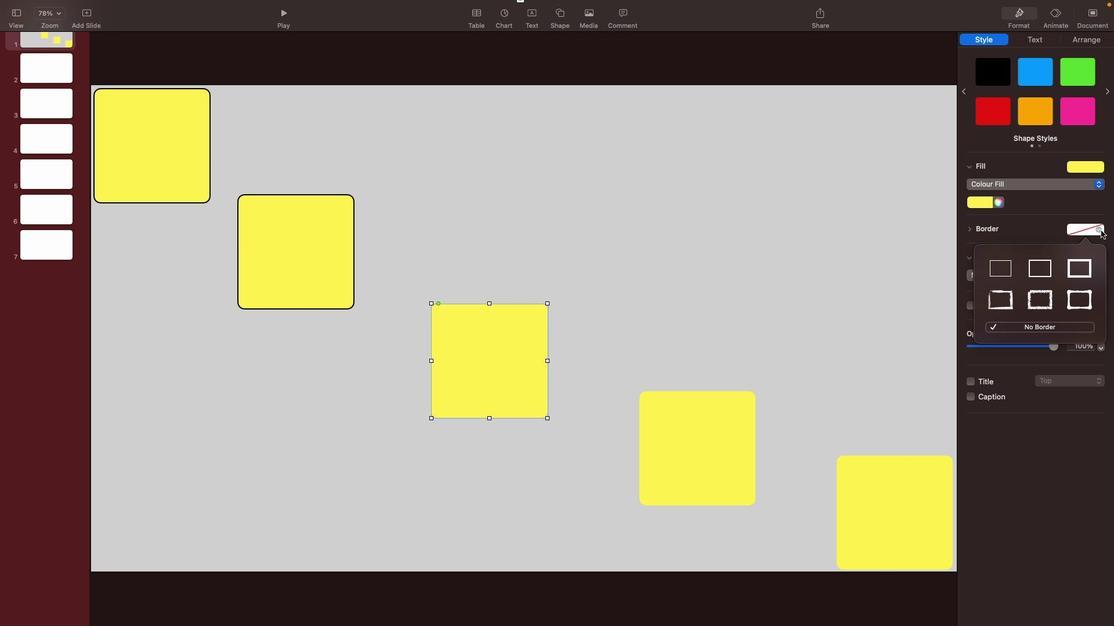 
Action: Mouse moved to (544, 327)
Screenshot: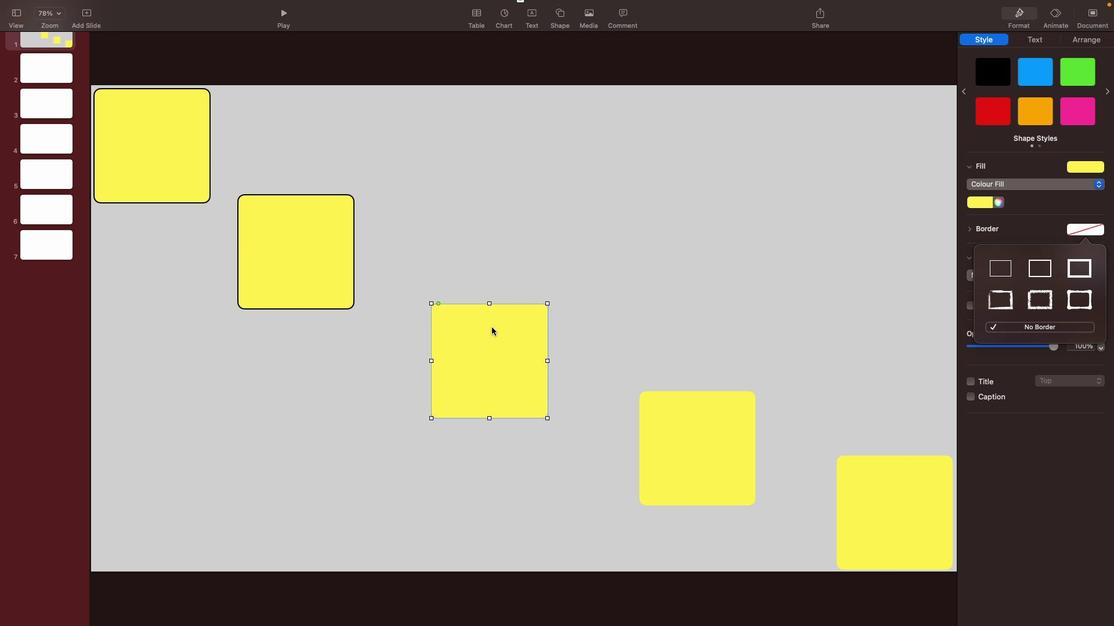 
Action: Mouse pressed left at (544, 327)
Screenshot: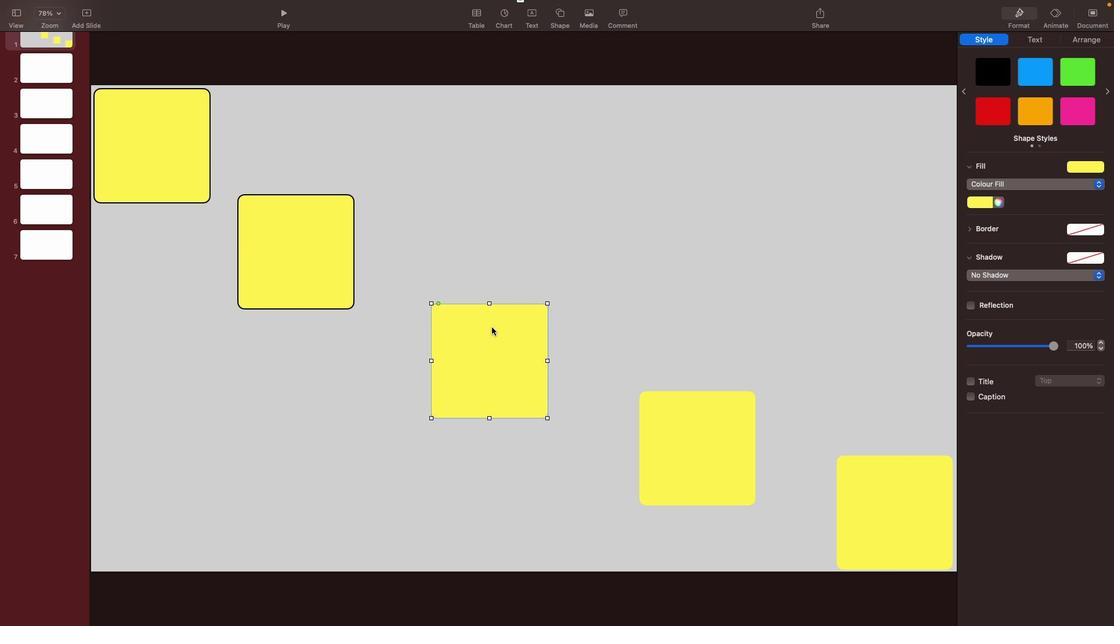 
Action: Mouse moved to (1083, 226)
Screenshot: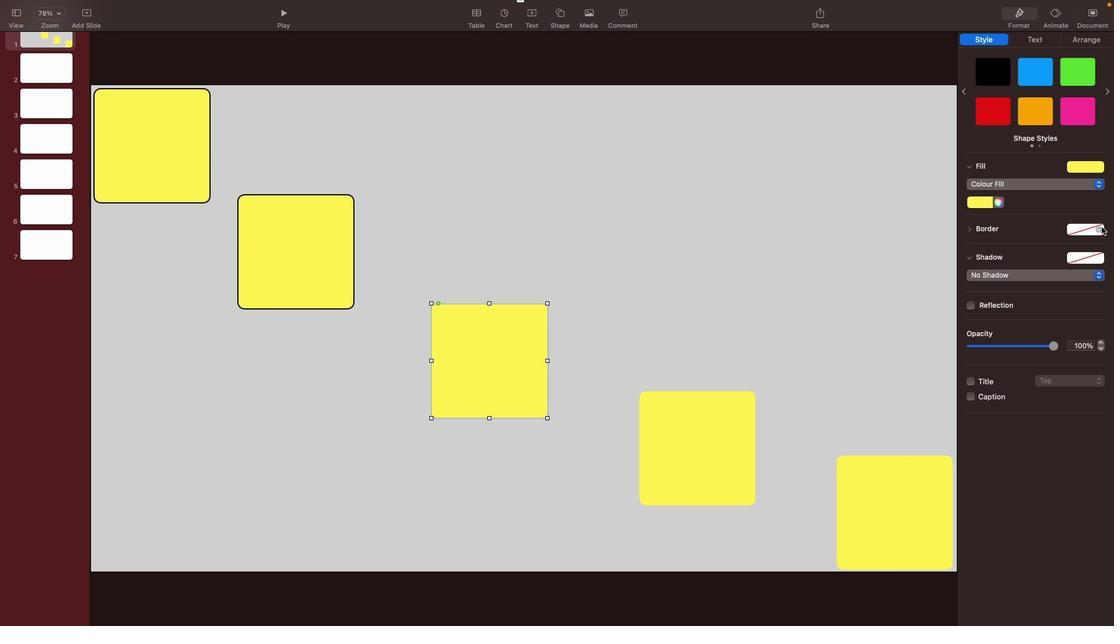 
Action: Mouse pressed left at (1083, 226)
Screenshot: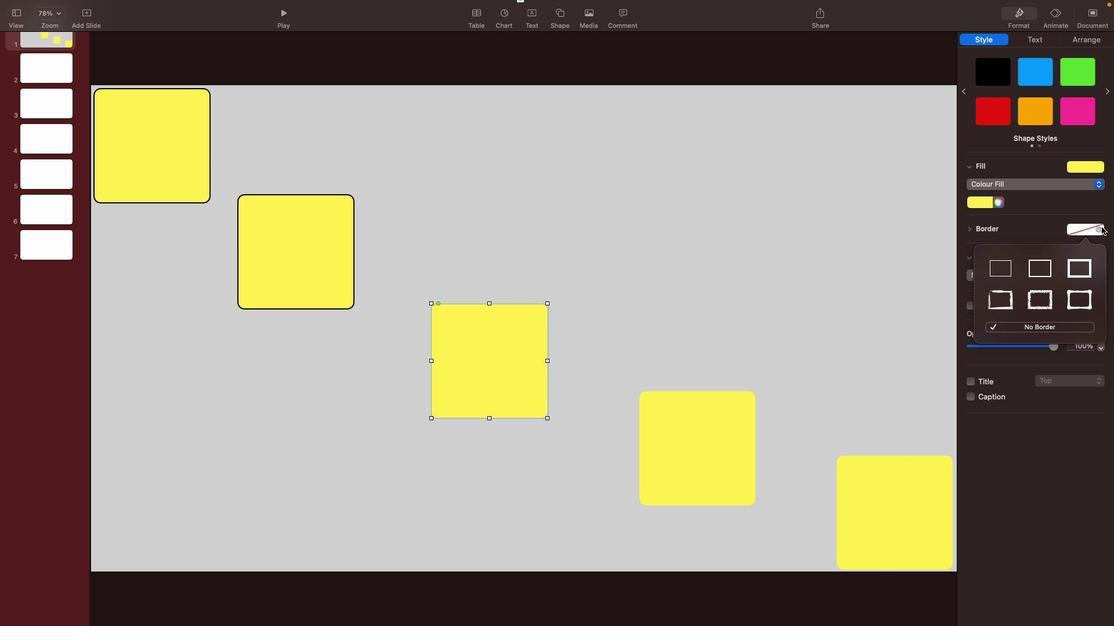 
Action: Mouse moved to (1027, 268)
Screenshot: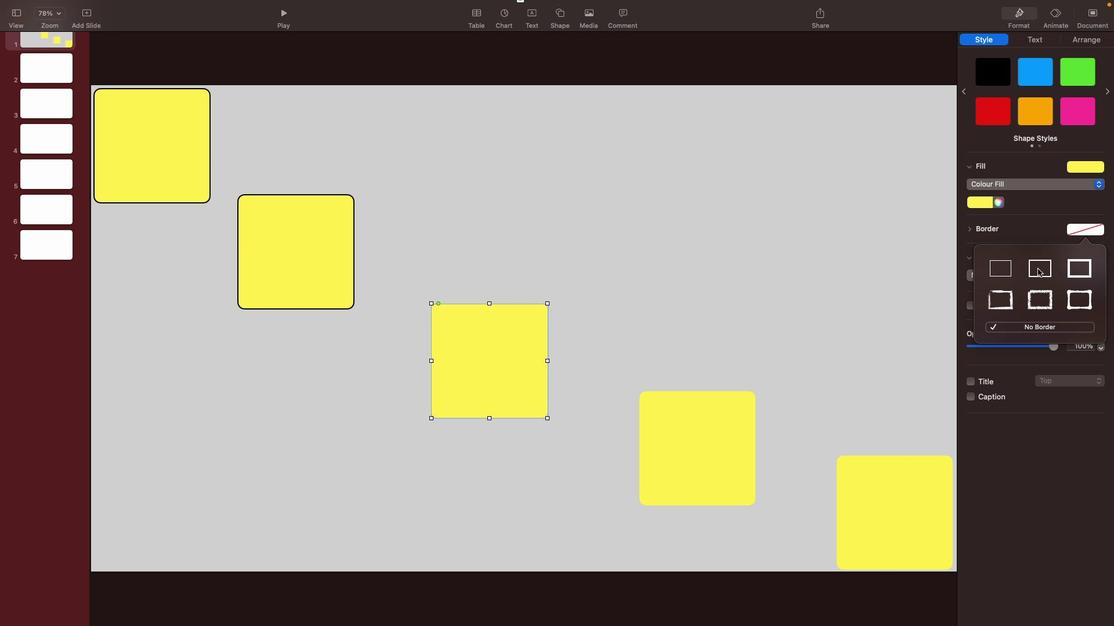 
Action: Mouse pressed left at (1027, 268)
Screenshot: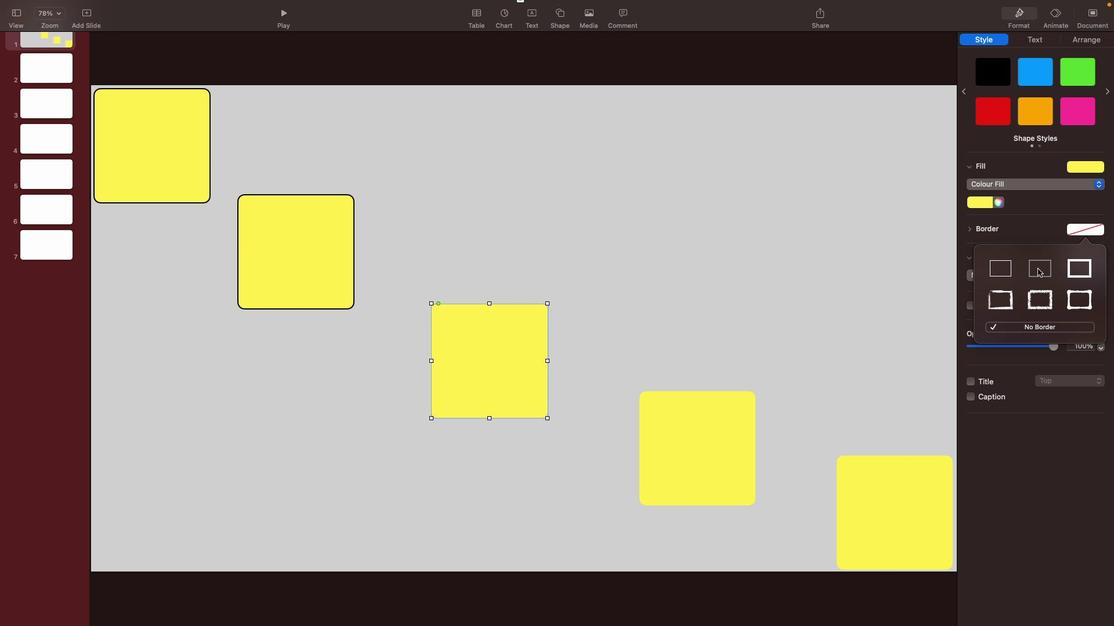 
Action: Mouse moved to (699, 431)
Screenshot: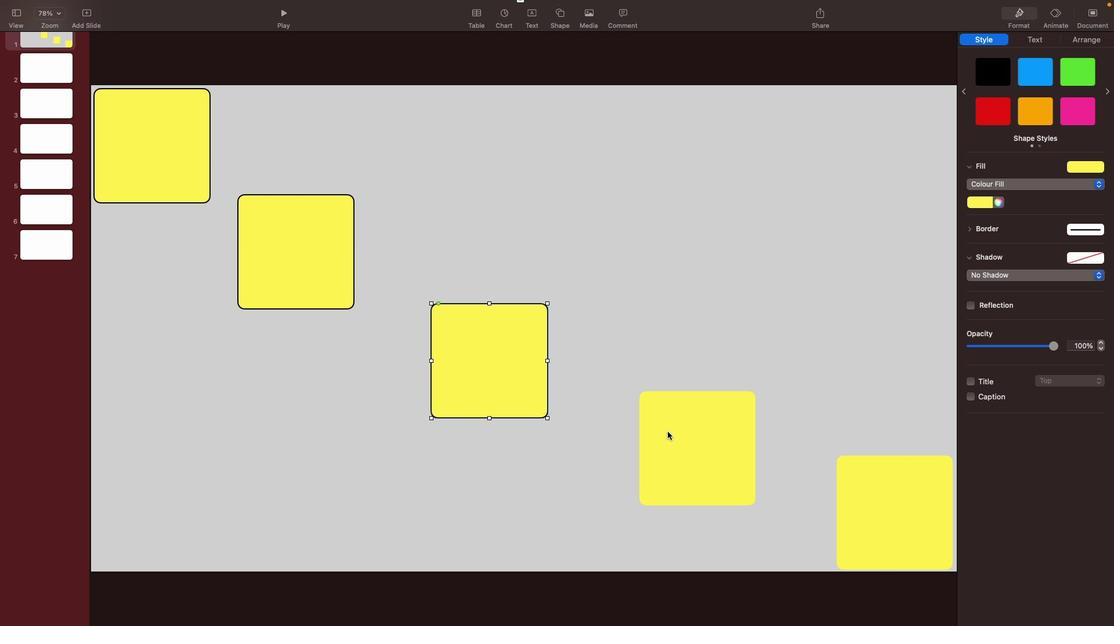 
Action: Mouse pressed left at (699, 431)
Screenshot: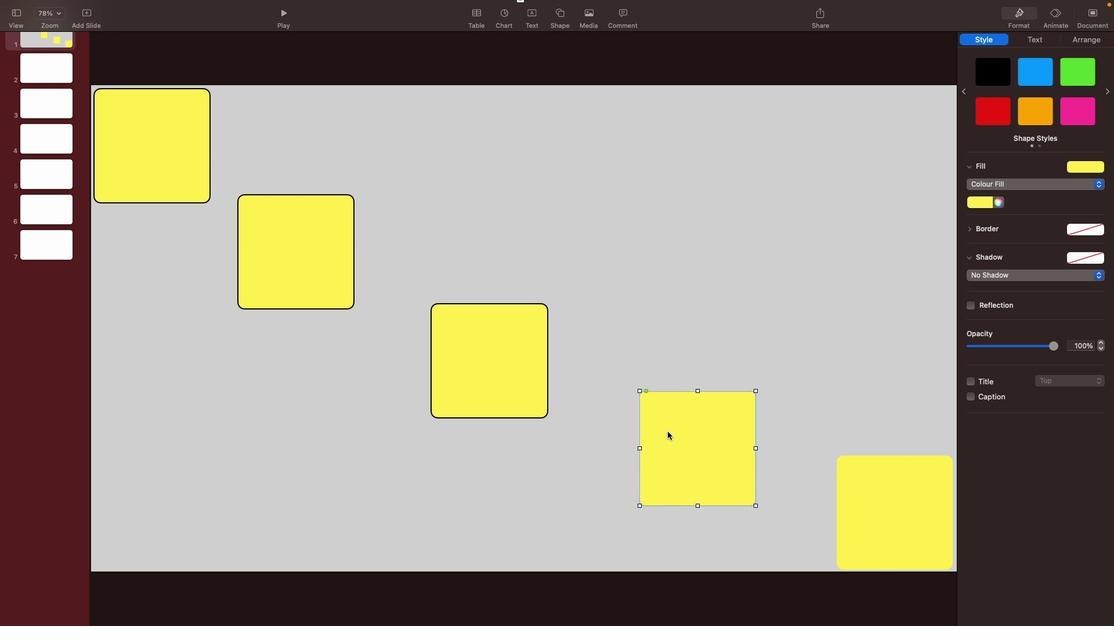 
Action: Mouse moved to (1082, 228)
Screenshot: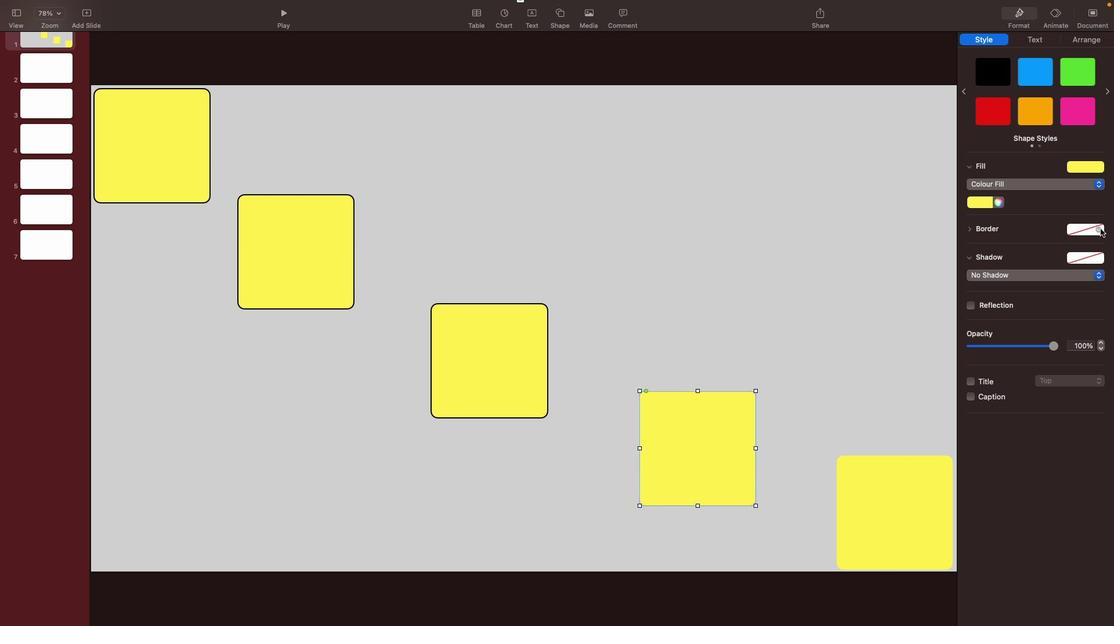 
Action: Mouse pressed left at (1082, 228)
Screenshot: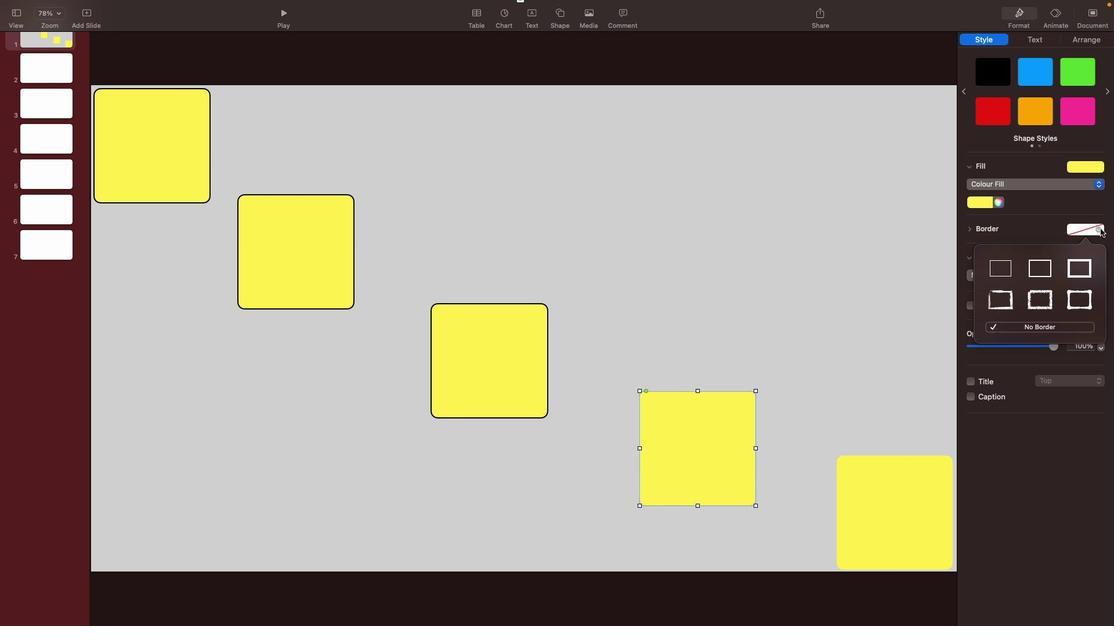
Action: Mouse moved to (1032, 271)
Screenshot: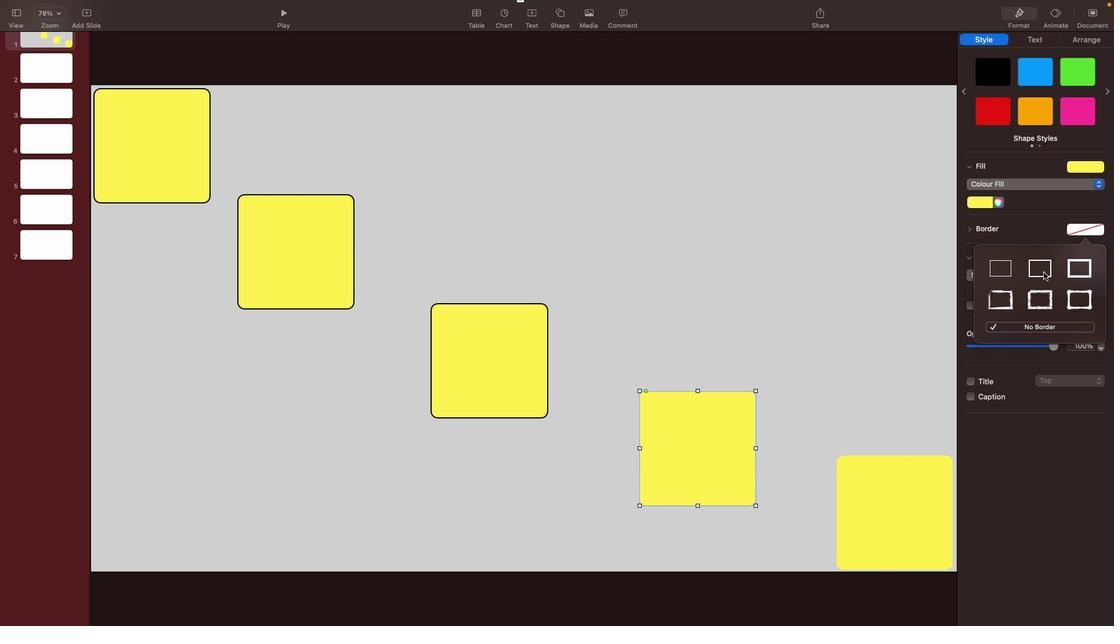 
Action: Mouse pressed left at (1032, 271)
Screenshot: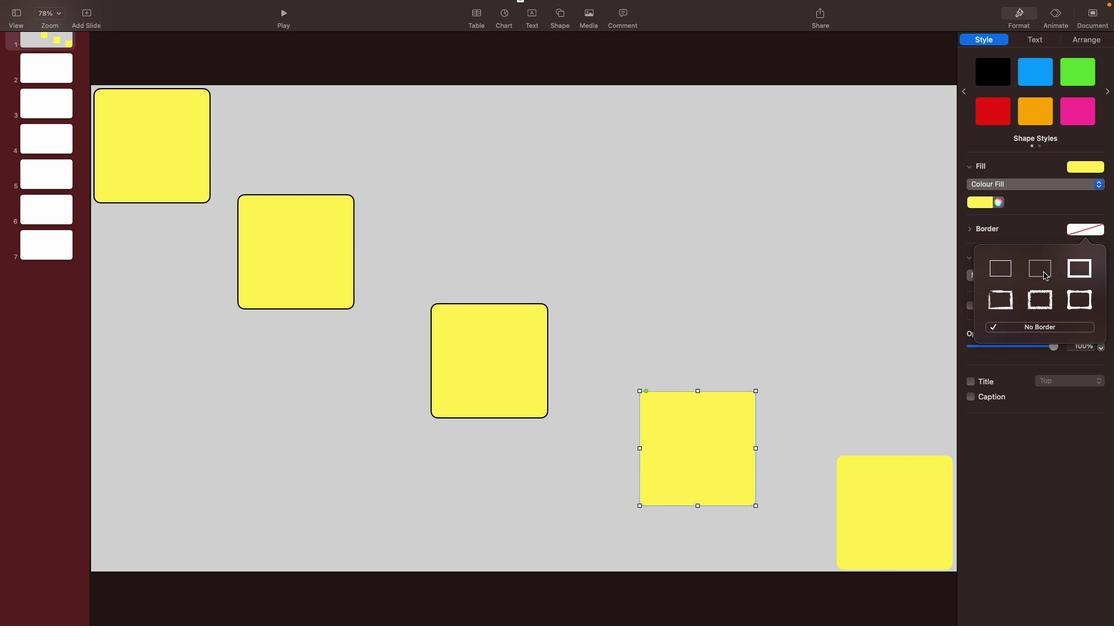 
Action: Mouse moved to (873, 502)
Screenshot: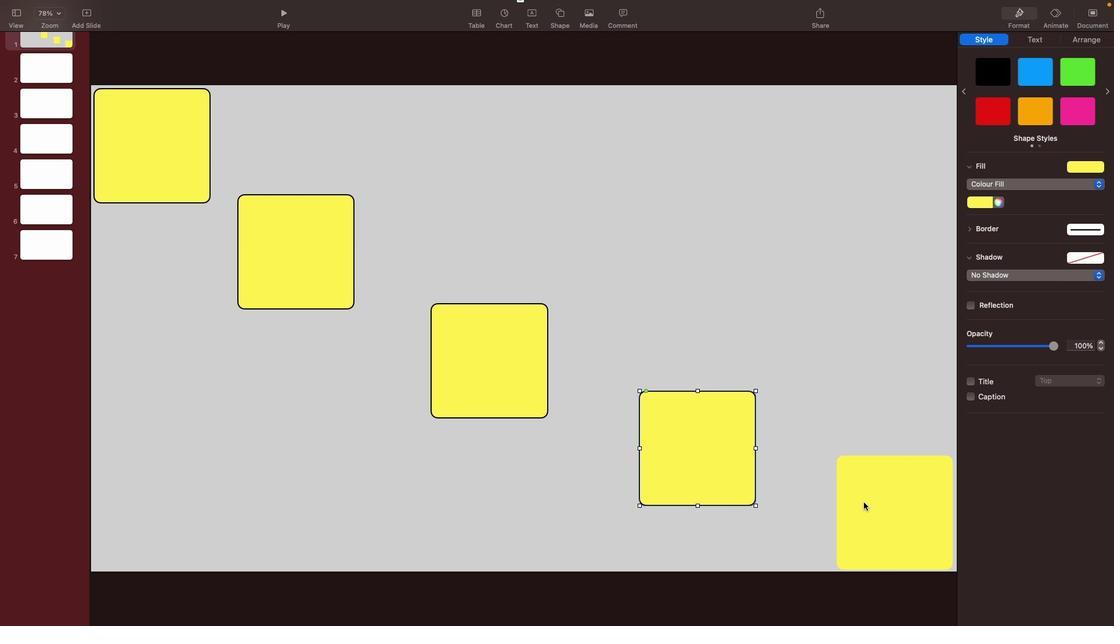 
Action: Mouse pressed left at (873, 502)
Screenshot: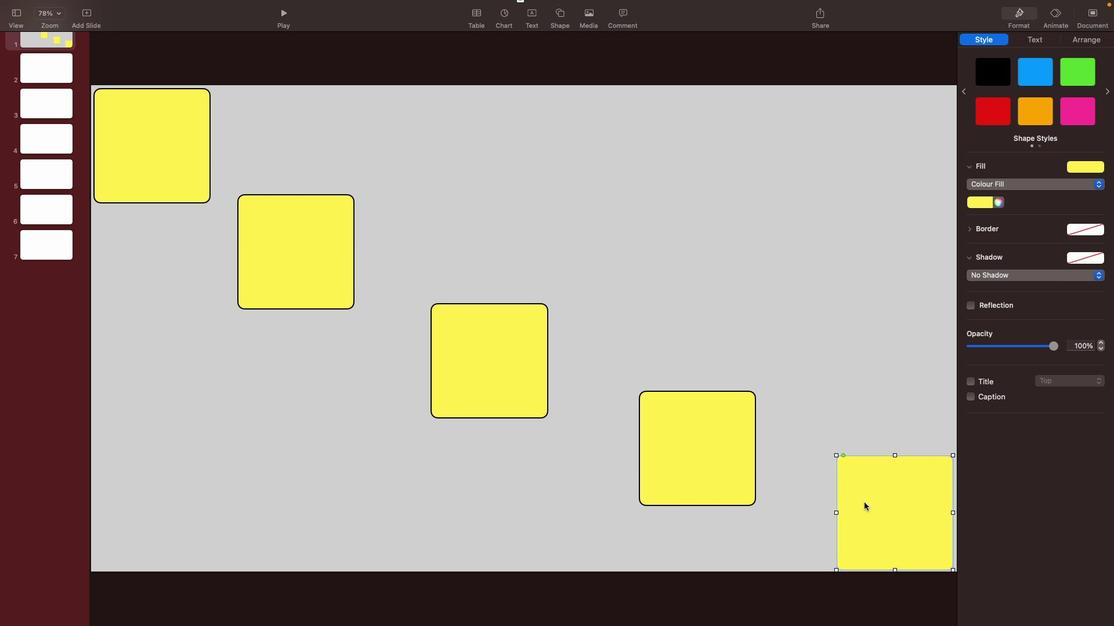 
Action: Mouse moved to (1084, 226)
Screenshot: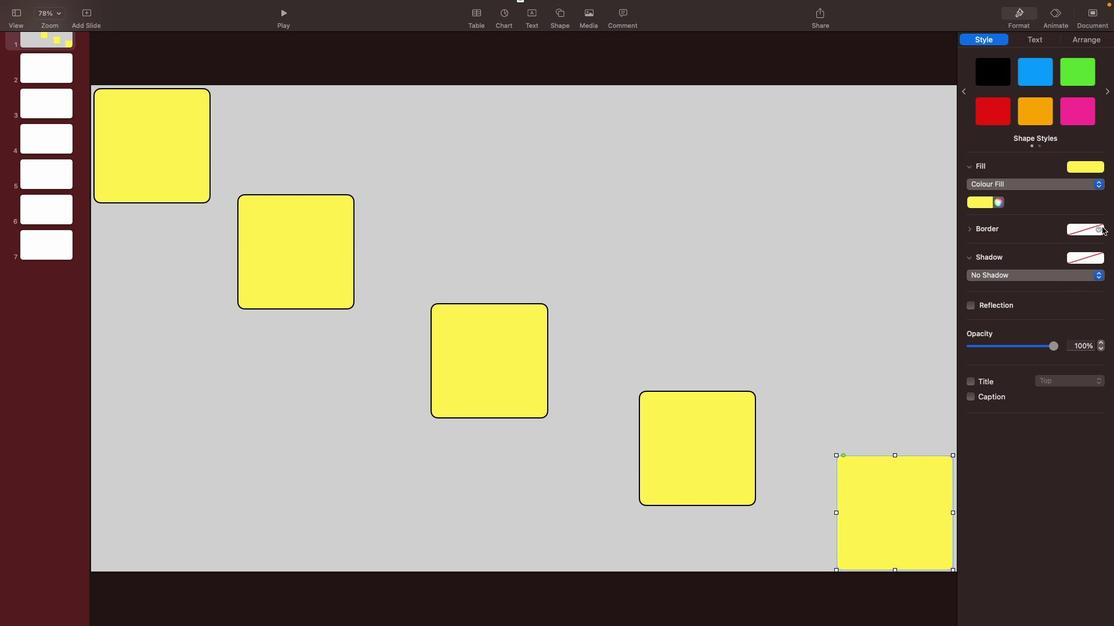 
Action: Mouse pressed left at (1084, 226)
Screenshot: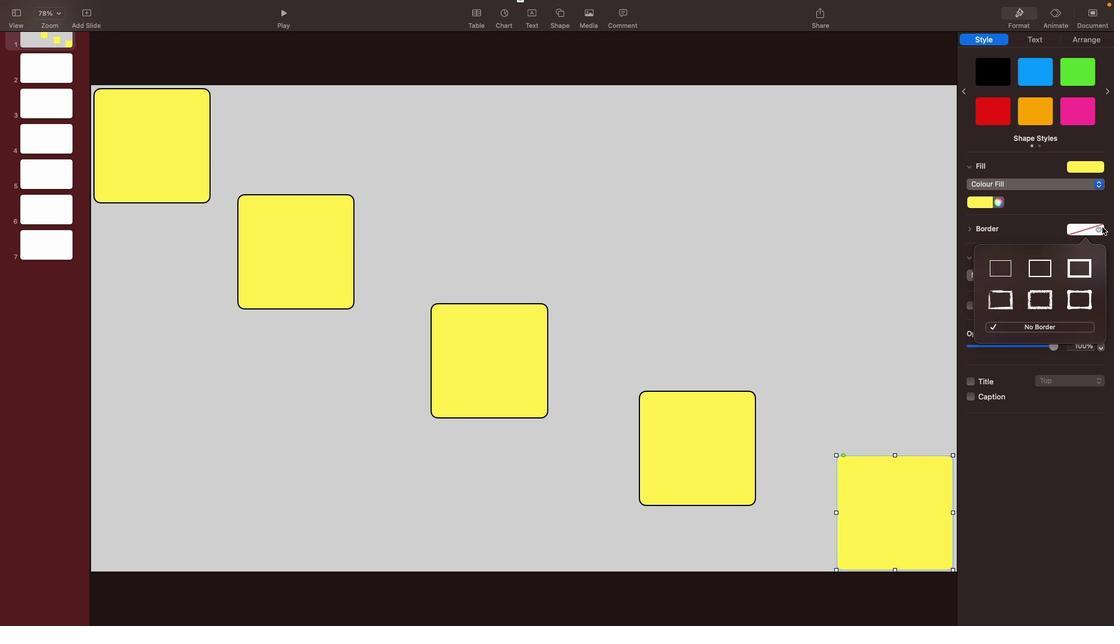
Action: Mouse moved to (1032, 270)
Screenshot: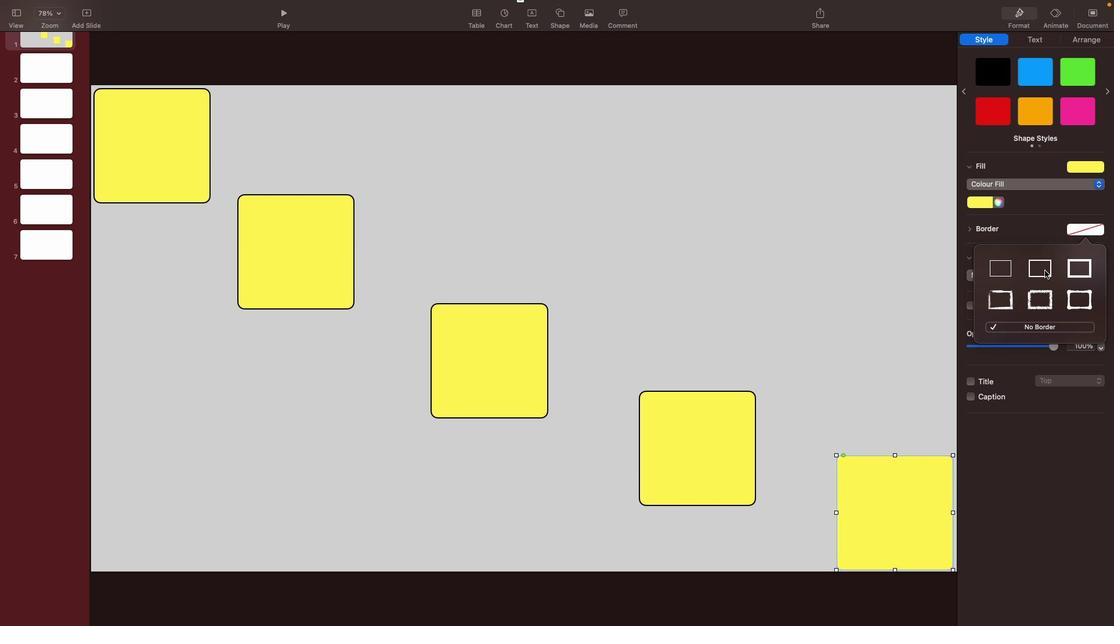 
Action: Mouse pressed left at (1032, 270)
Screenshot: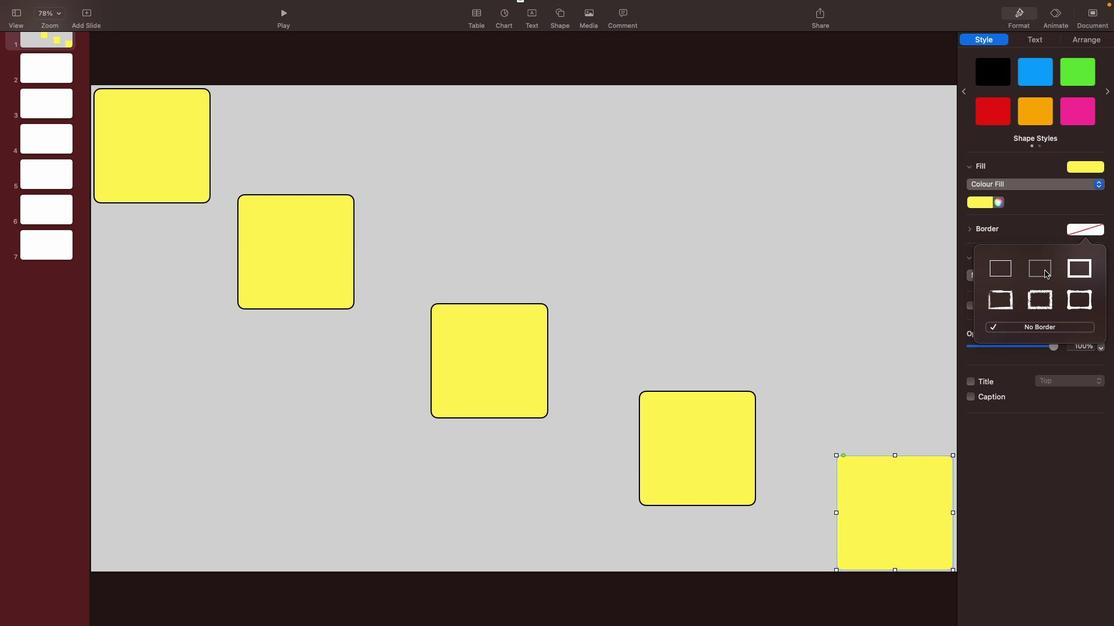 
Action: Mouse moved to (910, 492)
Screenshot: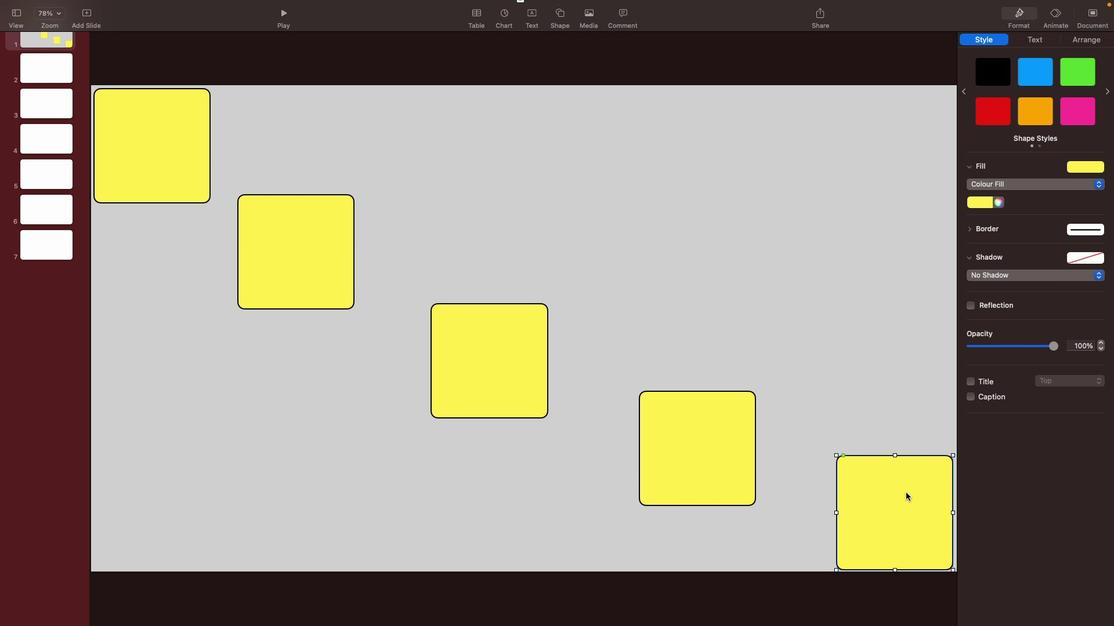 
Action: Mouse pressed left at (910, 492)
Screenshot: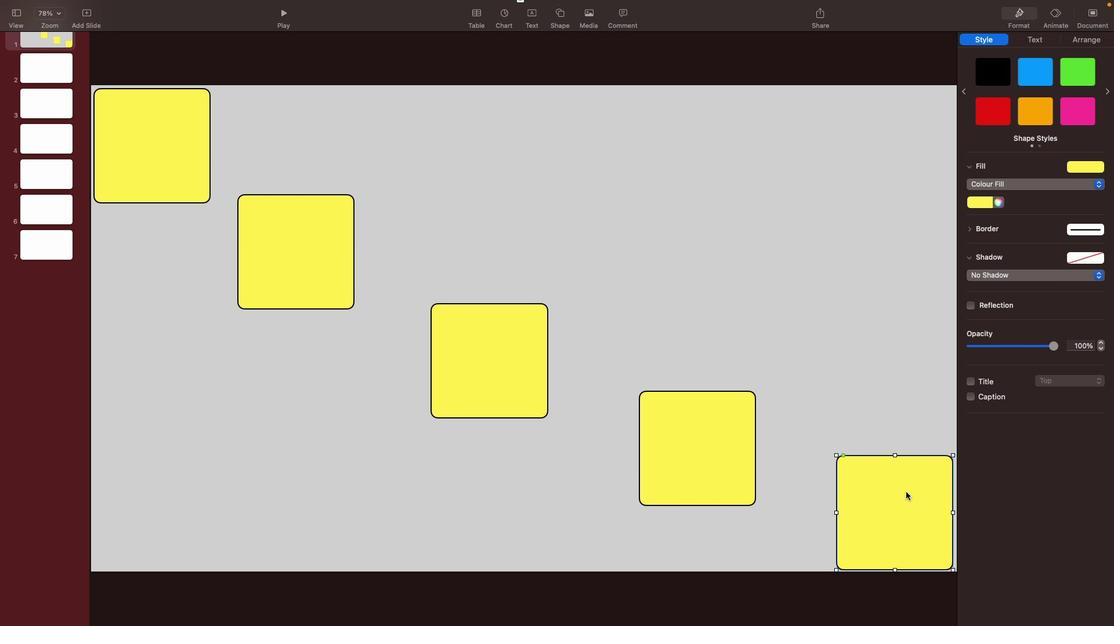 
Action: Mouse moved to (579, 11)
Screenshot: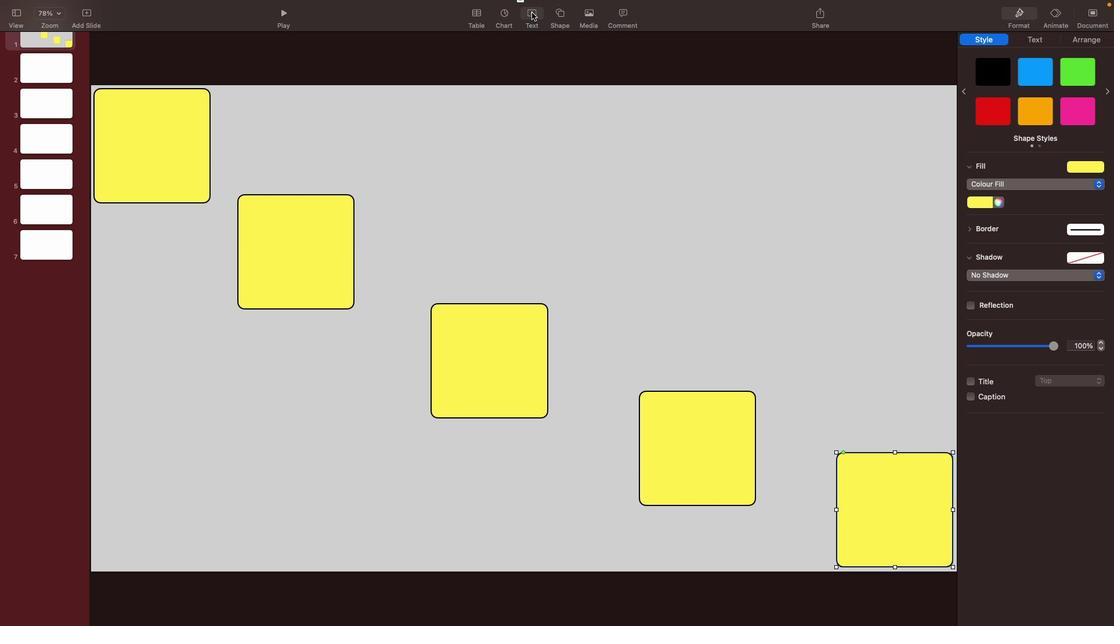 
Action: Mouse pressed left at (579, 11)
Screenshot: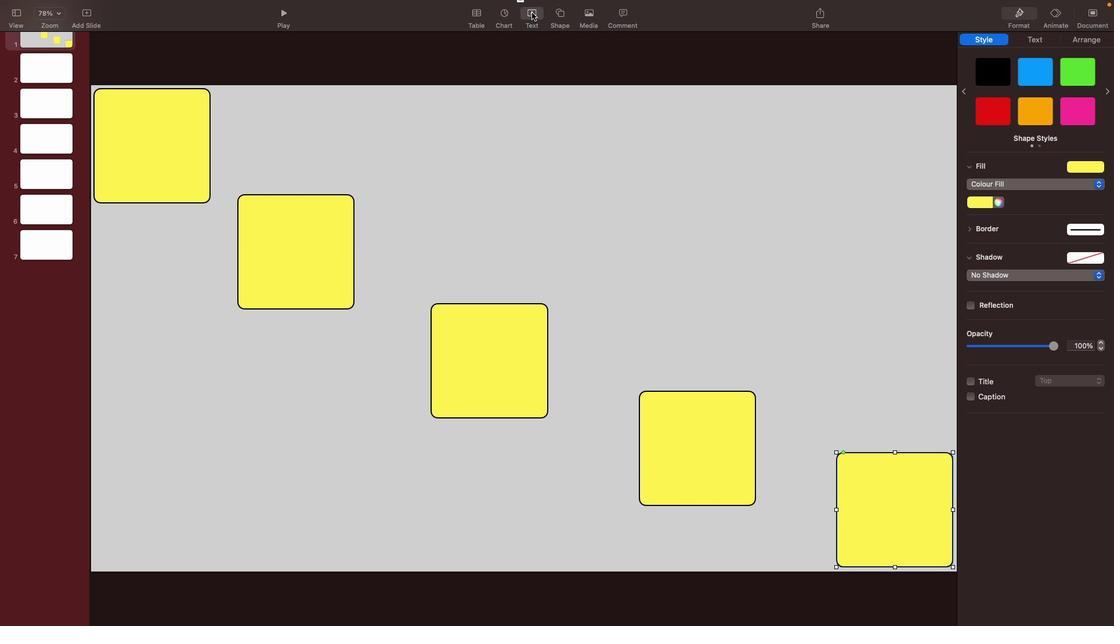 
Action: Mouse moved to (577, 323)
Screenshot: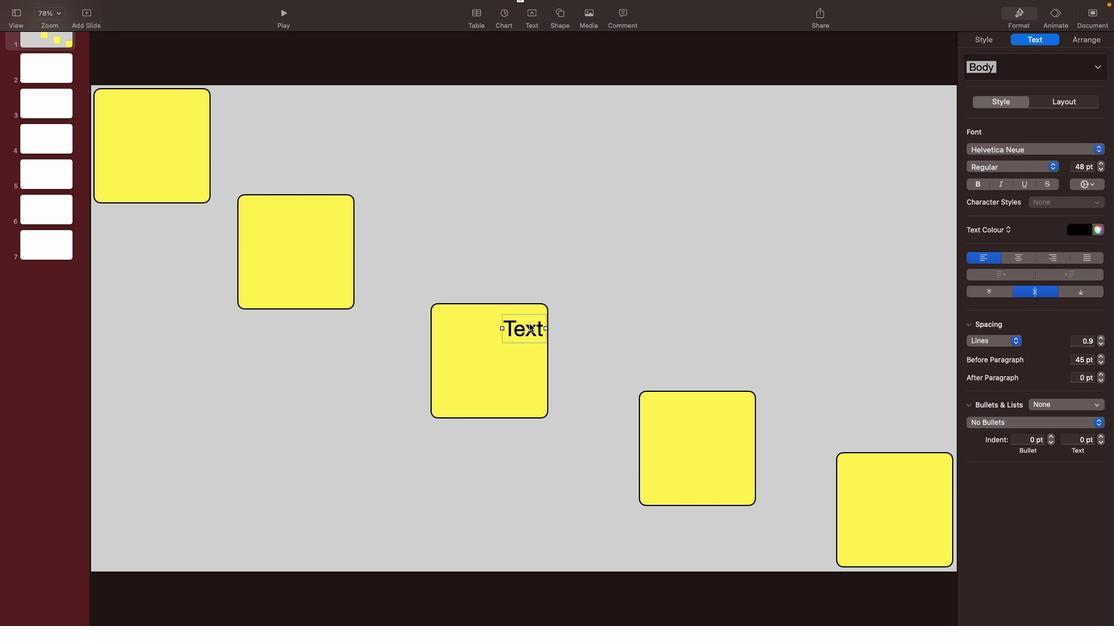 
Action: Mouse pressed left at (577, 323)
Screenshot: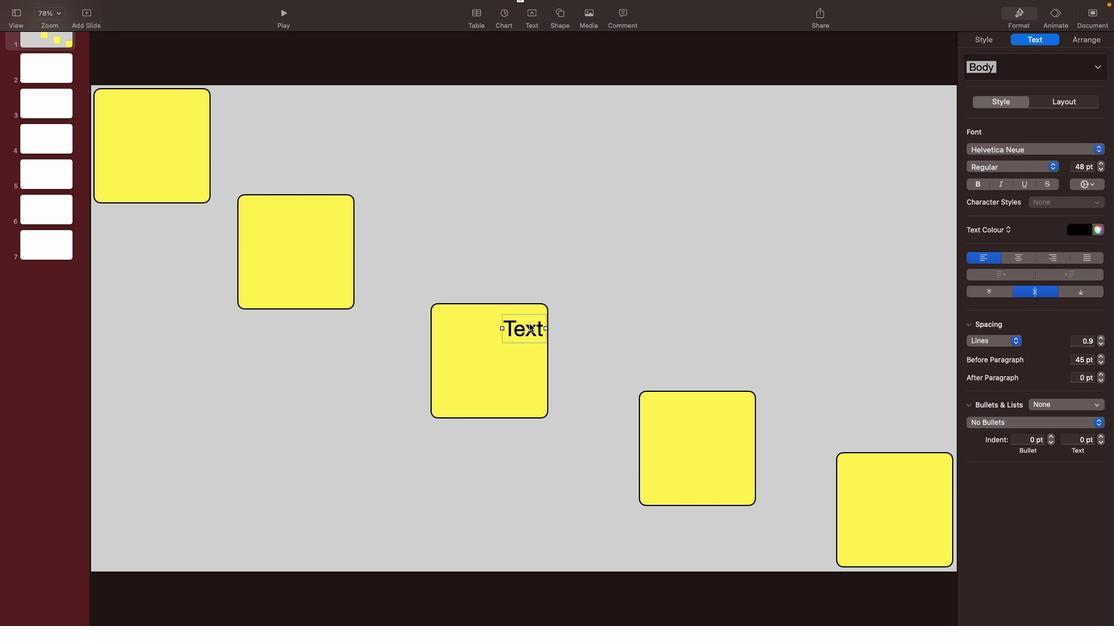 
Action: Mouse moved to (632, 244)
Screenshot: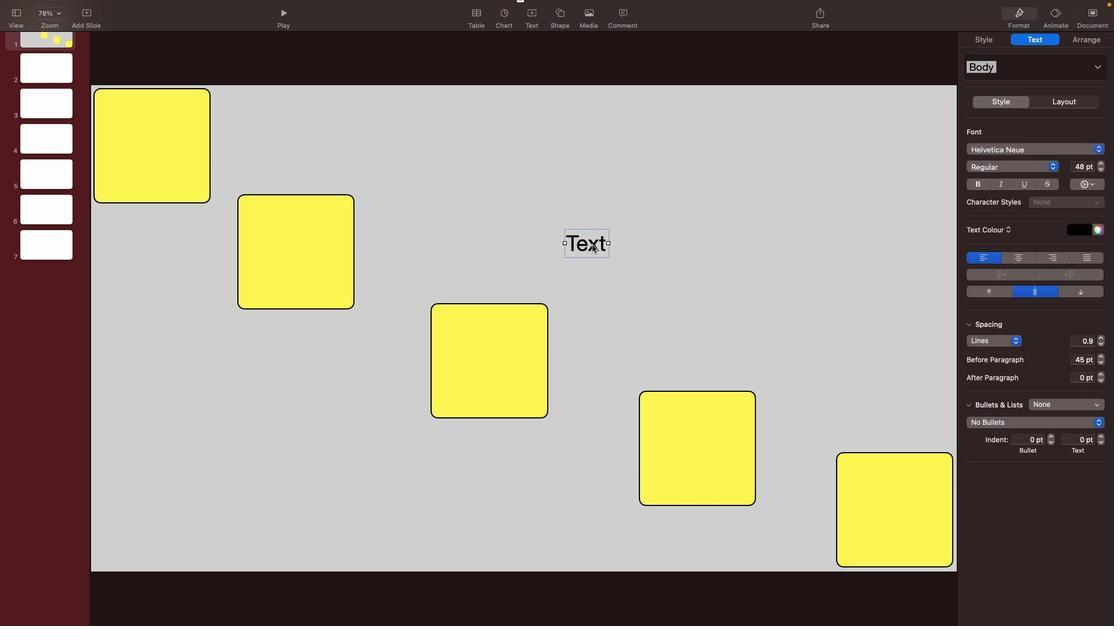
Action: Mouse pressed left at (632, 244)
Screenshot: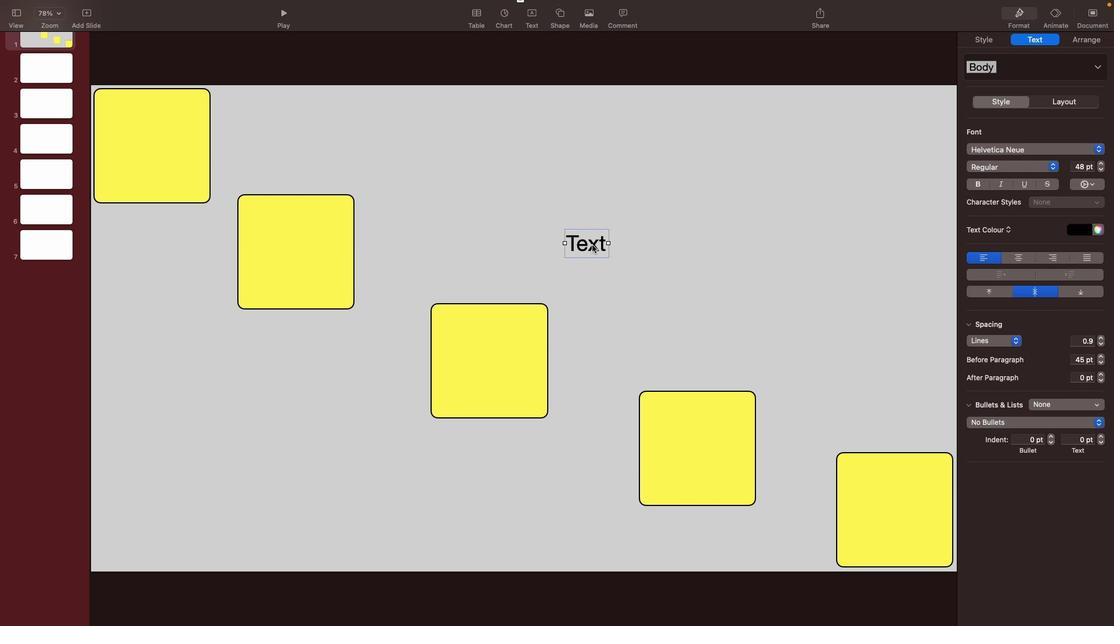 
Action: Mouse pressed left at (632, 244)
Screenshot: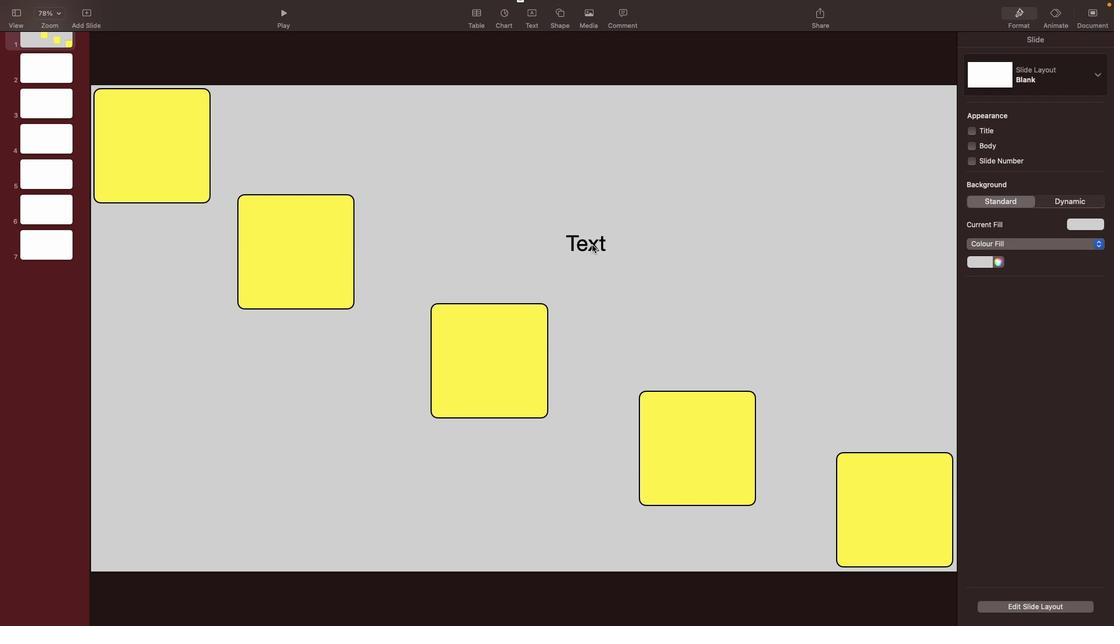 
Action: Mouse moved to (609, 246)
Screenshot: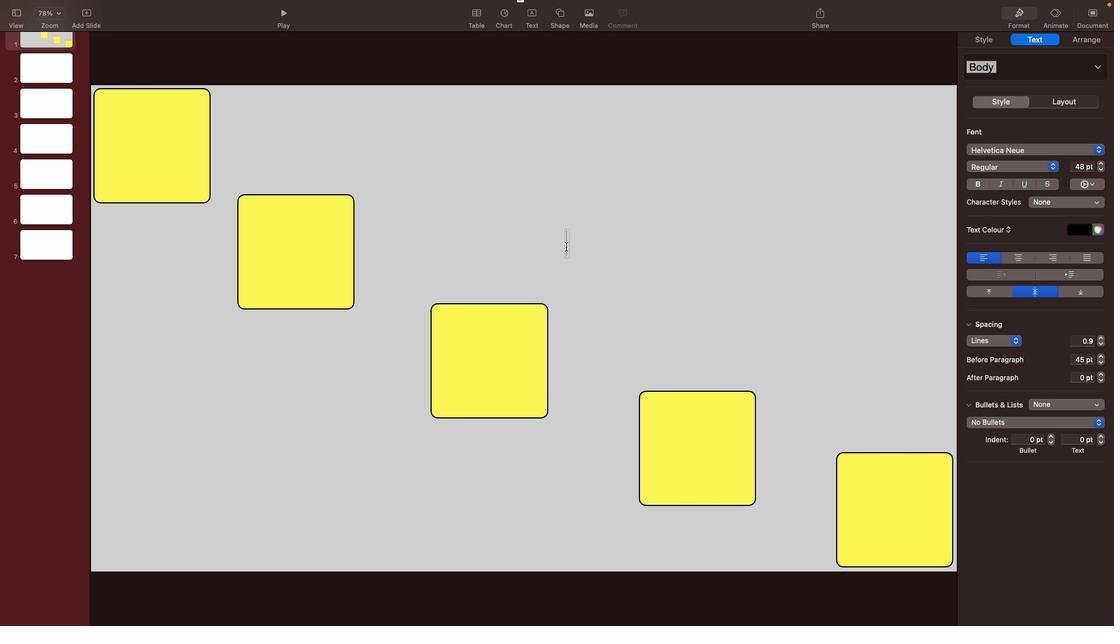 
Action: Mouse pressed left at (609, 246)
Screenshot: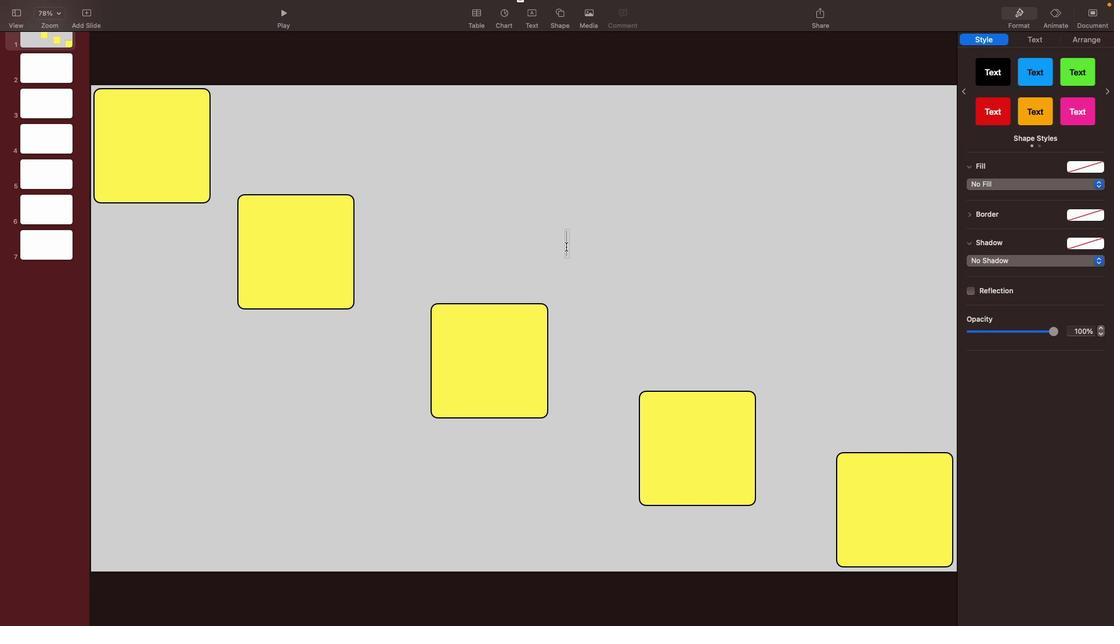 
Action: Mouse moved to (1029, 40)
Screenshot: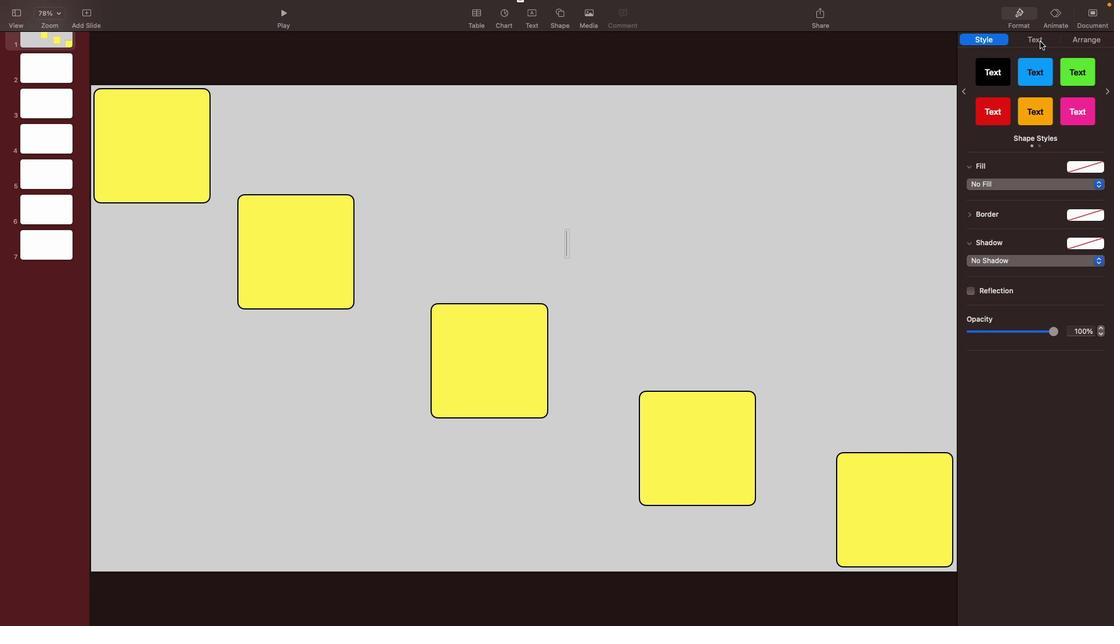 
Action: Mouse pressed left at (1029, 40)
Screenshot: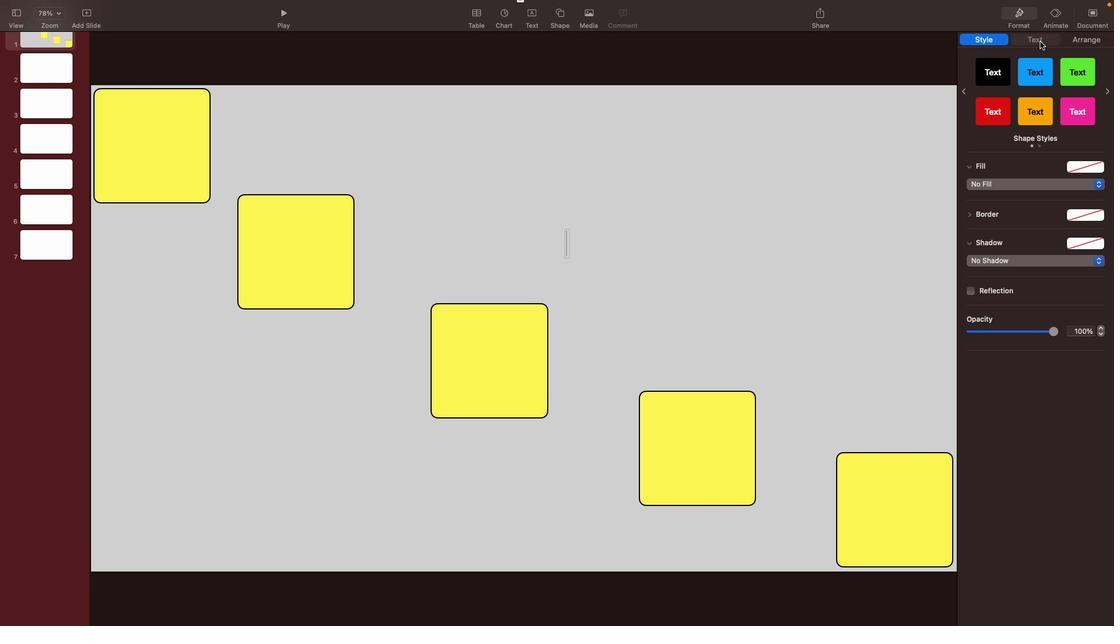 
Action: Mouse moved to (1084, 161)
Screenshot: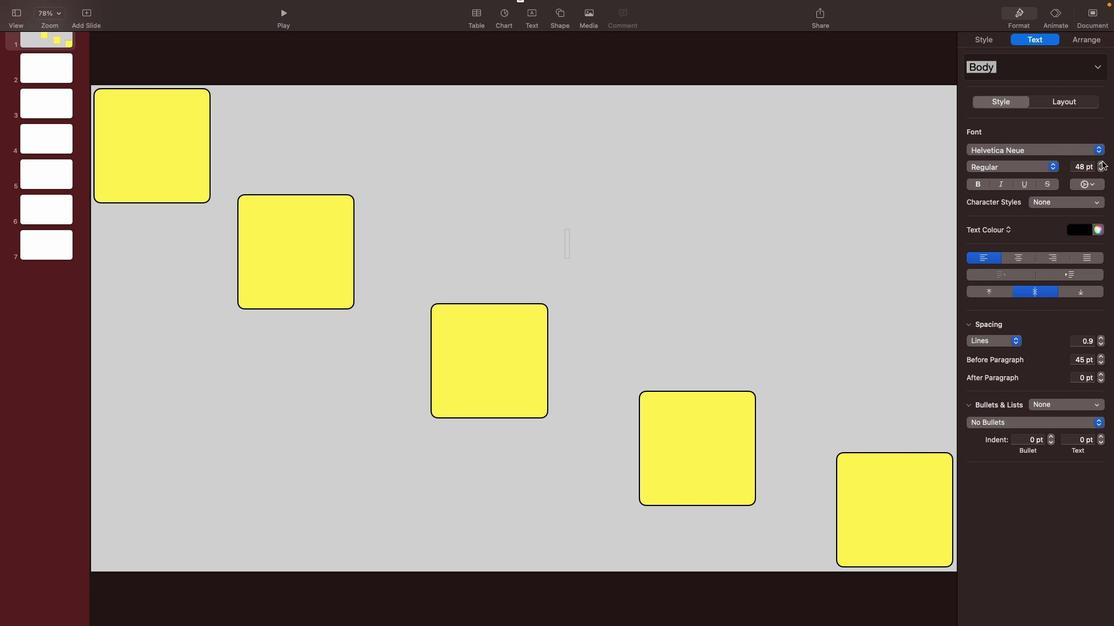 
Action: Mouse pressed left at (1084, 161)
Screenshot: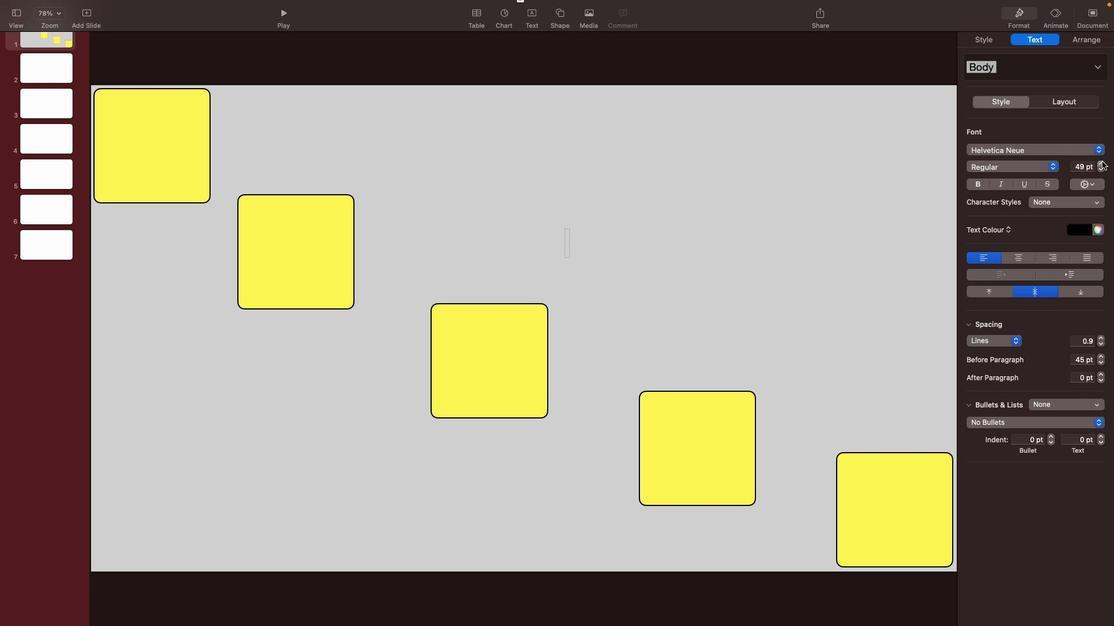 
Action: Mouse moved to (978, 183)
Screenshot: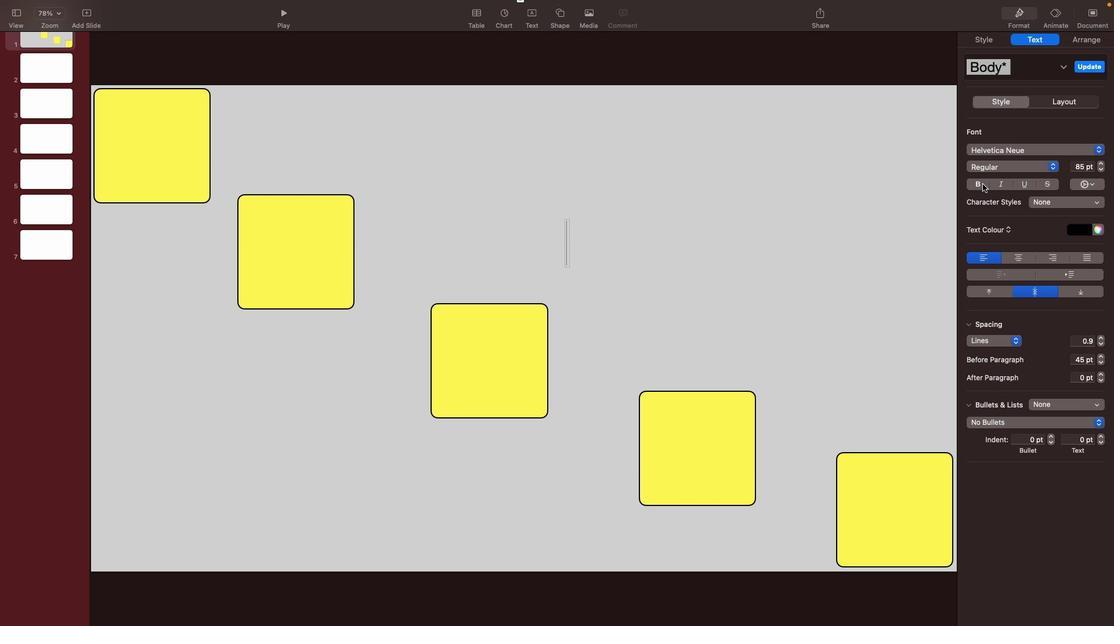 
Action: Mouse pressed left at (978, 183)
Screenshot: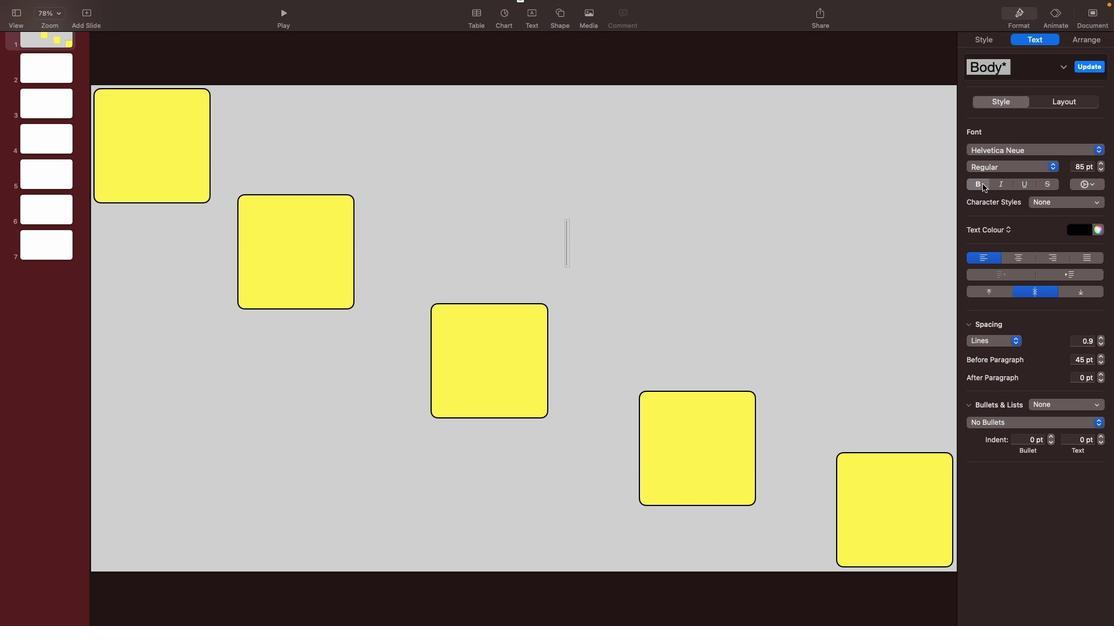 
Action: Mouse moved to (980, 182)
Screenshot: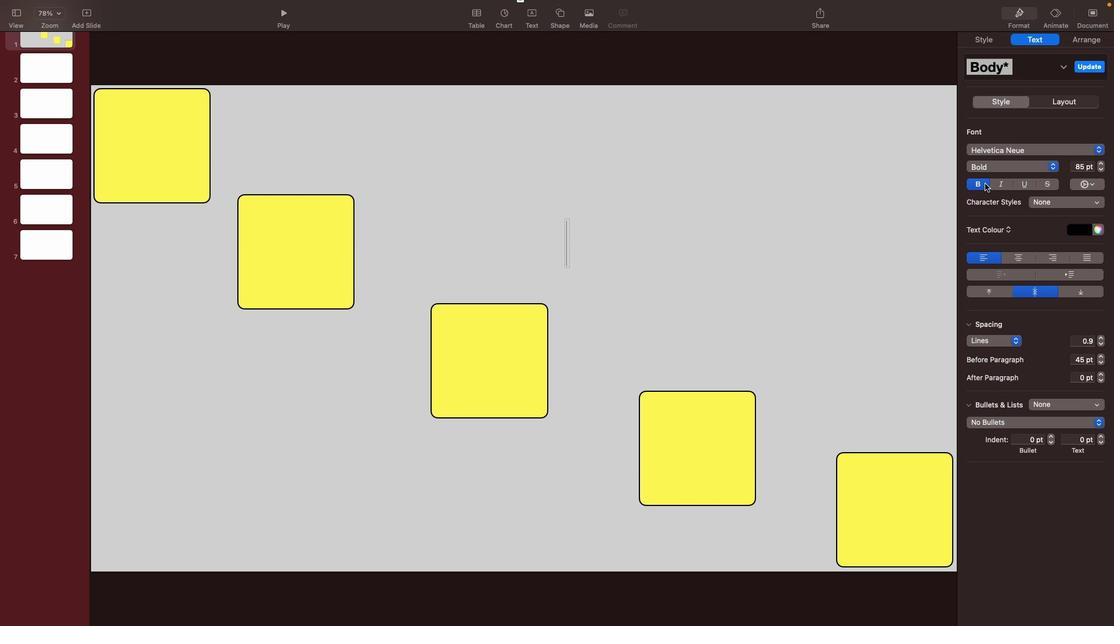 
Action: Key pressed 'S'
Screenshot: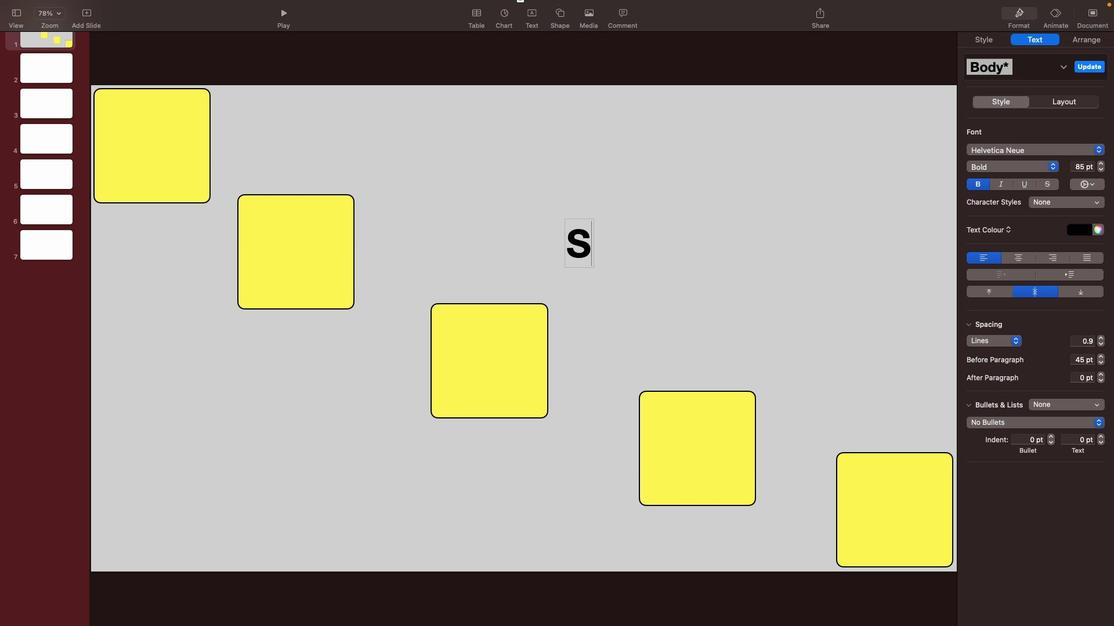 
Action: Mouse moved to (1084, 162)
Screenshot: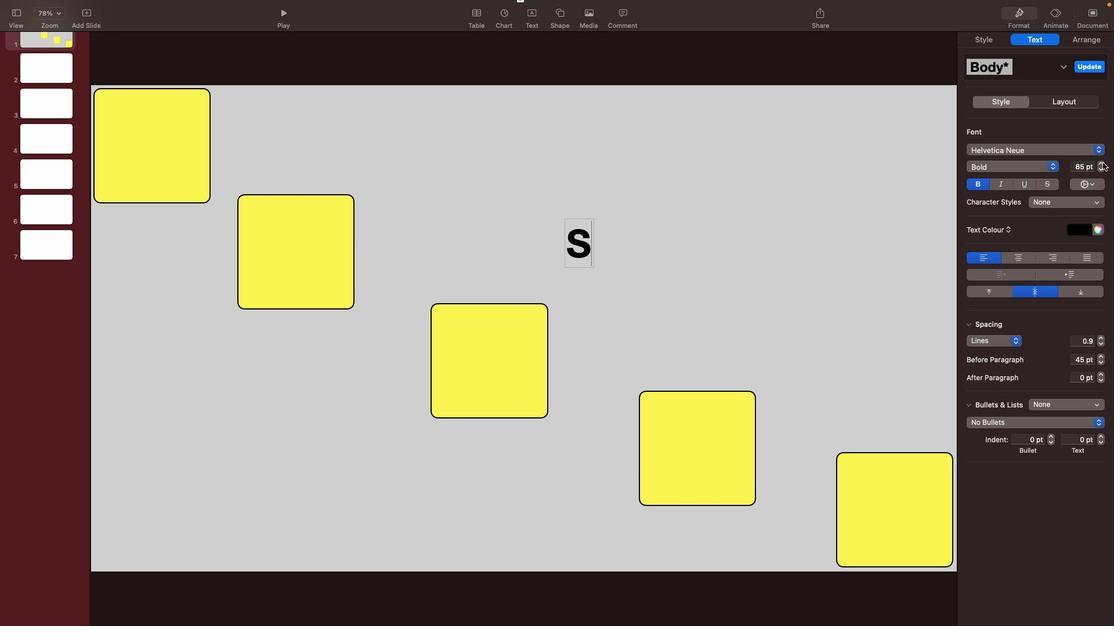
Action: Mouse pressed left at (1084, 162)
Screenshot: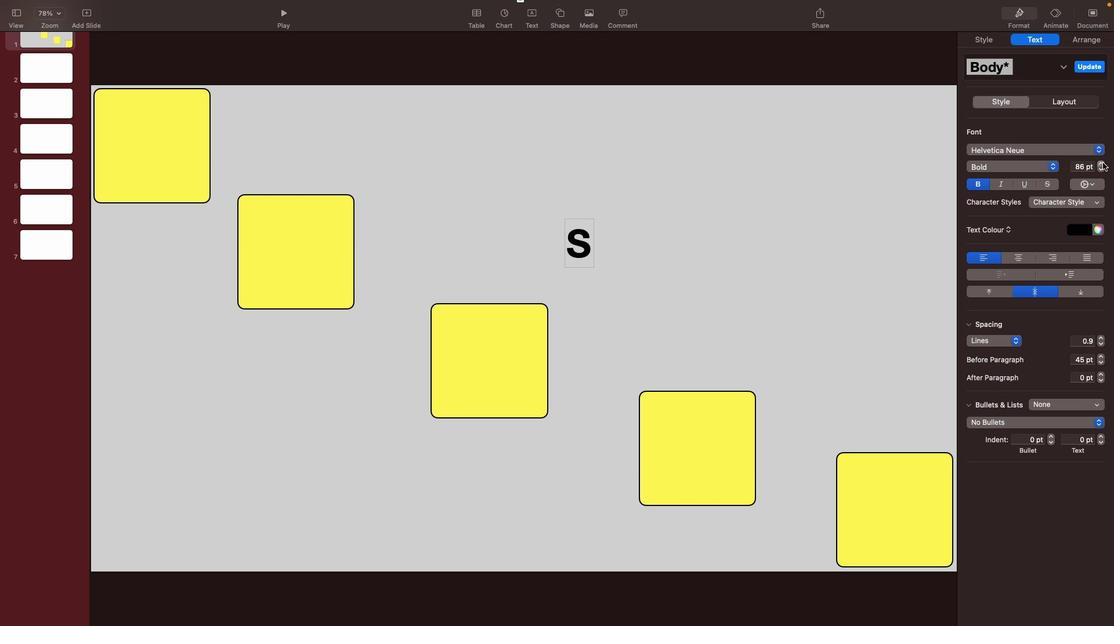 
Action: Mouse moved to (632, 245)
Screenshot: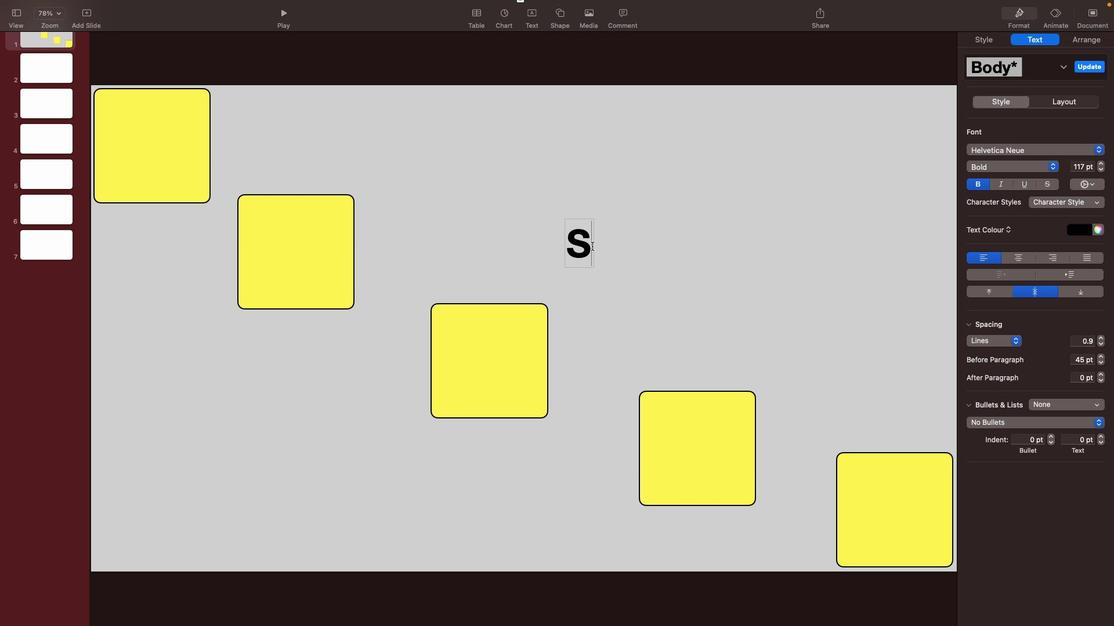 
Action: Mouse pressed left at (632, 245)
Screenshot: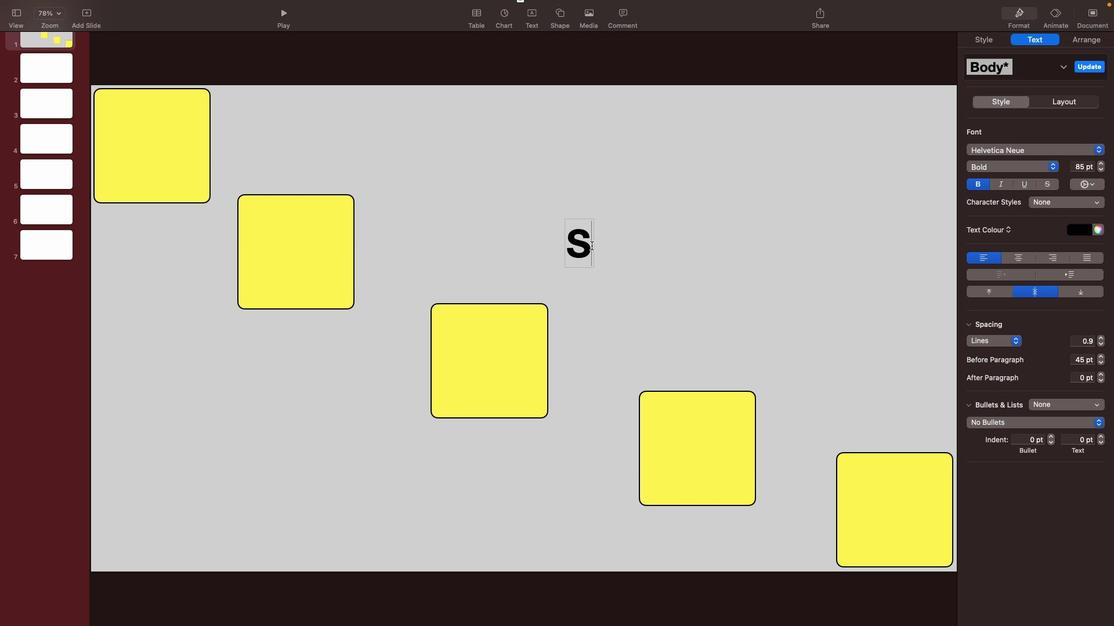 
Action: Mouse moved to (1083, 161)
Screenshot: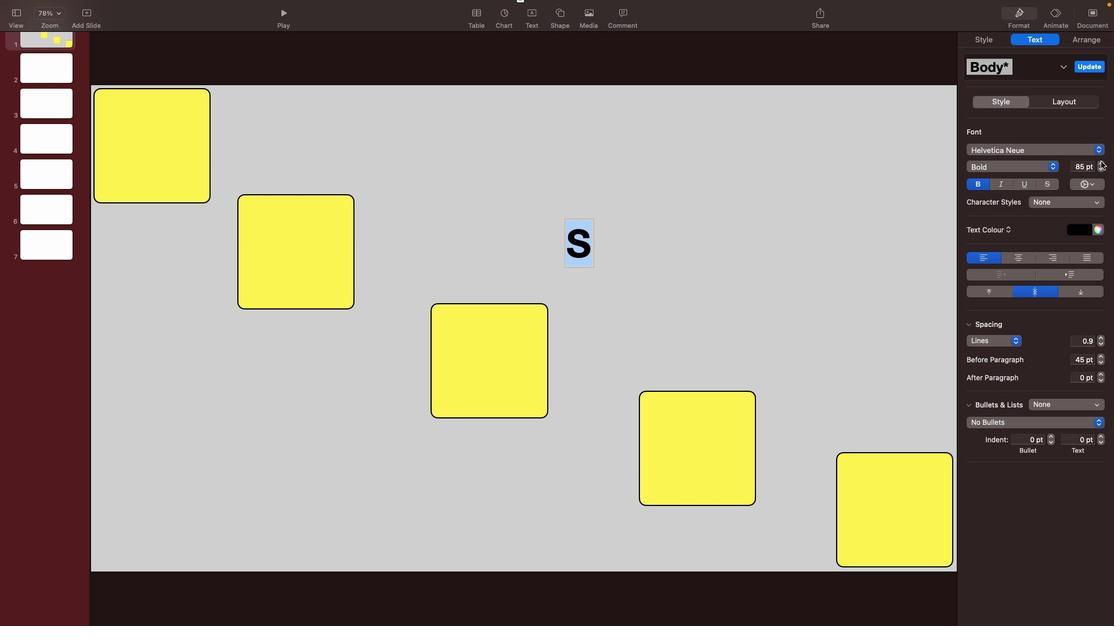 
Action: Mouse pressed left at (1083, 161)
Screenshot: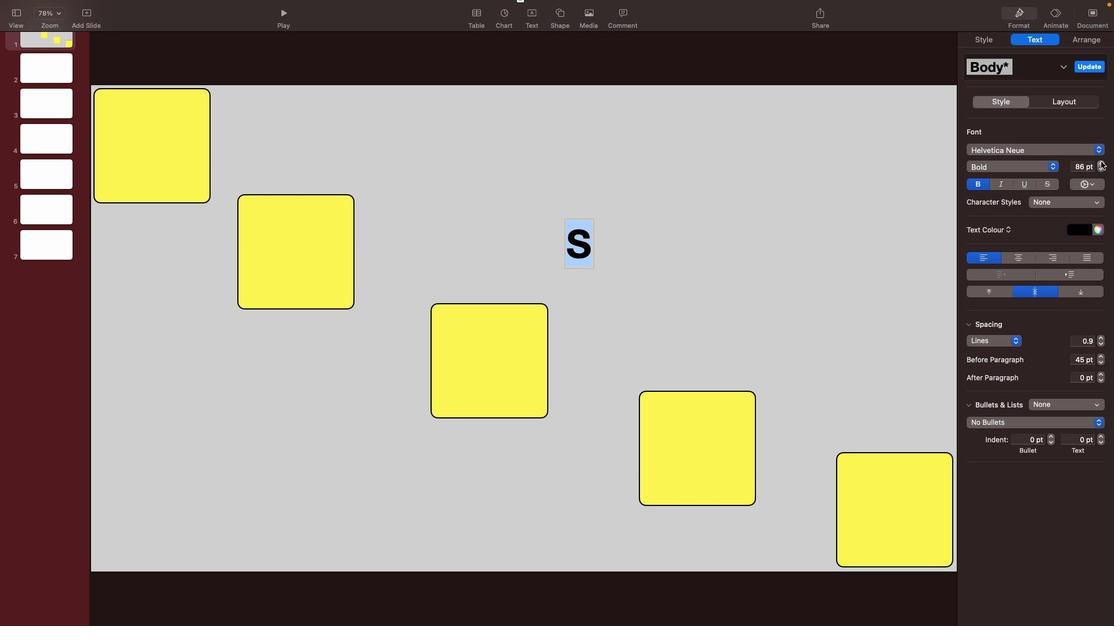 
Action: Mouse moved to (1072, 229)
Screenshot: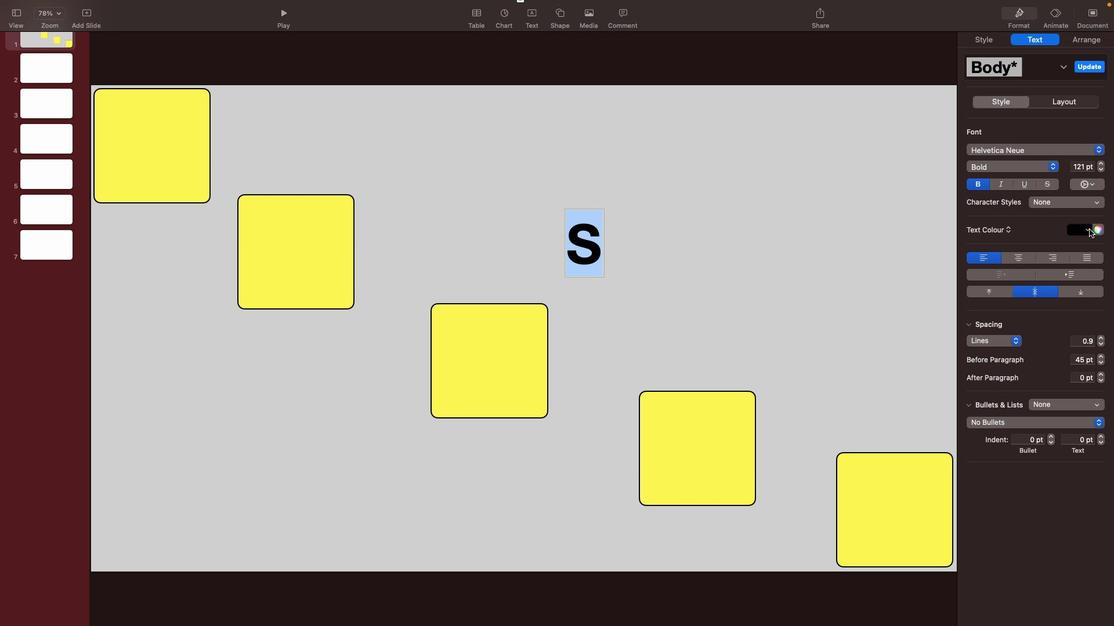 
Action: Mouse pressed left at (1072, 229)
Screenshot: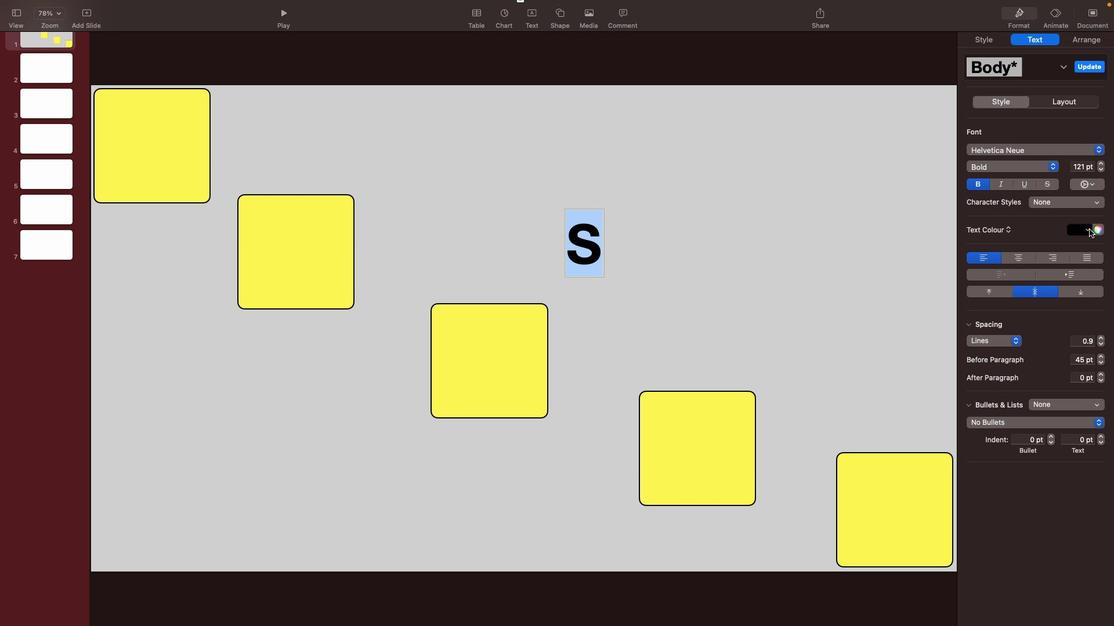 
Action: Mouse moved to (978, 303)
Screenshot: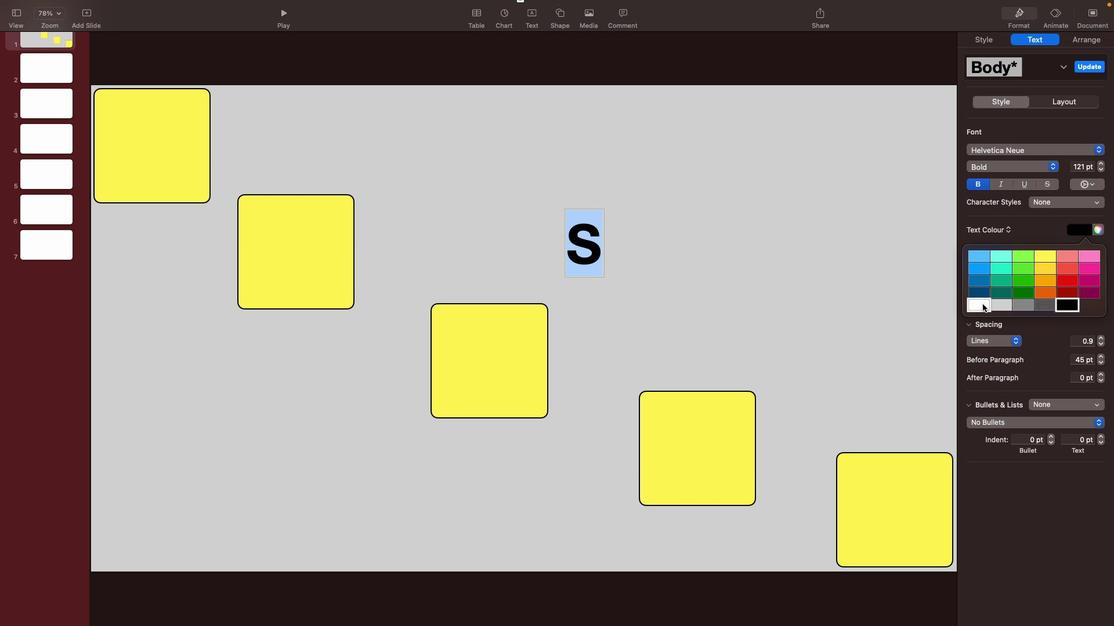 
Action: Mouse pressed left at (978, 303)
Screenshot: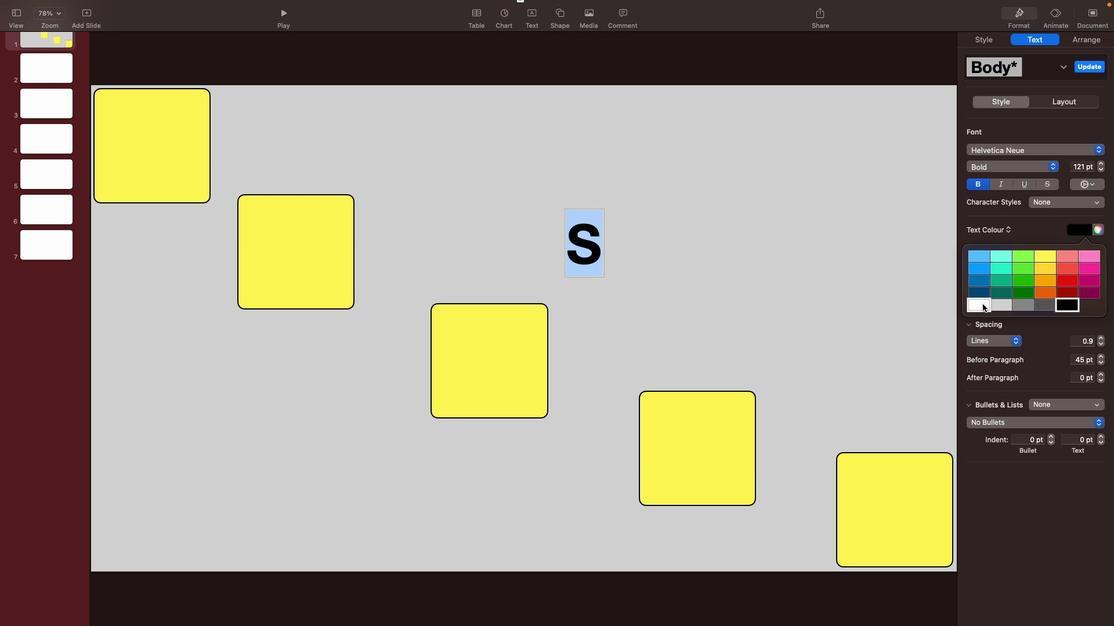 
Action: Mouse moved to (630, 264)
Screenshot: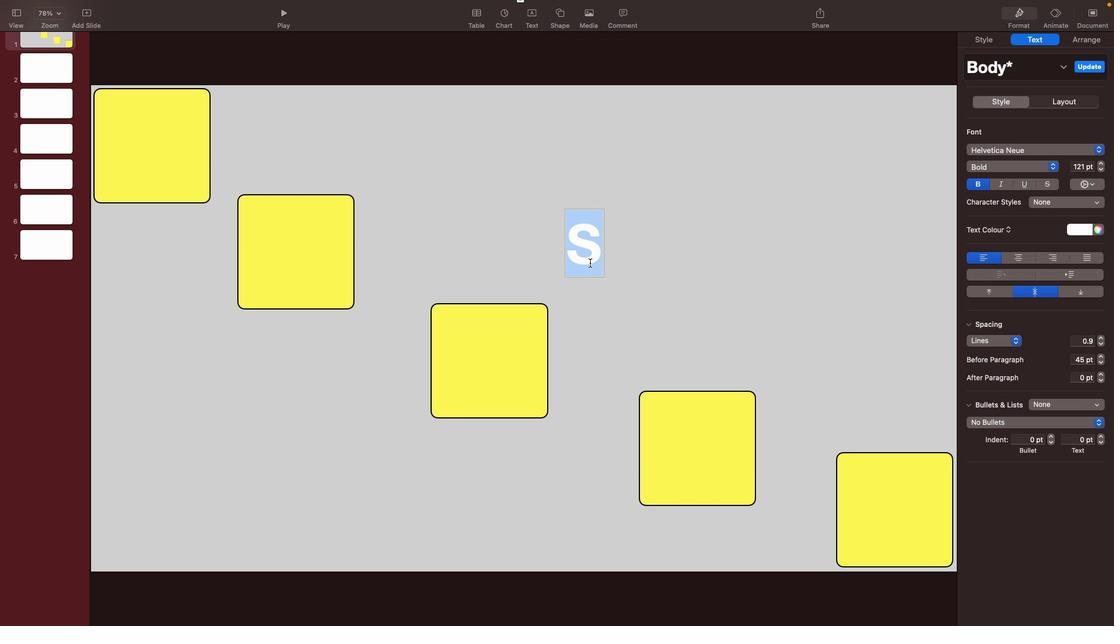 
Action: Mouse pressed left at (630, 264)
Screenshot: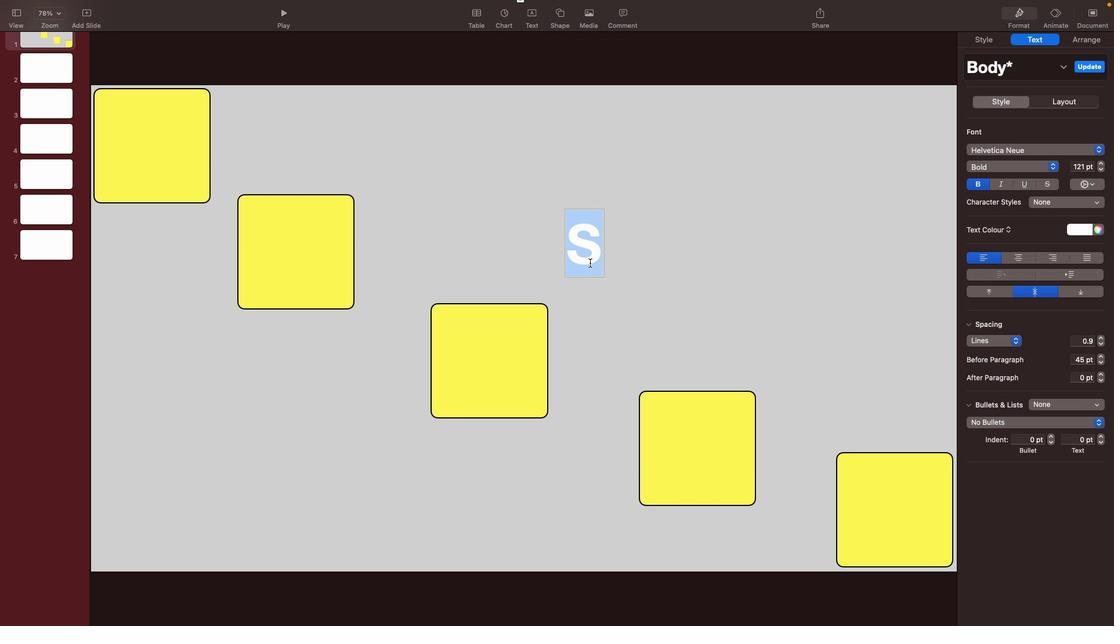 
Action: Mouse moved to (680, 225)
Screenshot: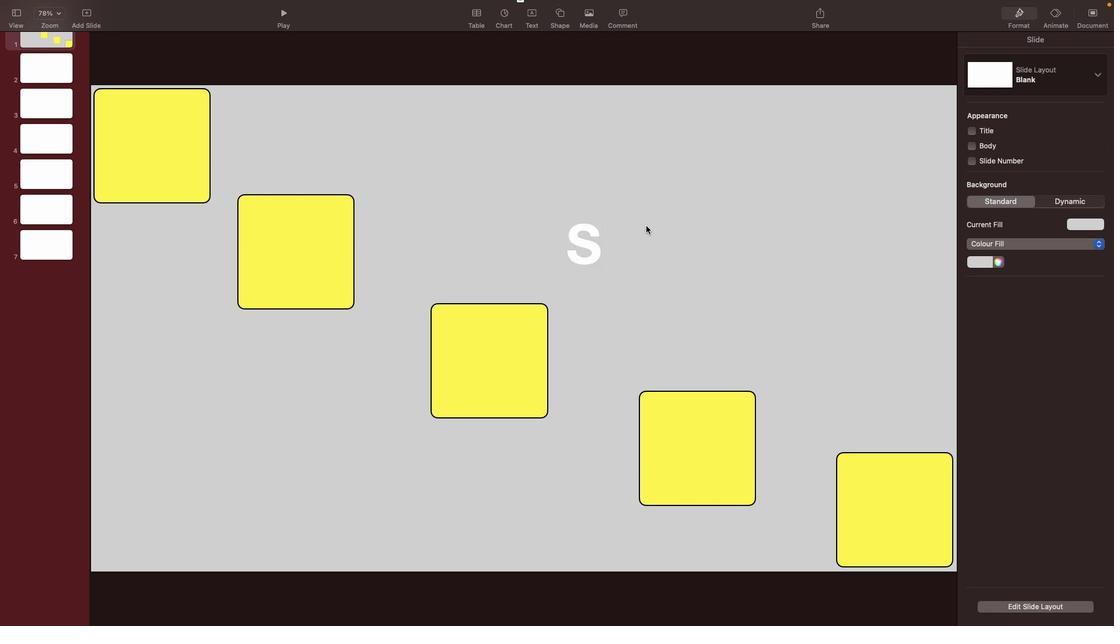 
Action: Mouse pressed left at (680, 225)
Screenshot: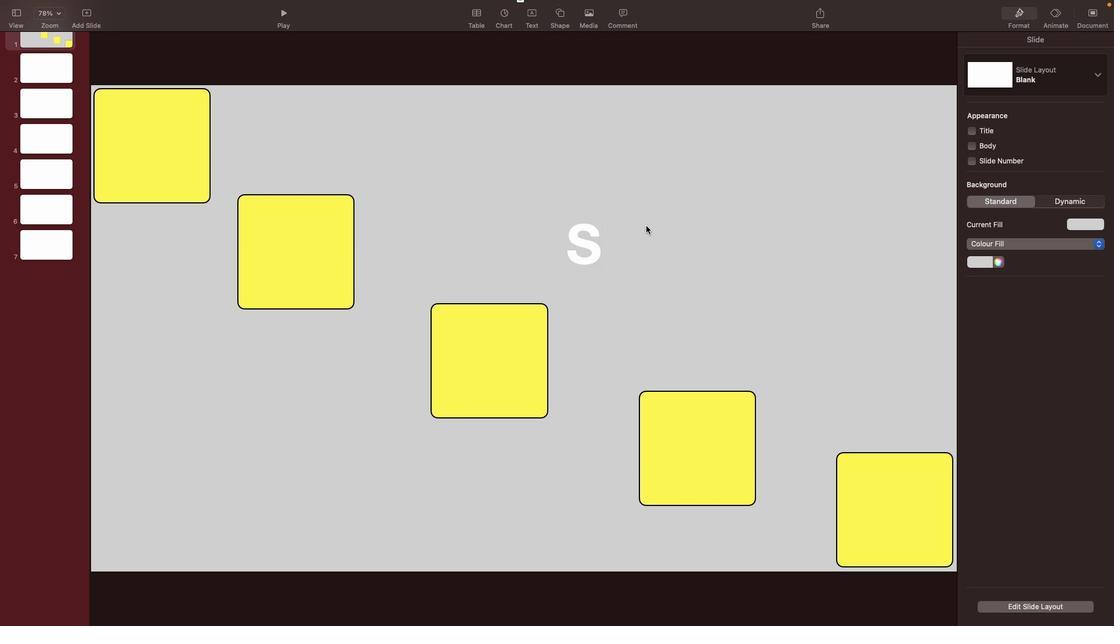 
Action: Mouse moved to (636, 244)
Screenshot: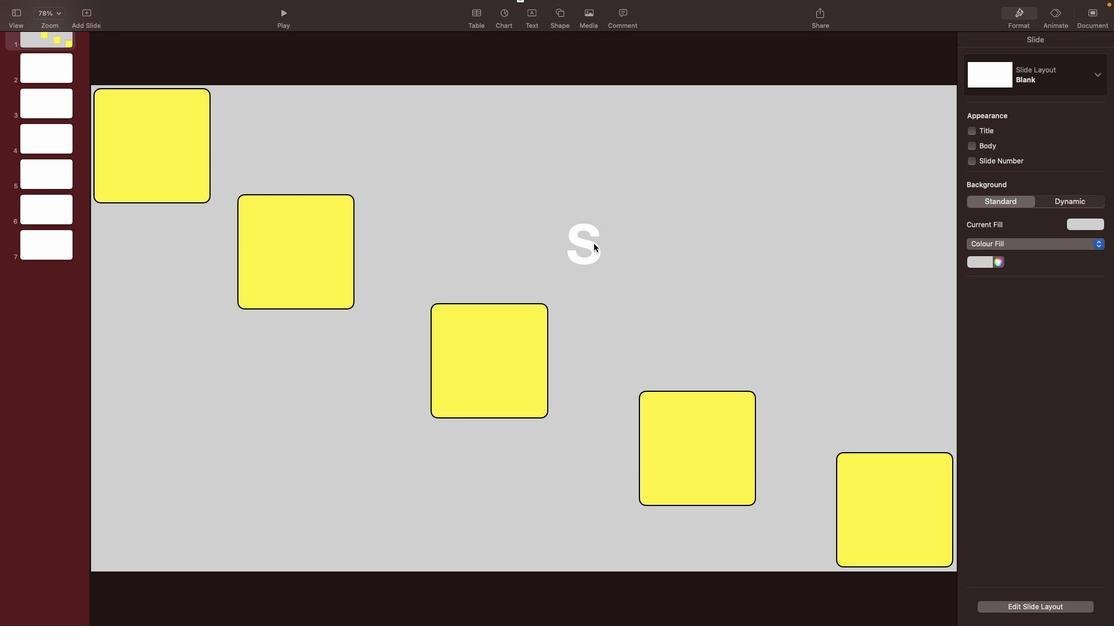 
Action: Mouse pressed left at (636, 244)
Screenshot: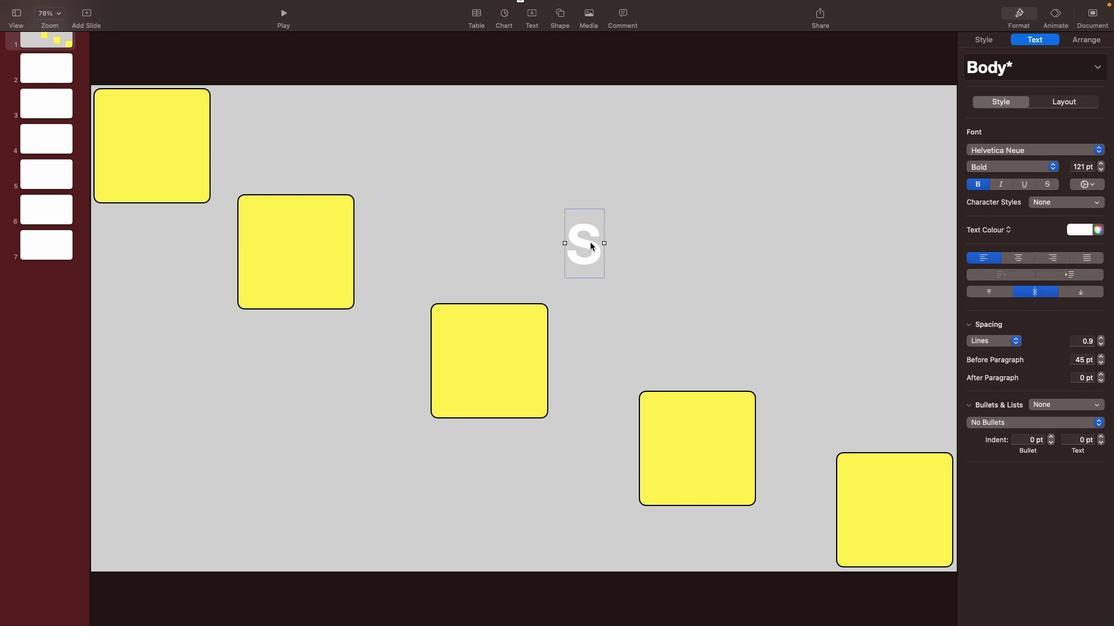 
Action: Mouse moved to (368, 228)
Screenshot: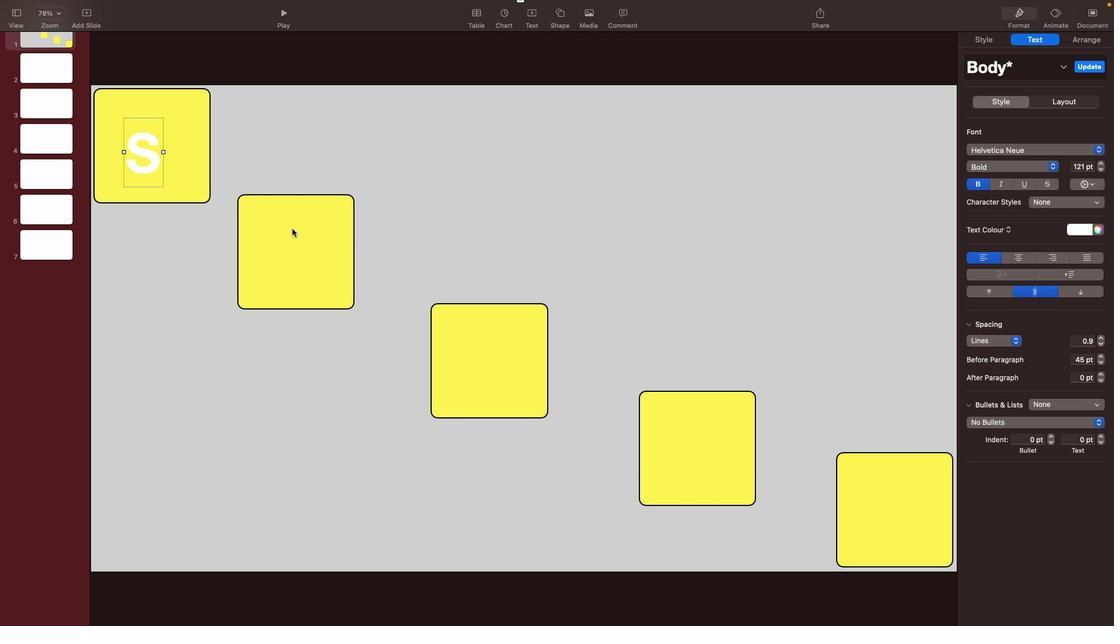 
Action: Mouse pressed right at (368, 228)
Screenshot: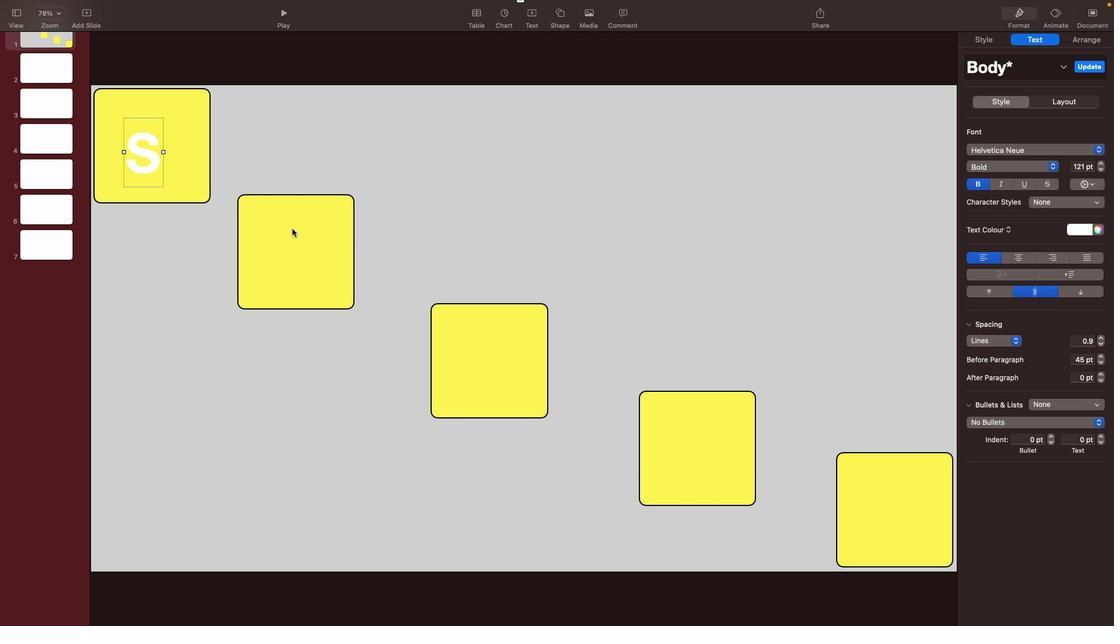 
Action: Mouse moved to (242, 159)
Screenshot: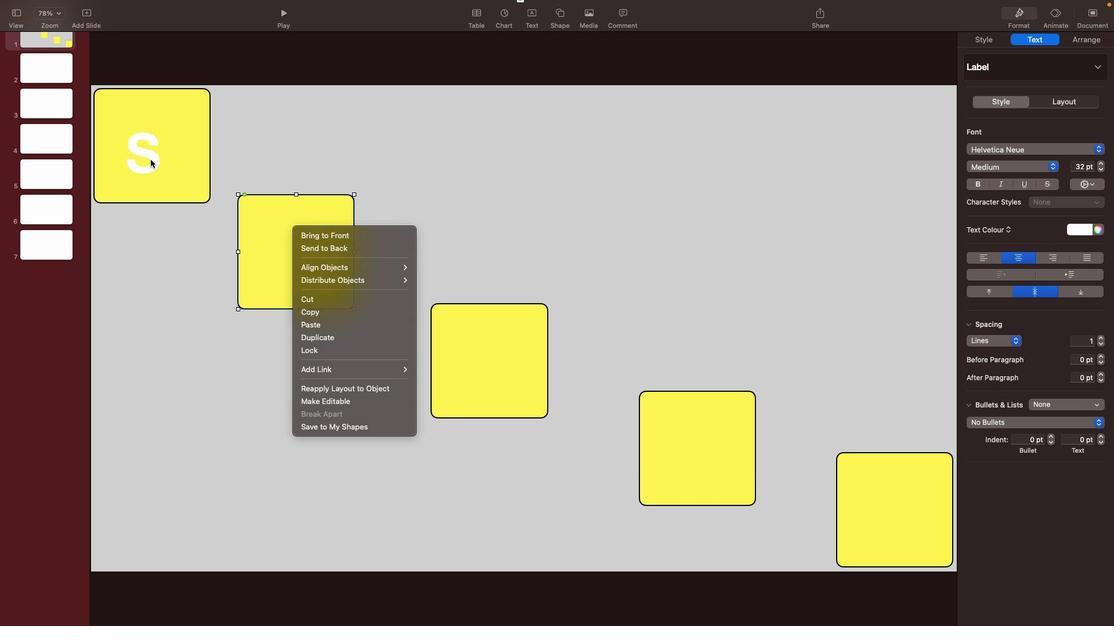 
Action: Mouse pressed right at (242, 159)
Screenshot: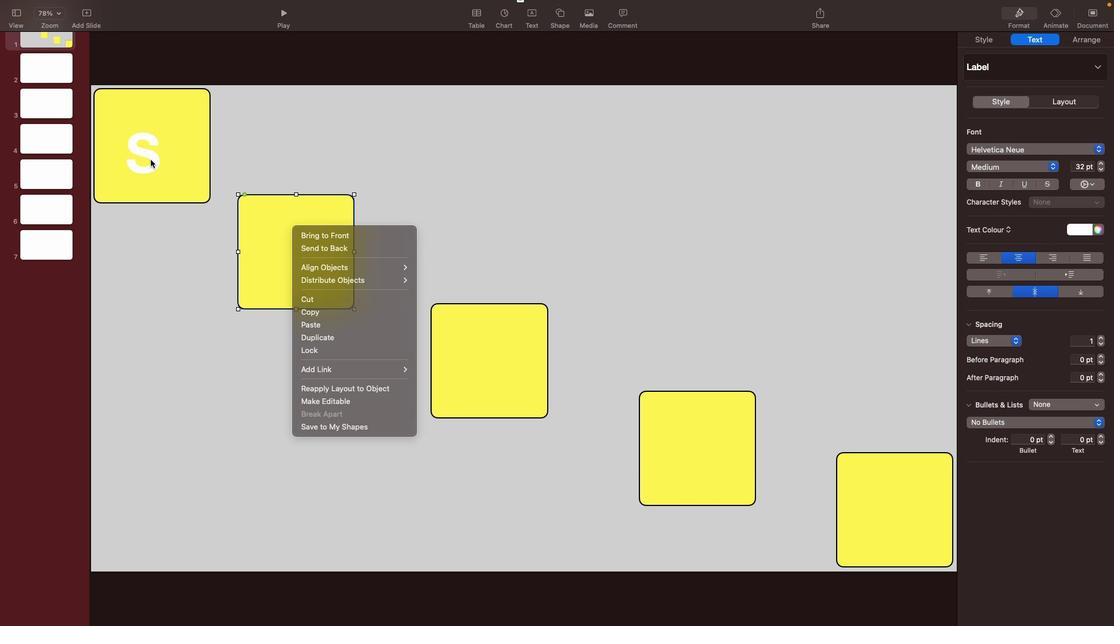 
Action: Mouse pressed right at (242, 159)
Screenshot: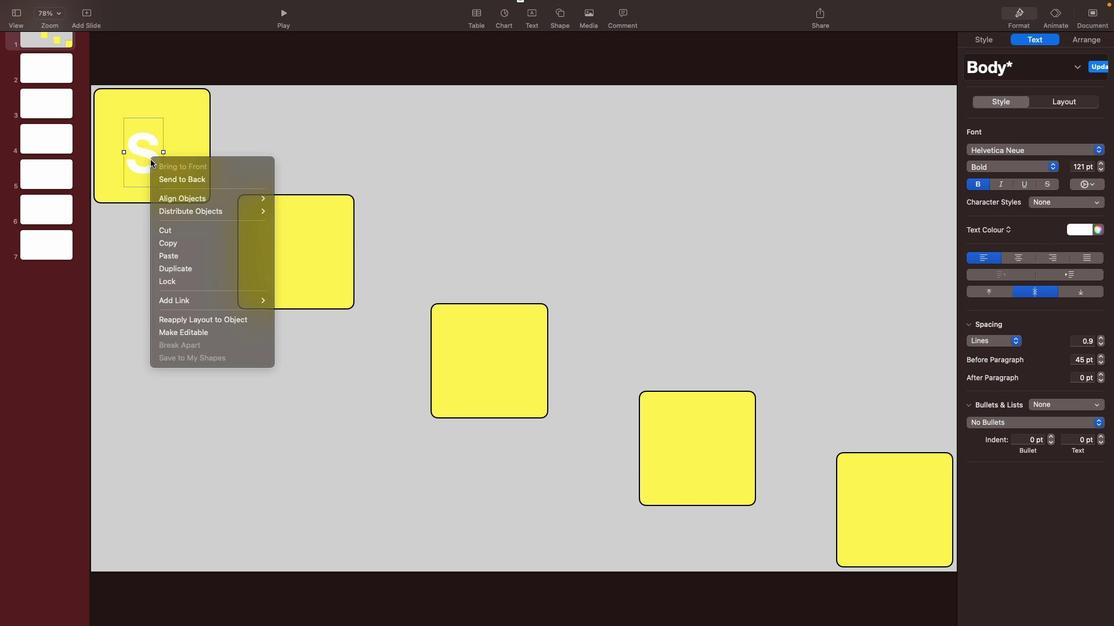 
Action: Mouse pressed right at (242, 159)
Screenshot: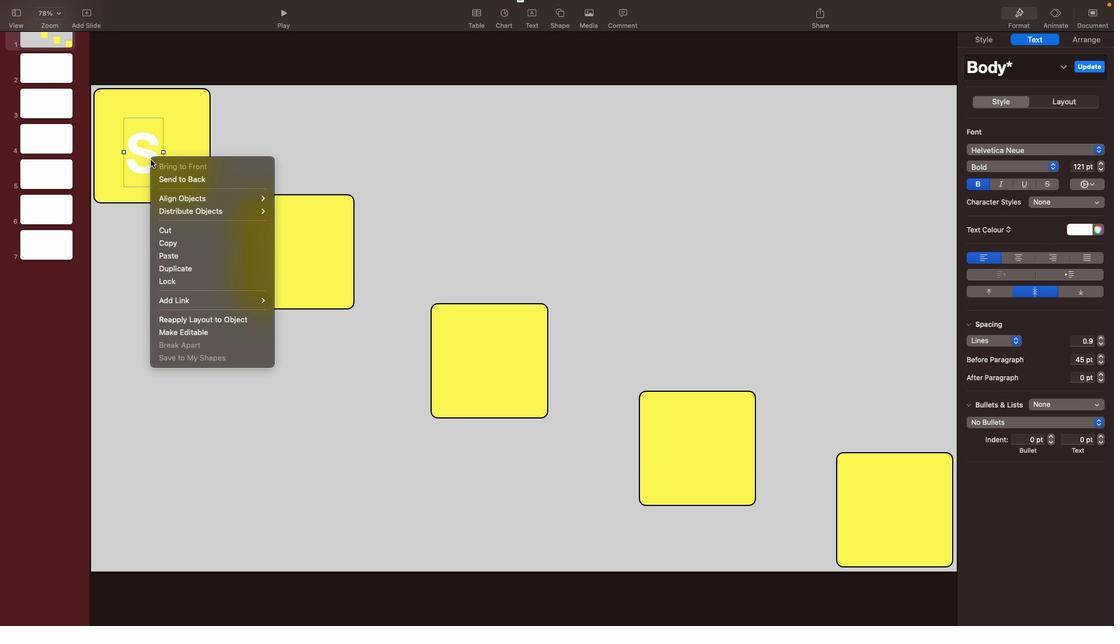 
Action: Mouse moved to (275, 239)
